 Task: Explore Airbnb accommodation in Delfzijl, Netherlands from 19th December, 2023 to 26th December, 2023 for 2 adults. Place can be entire room with 2 bedrooms having 2 beds and 1 bathroom. Property type can be flat. Amenities needed are: washing machine.
Action: Mouse moved to (469, 128)
Screenshot: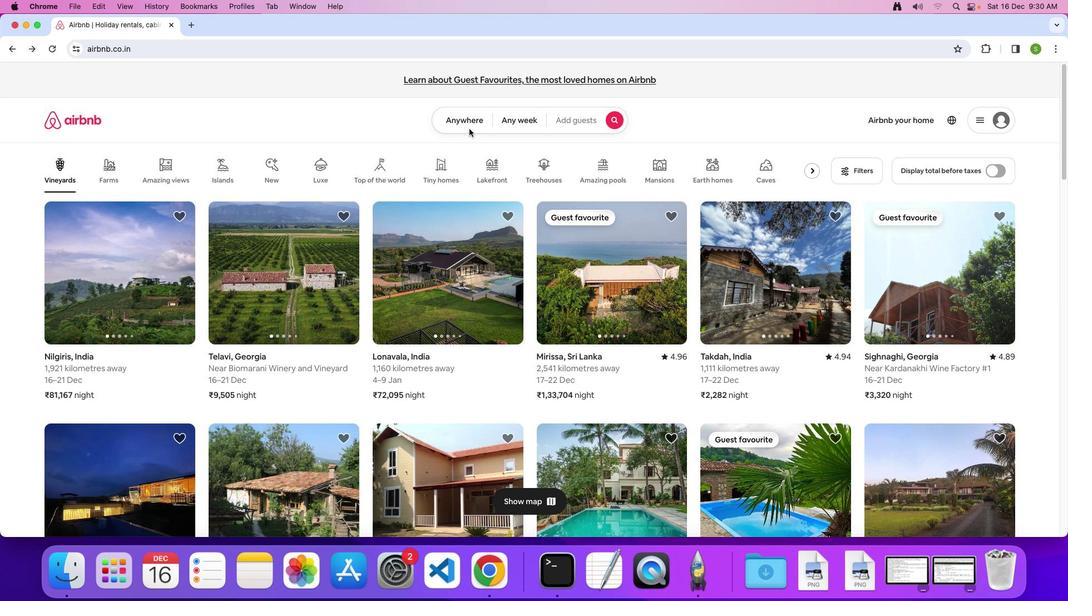 
Action: Mouse pressed left at (469, 128)
Screenshot: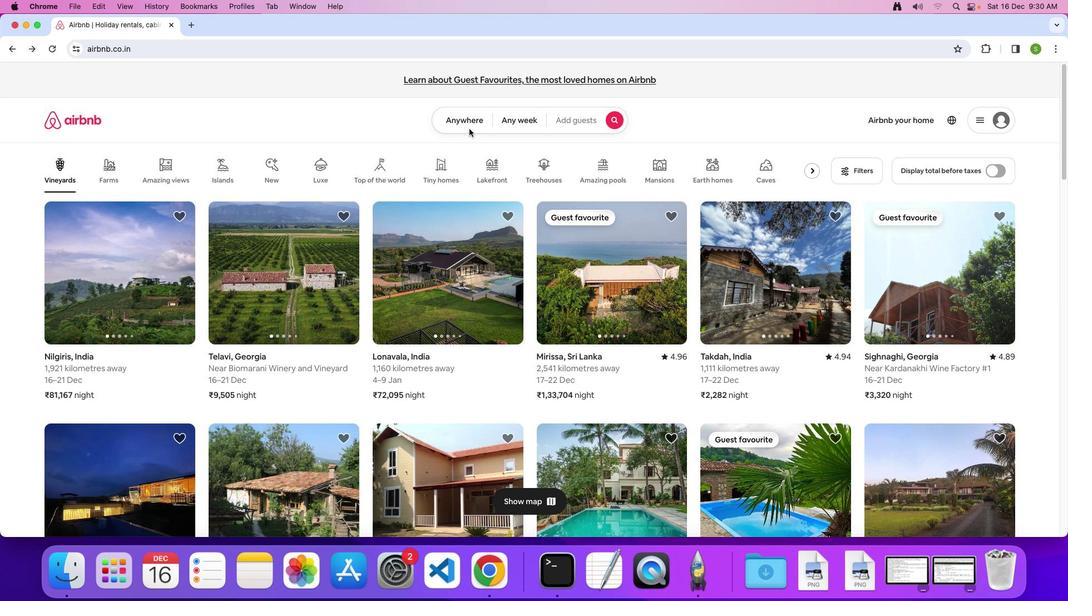 
Action: Mouse moved to (468, 123)
Screenshot: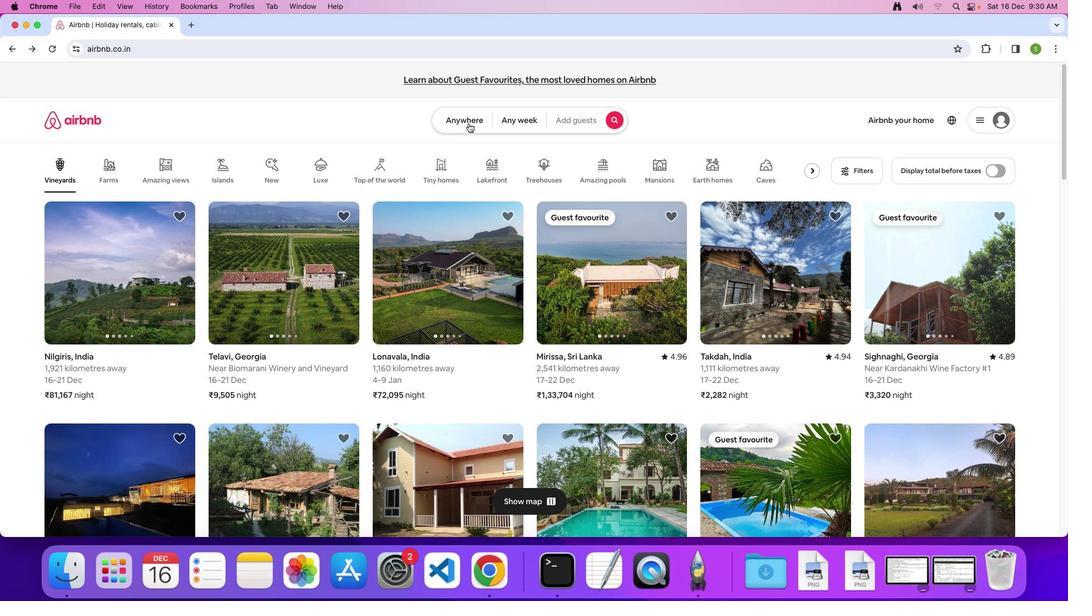 
Action: Mouse pressed left at (468, 123)
Screenshot: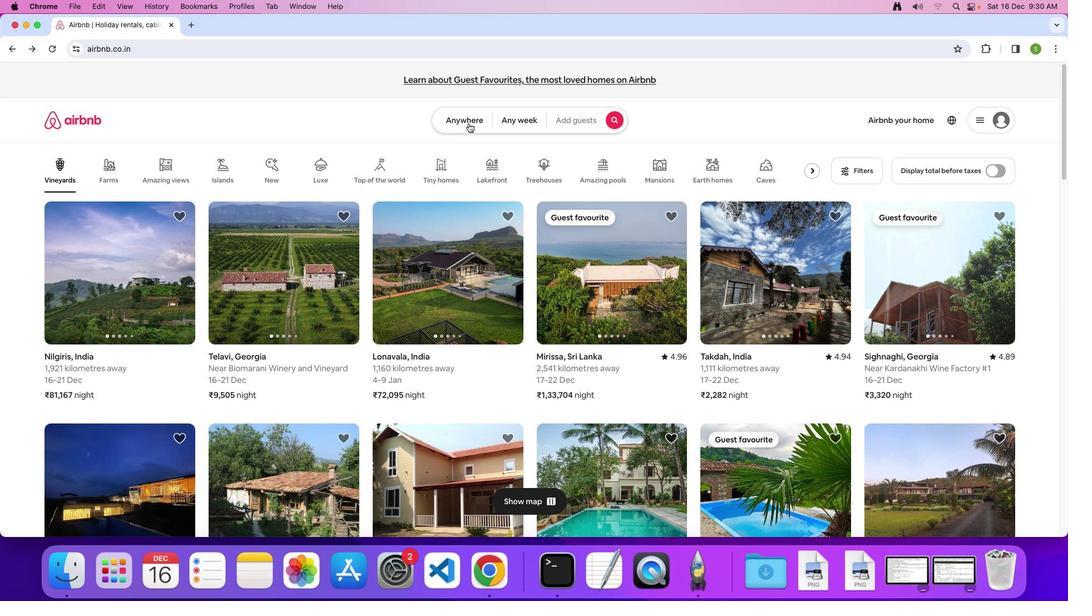 
Action: Mouse moved to (409, 164)
Screenshot: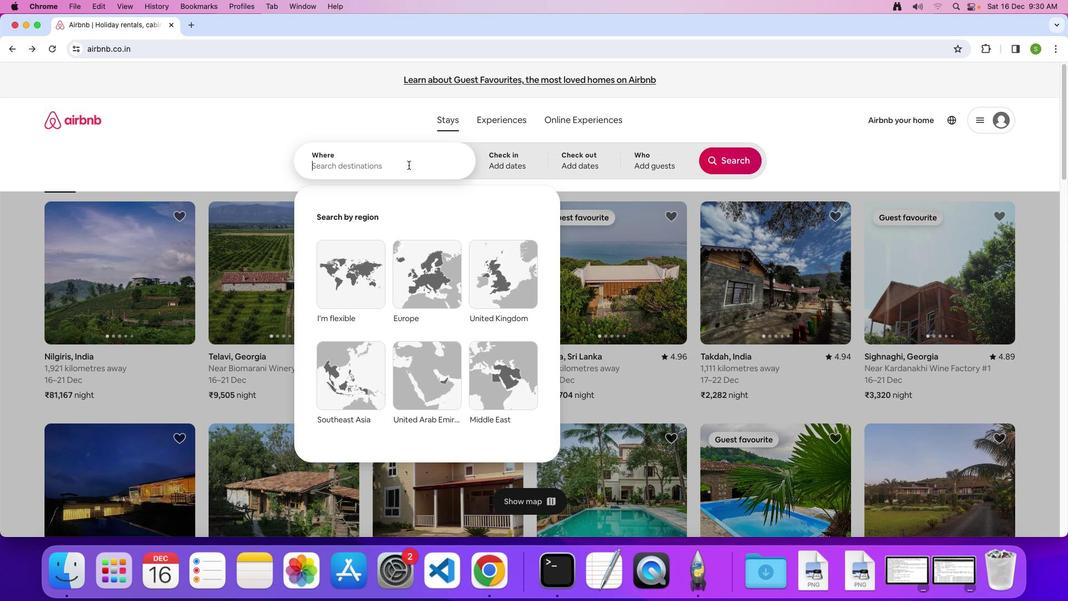 
Action: Mouse pressed left at (409, 164)
Screenshot: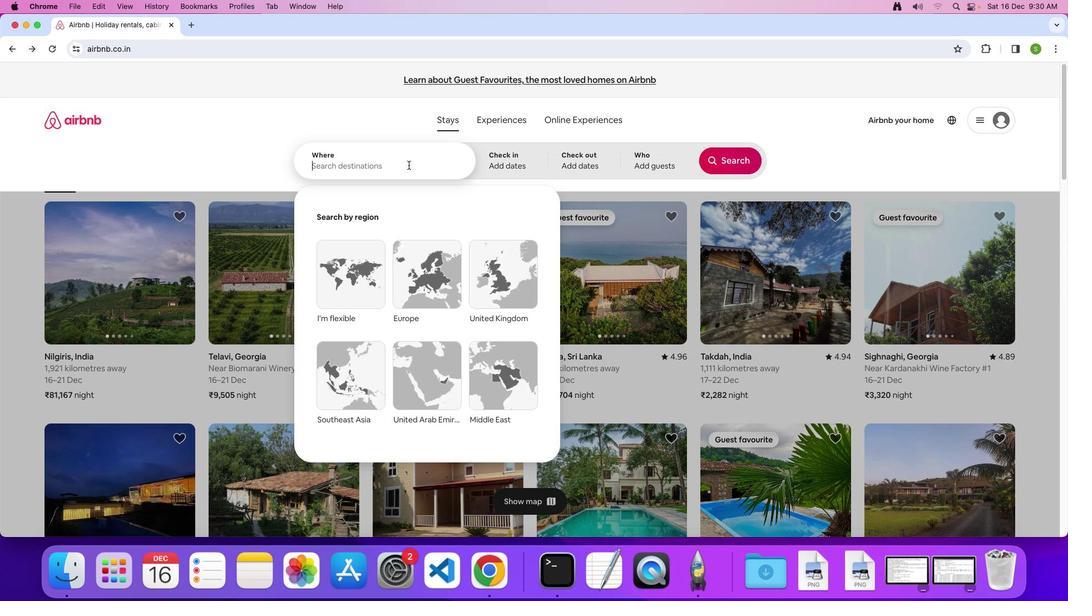 
Action: Key pressed 'D'Key.caps_lock'e''l''f''z''j''i'Key.backspace'l'Key.leftKey.left'i'Key.rightKey.right','Key.spaceKey.shift'N''e''t''y'Key.backspace'h''e''r''l''a''n''d''s'Key.enter
Screenshot: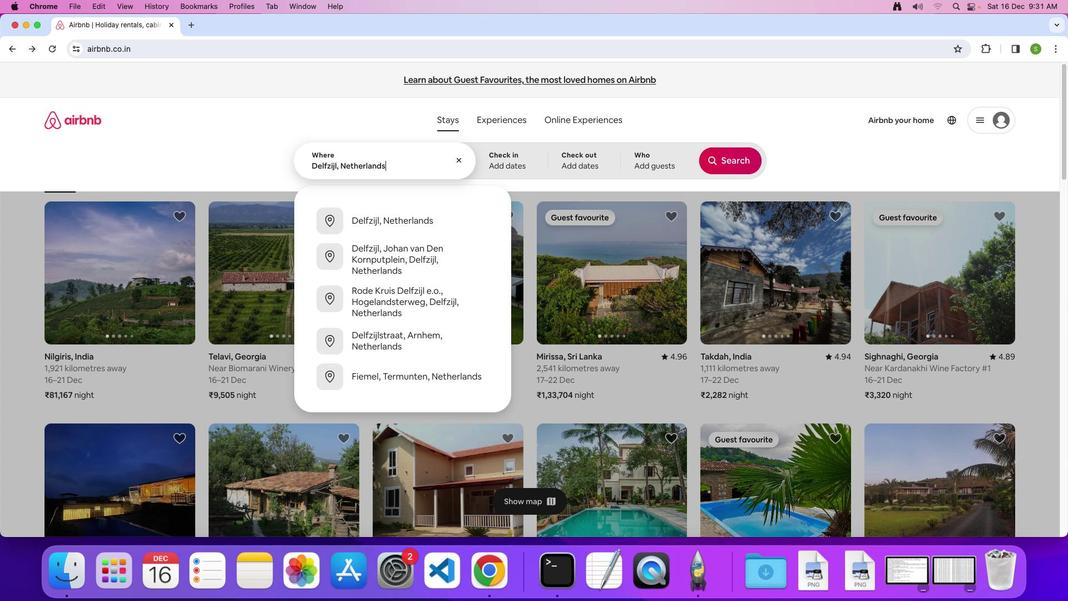 
Action: Mouse moved to (391, 382)
Screenshot: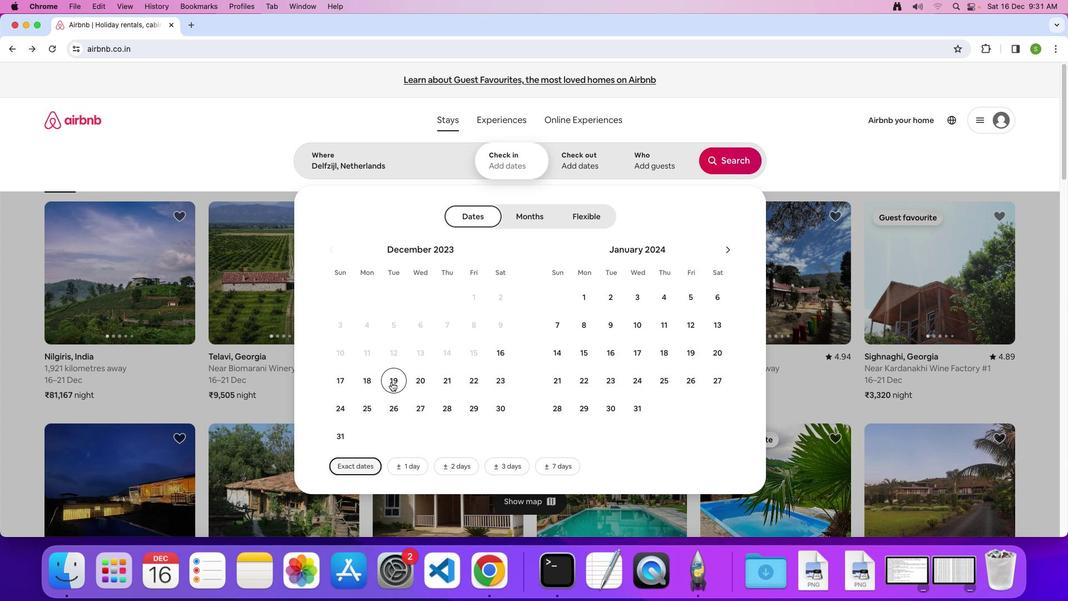 
Action: Mouse pressed left at (391, 382)
Screenshot: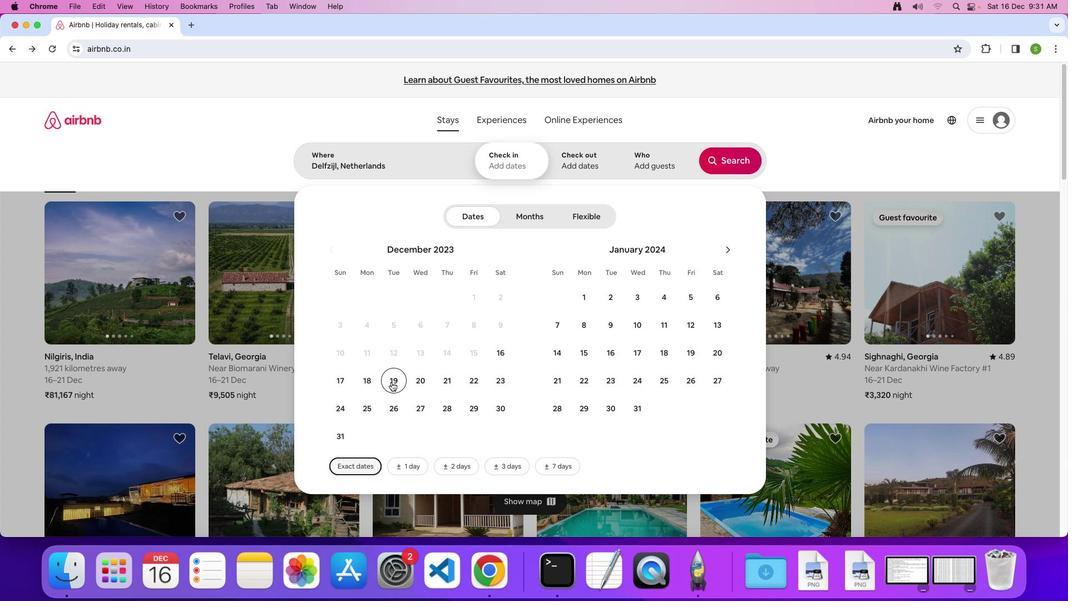 
Action: Mouse moved to (389, 403)
Screenshot: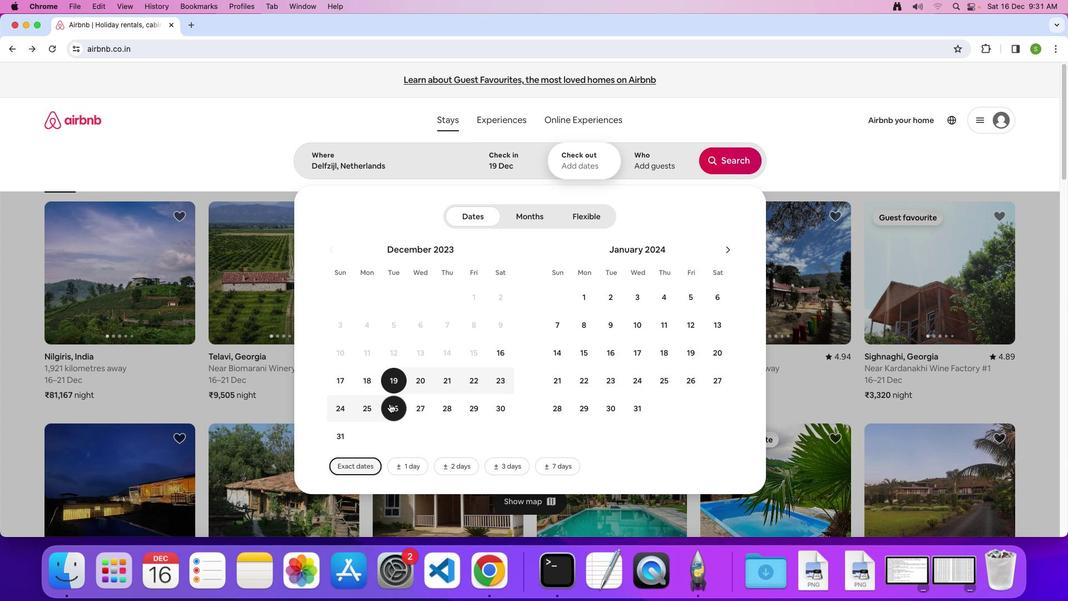 
Action: Mouse pressed left at (389, 403)
Screenshot: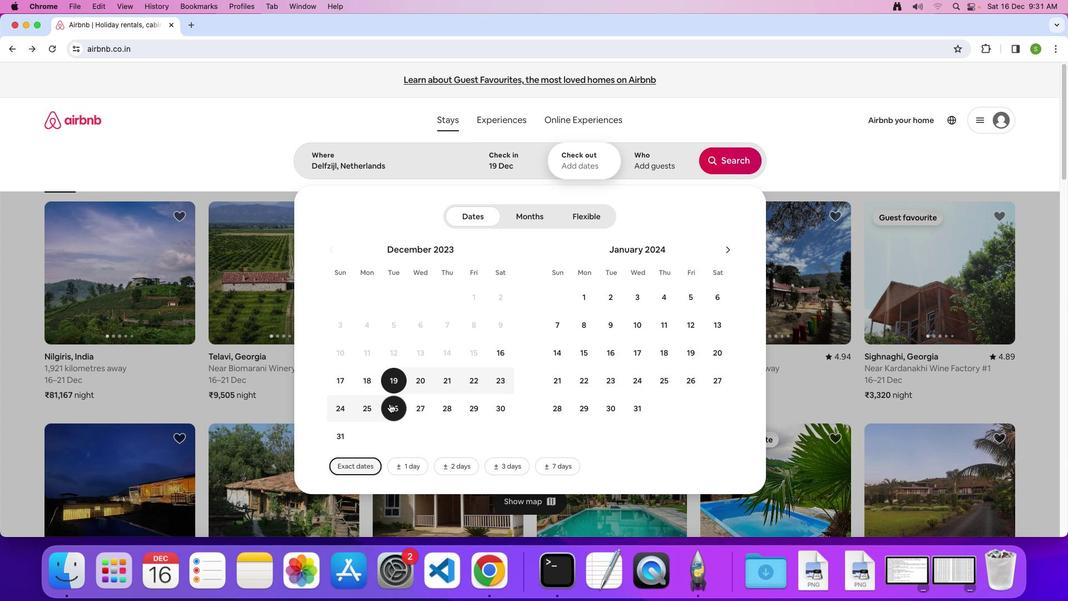 
Action: Mouse moved to (644, 164)
Screenshot: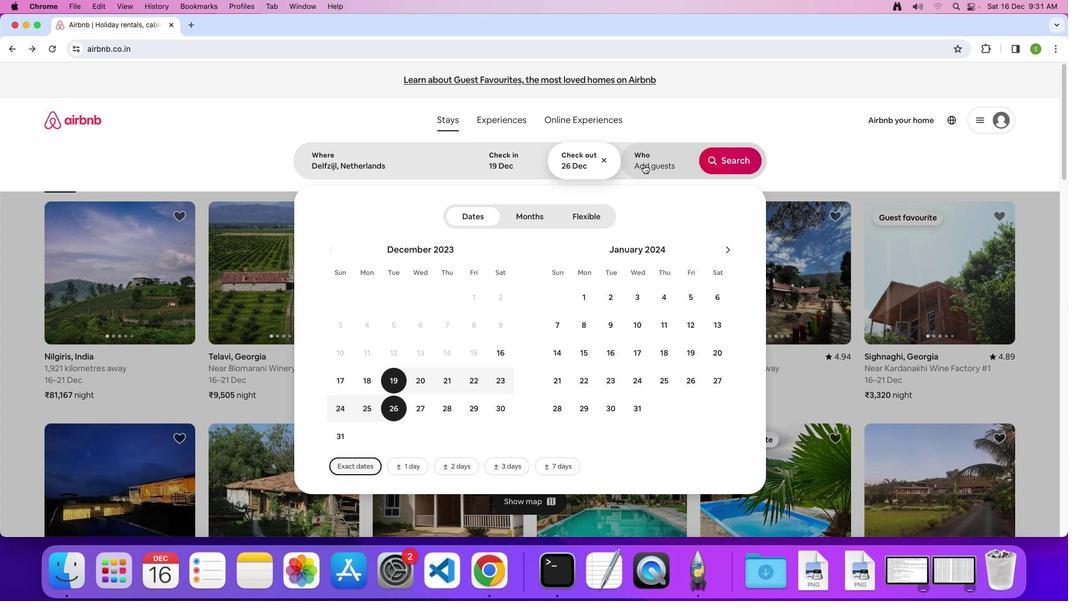
Action: Mouse pressed left at (644, 164)
Screenshot: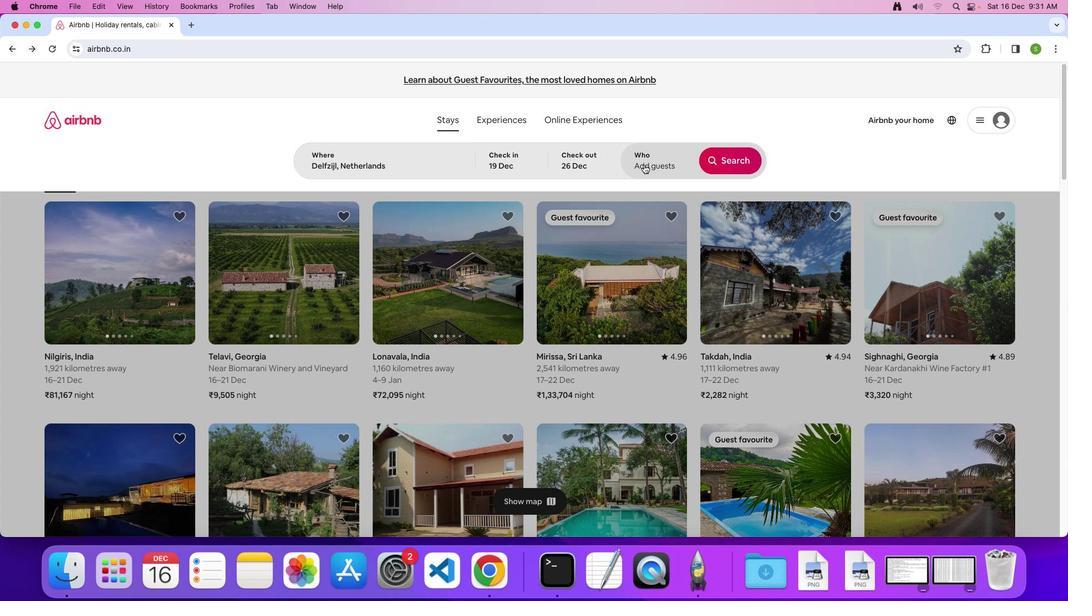 
Action: Mouse moved to (739, 217)
Screenshot: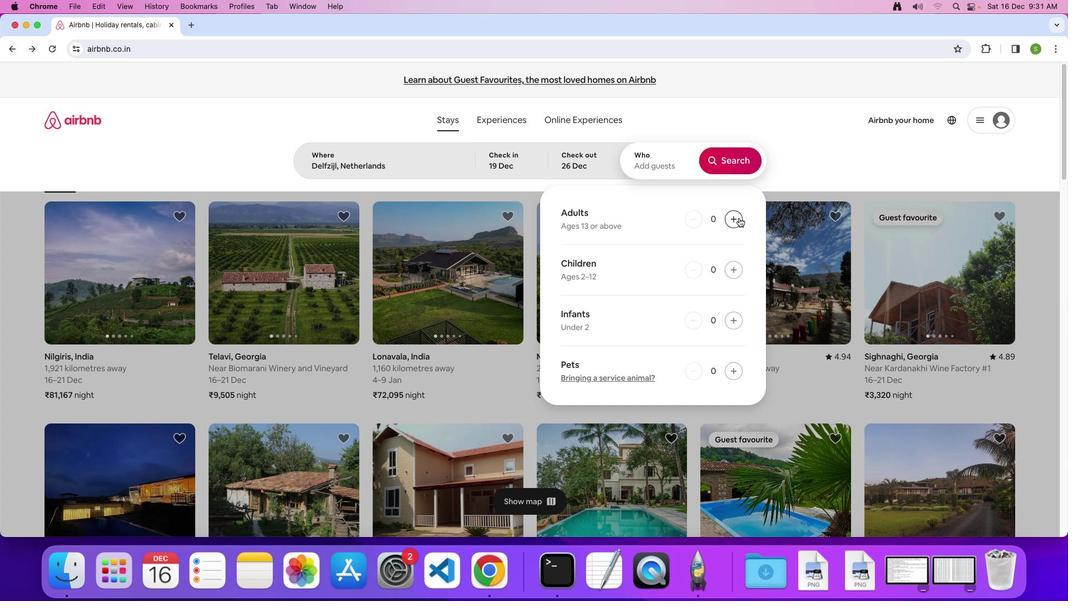 
Action: Mouse pressed left at (739, 217)
Screenshot: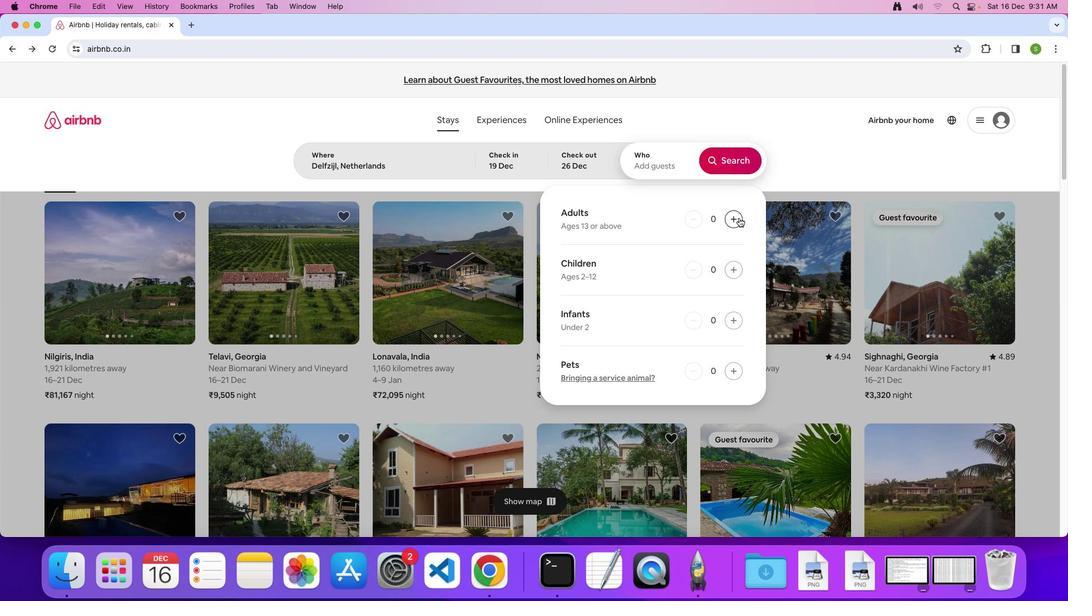 
Action: Mouse pressed left at (739, 217)
Screenshot: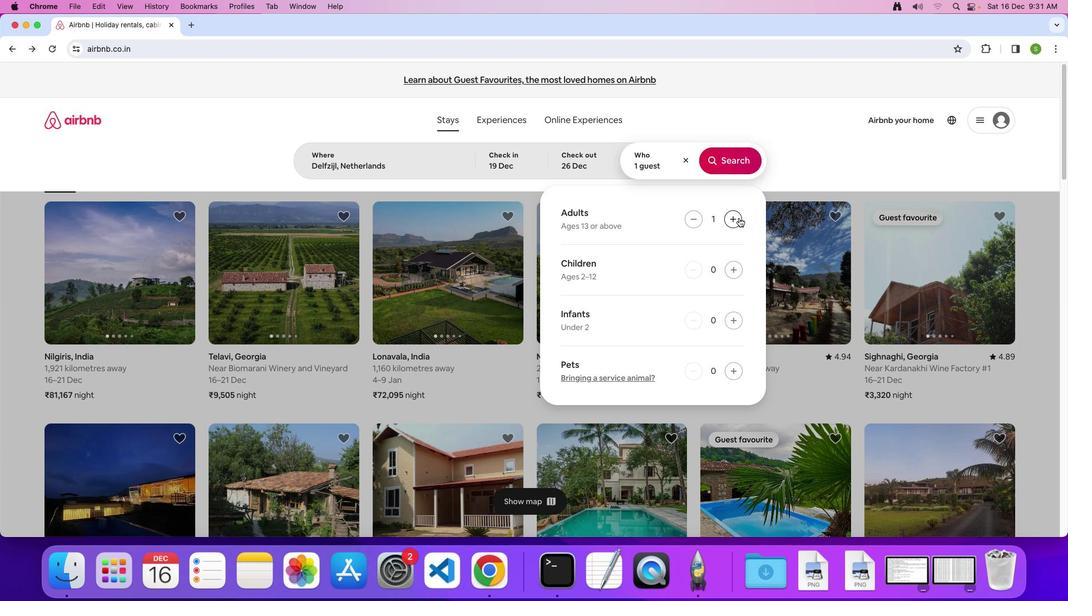 
Action: Mouse moved to (731, 156)
Screenshot: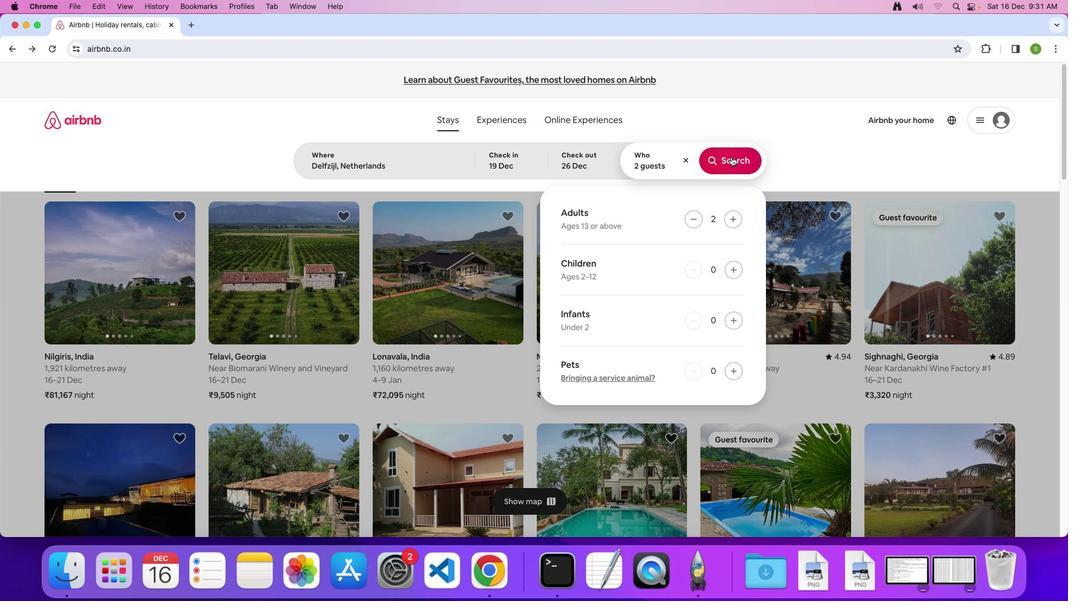 
Action: Mouse pressed left at (731, 156)
Screenshot: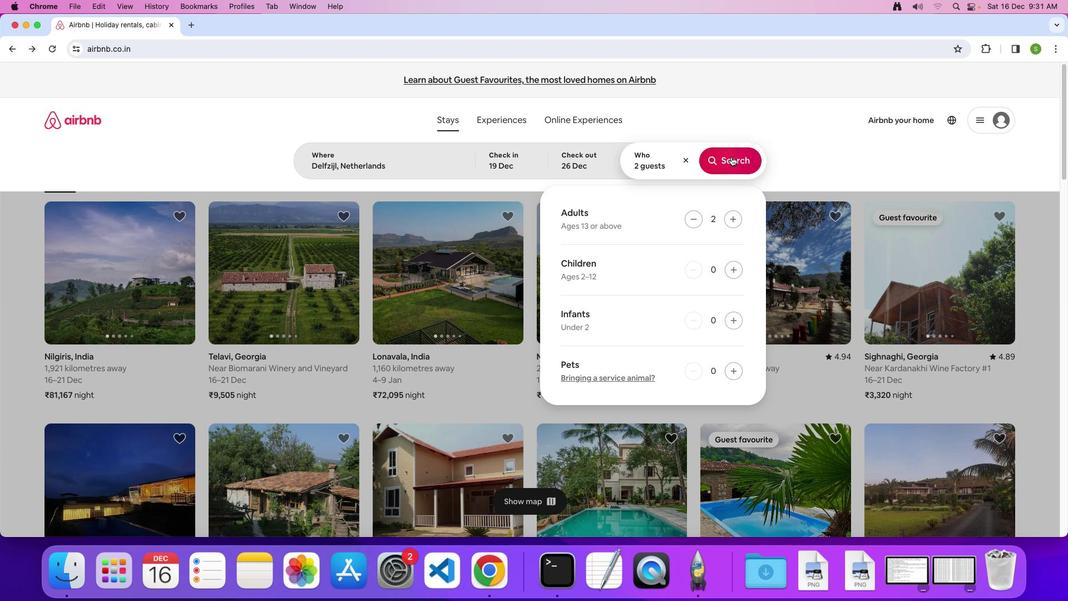 
Action: Mouse moved to (884, 135)
Screenshot: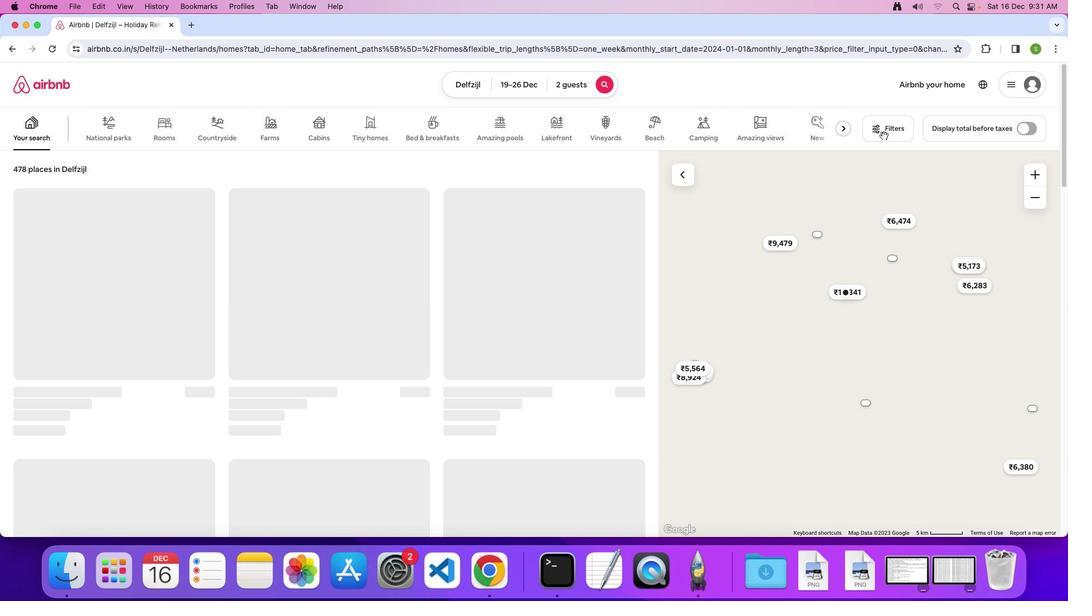 
Action: Mouse pressed left at (884, 135)
Screenshot: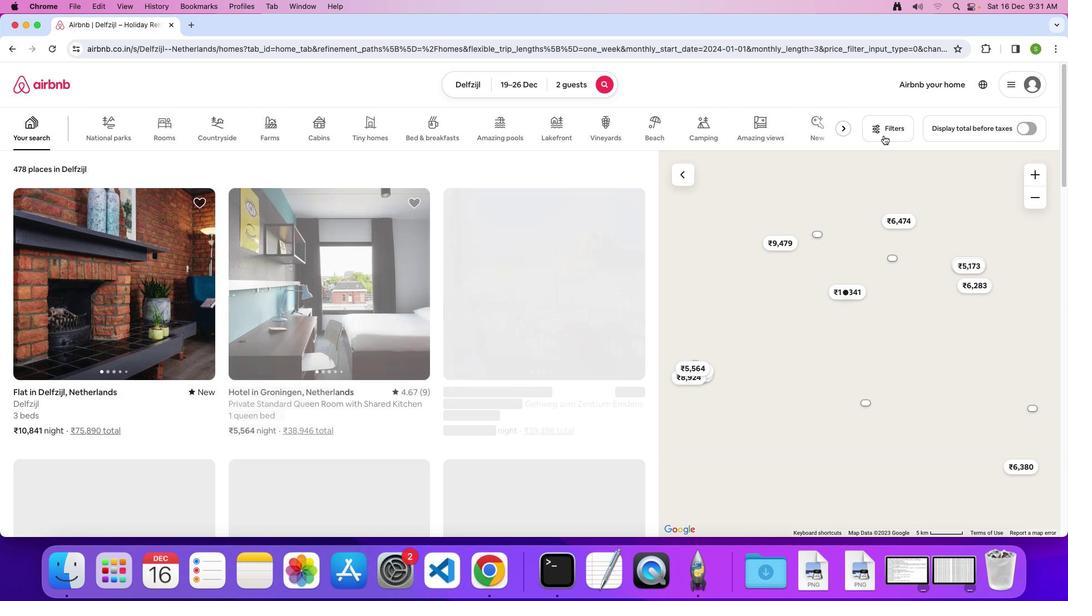 
Action: Mouse moved to (468, 308)
Screenshot: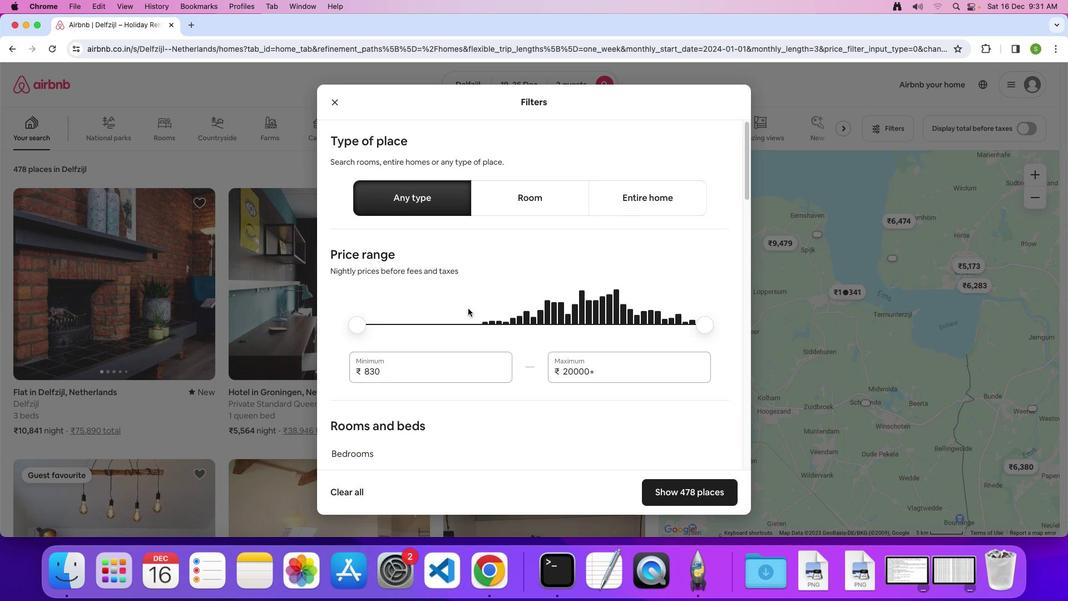 
Action: Mouse scrolled (468, 308) with delta (0, 0)
Screenshot: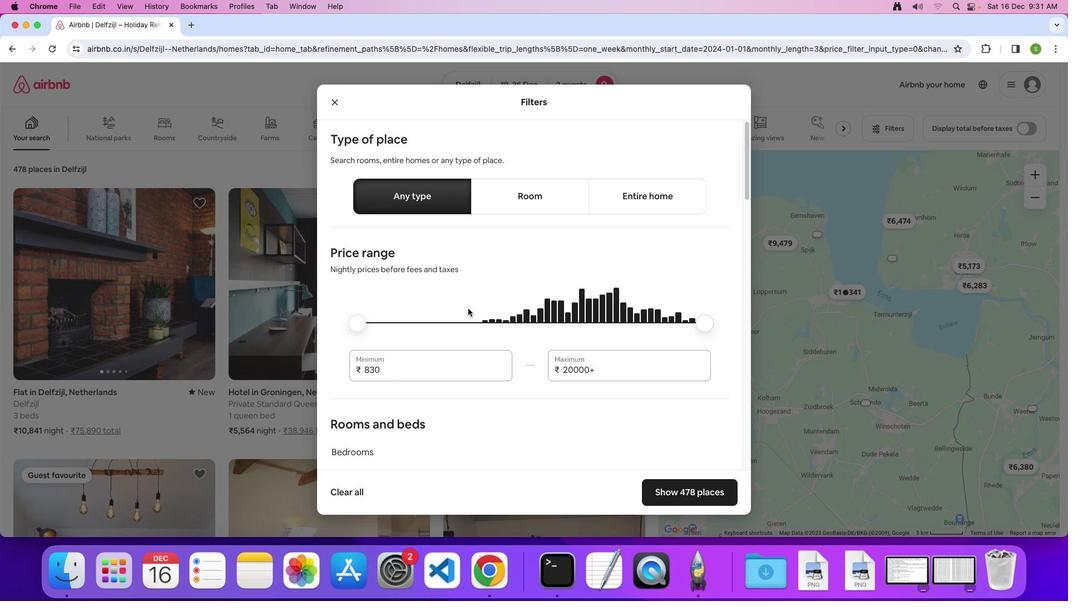 
Action: Mouse scrolled (468, 308) with delta (0, 0)
Screenshot: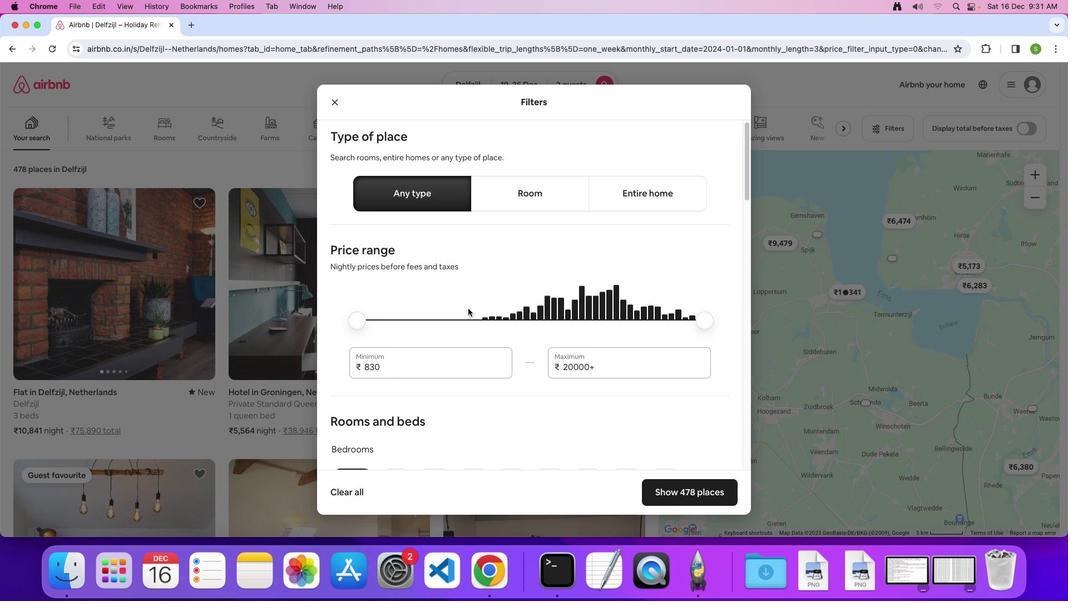 
Action: Mouse scrolled (468, 308) with delta (0, -1)
Screenshot: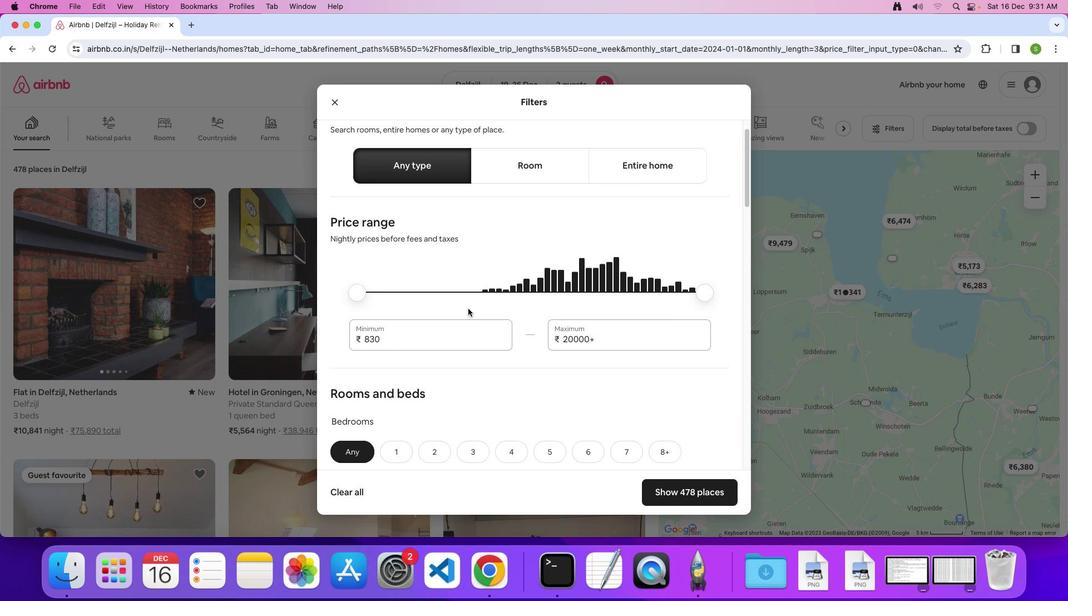 
Action: Mouse scrolled (468, 308) with delta (0, 0)
Screenshot: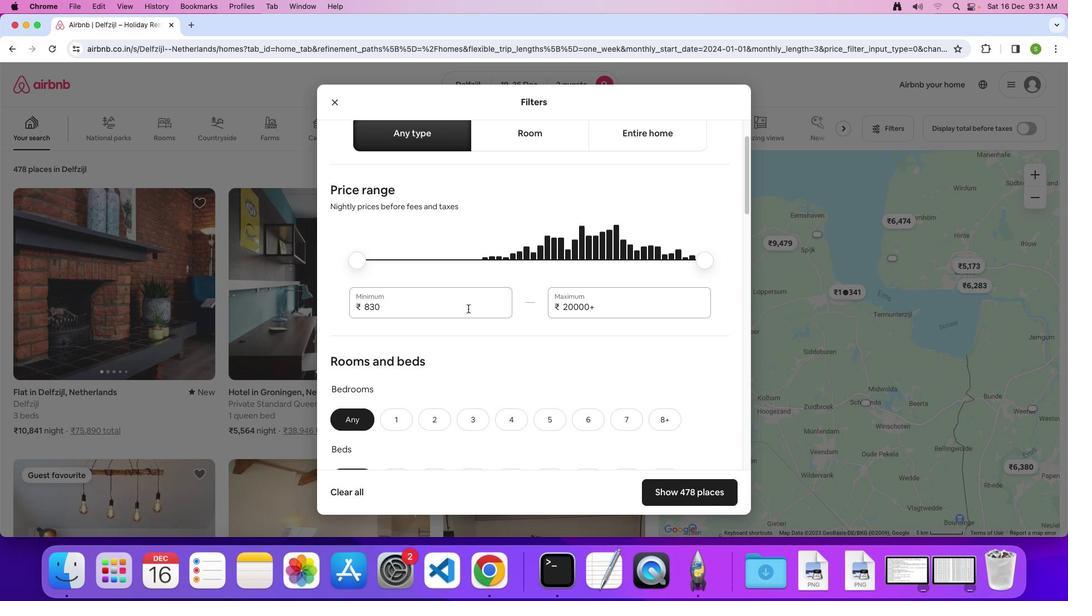 
Action: Mouse scrolled (468, 308) with delta (0, 0)
Screenshot: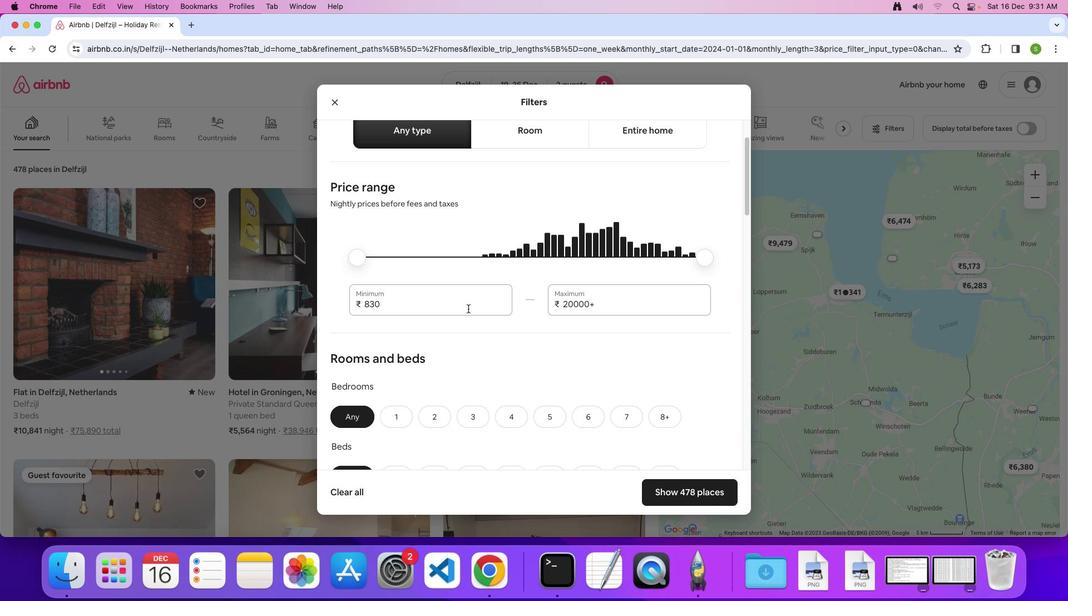 
Action: Mouse scrolled (468, 308) with delta (0, 0)
Screenshot: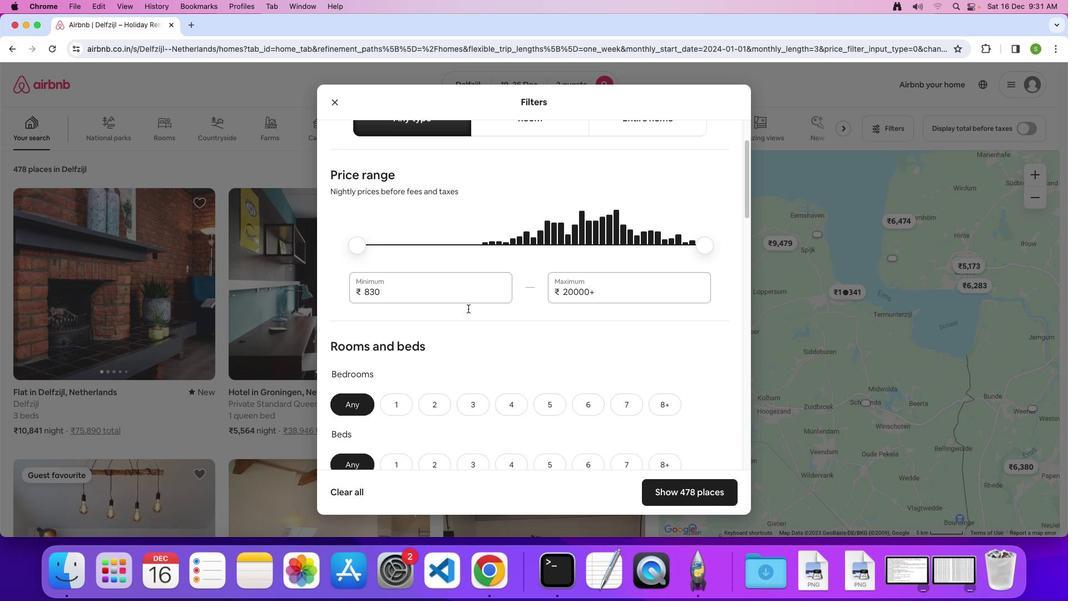 
Action: Mouse scrolled (468, 308) with delta (0, 0)
Screenshot: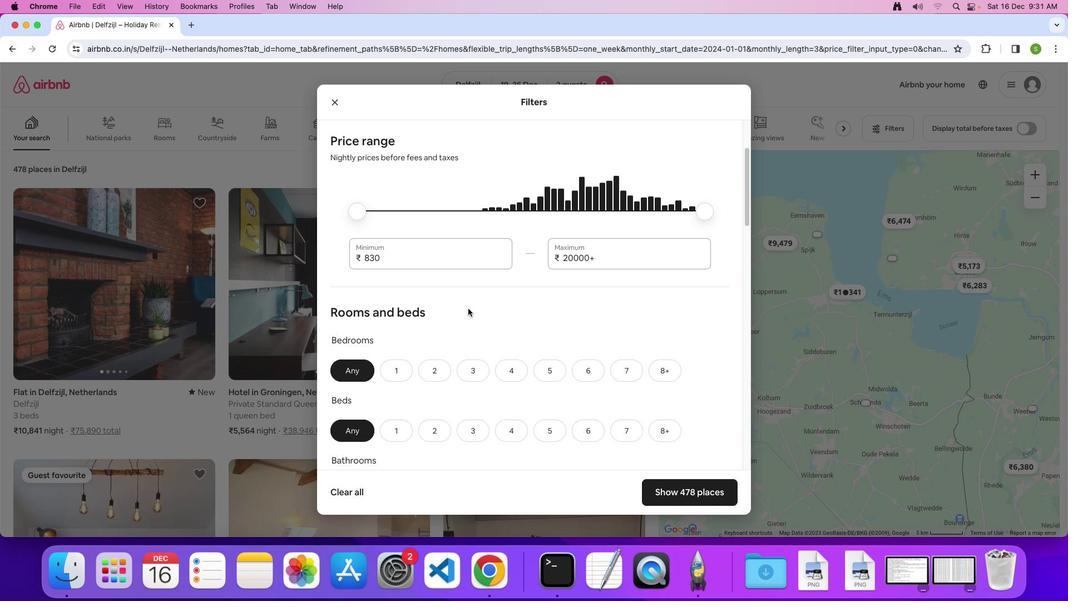
Action: Mouse scrolled (468, 308) with delta (0, 0)
Screenshot: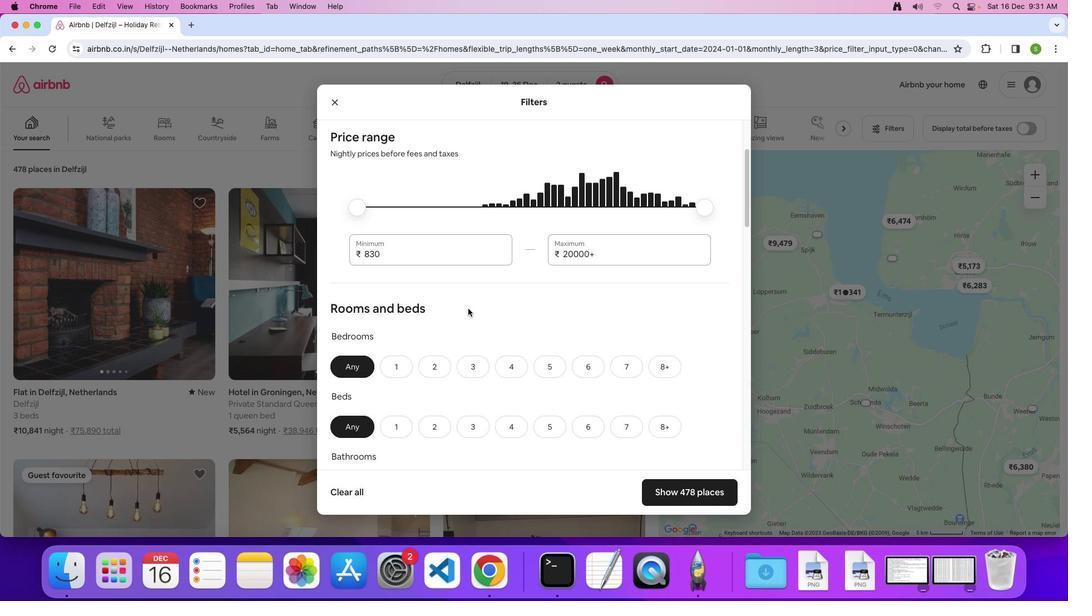 
Action: Mouse scrolled (468, 308) with delta (0, 0)
Screenshot: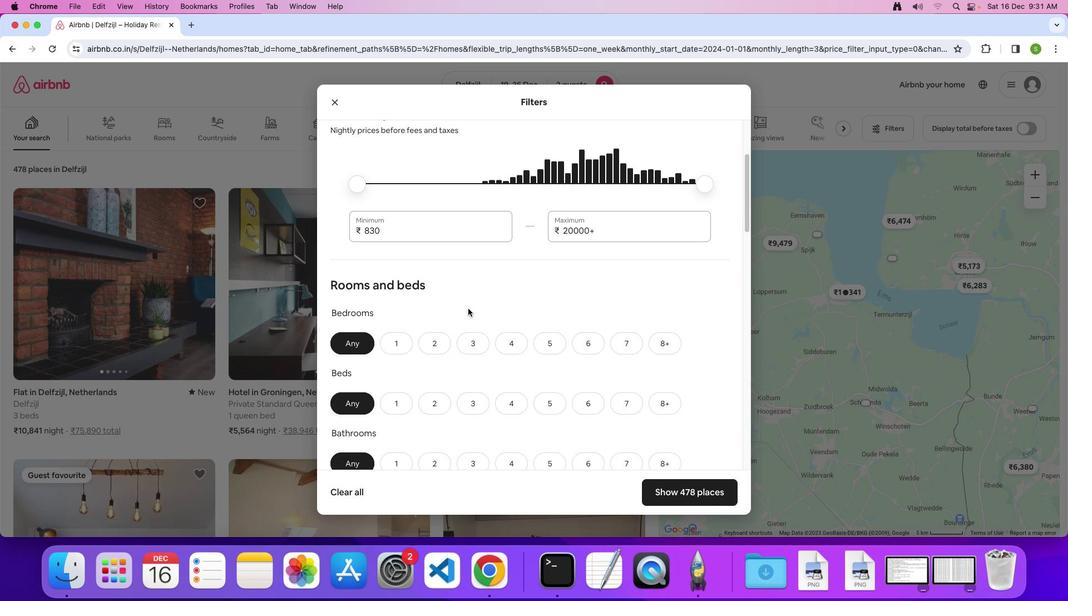 
Action: Mouse scrolled (468, 308) with delta (0, 0)
Screenshot: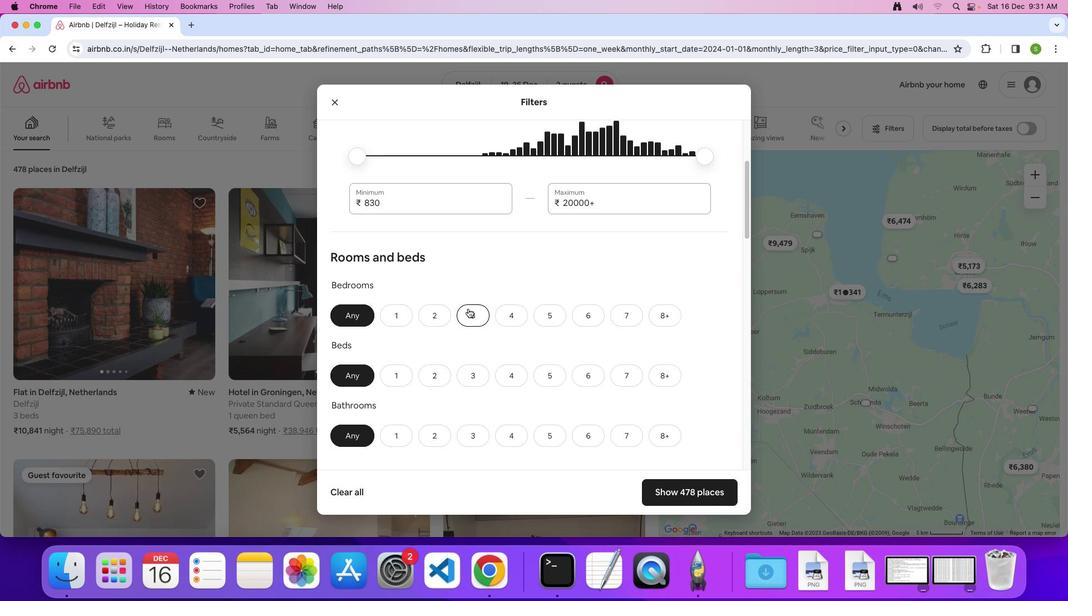 
Action: Mouse scrolled (468, 308) with delta (0, 0)
Screenshot: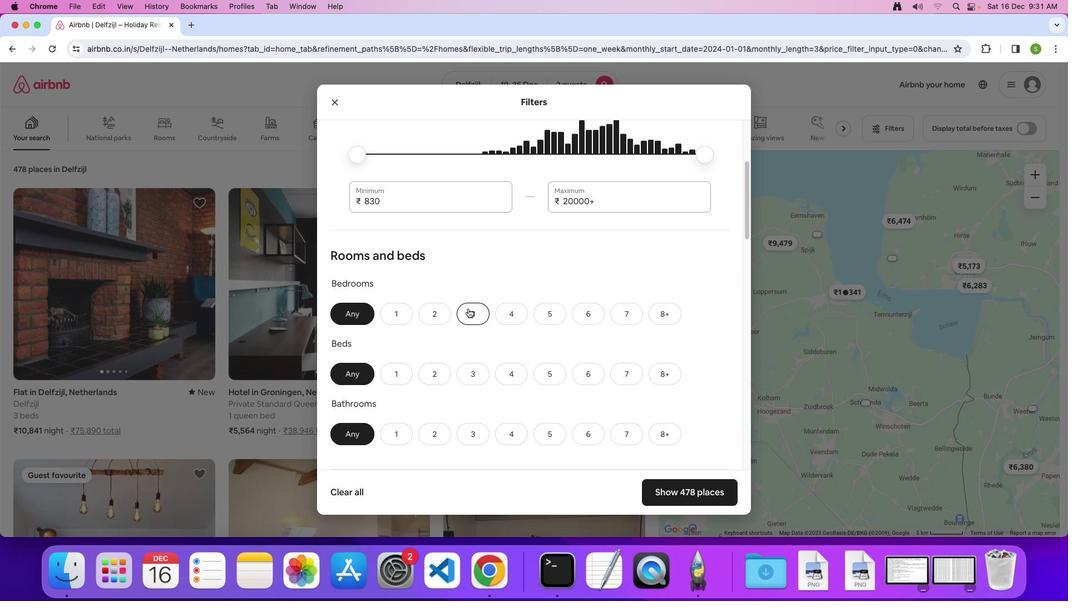 
Action: Mouse scrolled (468, 308) with delta (0, 0)
Screenshot: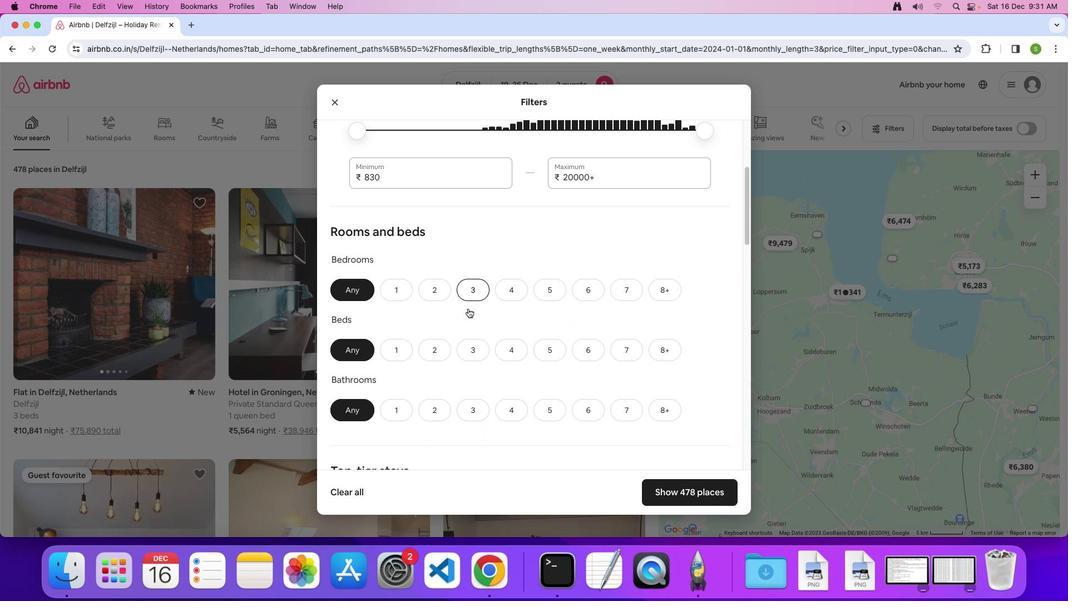 
Action: Mouse scrolled (468, 308) with delta (0, 0)
Screenshot: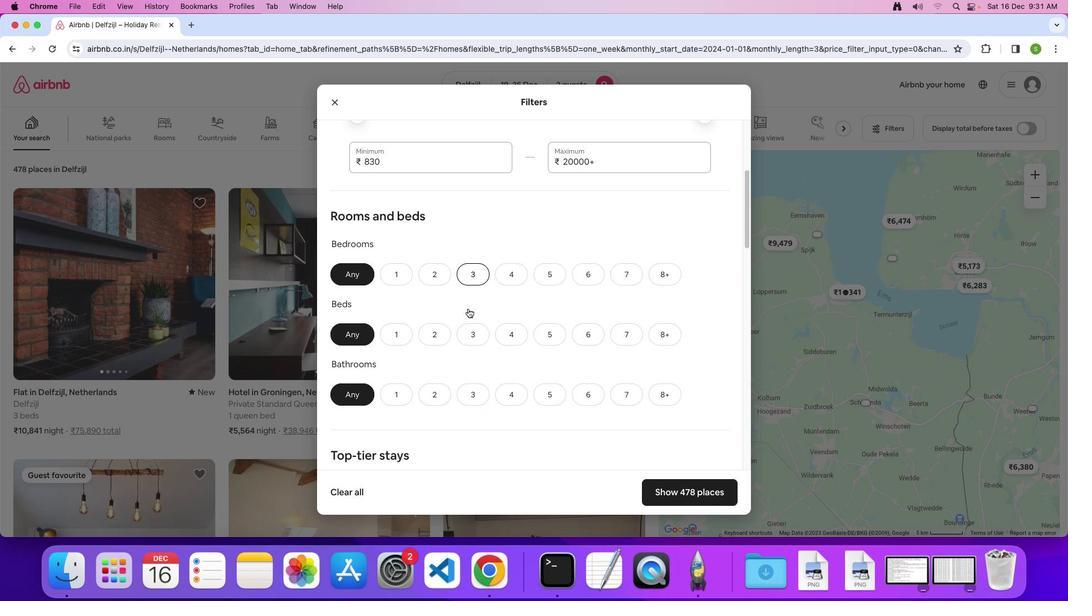 
Action: Mouse scrolled (468, 308) with delta (0, 0)
Screenshot: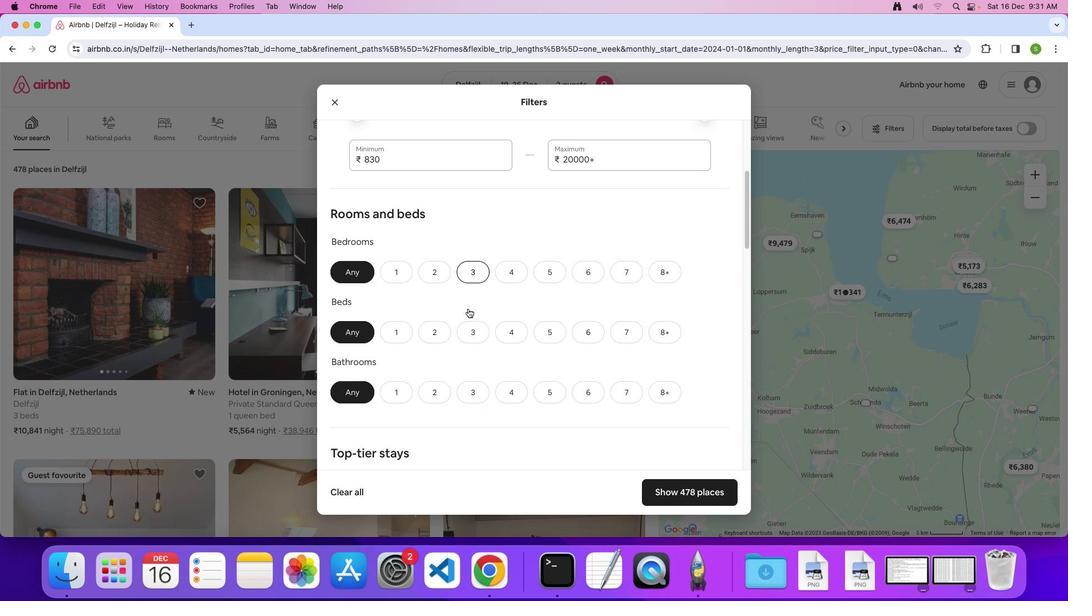
Action: Mouse scrolled (468, 308) with delta (0, -1)
Screenshot: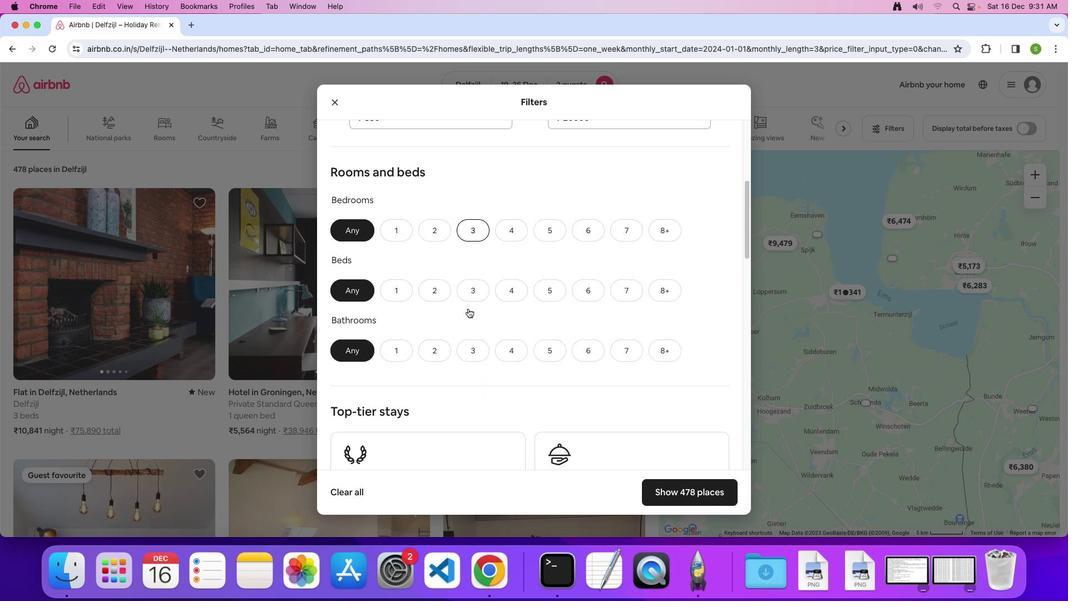 
Action: Mouse moved to (435, 197)
Screenshot: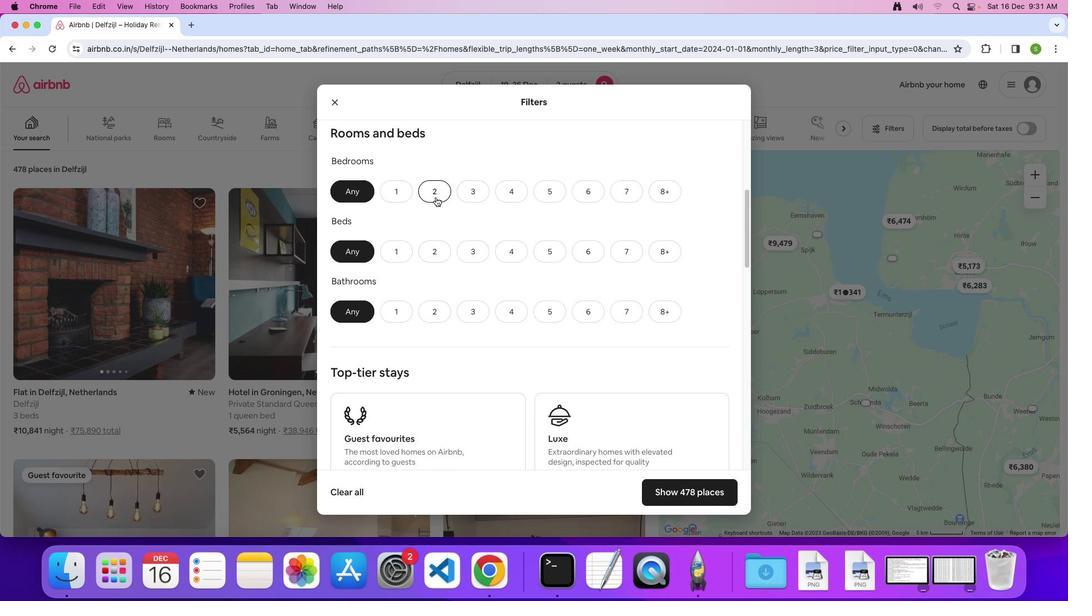 
Action: Mouse pressed left at (435, 197)
Screenshot: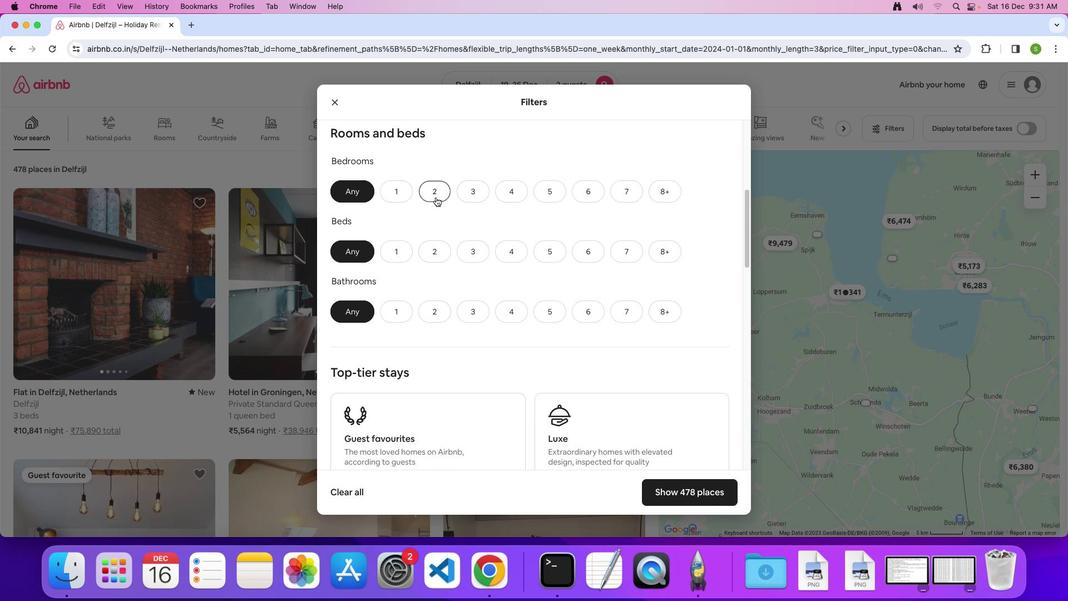 
Action: Mouse moved to (433, 250)
Screenshot: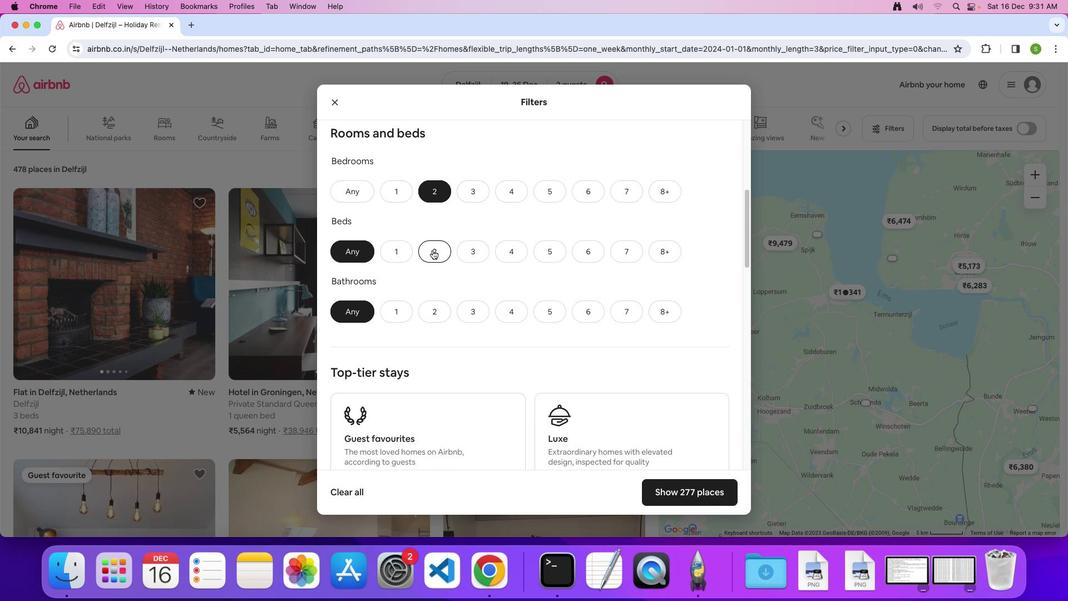 
Action: Mouse pressed left at (433, 250)
Screenshot: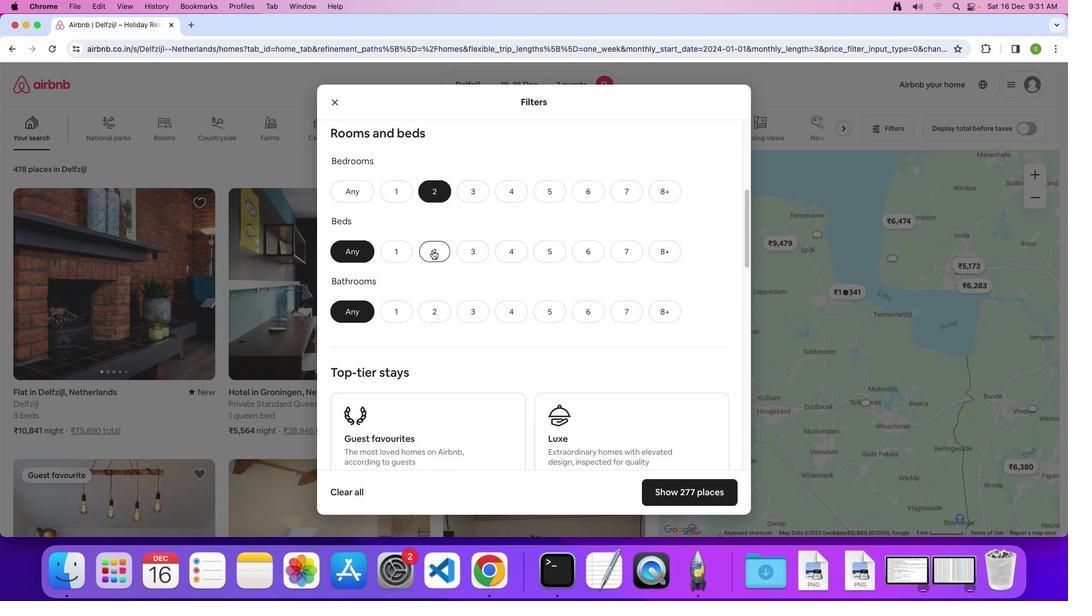 
Action: Mouse moved to (398, 308)
Screenshot: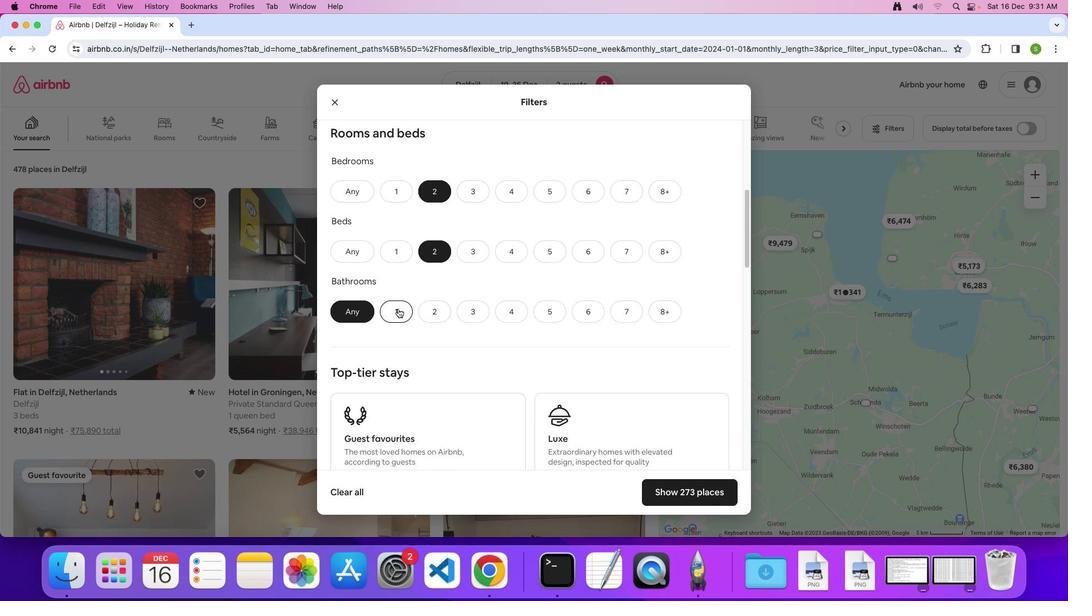 
Action: Mouse pressed left at (398, 308)
Screenshot: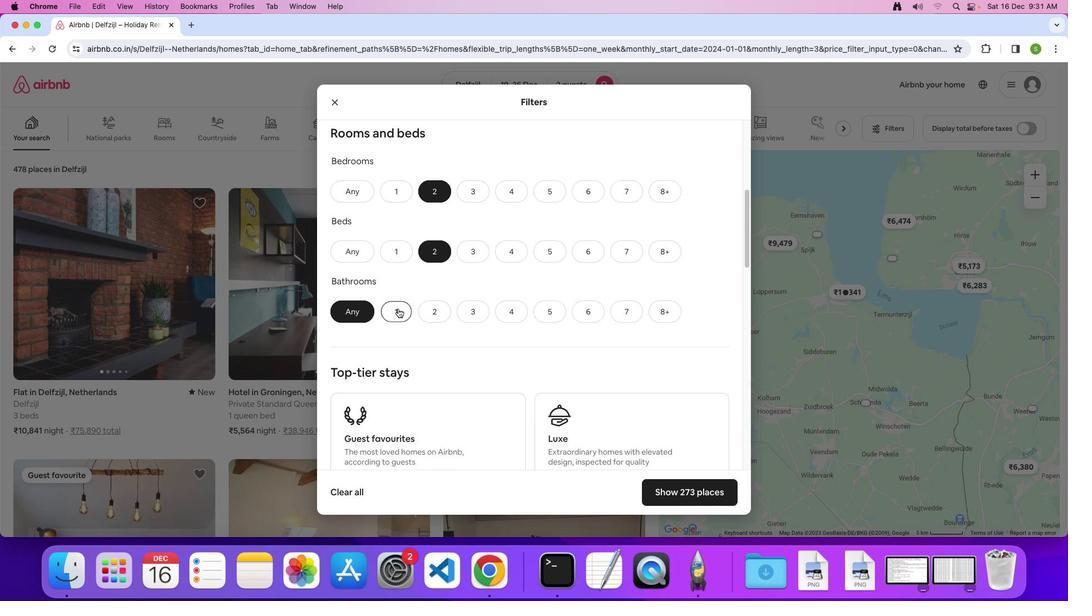 
Action: Mouse moved to (478, 284)
Screenshot: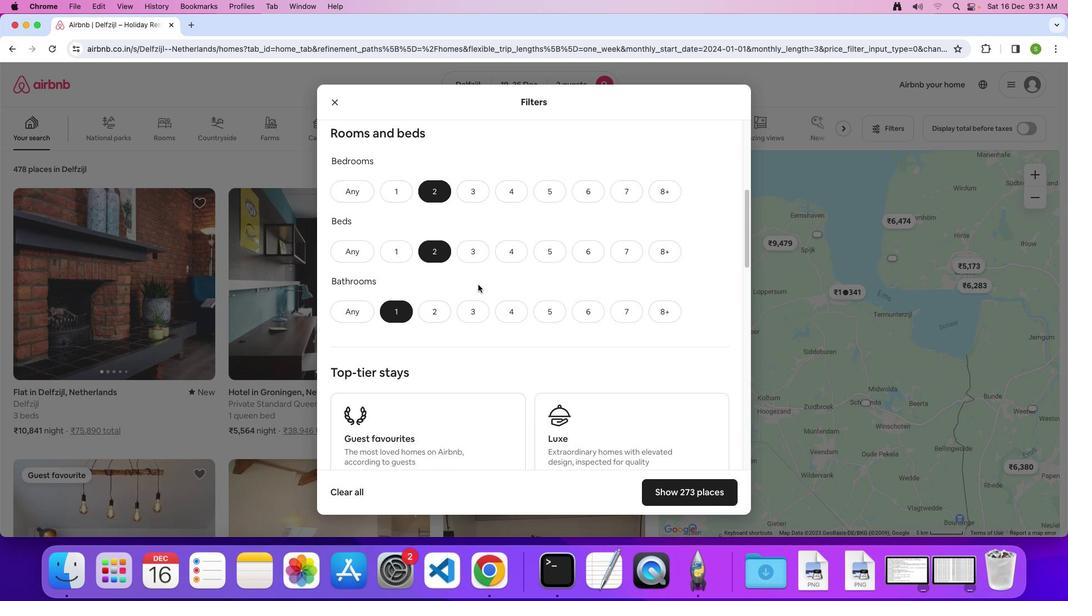 
Action: Mouse scrolled (478, 284) with delta (0, 0)
Screenshot: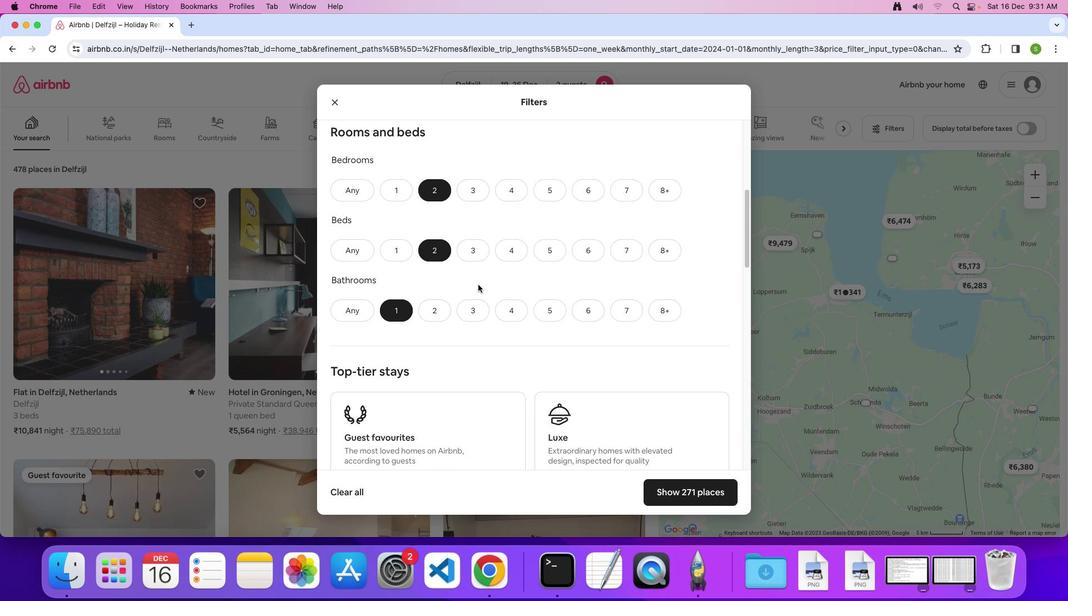 
Action: Mouse scrolled (478, 284) with delta (0, 0)
Screenshot: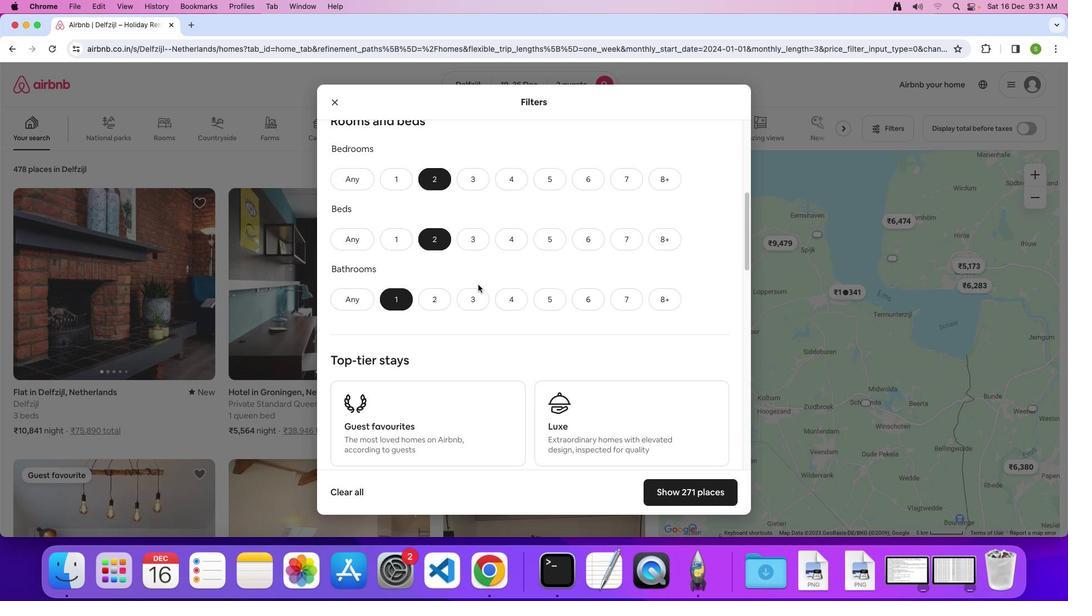 
Action: Mouse scrolled (478, 284) with delta (0, 0)
Screenshot: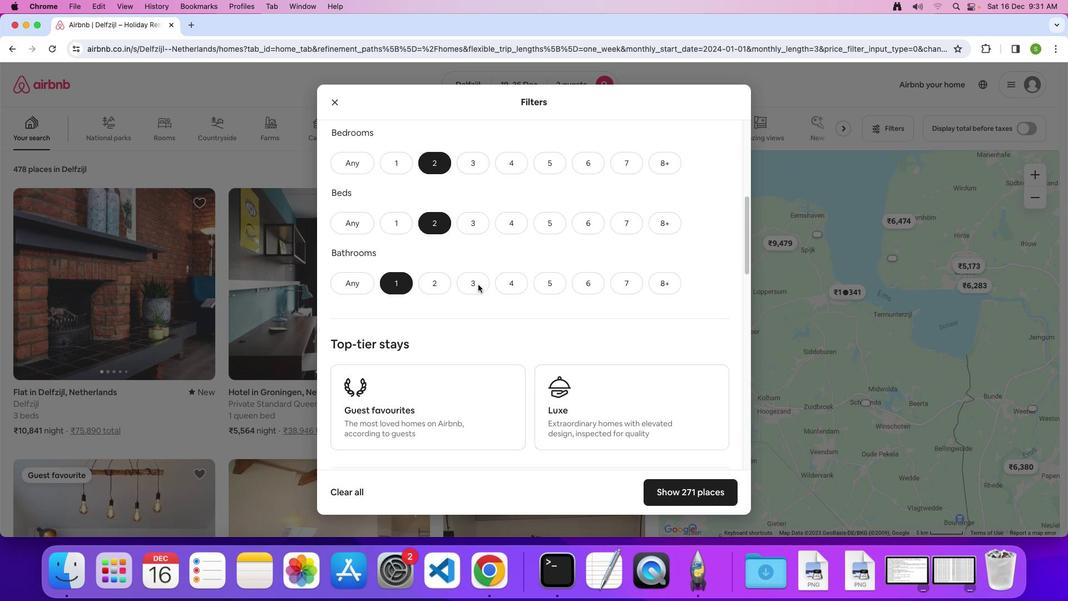 
Action: Mouse scrolled (478, 284) with delta (0, 0)
Screenshot: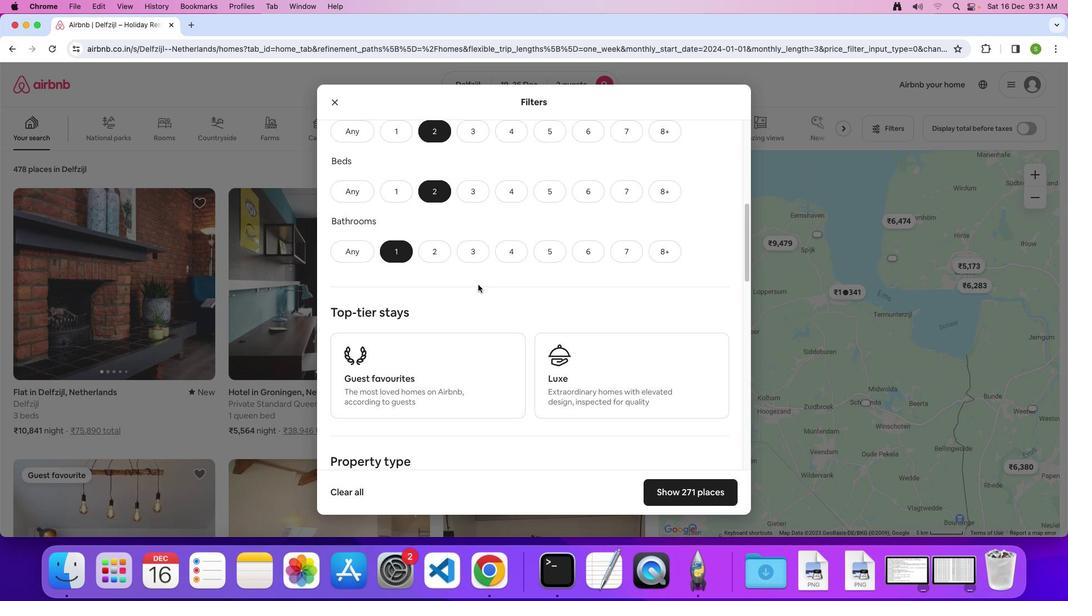 
Action: Mouse scrolled (478, 284) with delta (0, 0)
Screenshot: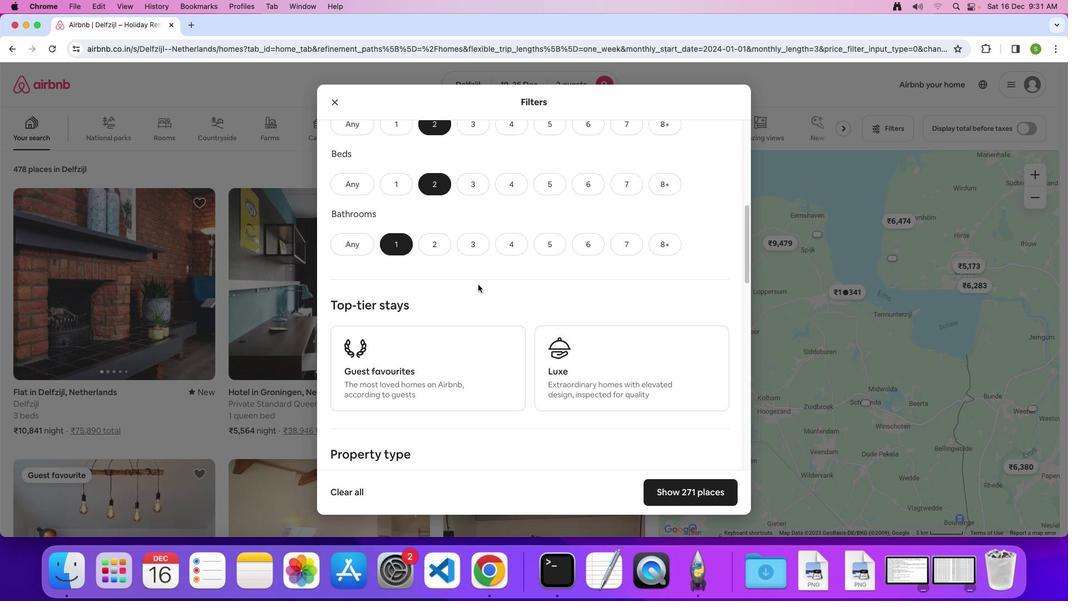 
Action: Mouse scrolled (478, 284) with delta (0, 0)
Screenshot: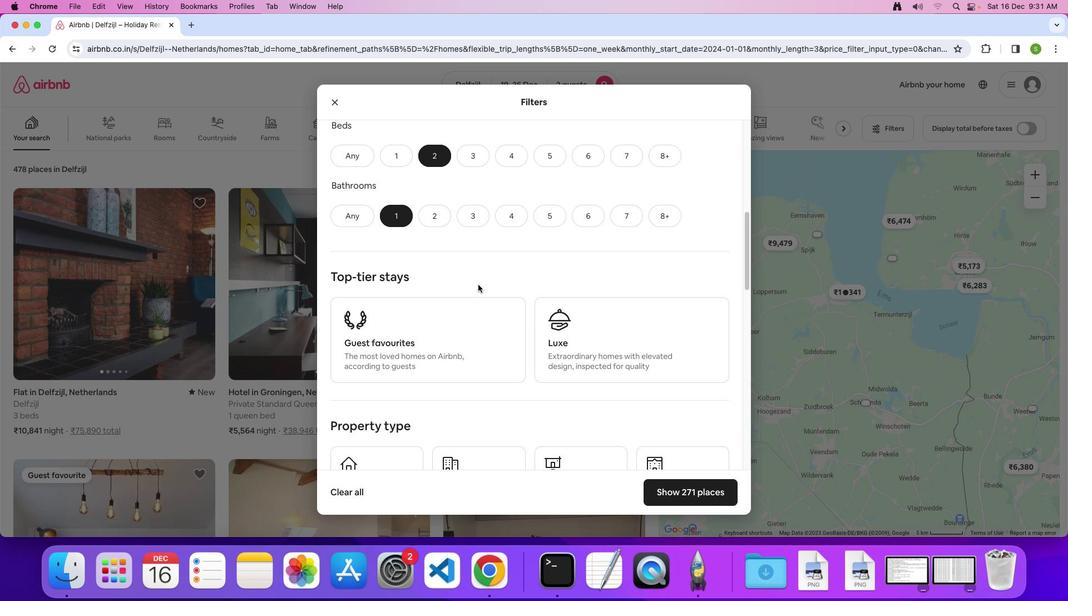 
Action: Mouse scrolled (478, 284) with delta (0, 0)
Screenshot: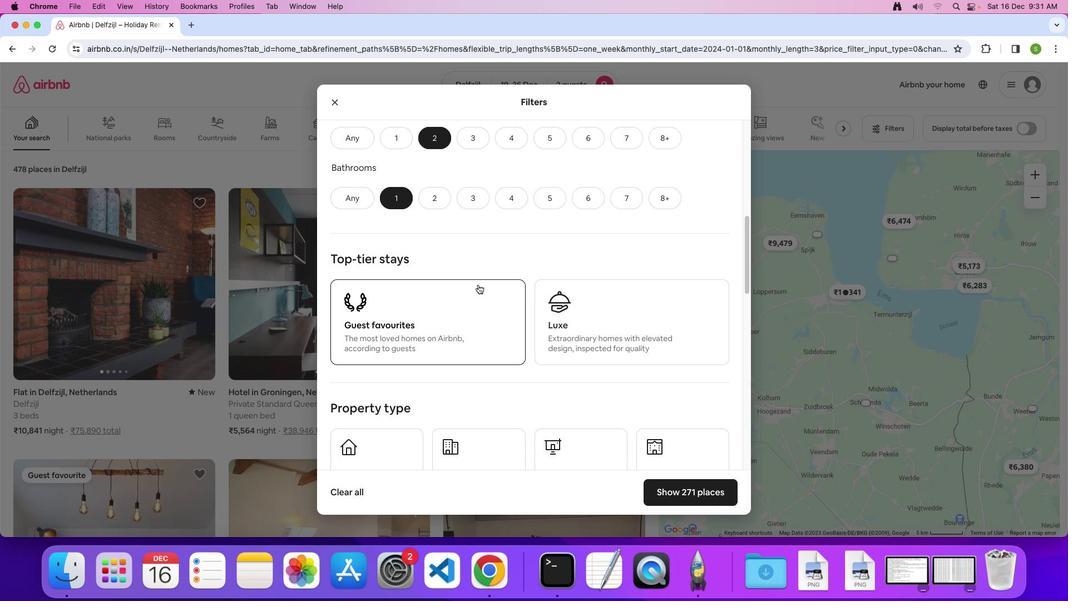 
Action: Mouse scrolled (478, 284) with delta (0, 0)
Screenshot: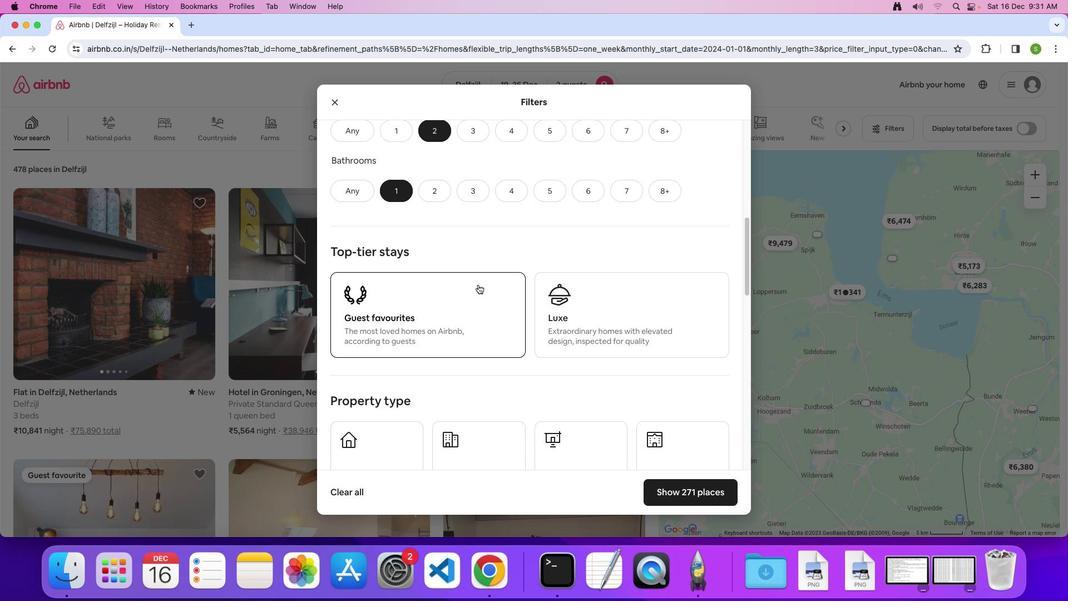 
Action: Mouse scrolled (478, 284) with delta (0, 0)
Screenshot: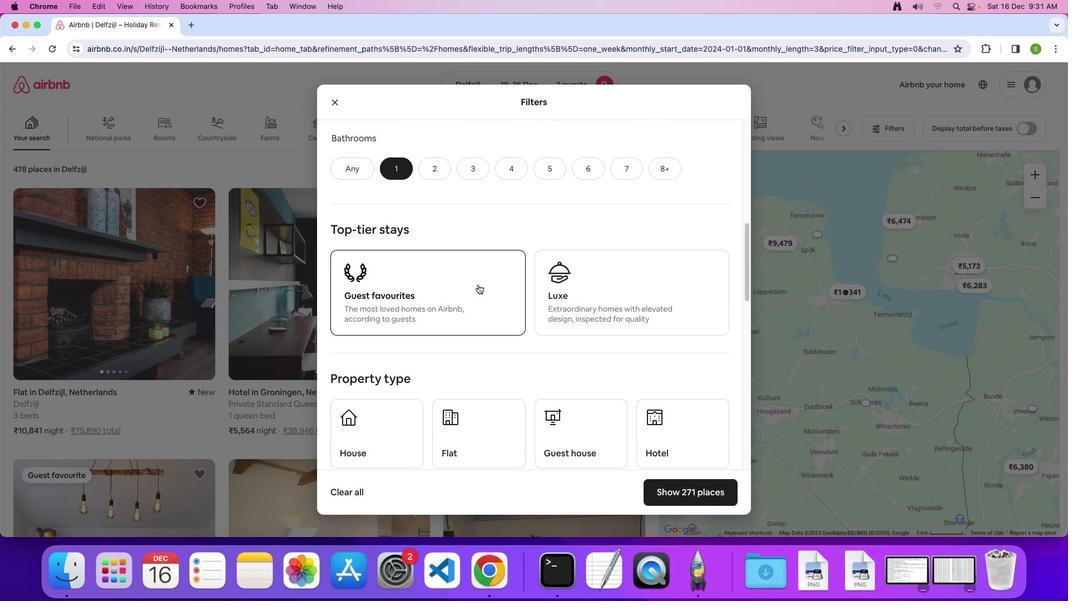 
Action: Mouse moved to (478, 284)
Screenshot: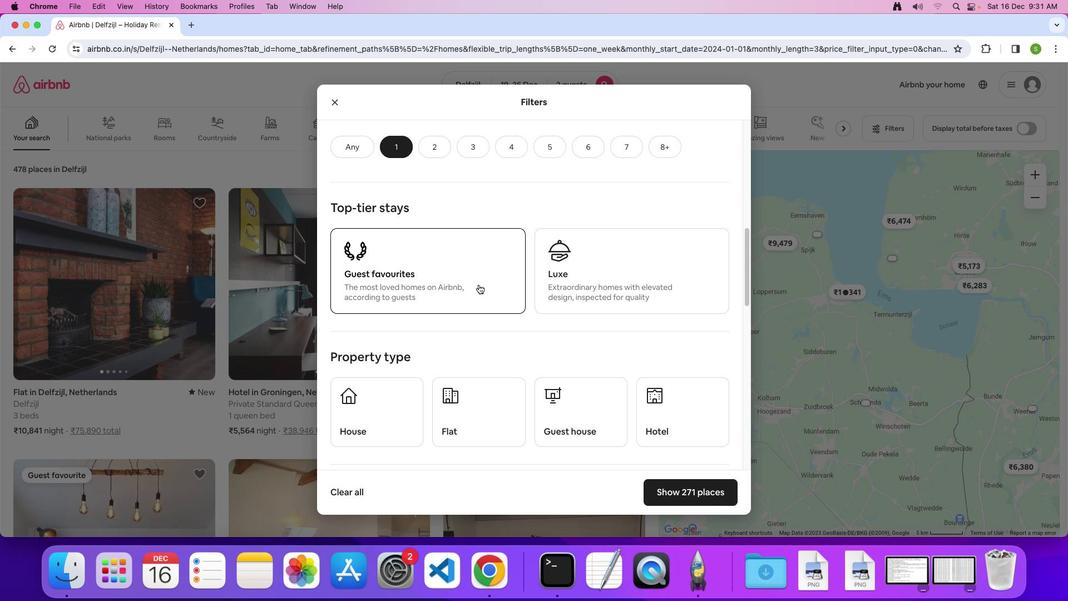 
Action: Mouse scrolled (478, 284) with delta (0, 0)
Screenshot: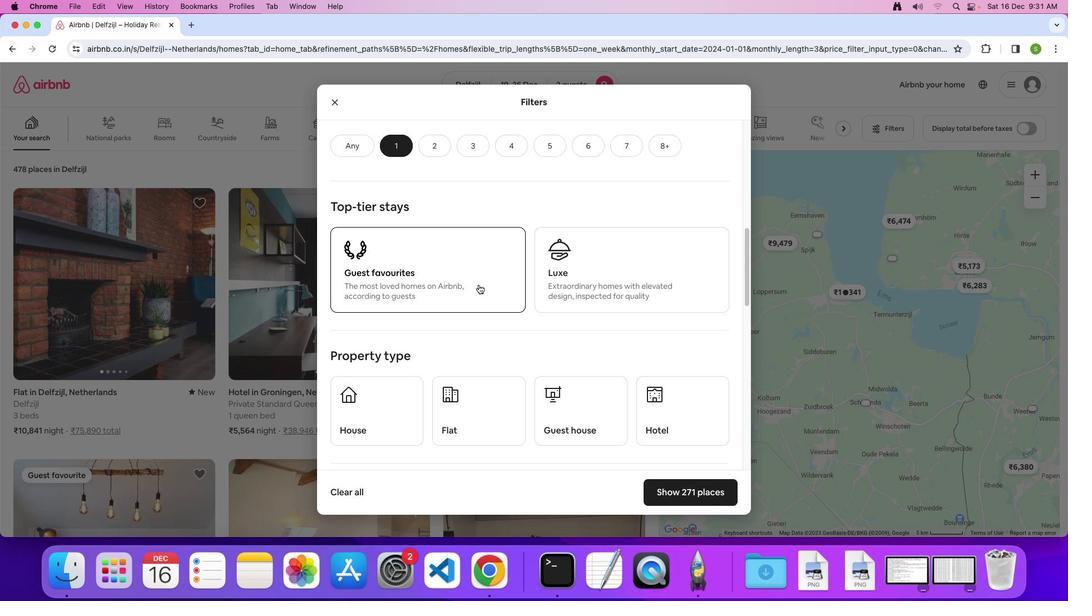 
Action: Mouse scrolled (478, 284) with delta (0, 0)
Screenshot: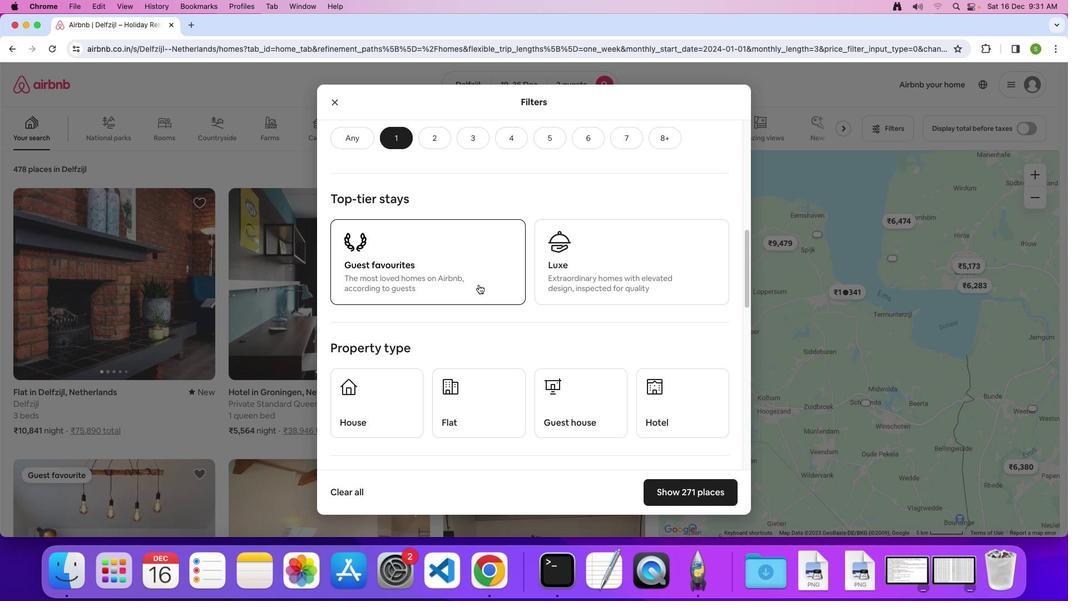 
Action: Mouse scrolled (478, 284) with delta (0, -1)
Screenshot: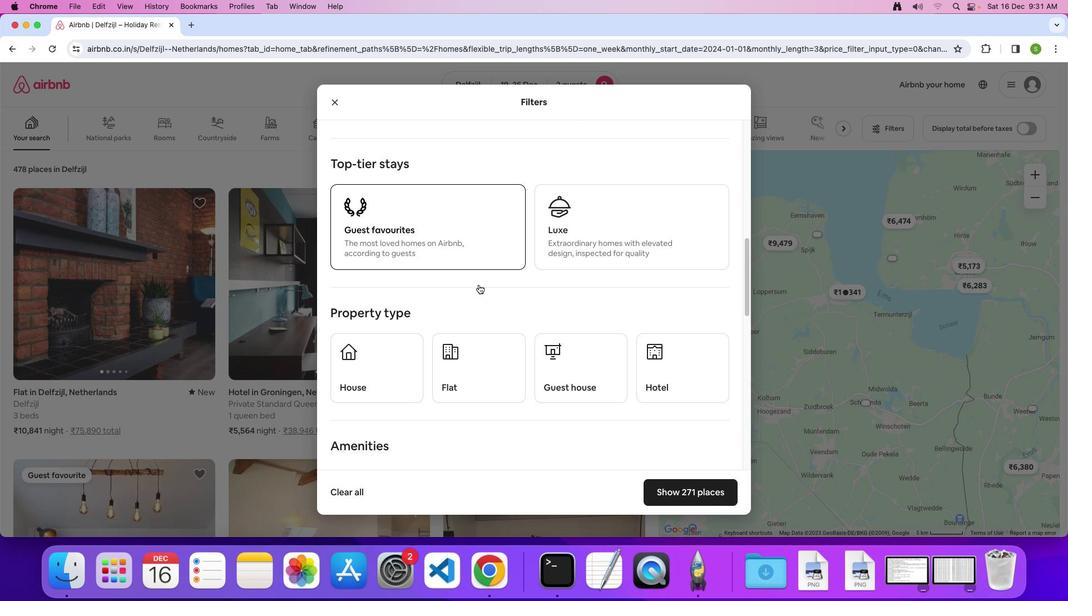 
Action: Mouse scrolled (478, 284) with delta (0, 0)
Screenshot: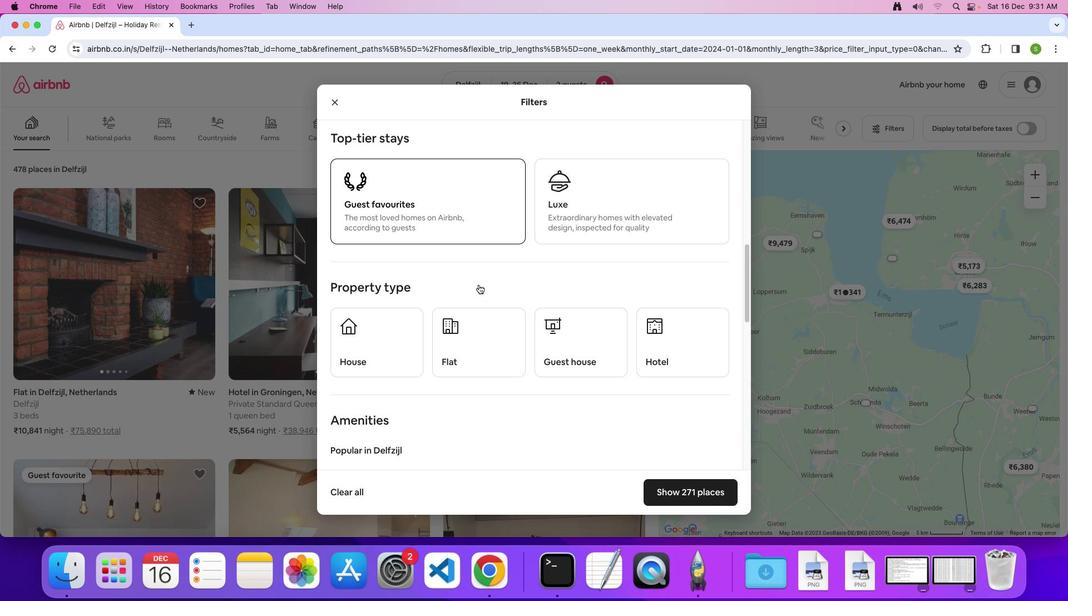 
Action: Mouse scrolled (478, 284) with delta (0, 0)
Screenshot: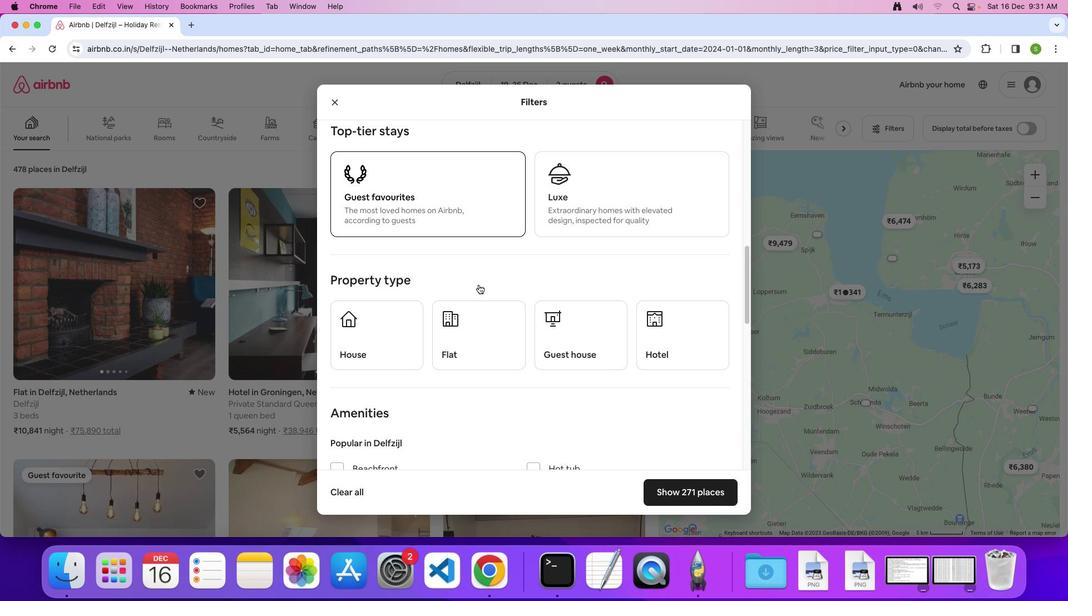 
Action: Mouse scrolled (478, 284) with delta (0, -1)
Screenshot: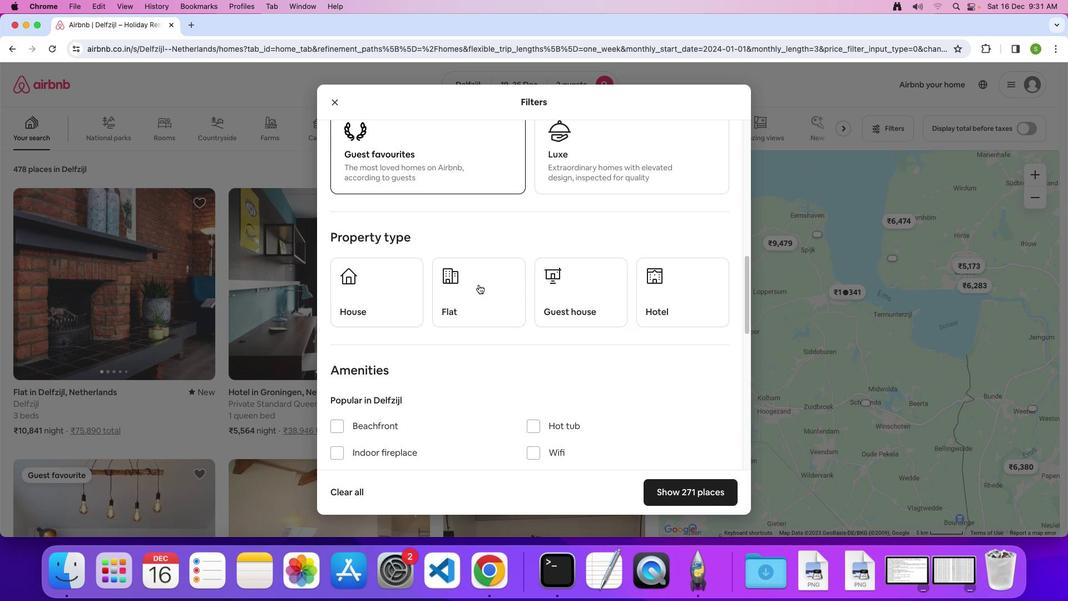 
Action: Mouse moved to (474, 270)
Screenshot: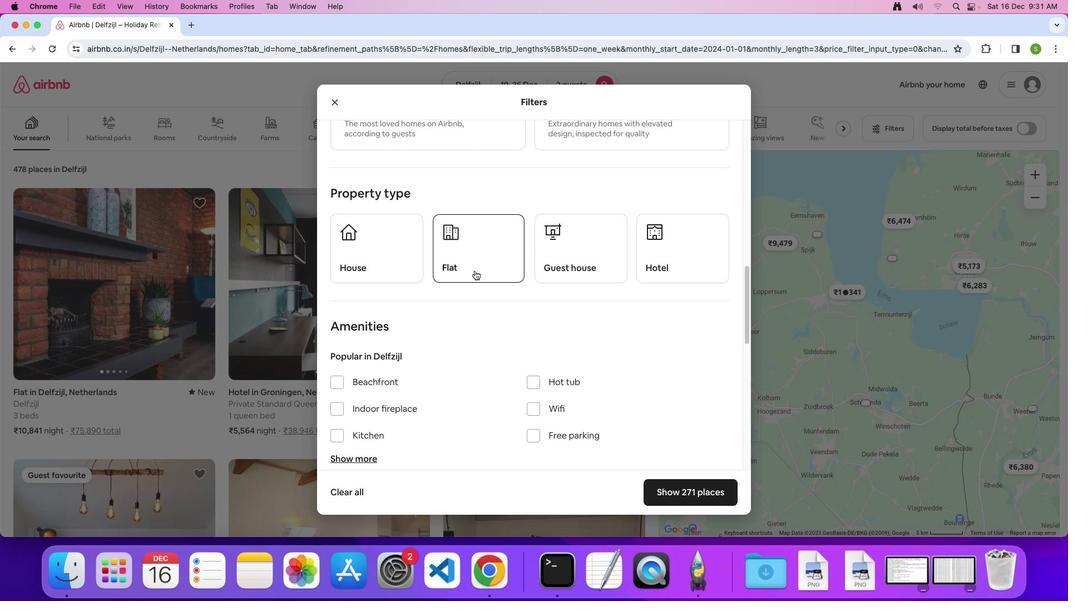 
Action: Mouse pressed left at (474, 270)
Screenshot: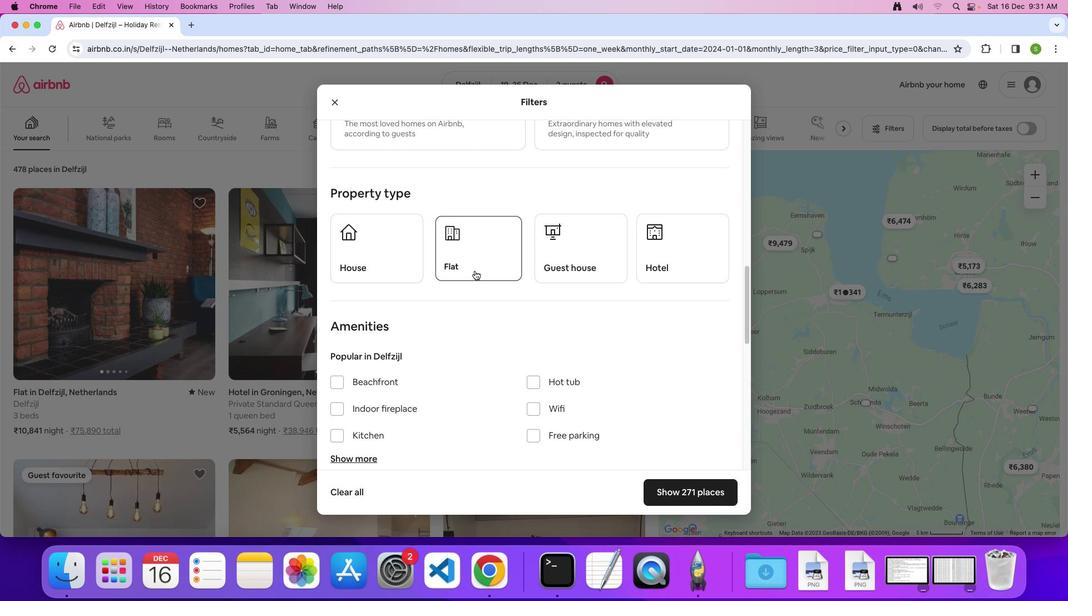 
Action: Mouse moved to (474, 312)
Screenshot: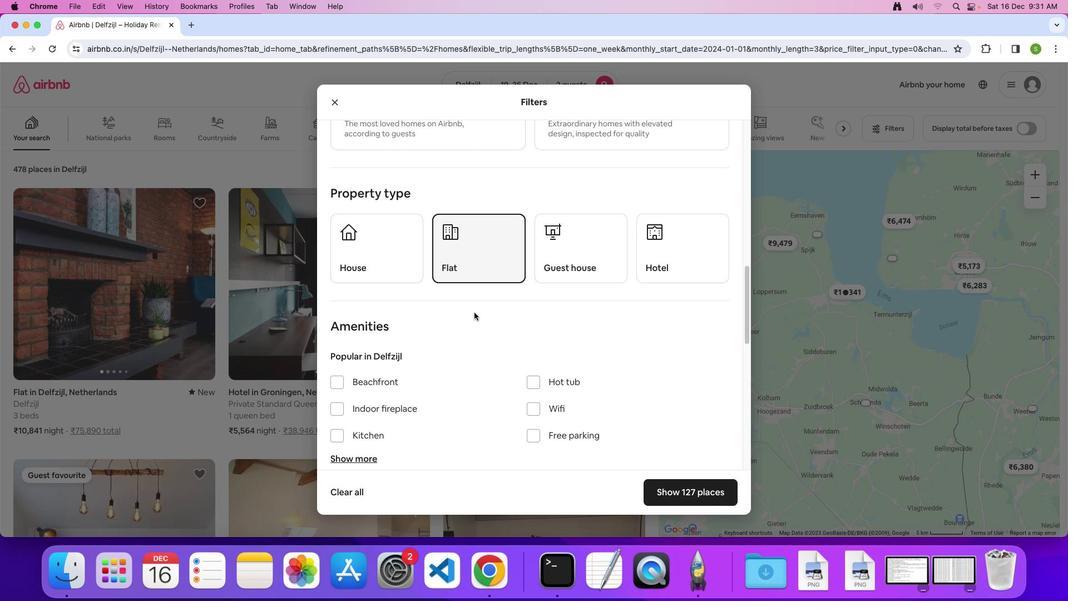 
Action: Mouse scrolled (474, 312) with delta (0, 0)
Screenshot: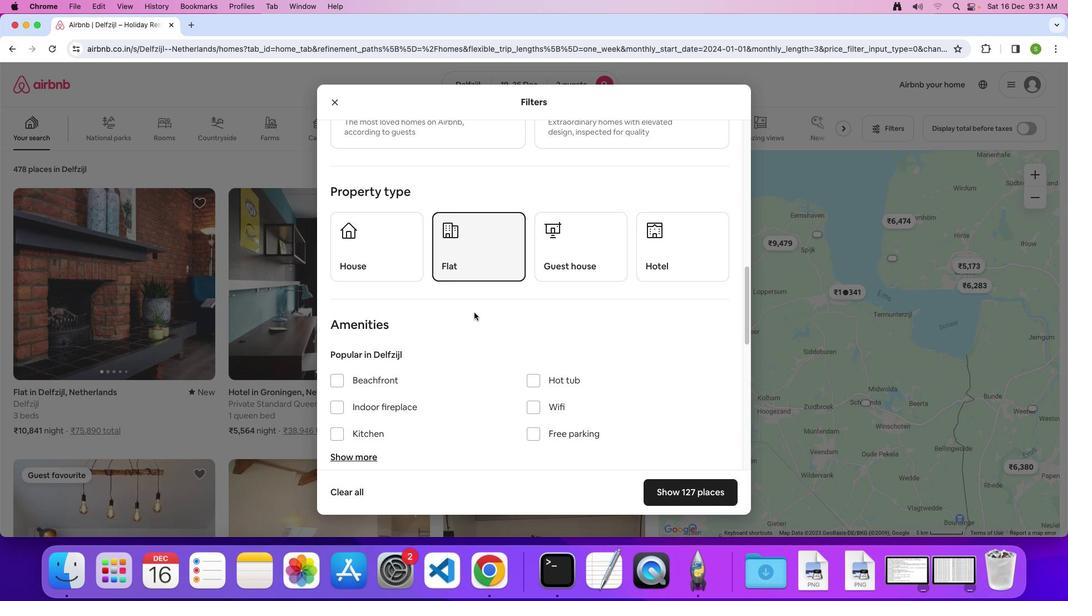 
Action: Mouse scrolled (474, 312) with delta (0, 0)
Screenshot: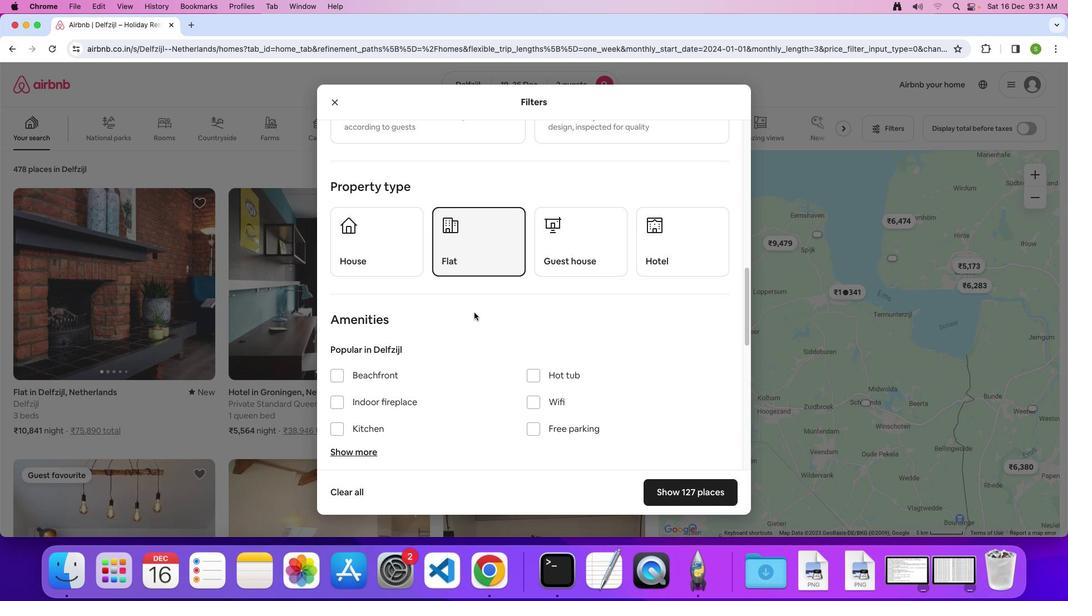 
Action: Mouse scrolled (474, 312) with delta (0, 0)
Screenshot: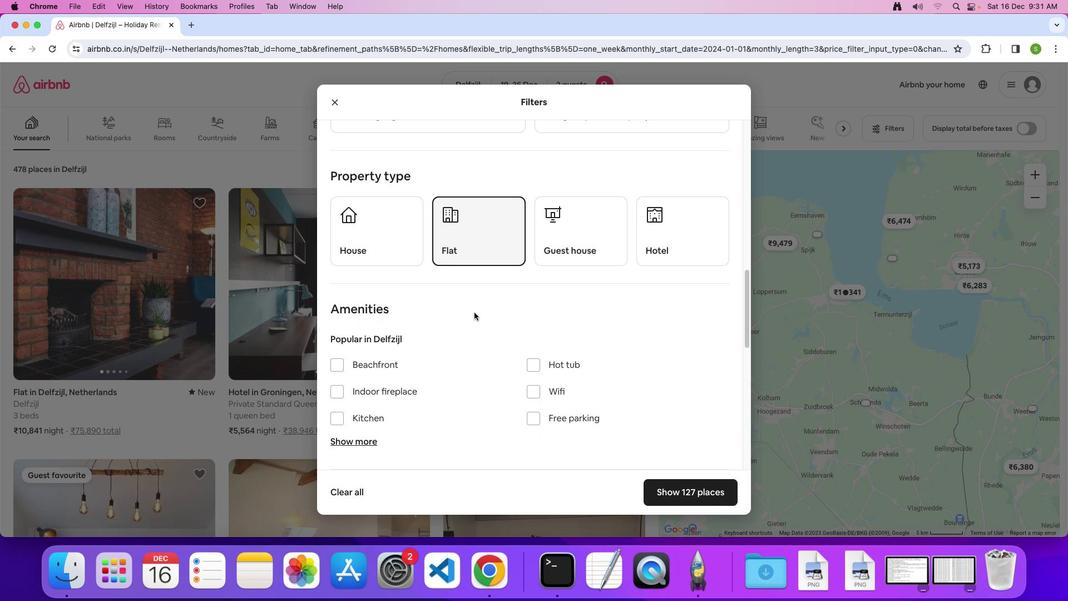 
Action: Mouse scrolled (474, 312) with delta (0, 0)
Screenshot: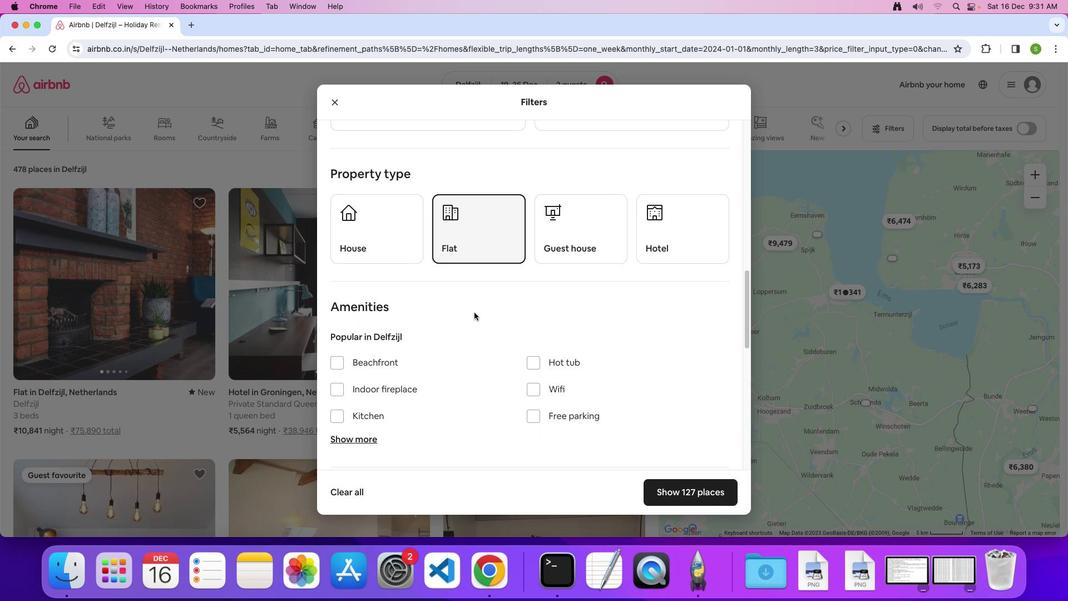 
Action: Mouse scrolled (474, 312) with delta (0, 0)
Screenshot: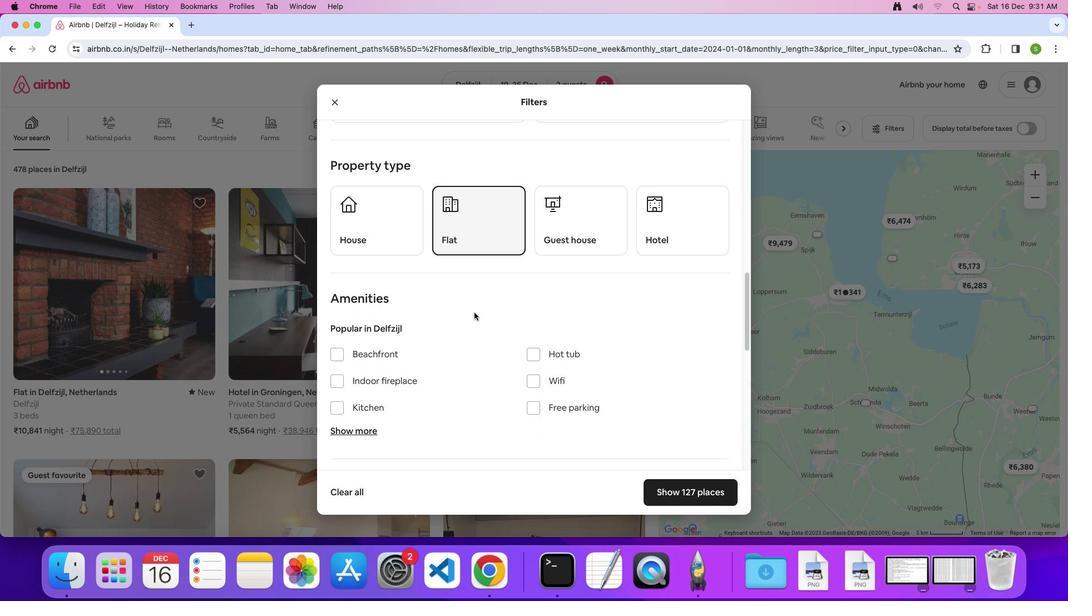 
Action: Mouse scrolled (474, 312) with delta (0, 0)
Screenshot: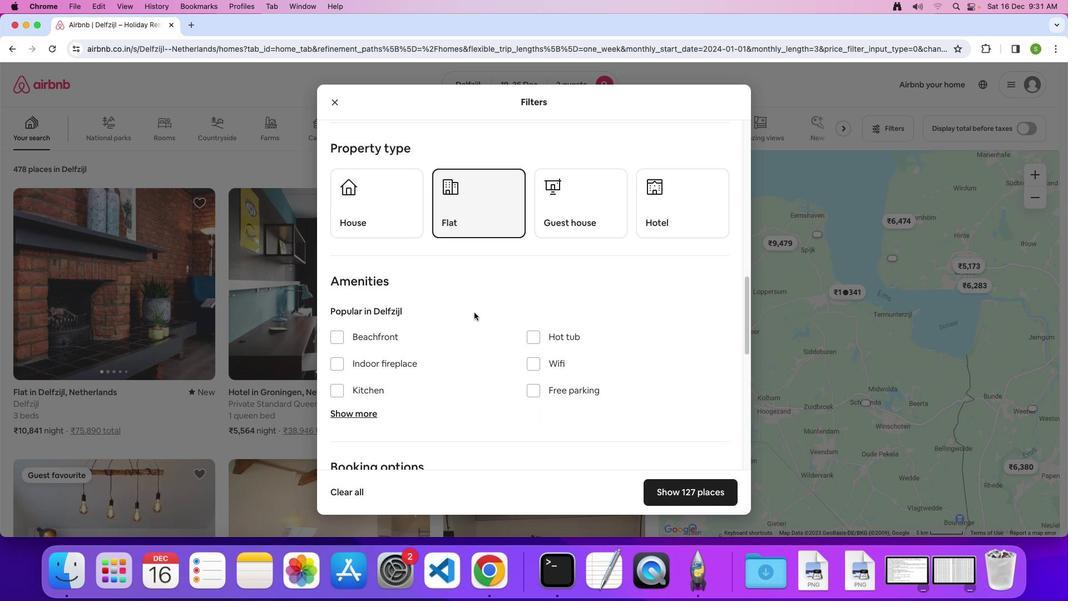 
Action: Mouse scrolled (474, 312) with delta (0, 0)
Screenshot: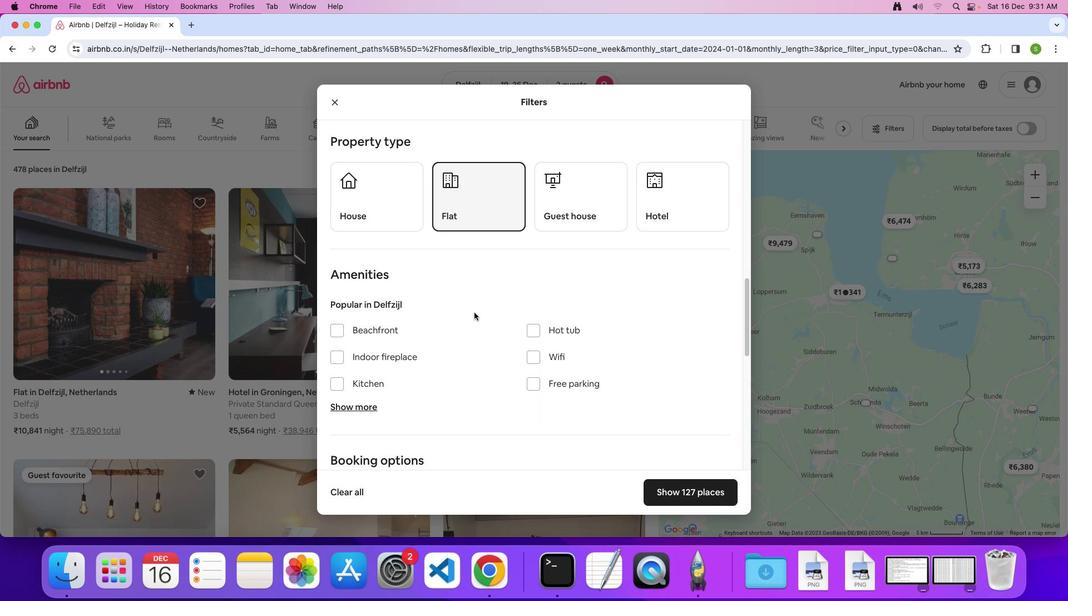 
Action: Mouse scrolled (474, 312) with delta (0, 0)
Screenshot: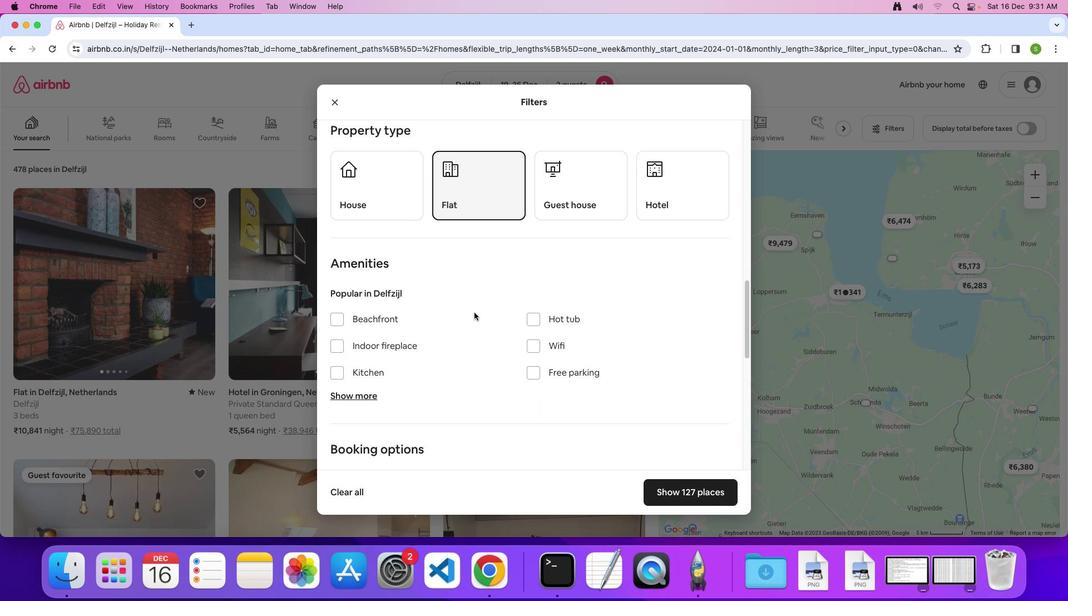 
Action: Mouse scrolled (474, 312) with delta (0, 0)
Screenshot: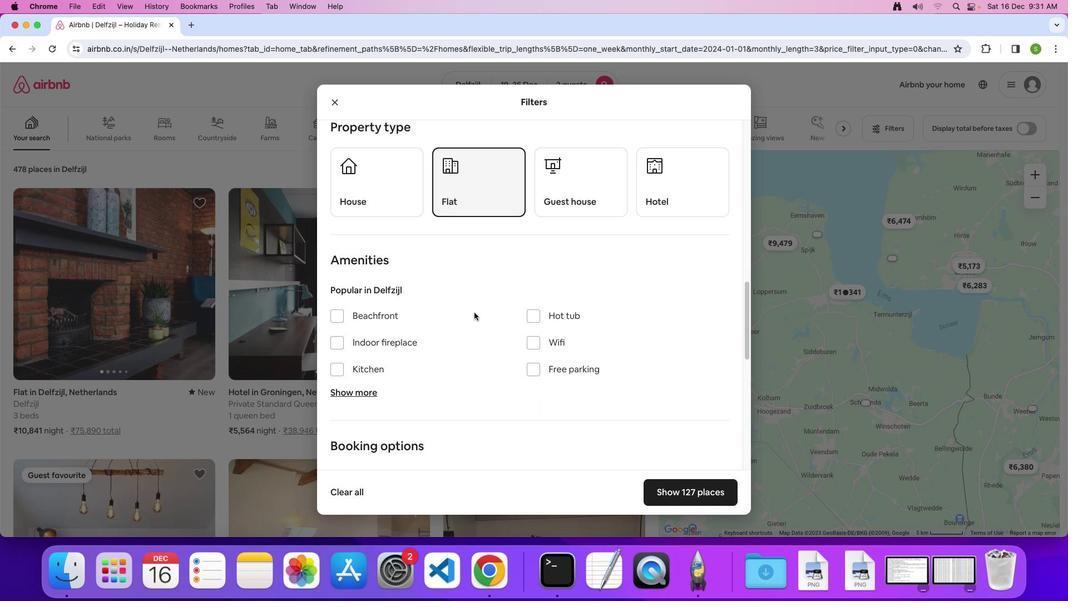 
Action: Mouse scrolled (474, 312) with delta (0, 0)
Screenshot: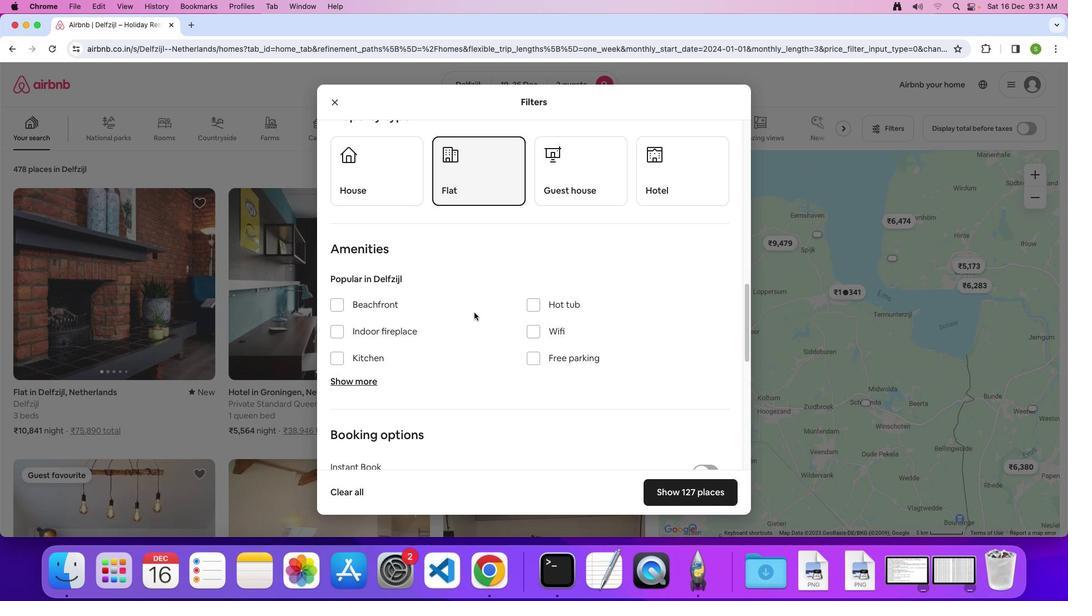 
Action: Mouse scrolled (474, 312) with delta (0, 0)
Screenshot: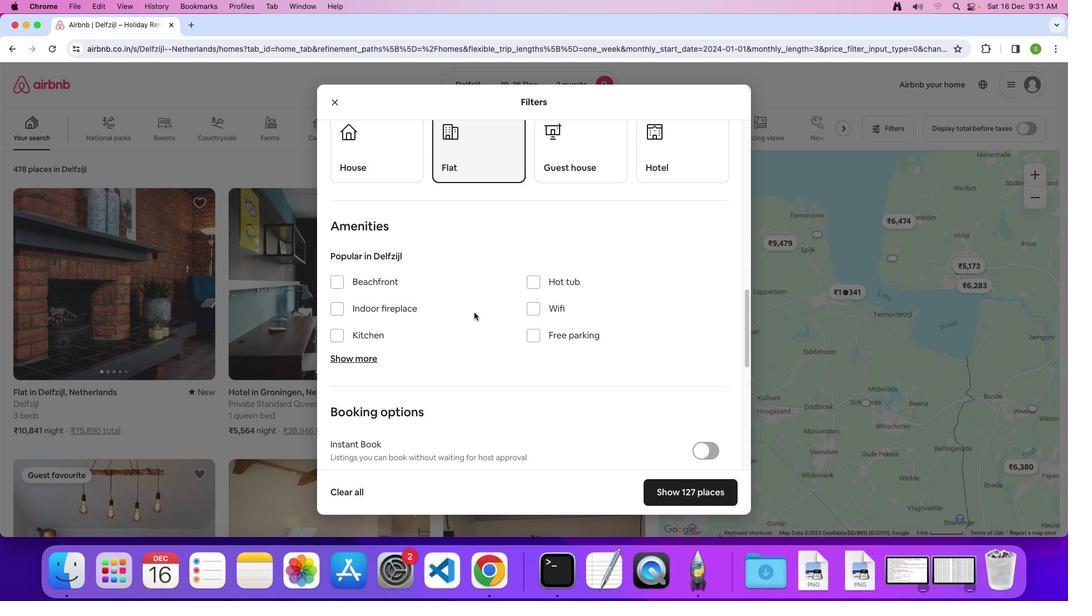 
Action: Mouse scrolled (474, 312) with delta (0, 0)
Screenshot: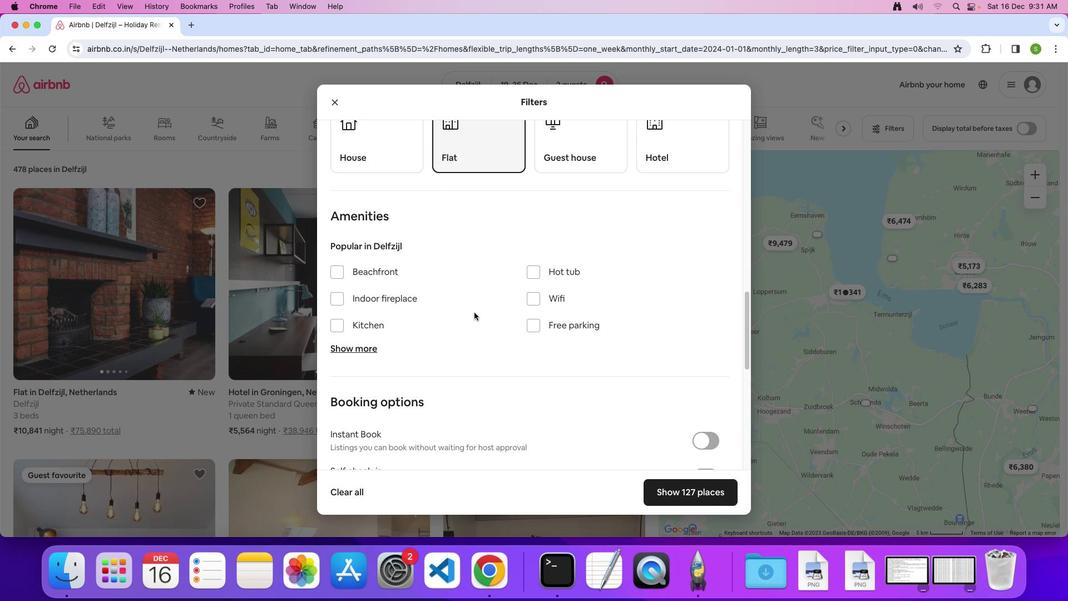 
Action: Mouse scrolled (474, 312) with delta (0, 0)
Screenshot: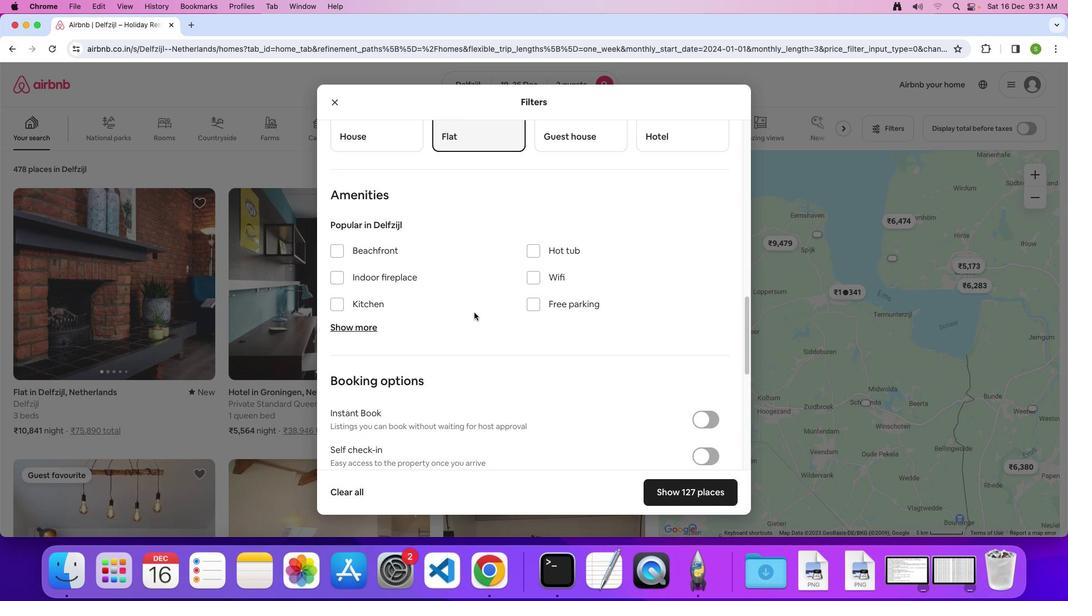 
Action: Mouse moved to (341, 302)
Screenshot: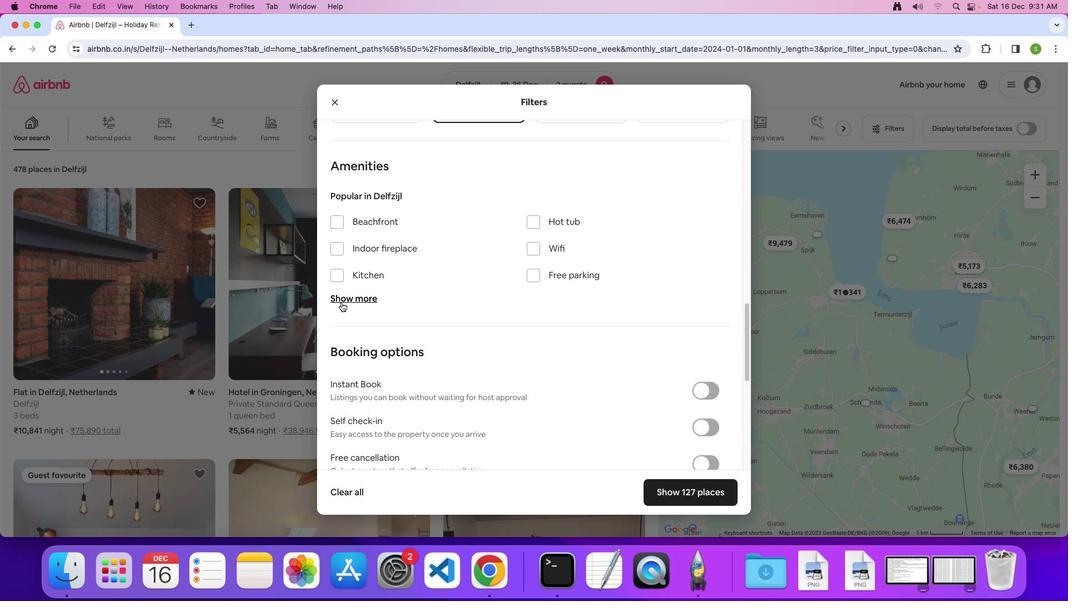 
Action: Mouse pressed left at (341, 302)
Screenshot: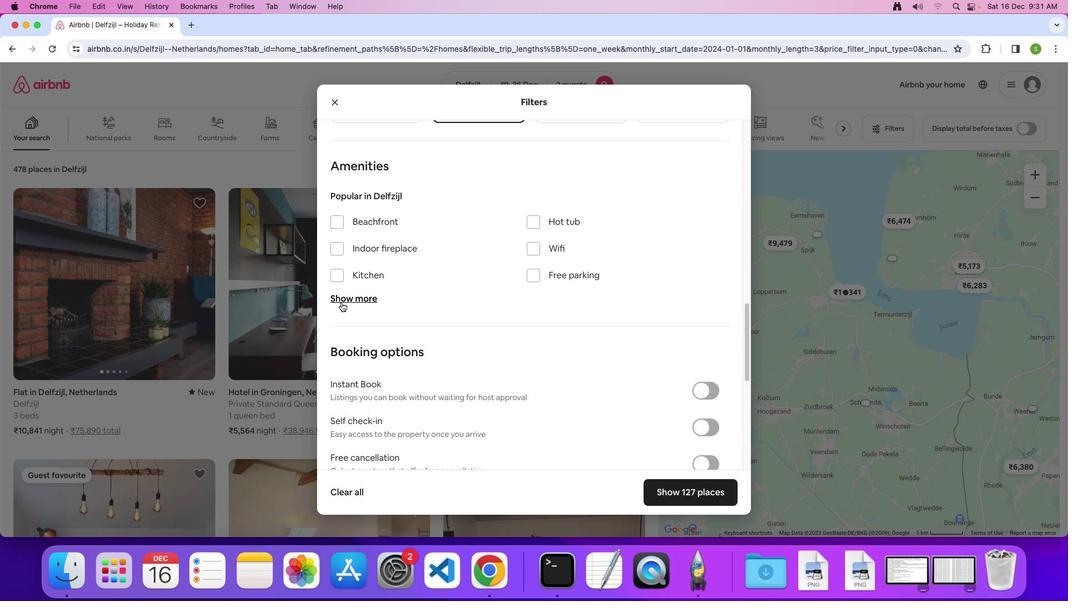 
Action: Mouse moved to (484, 295)
Screenshot: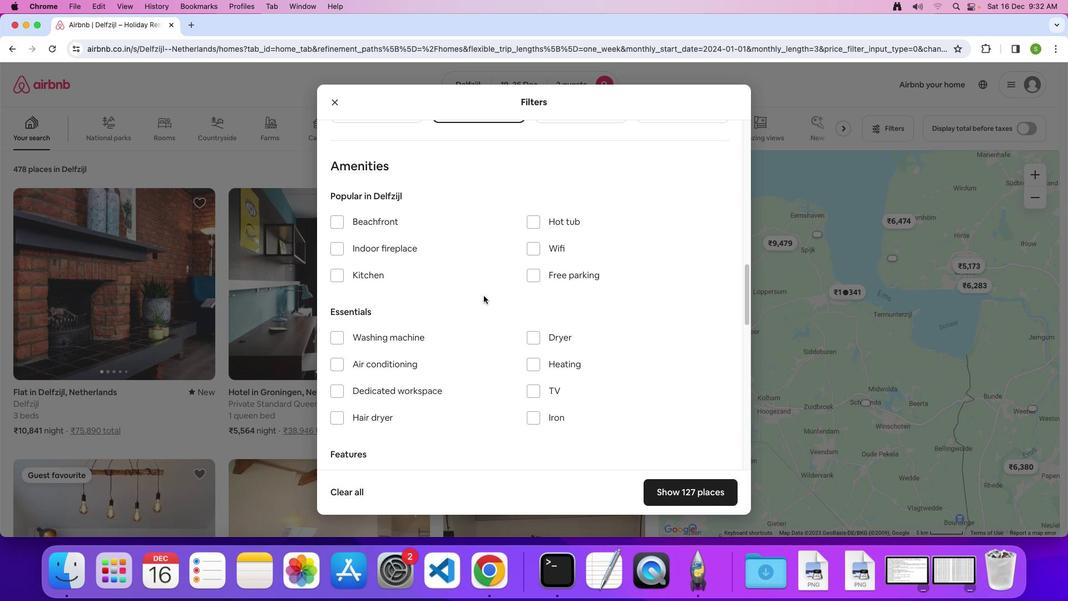 
Action: Mouse scrolled (484, 295) with delta (0, 0)
Screenshot: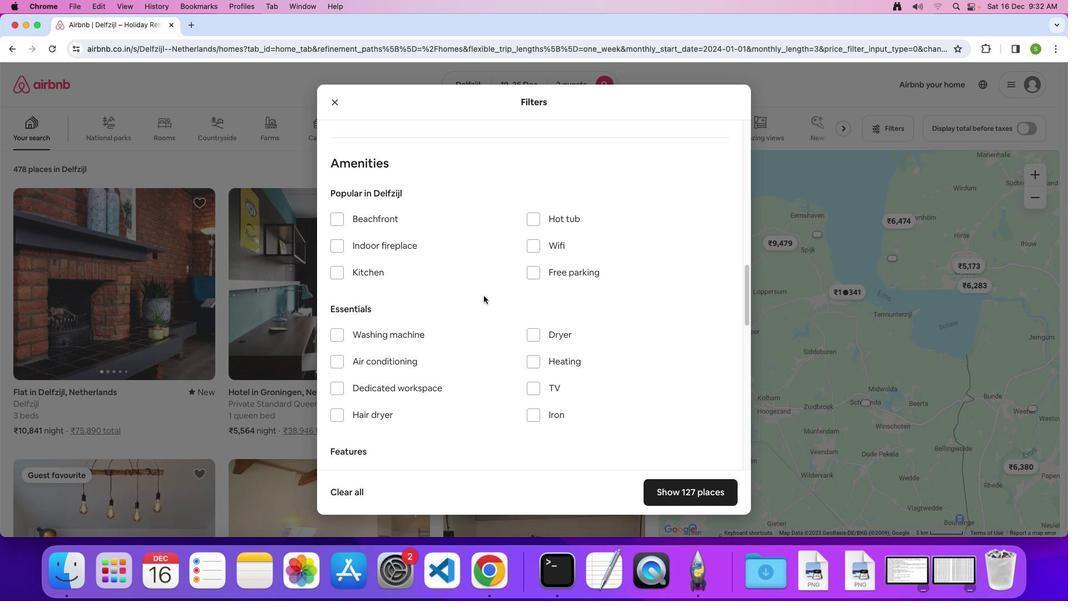 
Action: Mouse scrolled (484, 295) with delta (0, 0)
Screenshot: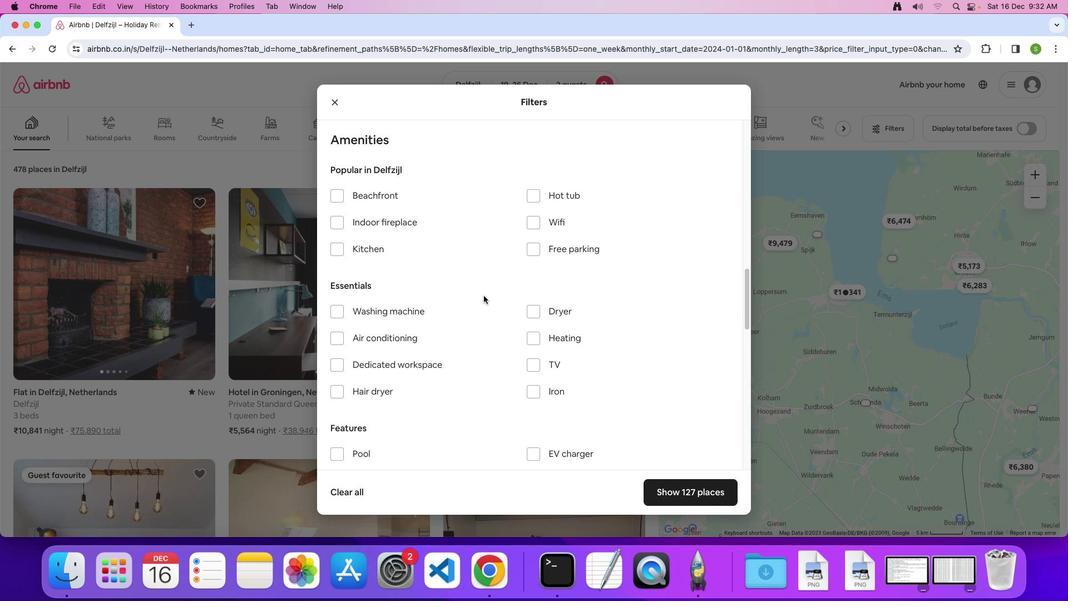 
Action: Mouse scrolled (484, 295) with delta (0, -1)
Screenshot: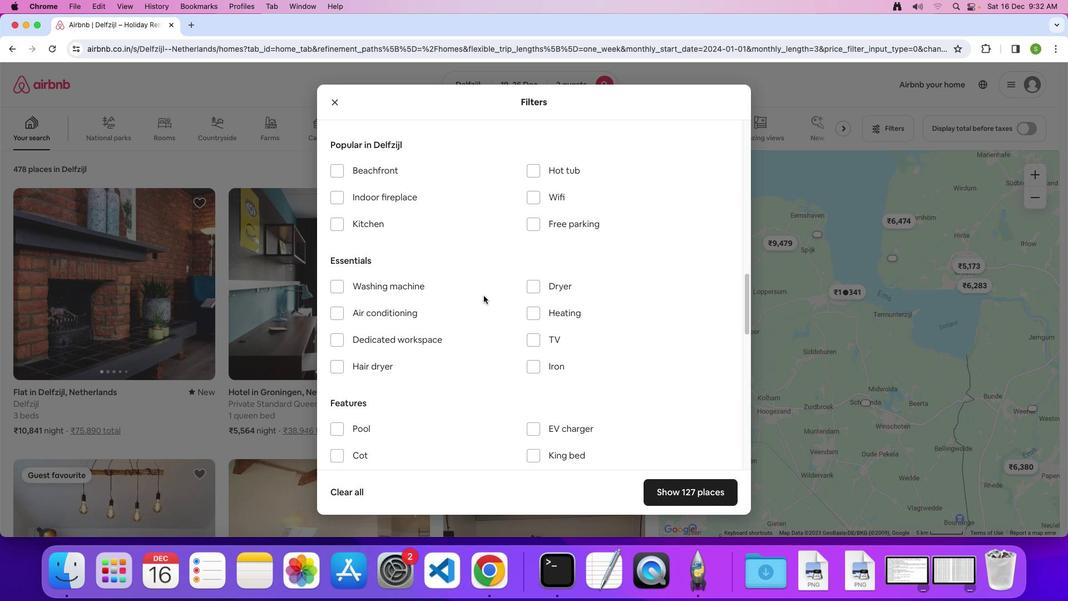 
Action: Mouse scrolled (484, 295) with delta (0, 0)
Screenshot: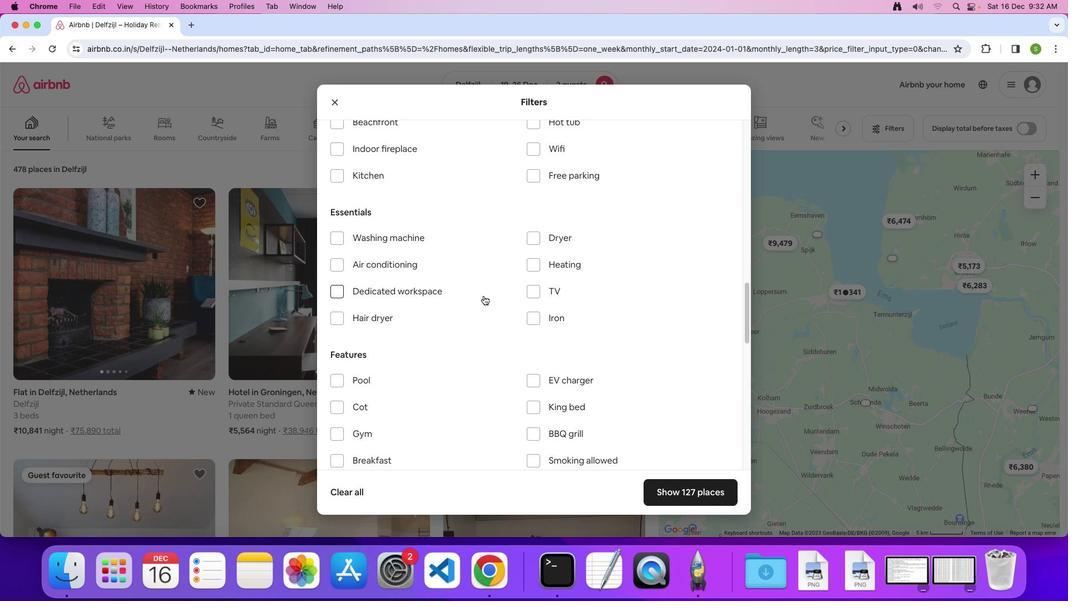 
Action: Mouse scrolled (484, 295) with delta (0, 0)
Screenshot: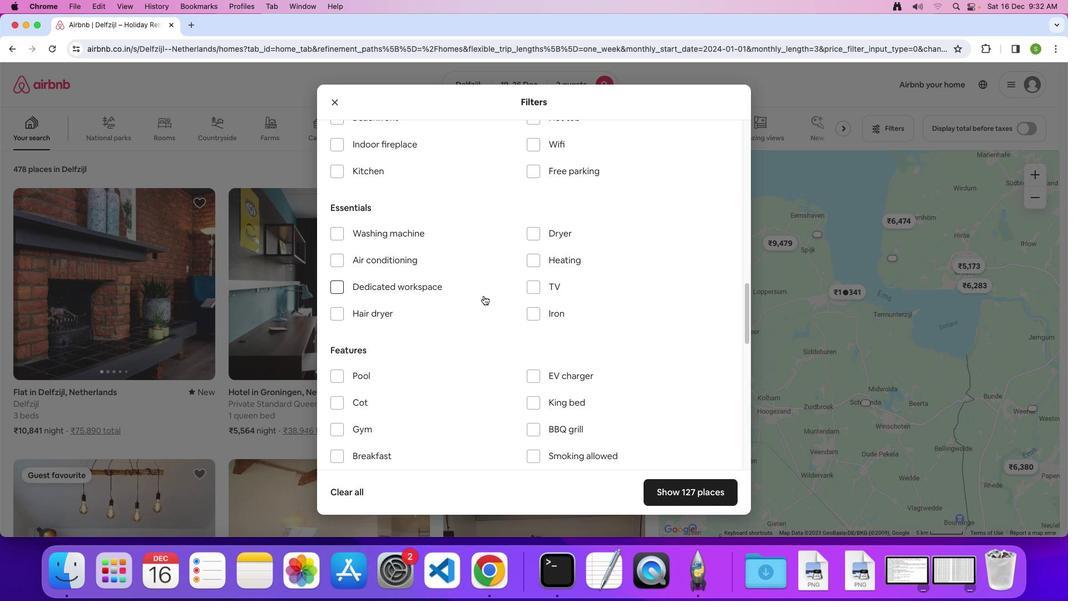 
Action: Mouse scrolled (484, 295) with delta (0, 0)
Screenshot: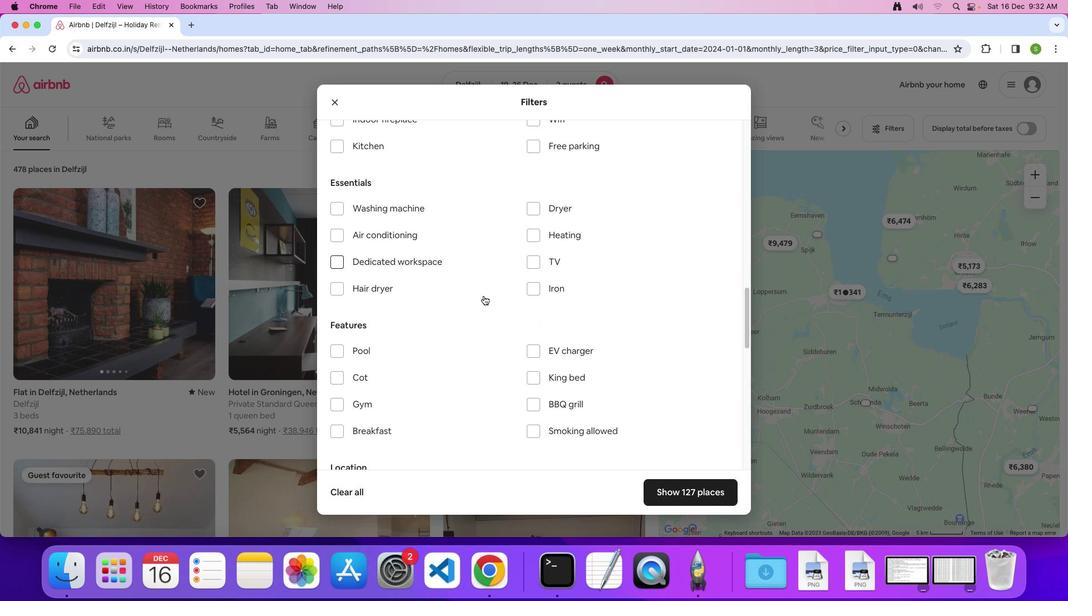 
Action: Mouse scrolled (484, 295) with delta (0, 0)
Screenshot: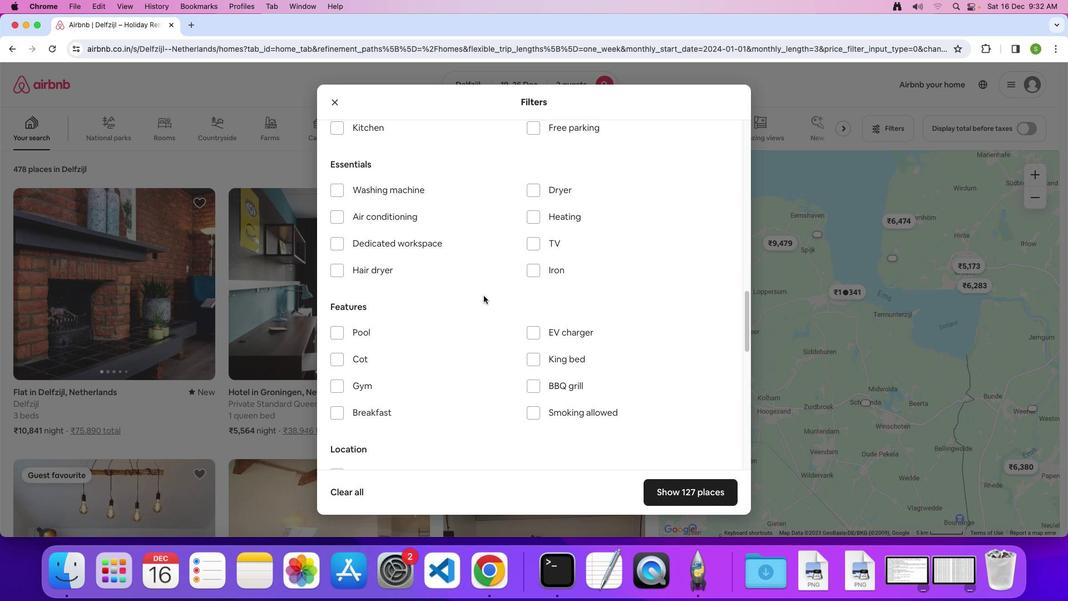 
Action: Mouse scrolled (484, 295) with delta (0, 0)
Screenshot: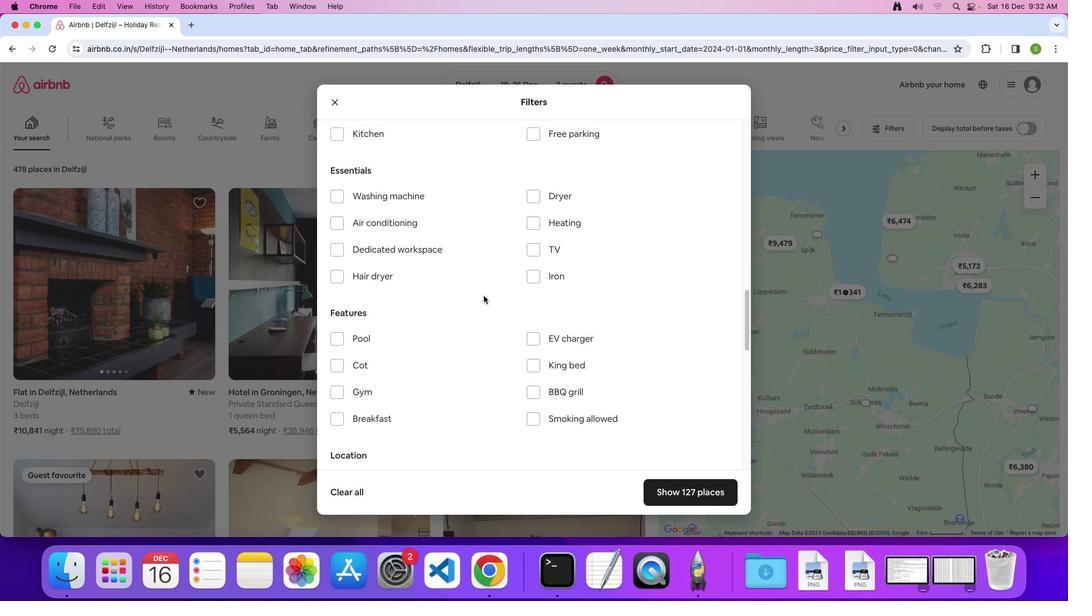 
Action: Mouse moved to (337, 213)
Screenshot: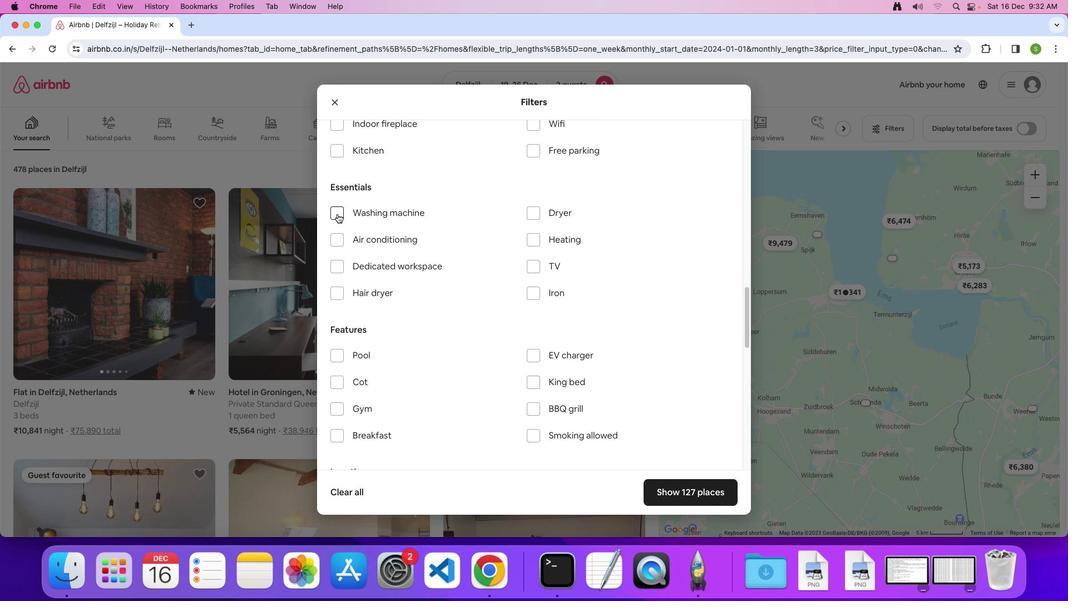 
Action: Mouse pressed left at (337, 213)
Screenshot: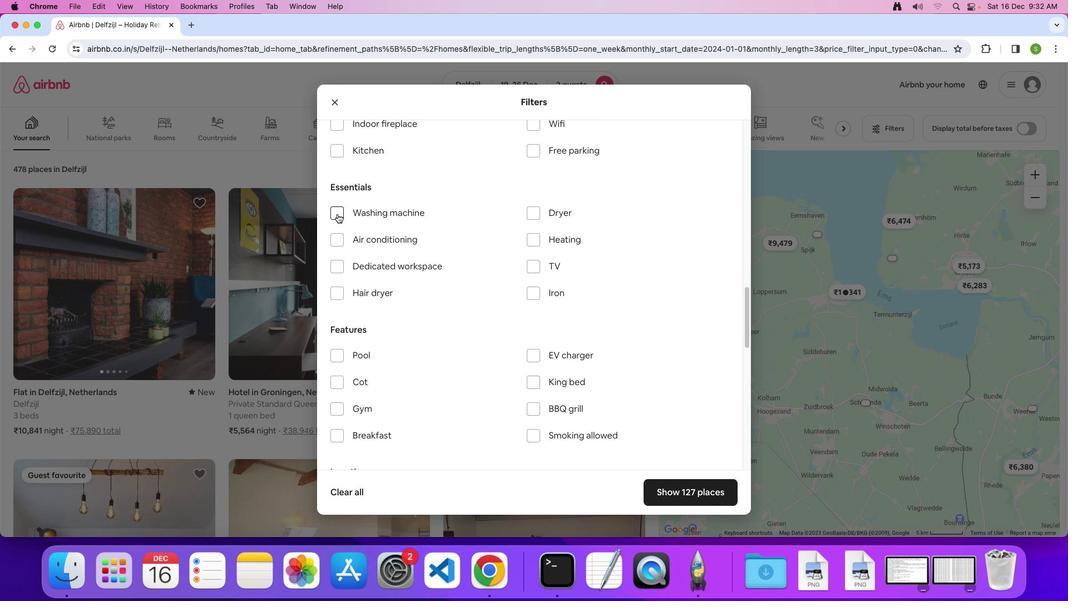 
Action: Mouse moved to (445, 241)
Screenshot: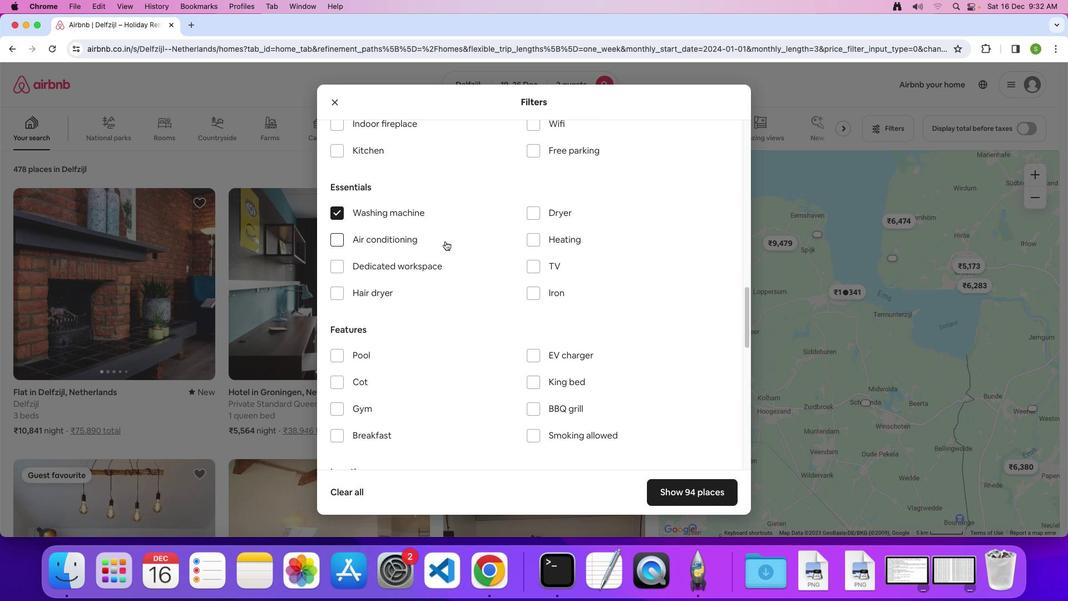 
Action: Mouse scrolled (445, 241) with delta (0, 0)
Screenshot: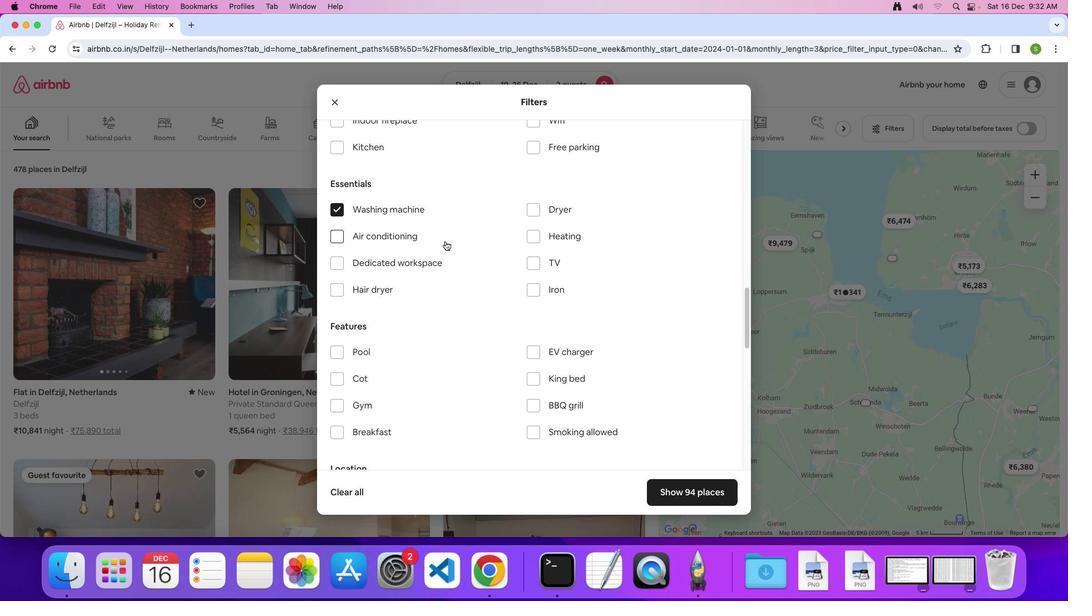 
Action: Mouse scrolled (445, 241) with delta (0, 0)
Screenshot: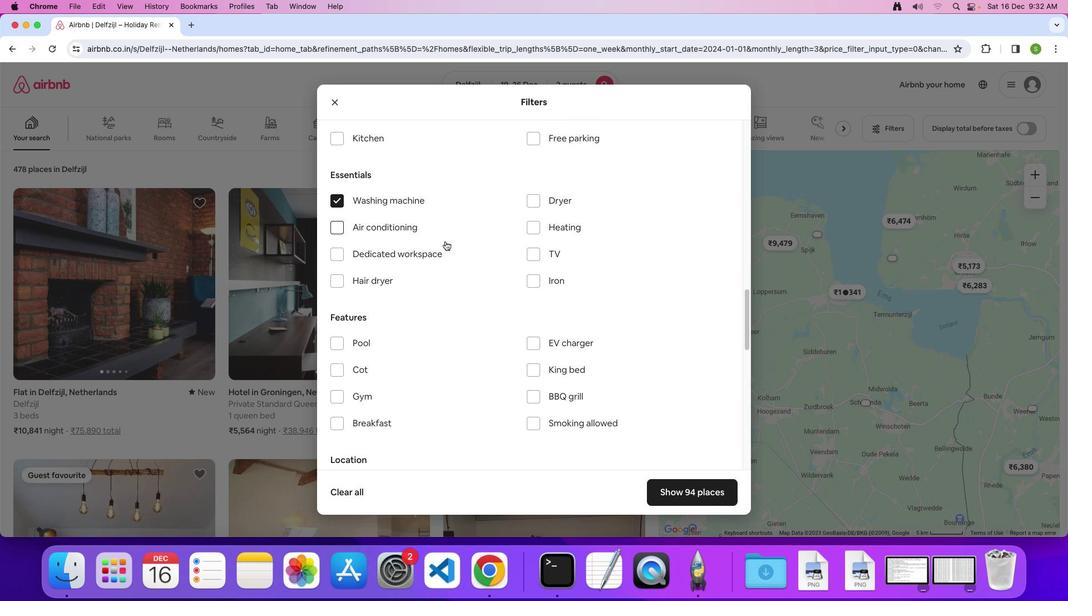 
Action: Mouse scrolled (445, 241) with delta (0, 0)
Screenshot: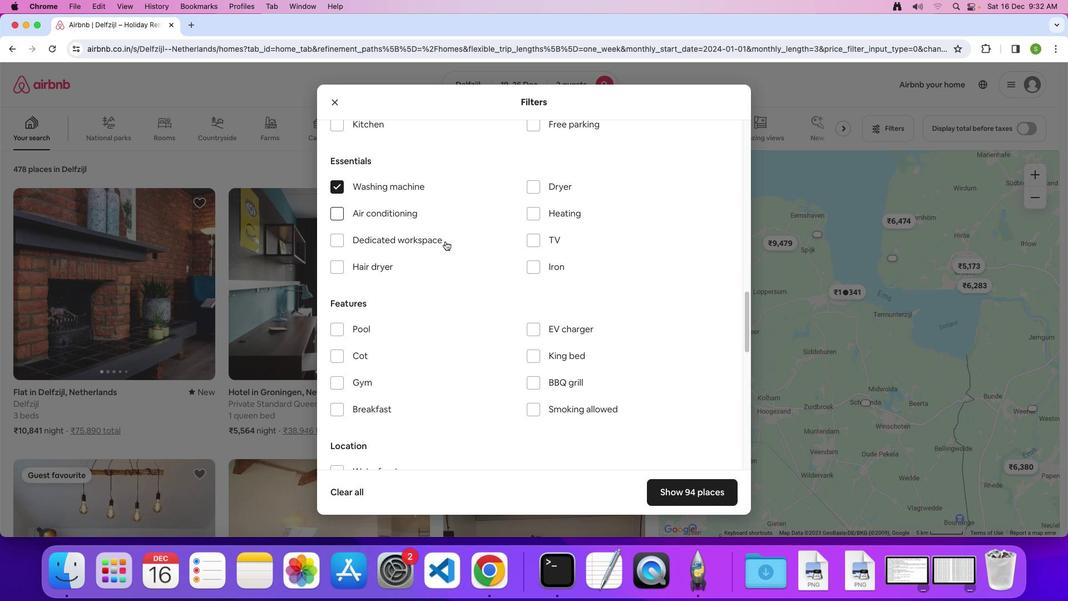 
Action: Mouse scrolled (445, 241) with delta (0, 0)
Screenshot: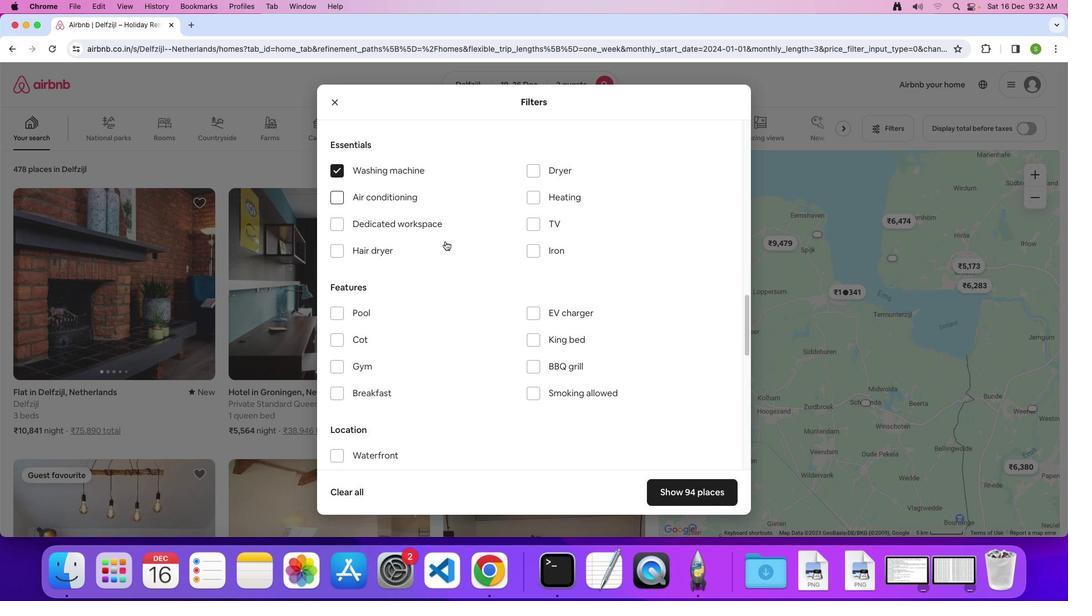 
Action: Mouse scrolled (445, 241) with delta (0, -1)
Screenshot: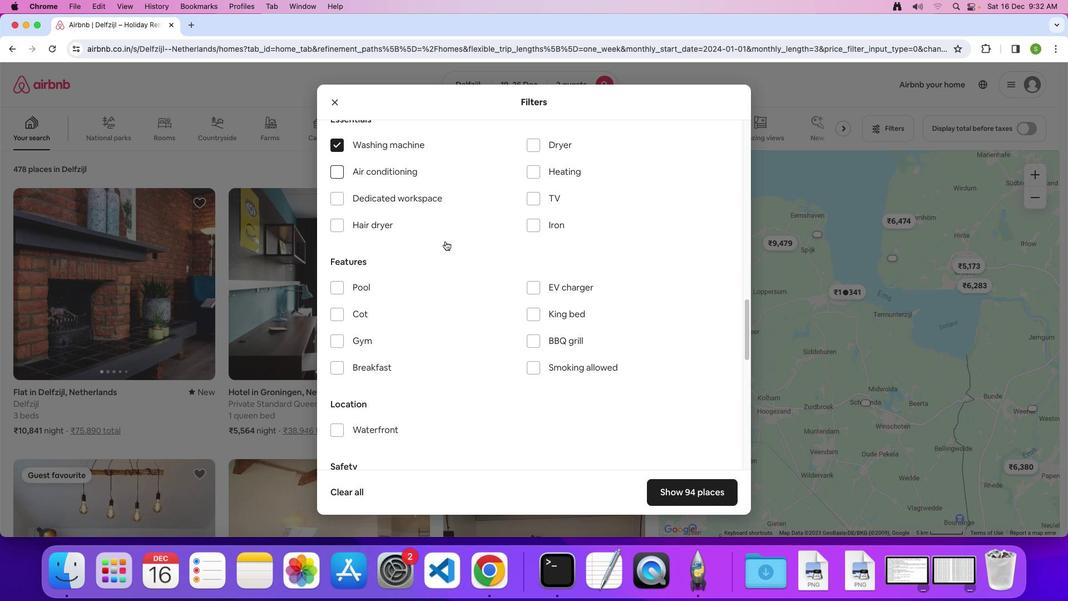 
Action: Mouse scrolled (445, 241) with delta (0, 0)
Screenshot: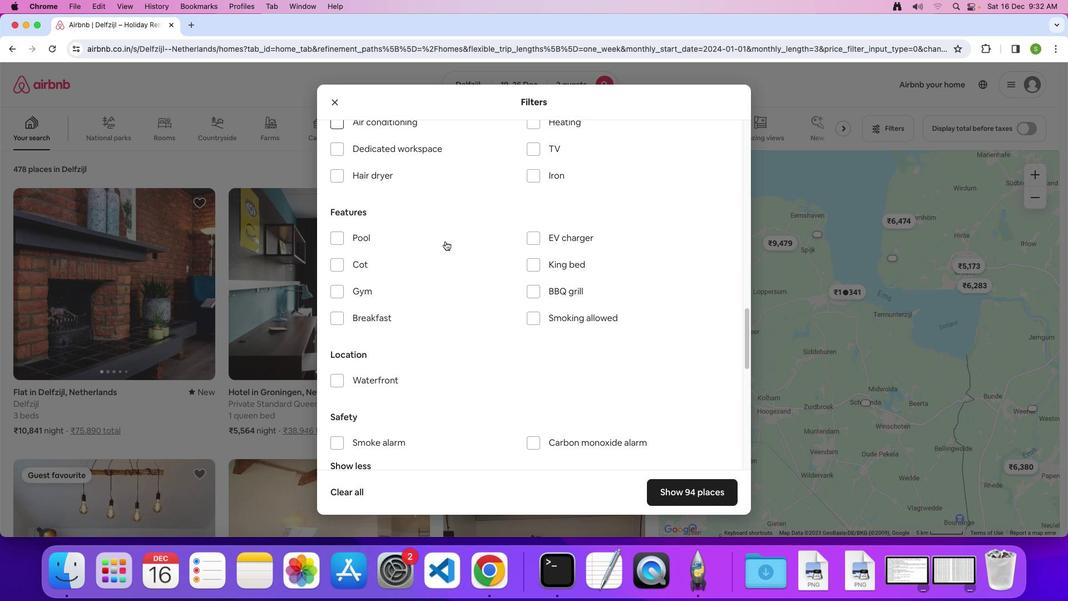 
Action: Mouse scrolled (445, 241) with delta (0, 0)
Screenshot: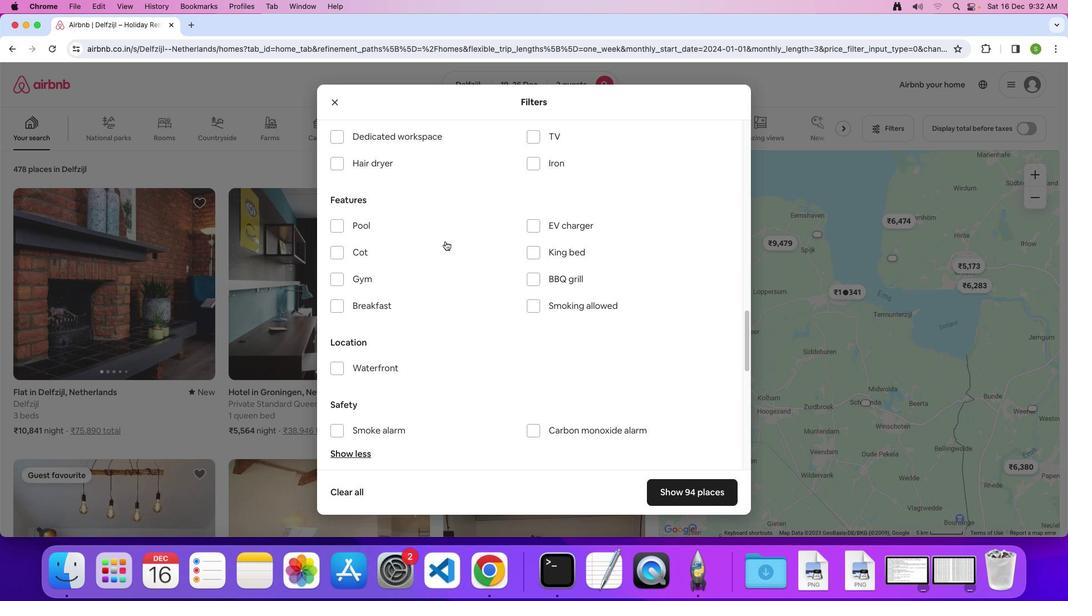 
Action: Mouse scrolled (445, 241) with delta (0, -1)
Screenshot: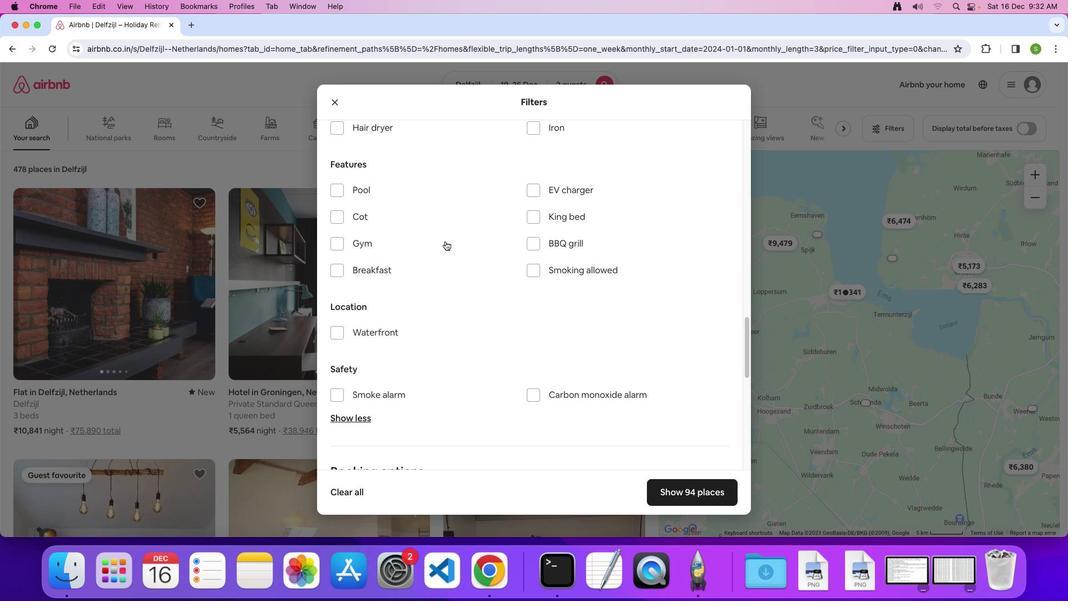 
Action: Mouse scrolled (445, 241) with delta (0, 0)
Screenshot: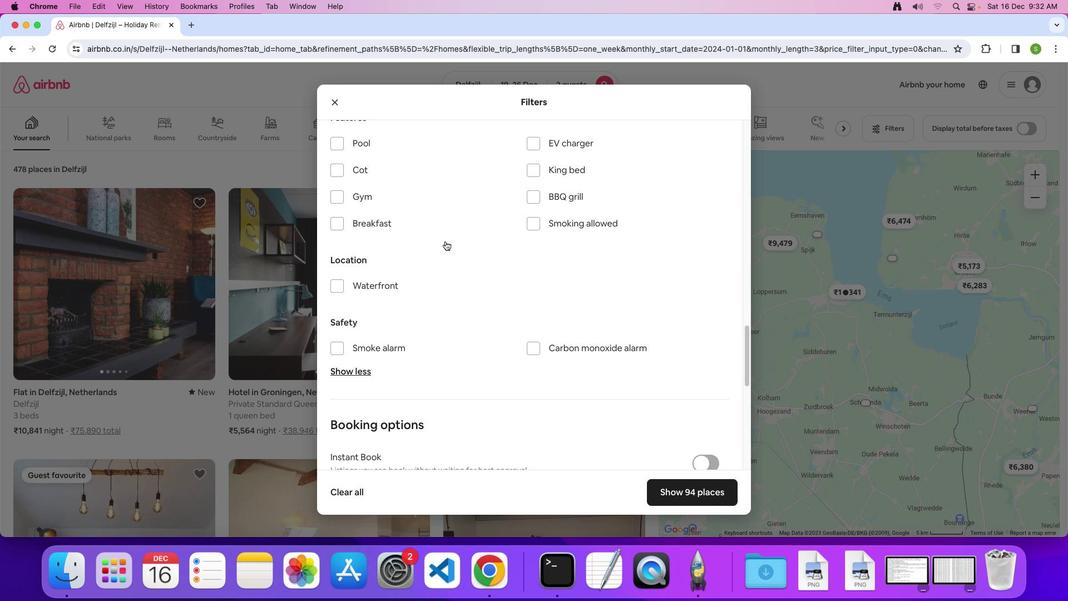 
Action: Mouse scrolled (445, 241) with delta (0, 0)
Screenshot: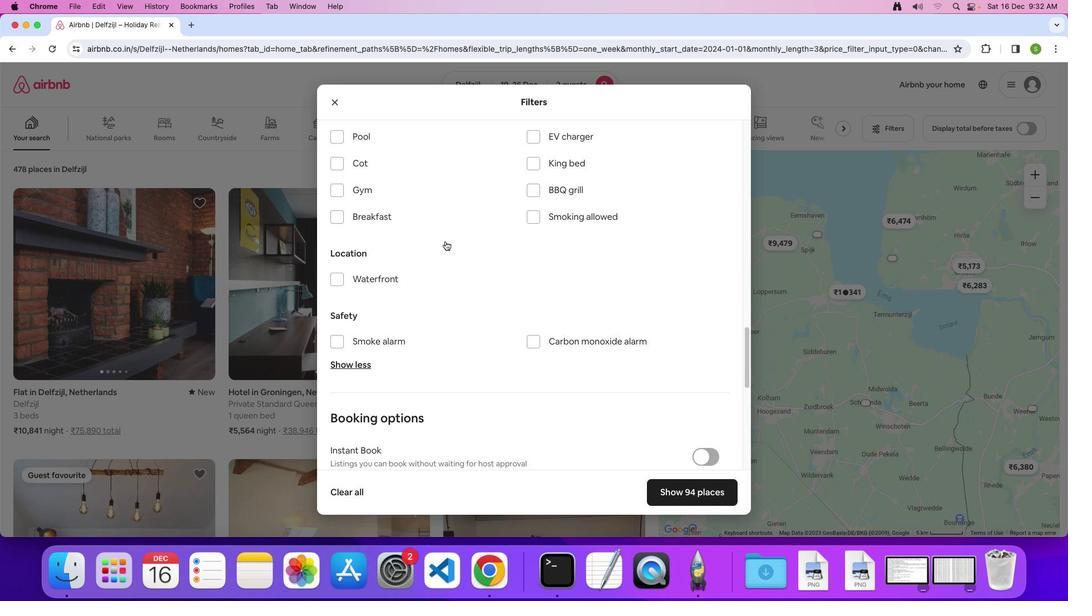 
Action: Mouse scrolled (445, 241) with delta (0, 0)
Screenshot: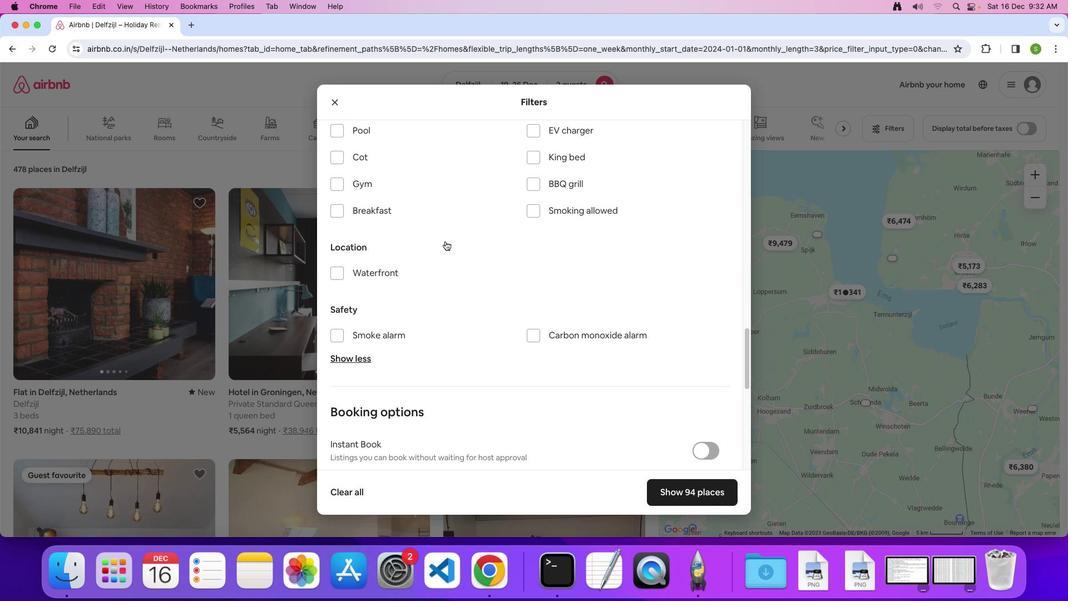 
Action: Mouse scrolled (445, 241) with delta (0, 0)
Screenshot: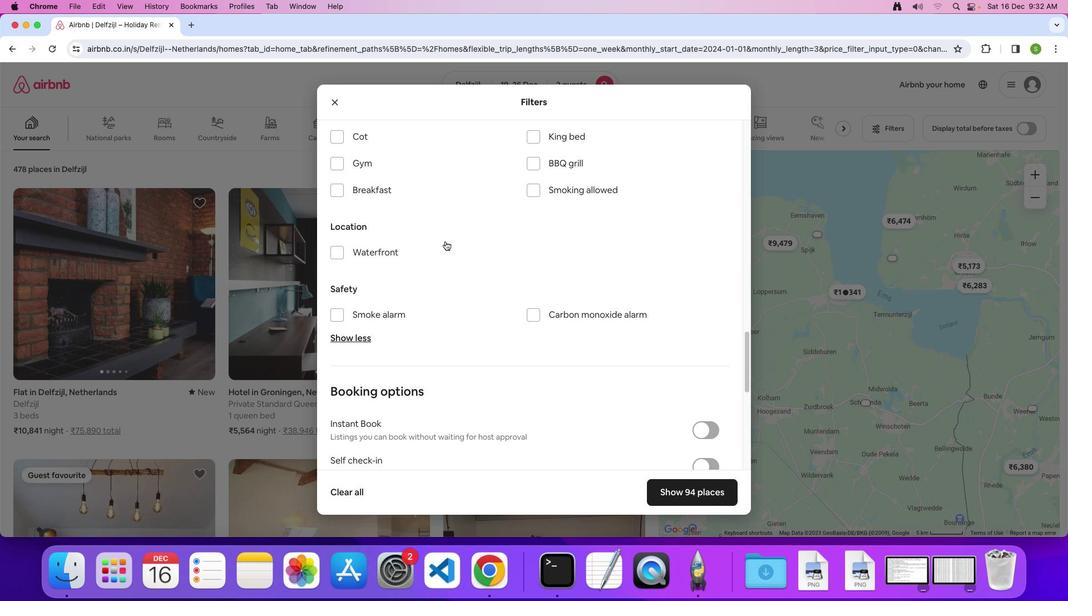 
Action: Mouse scrolled (445, 241) with delta (0, 0)
Screenshot: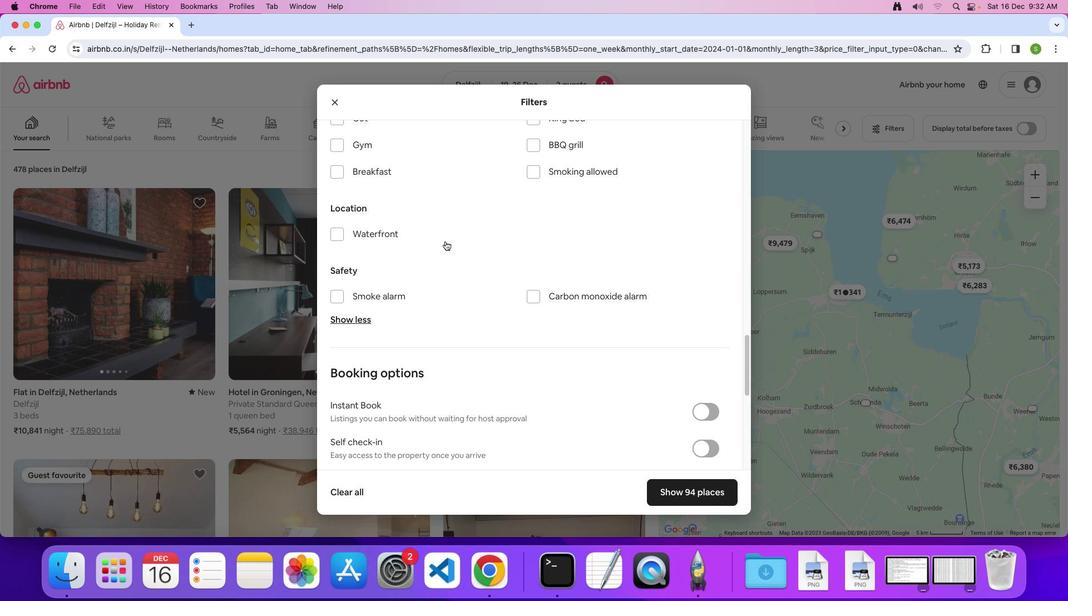 
Action: Mouse scrolled (445, 241) with delta (0, -1)
Screenshot: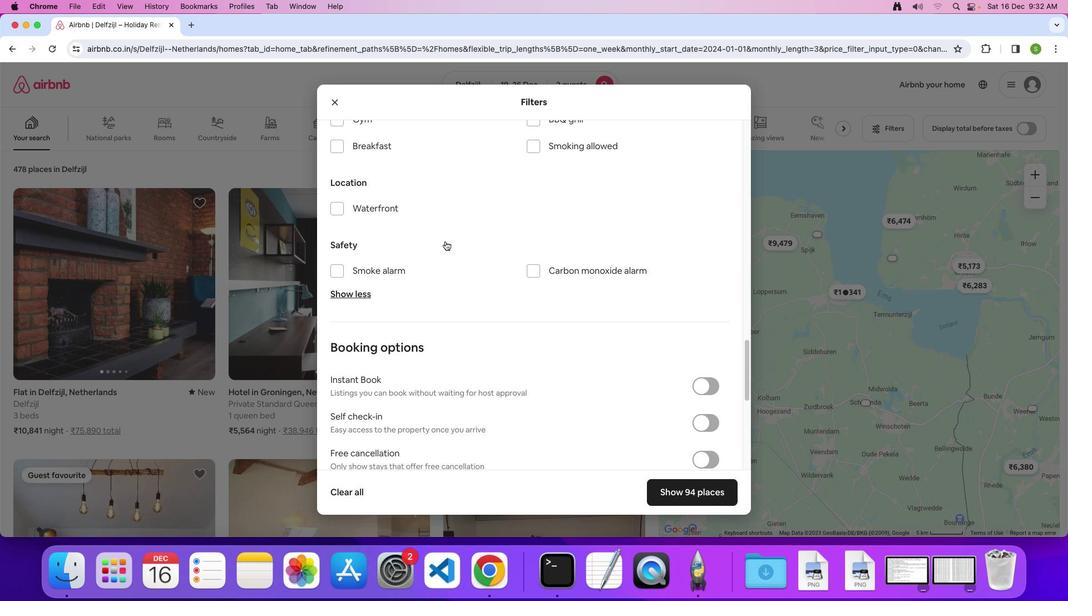 
Action: Mouse scrolled (445, 241) with delta (0, 0)
Screenshot: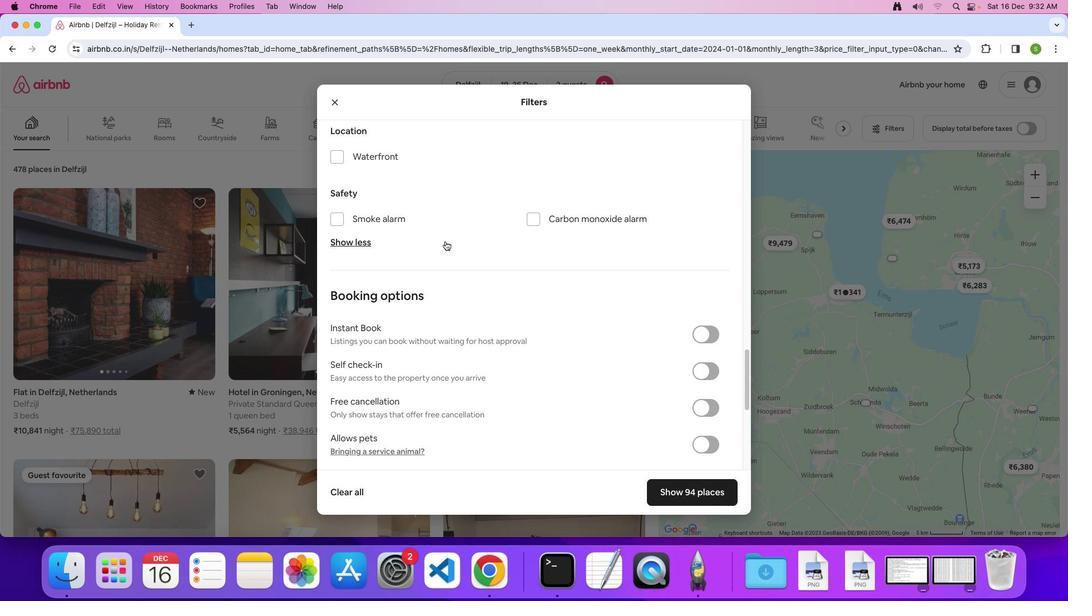 
Action: Mouse scrolled (445, 241) with delta (0, 0)
Screenshot: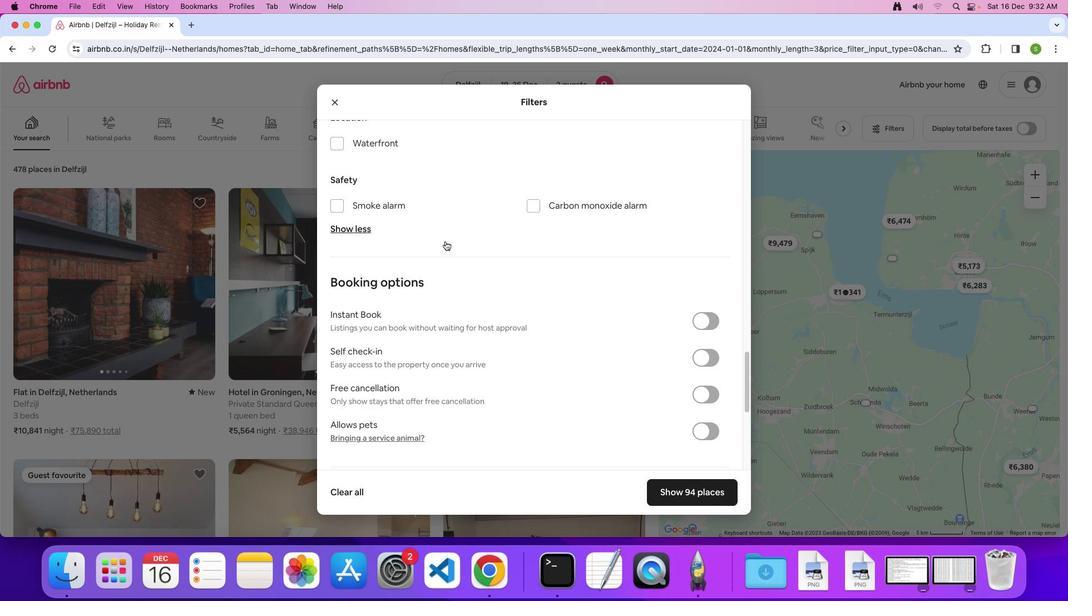 
Action: Mouse scrolled (445, 241) with delta (0, -1)
Screenshot: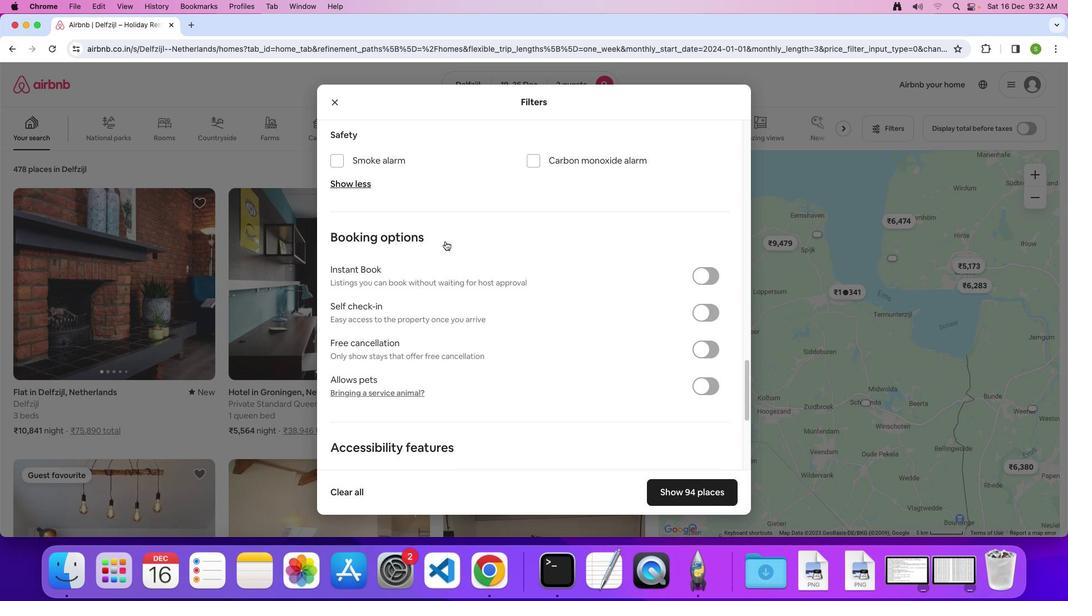 
Action: Mouse scrolled (445, 241) with delta (0, 0)
Screenshot: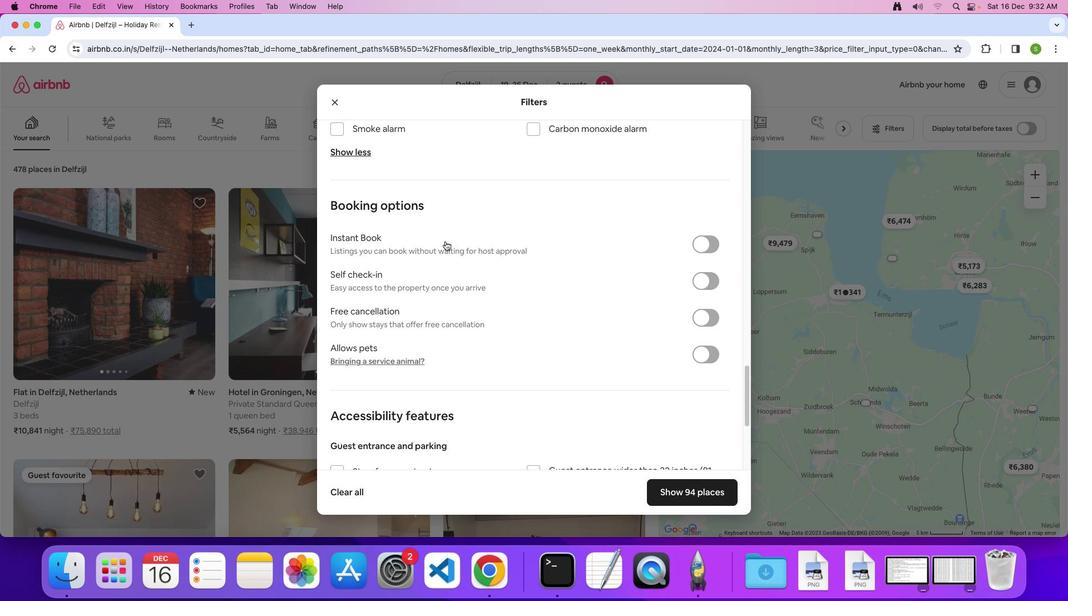 
Action: Mouse scrolled (445, 241) with delta (0, 0)
Screenshot: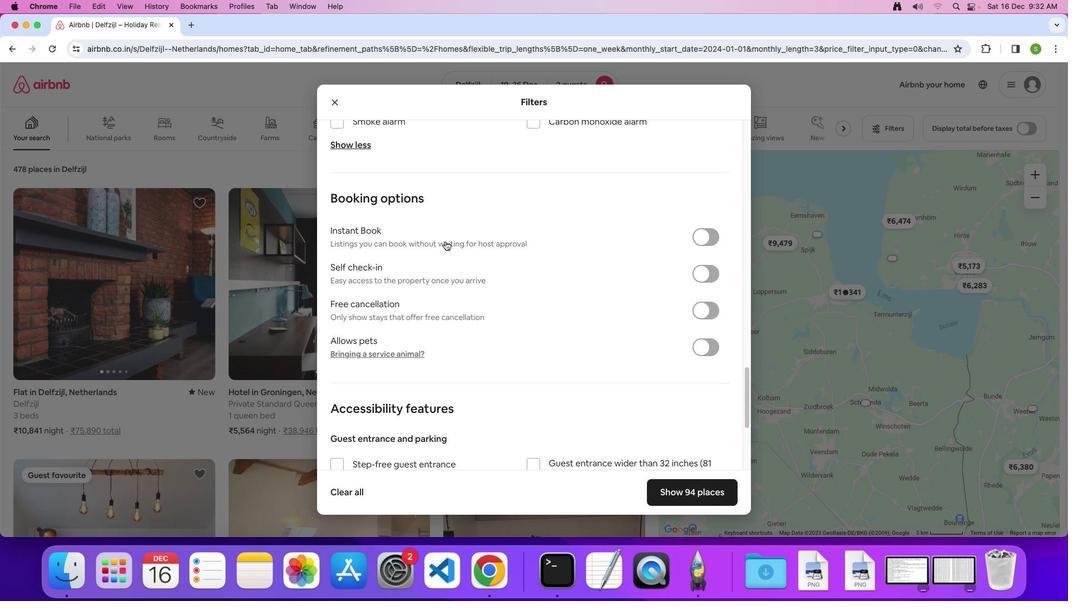 
Action: Mouse scrolled (445, 241) with delta (0, -1)
Screenshot: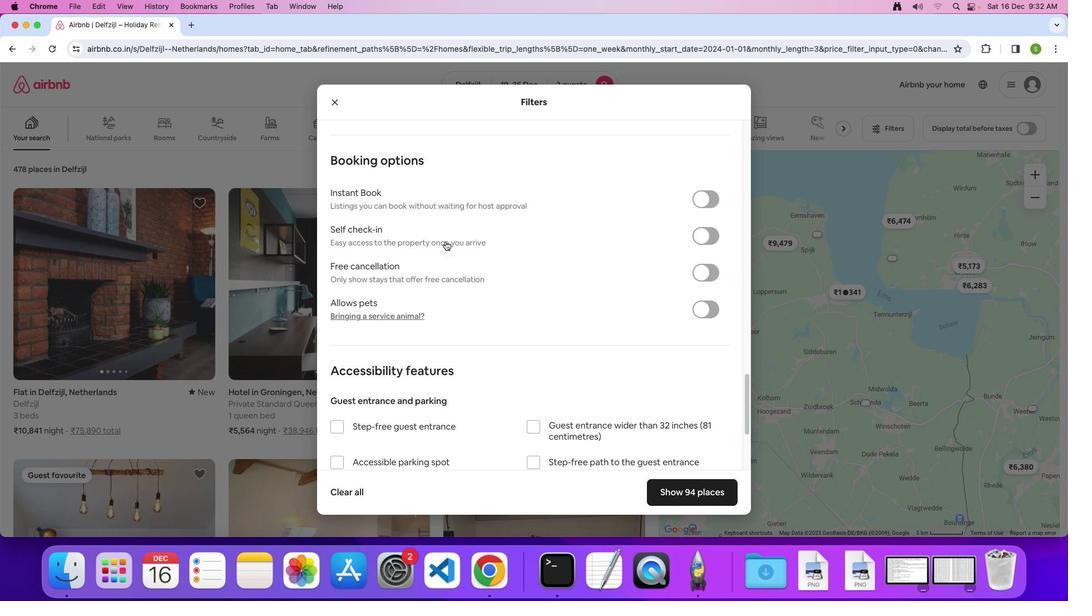 
Action: Mouse scrolled (445, 241) with delta (0, 0)
Screenshot: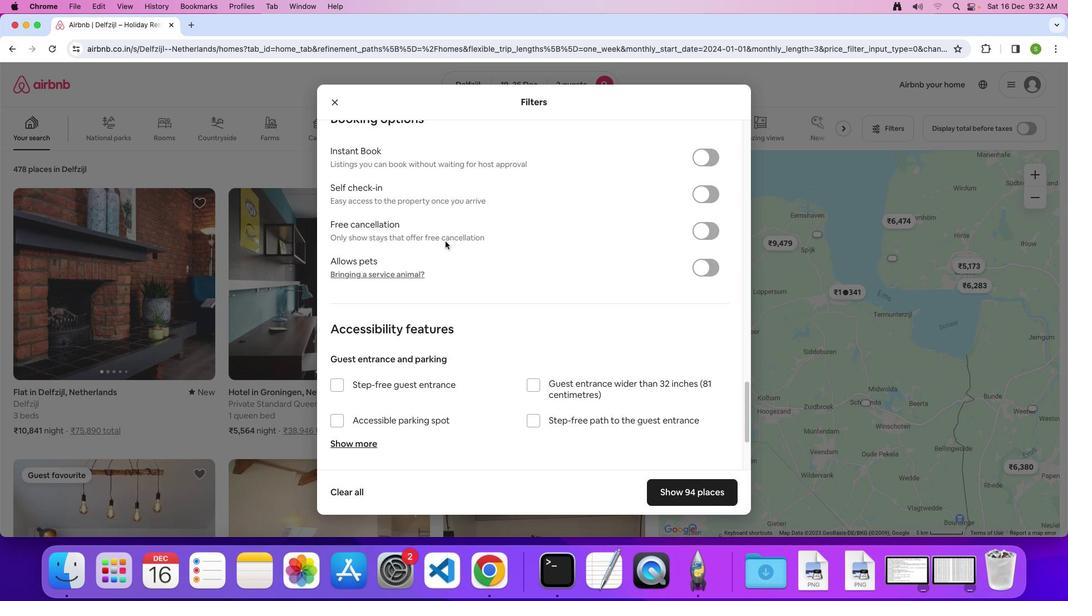 
Action: Mouse scrolled (445, 241) with delta (0, 0)
Screenshot: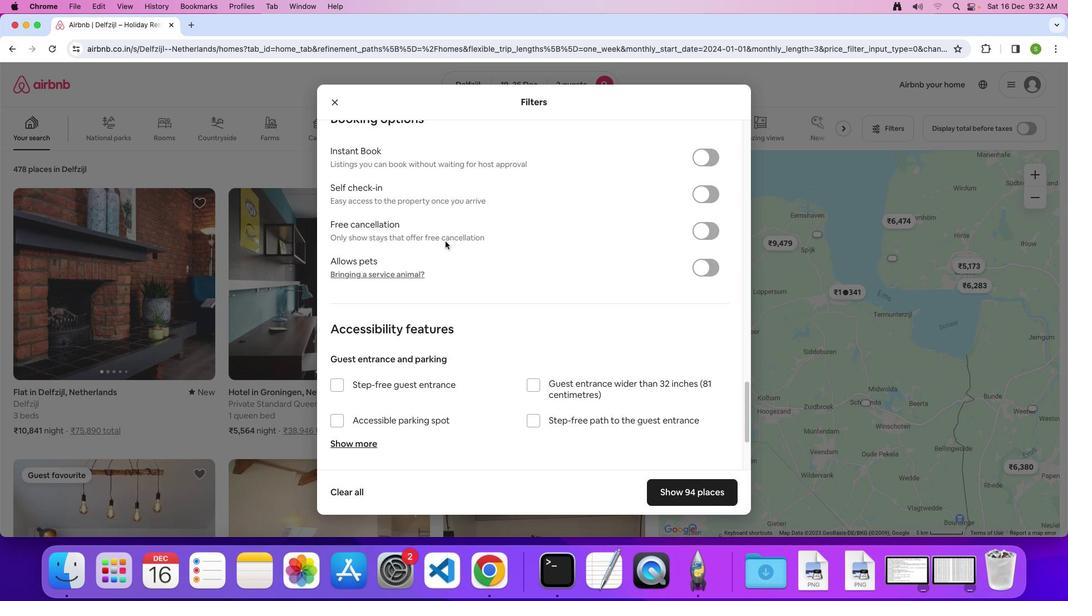 
Action: Mouse scrolled (445, 241) with delta (0, -1)
Screenshot: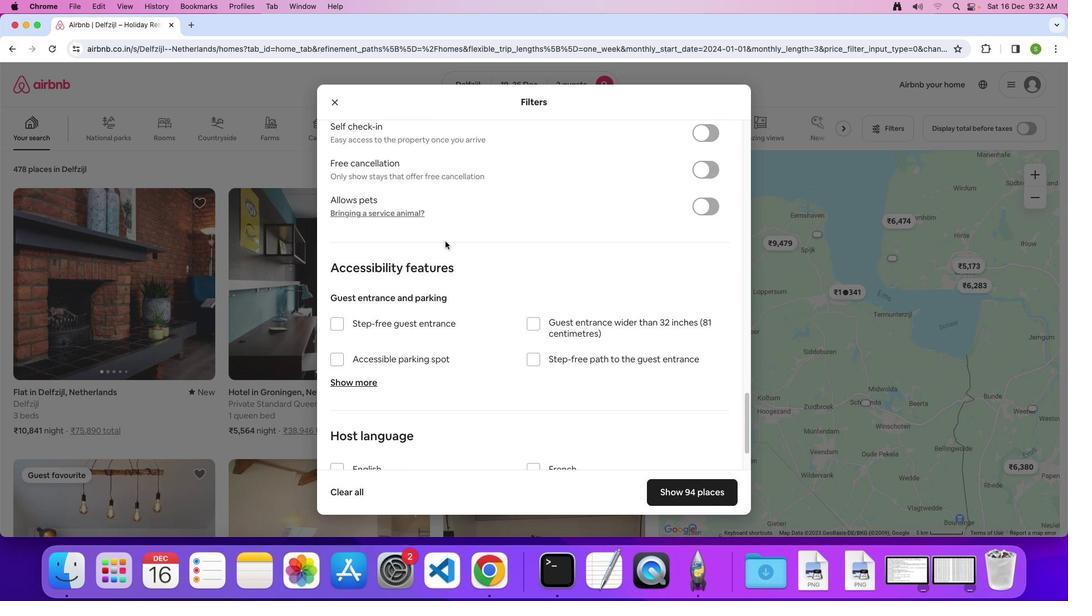 
Action: Mouse scrolled (445, 241) with delta (0, 0)
Screenshot: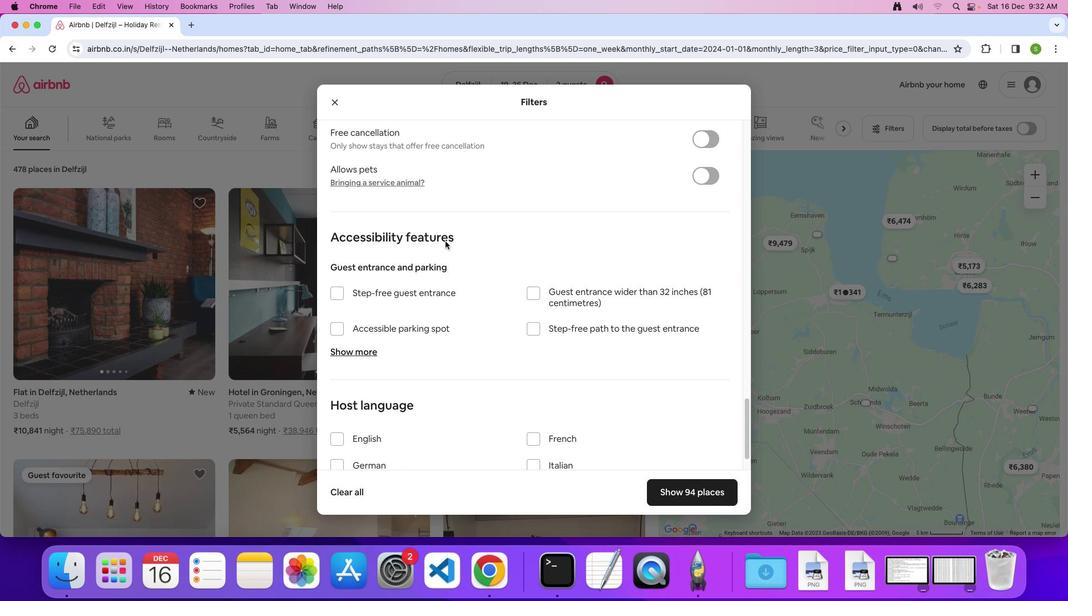 
Action: Mouse scrolled (445, 241) with delta (0, 0)
Screenshot: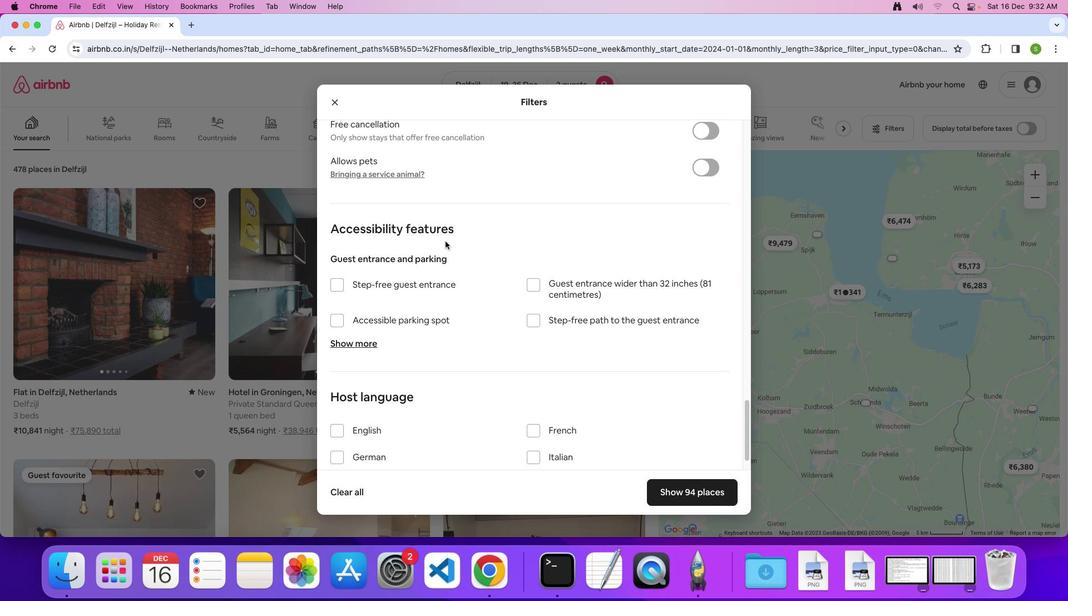 
Action: Mouse scrolled (445, 241) with delta (0, 0)
Screenshot: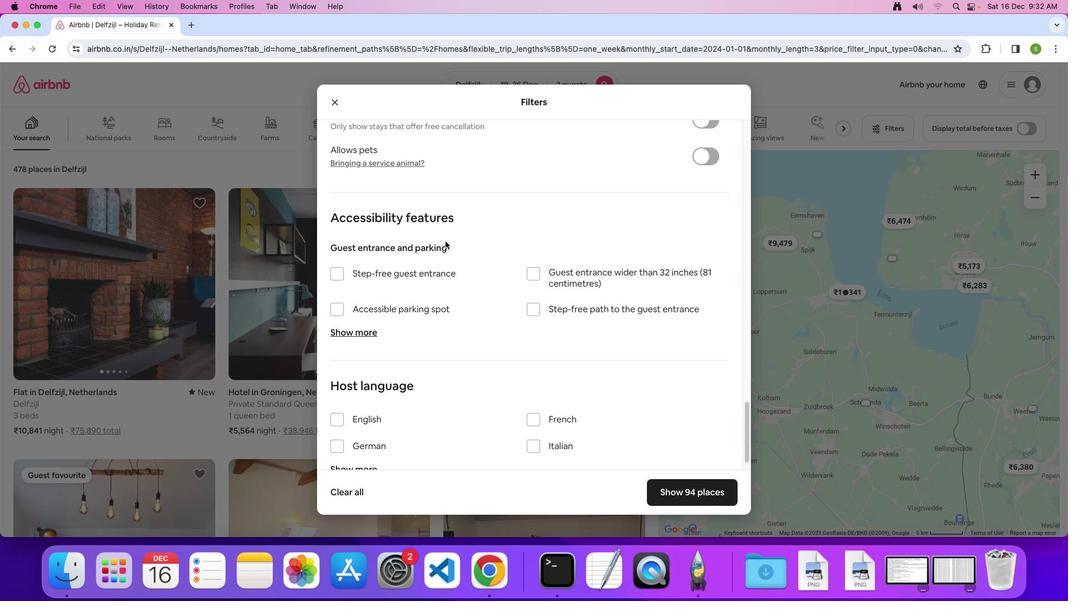 
Action: Mouse scrolled (445, 241) with delta (0, 0)
Screenshot: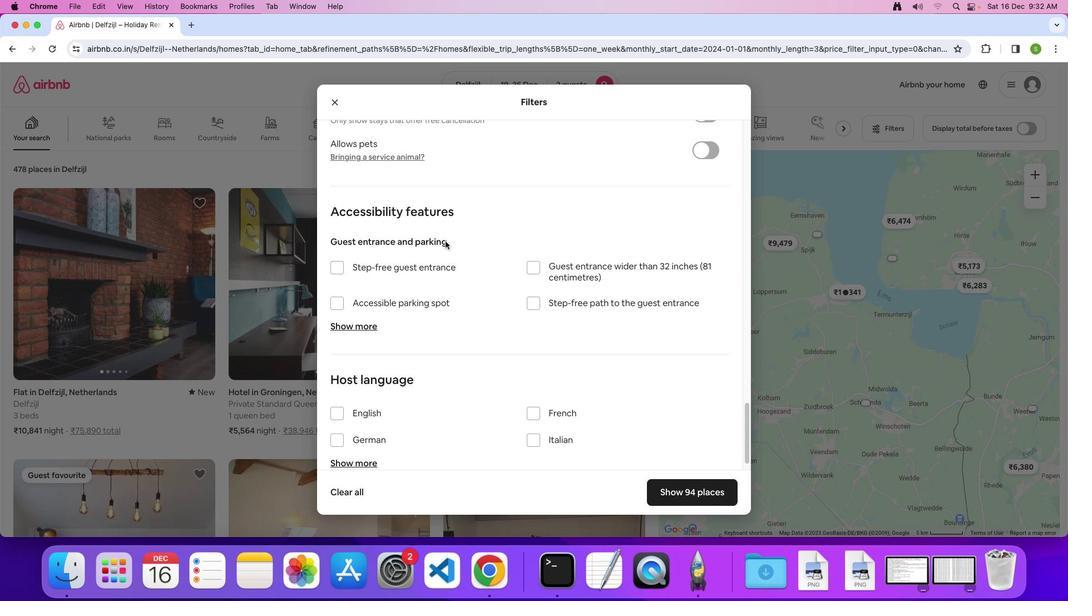 
Action: Mouse scrolled (445, 241) with delta (0, -1)
Screenshot: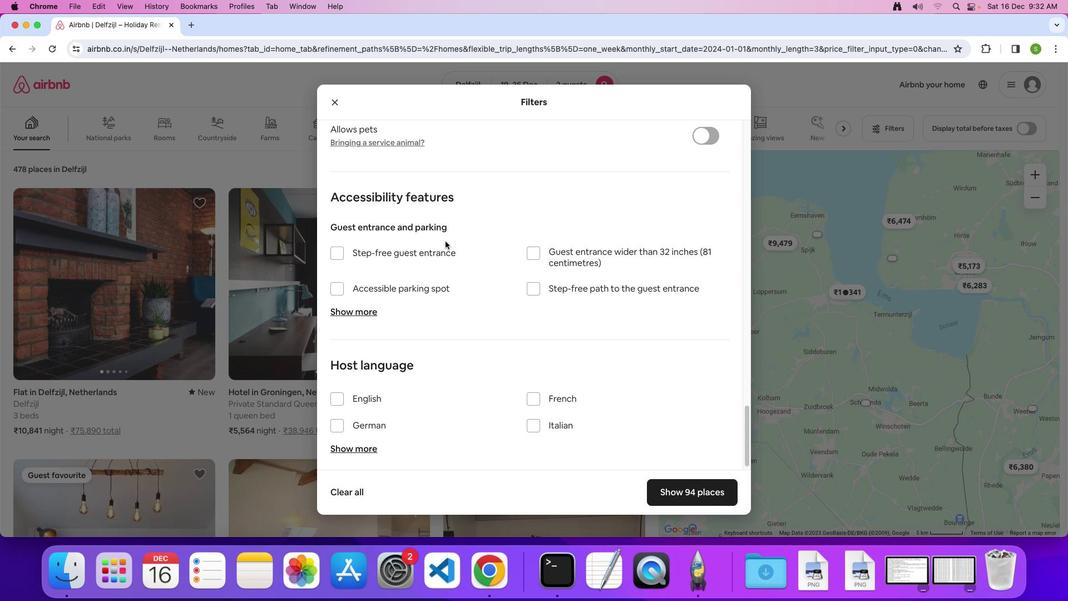 
Action: Mouse scrolled (445, 241) with delta (0, 0)
Screenshot: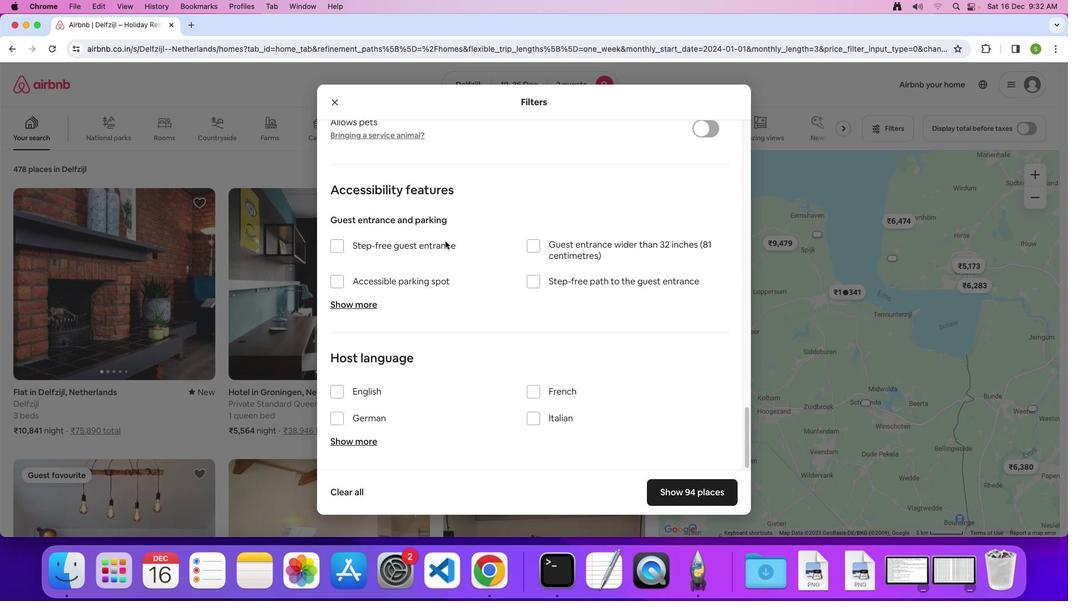 
Action: Mouse scrolled (445, 241) with delta (0, 0)
Screenshot: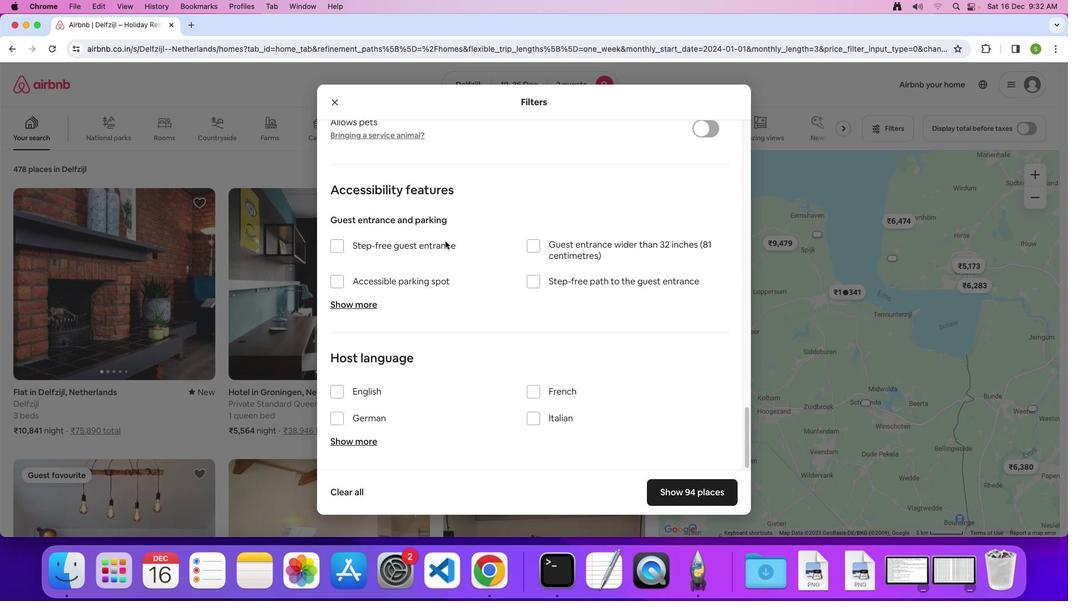 
Action: Mouse scrolled (445, 241) with delta (0, -1)
Screenshot: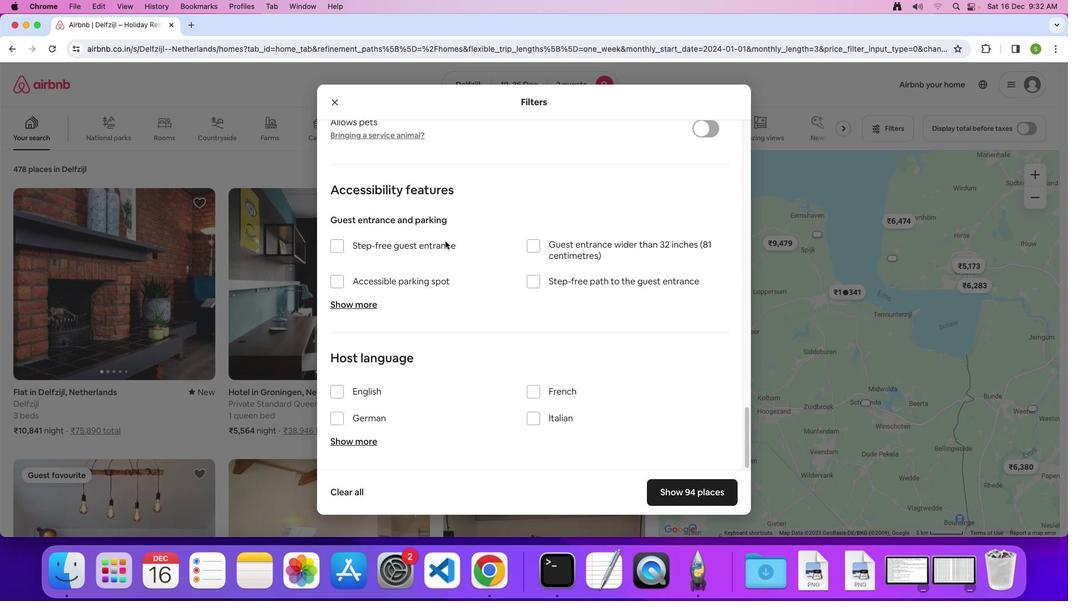 
Action: Mouse moved to (686, 492)
Screenshot: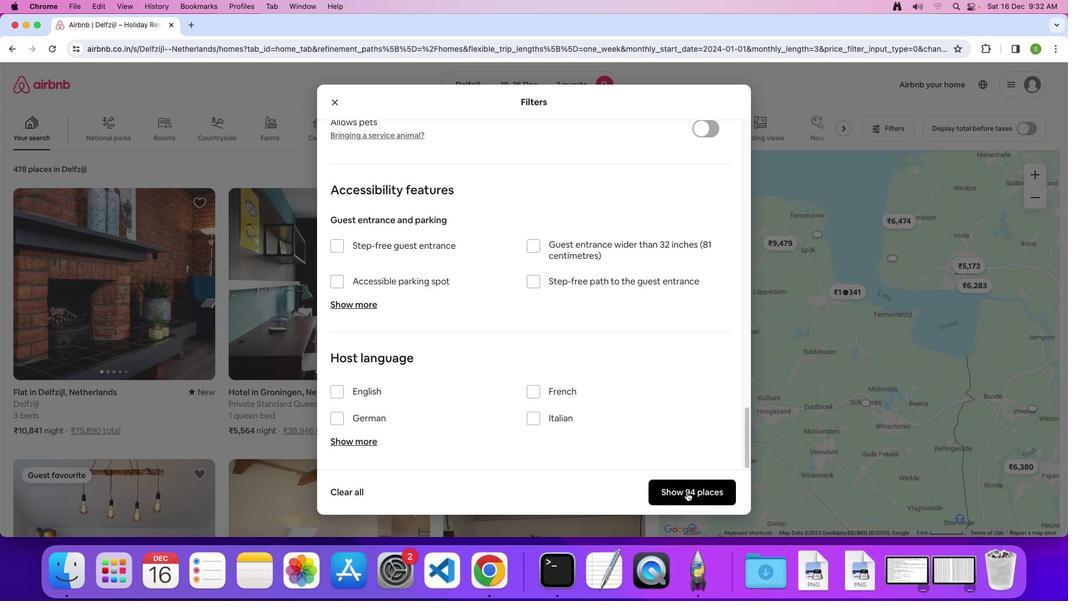 
Action: Mouse pressed left at (686, 492)
Screenshot: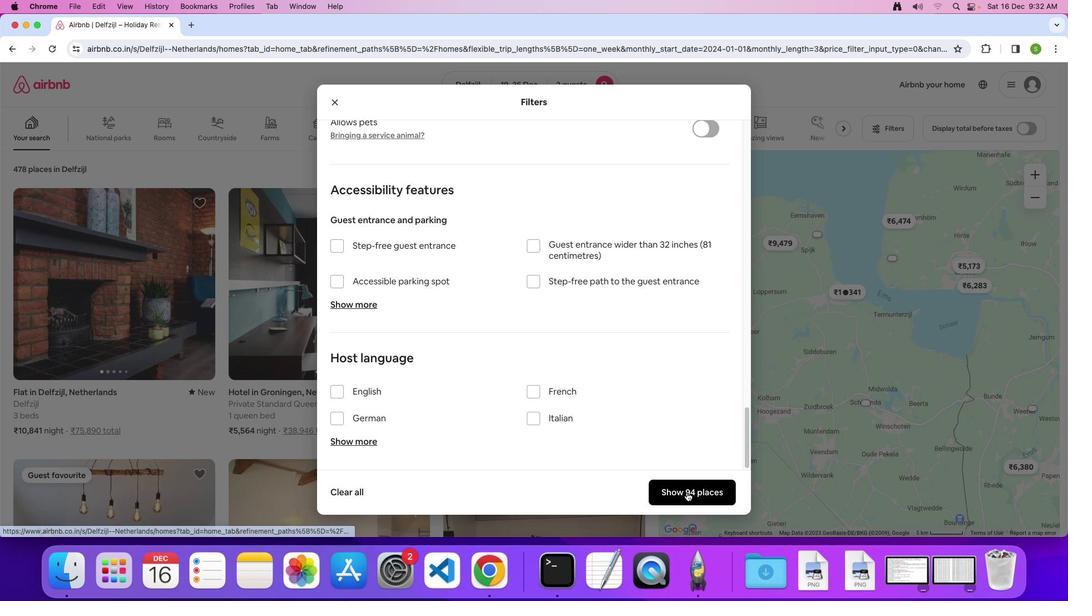 
Action: Mouse moved to (135, 307)
Screenshot: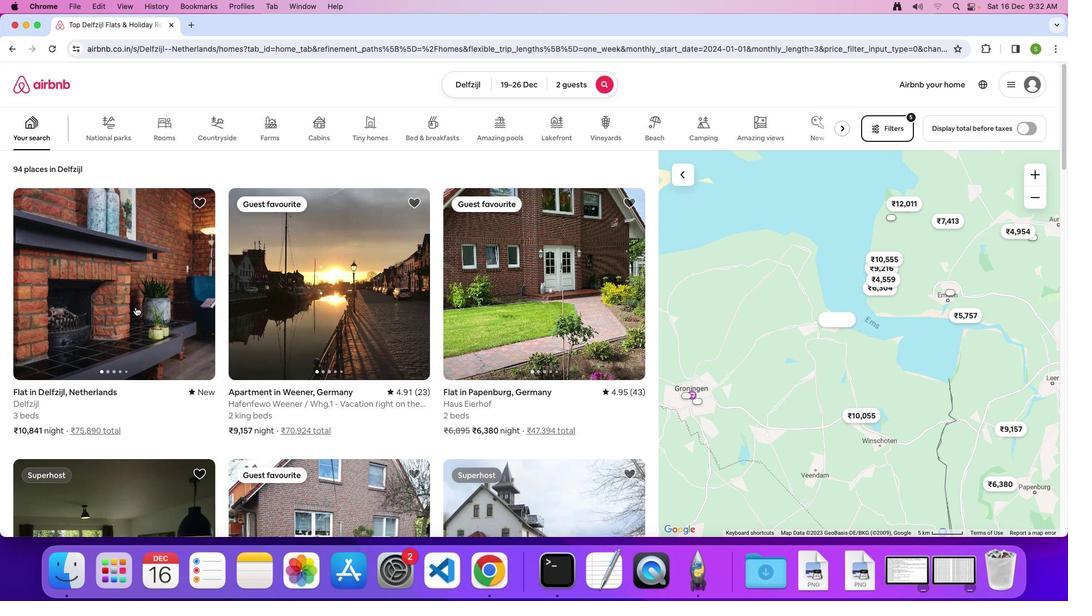 
Action: Mouse pressed left at (135, 307)
Screenshot: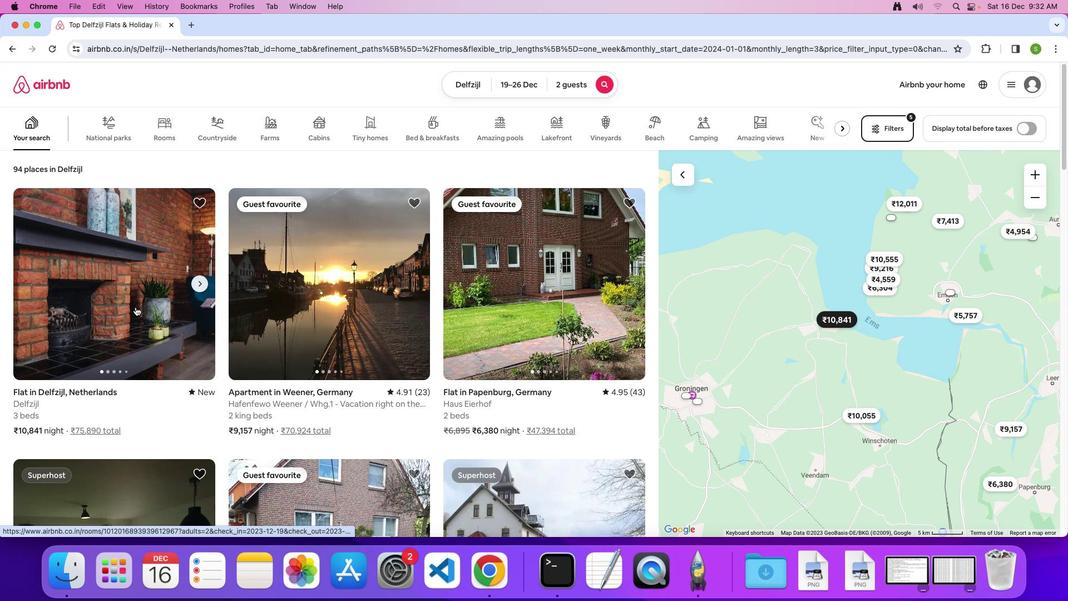 
Action: Mouse moved to (391, 327)
Screenshot: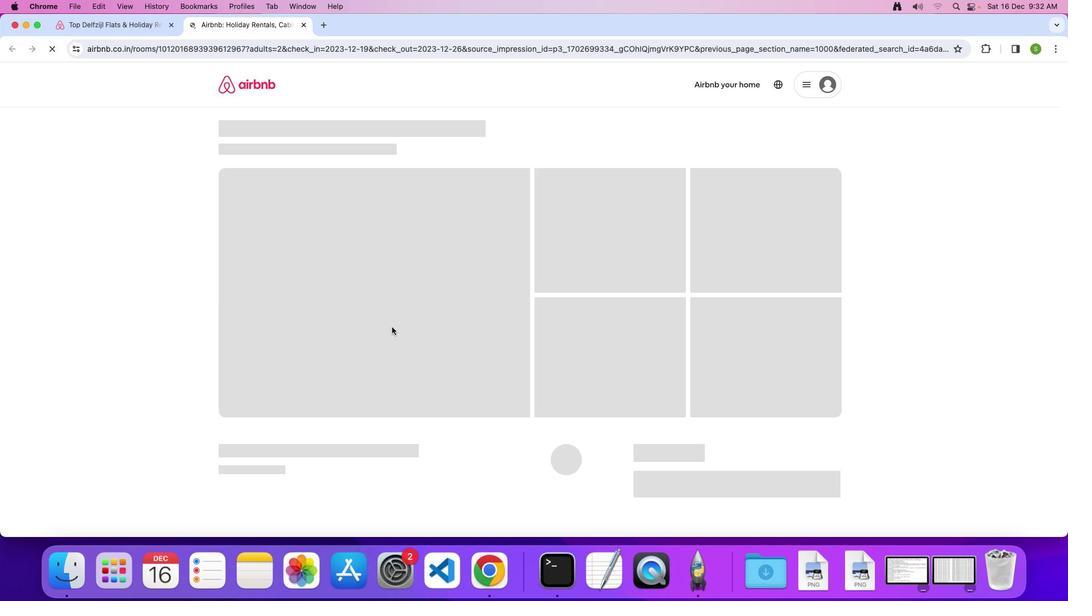 
Action: Mouse pressed left at (391, 327)
Screenshot: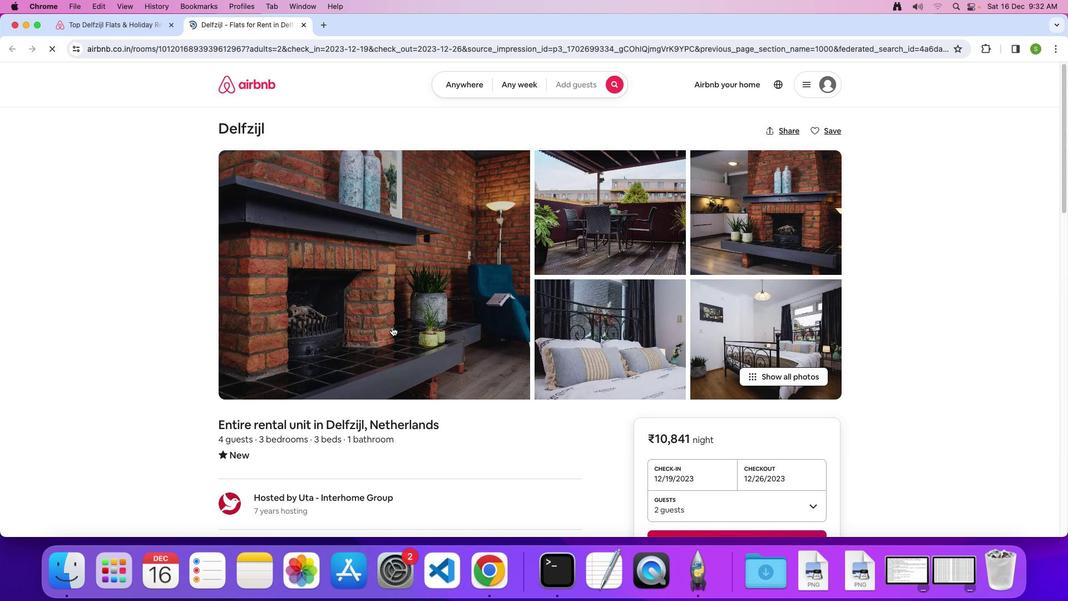 
Action: Mouse moved to (552, 404)
Screenshot: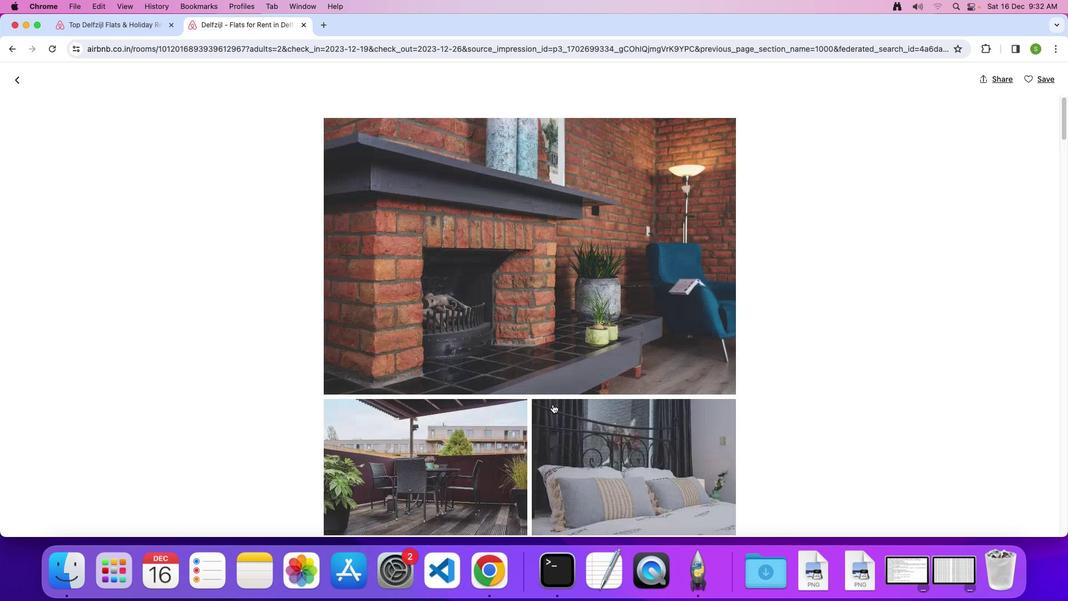 
Action: Mouse scrolled (552, 404) with delta (0, 0)
Screenshot: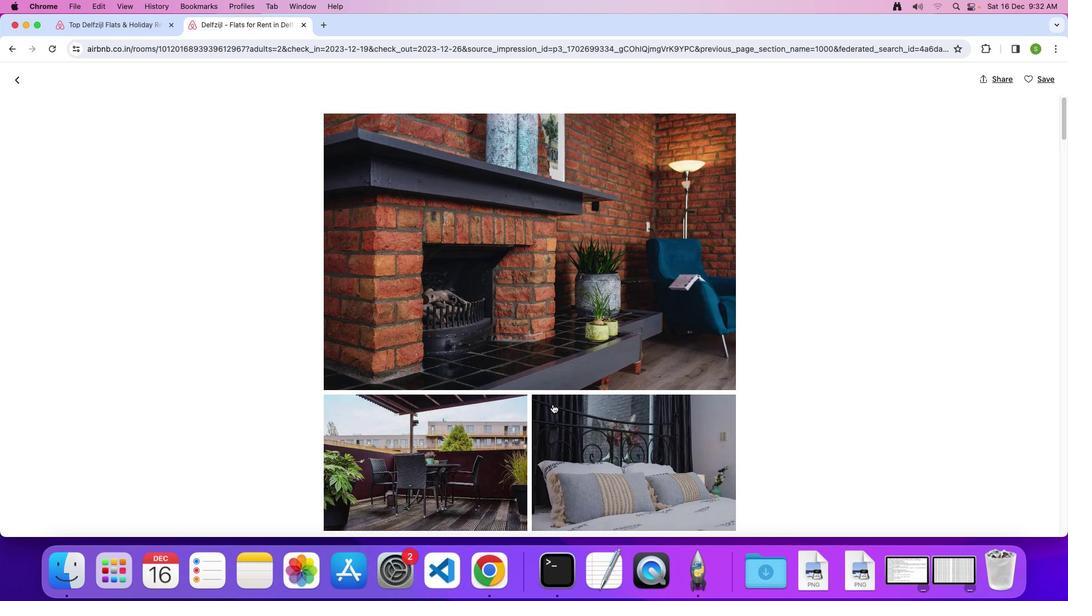 
Action: Mouse scrolled (552, 404) with delta (0, 0)
Screenshot: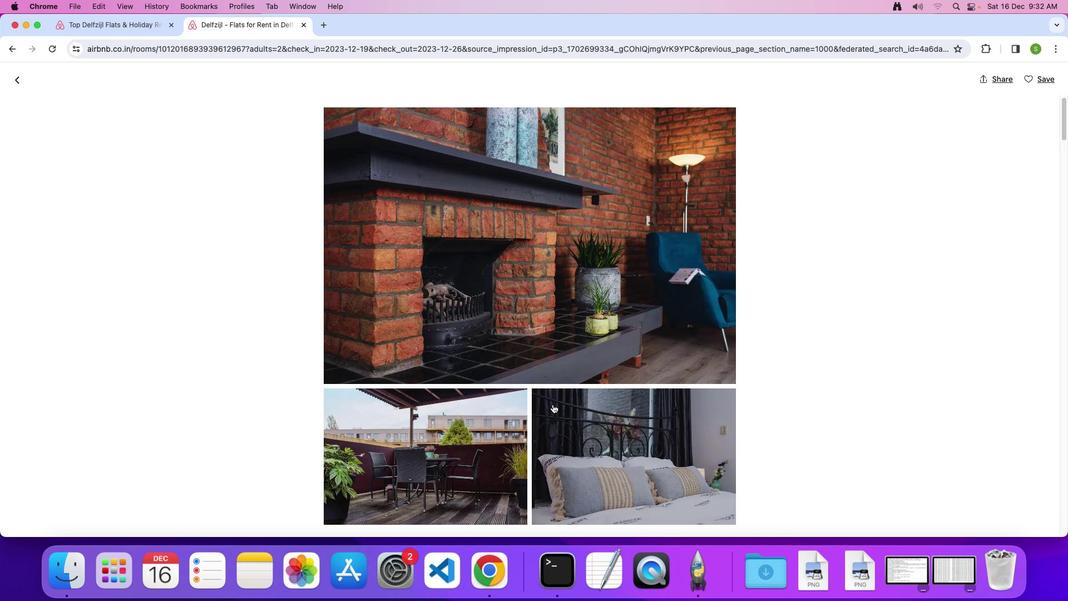 
Action: Mouse scrolled (552, 404) with delta (0, -1)
Screenshot: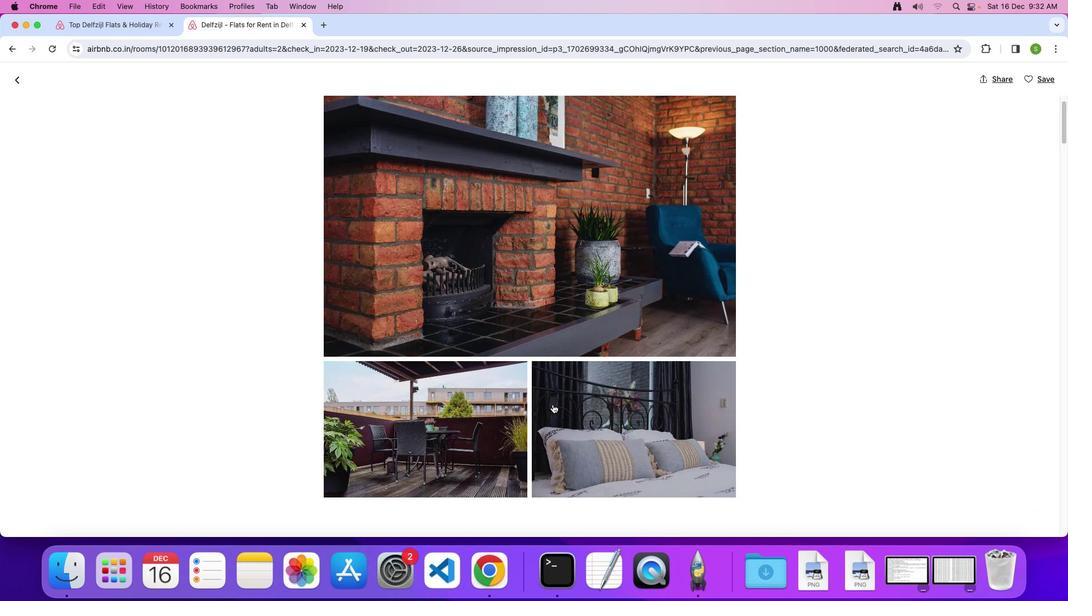 
Action: Mouse scrolled (552, 404) with delta (0, 0)
Screenshot: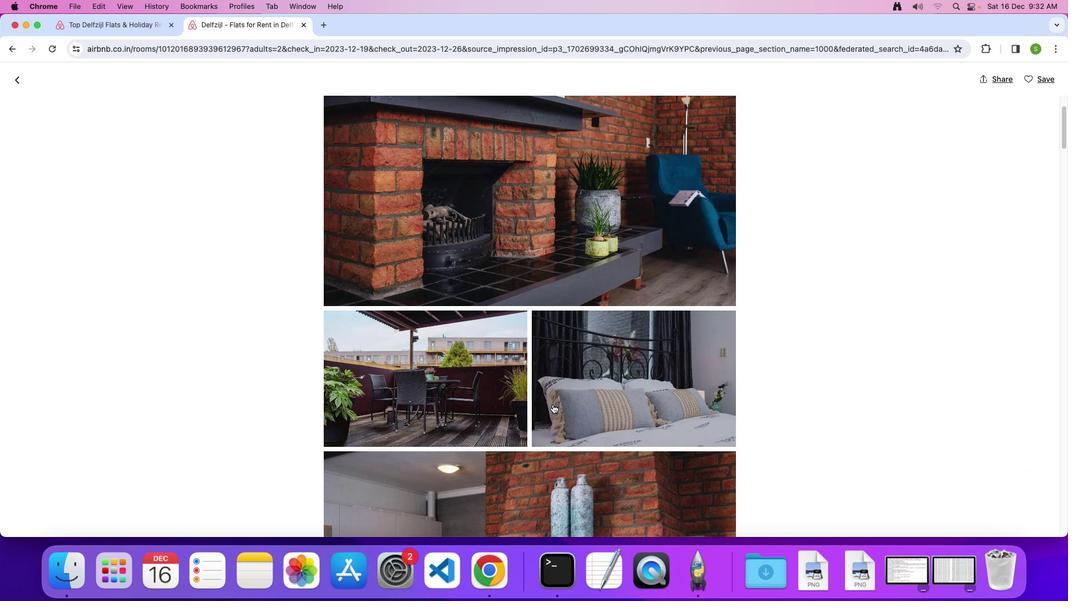 
Action: Mouse scrolled (552, 404) with delta (0, 0)
Screenshot: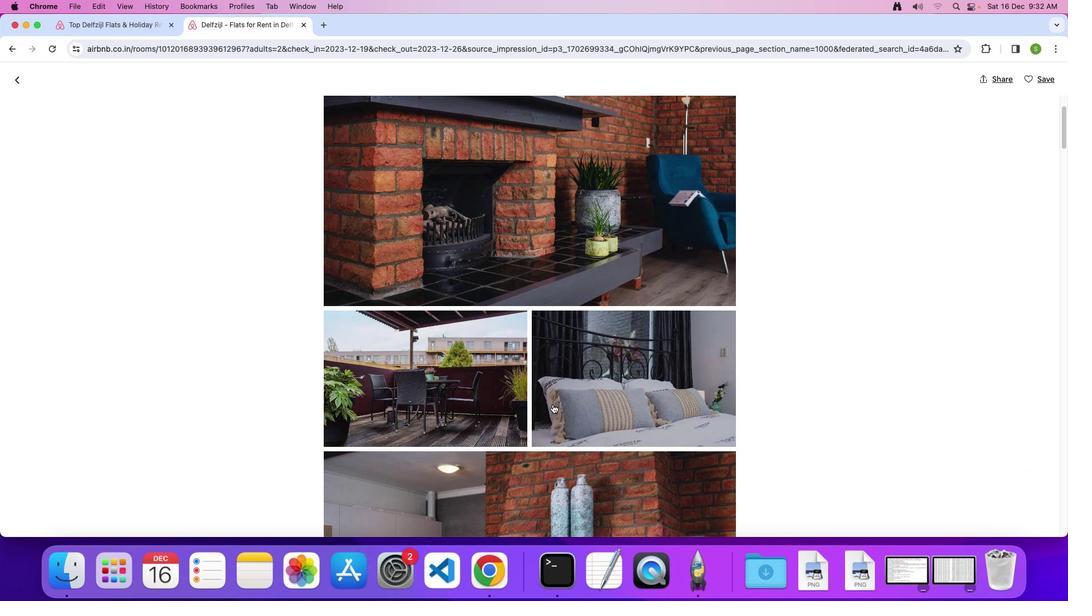 
Action: Mouse scrolled (552, 404) with delta (0, 0)
Screenshot: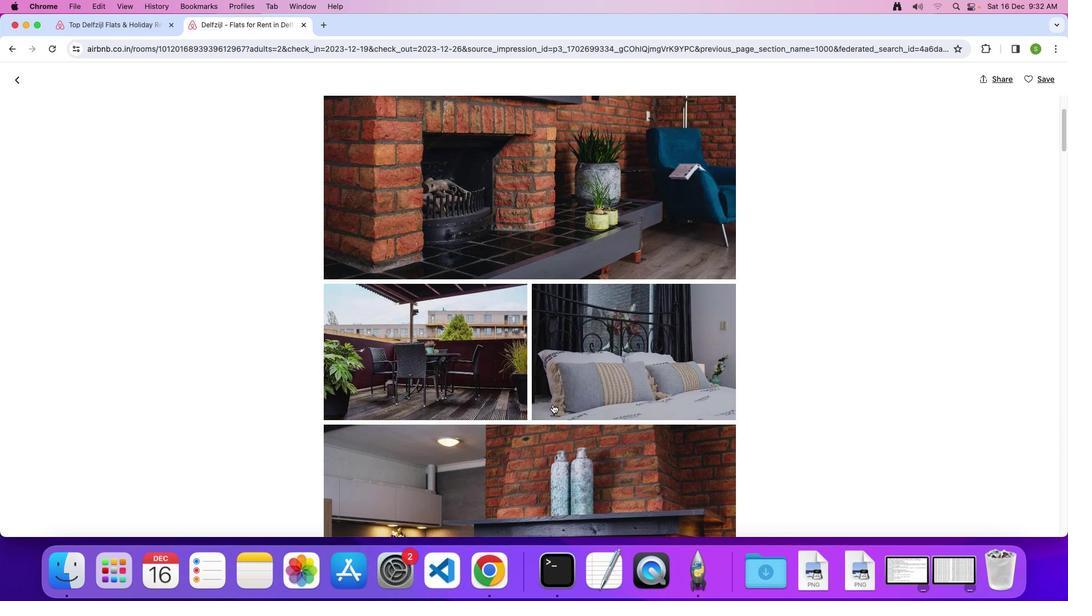
Action: Mouse scrolled (552, 404) with delta (0, 0)
Screenshot: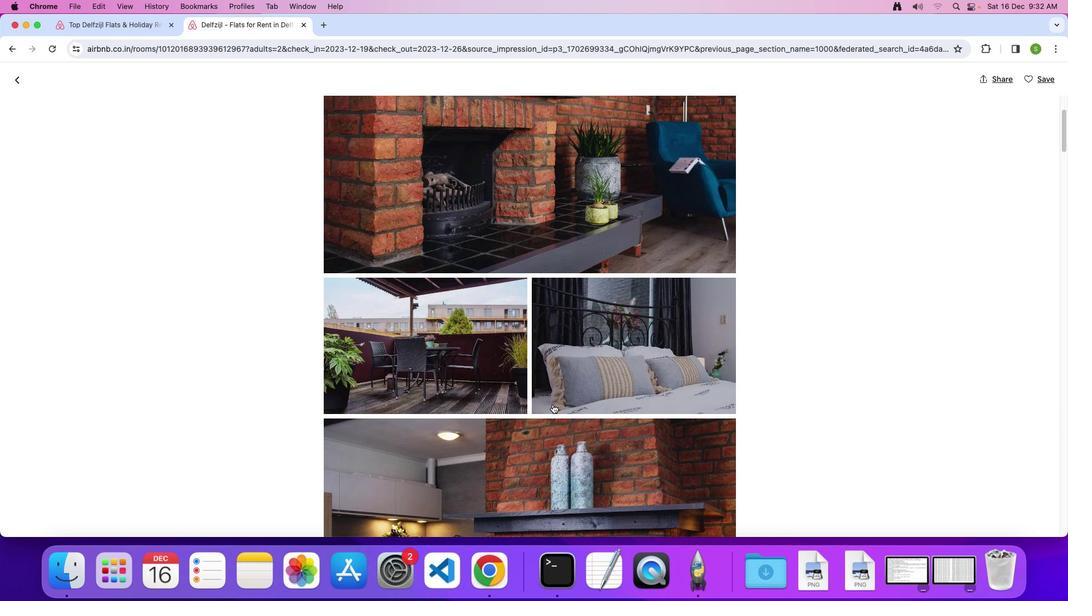 
Action: Mouse scrolled (552, 404) with delta (0, 0)
Screenshot: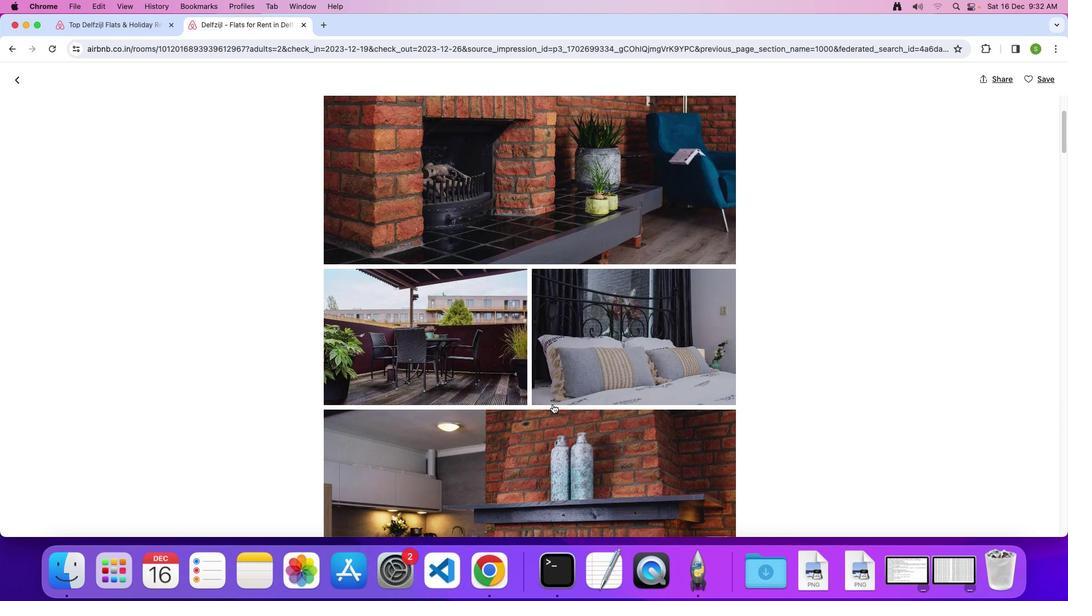 
Action: Mouse scrolled (552, 404) with delta (0, 0)
Screenshot: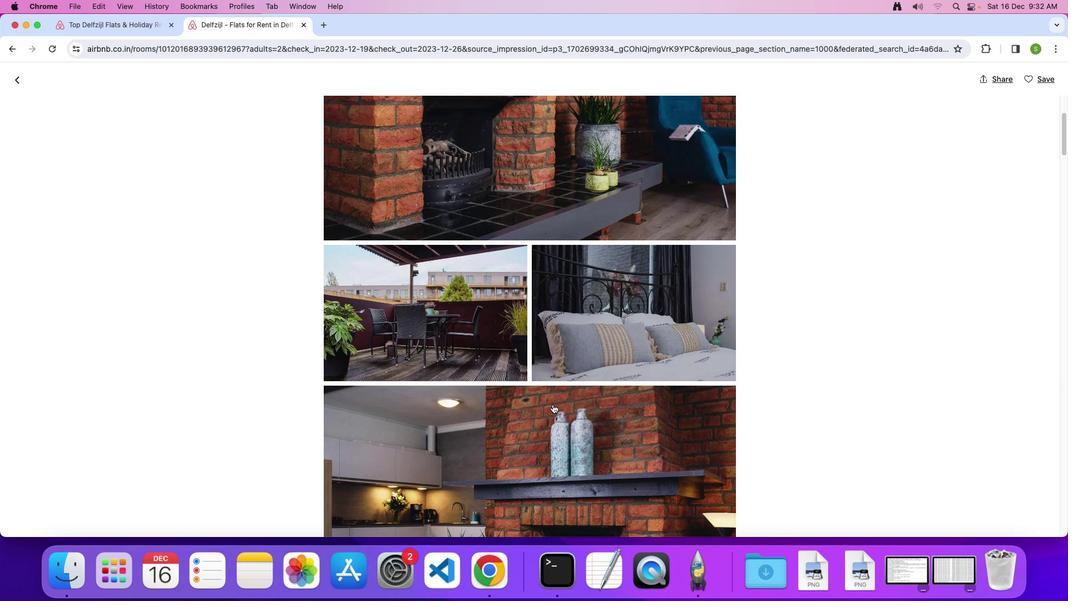 
Action: Mouse scrolled (552, 404) with delta (0, 0)
Screenshot: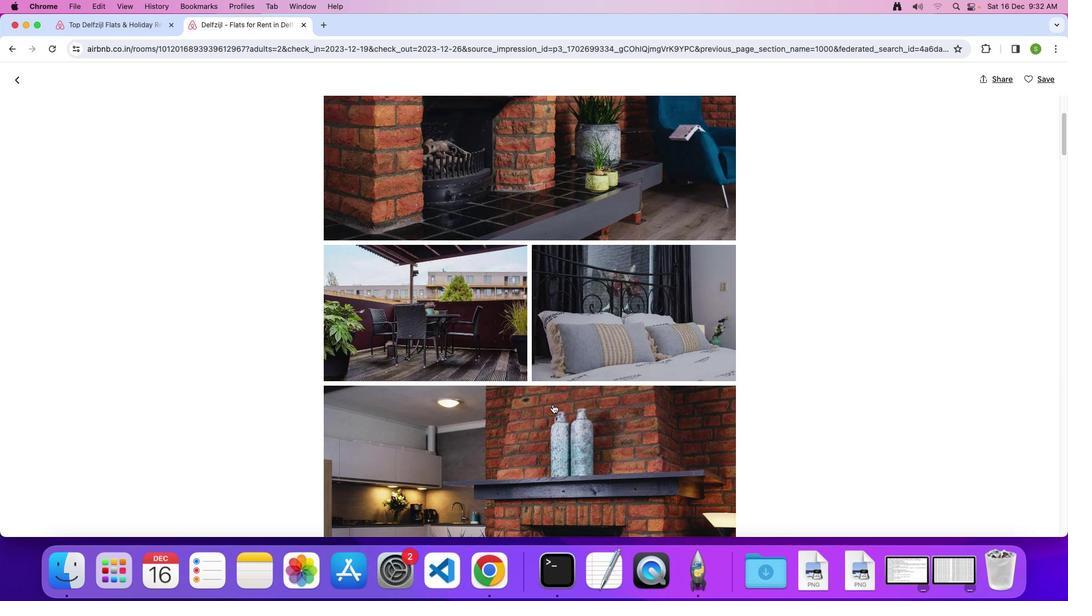
Action: Mouse scrolled (552, 404) with delta (0, 0)
Screenshot: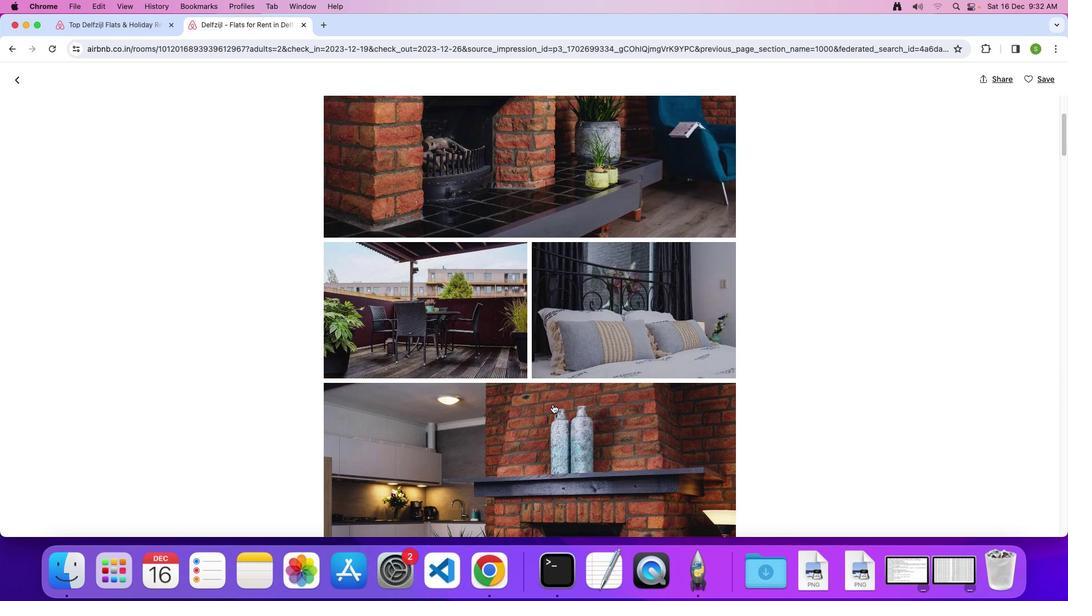 
Action: Mouse scrolled (552, 404) with delta (0, 0)
Screenshot: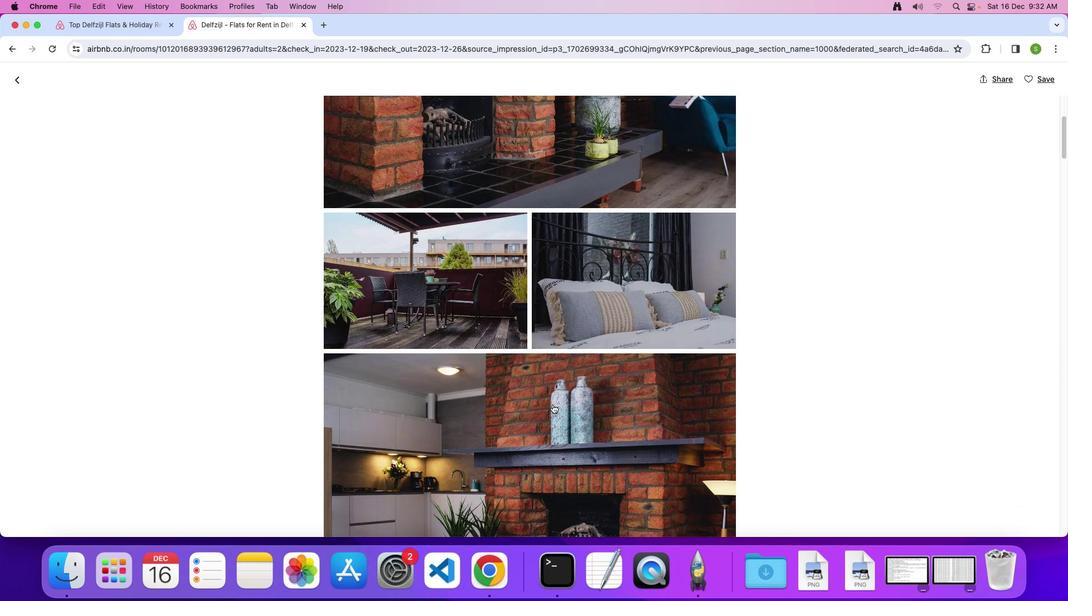 
Action: Mouse scrolled (552, 404) with delta (0, -1)
Screenshot: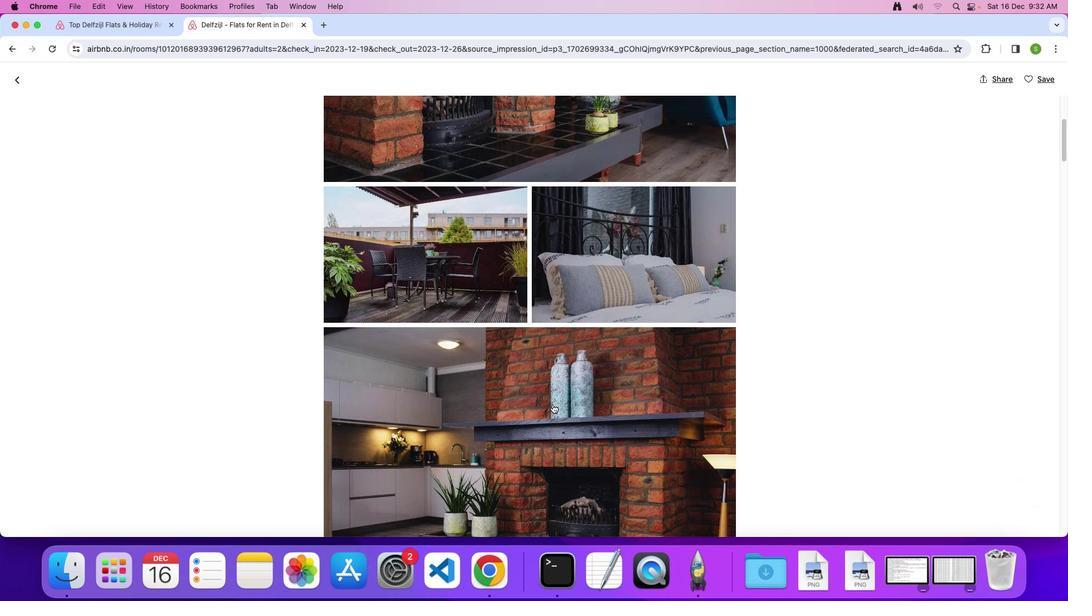 
Action: Mouse scrolled (552, 404) with delta (0, 0)
Screenshot: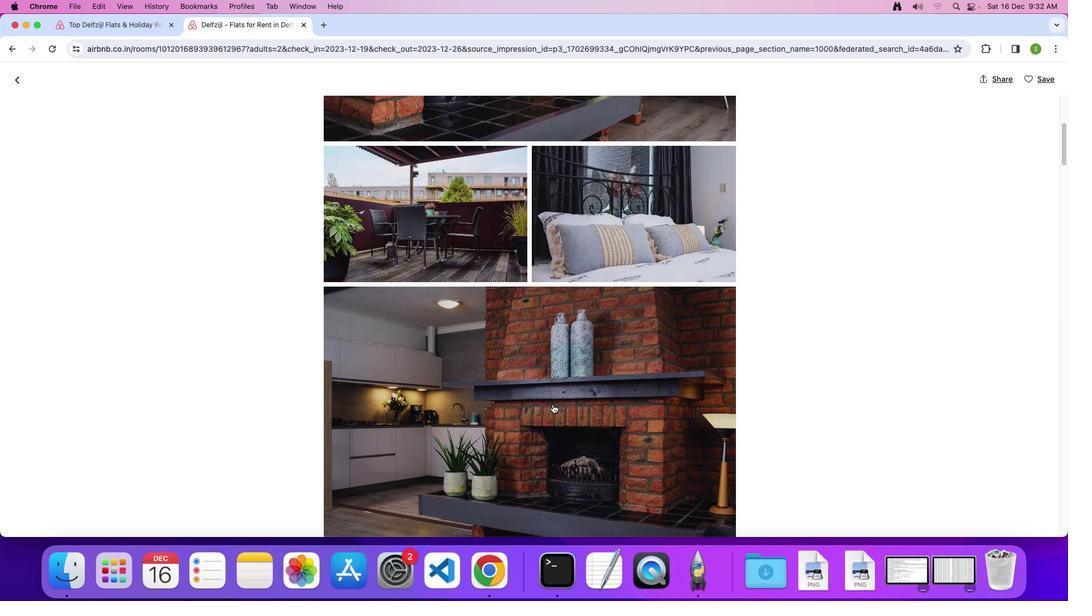 
Action: Mouse scrolled (552, 404) with delta (0, 0)
Screenshot: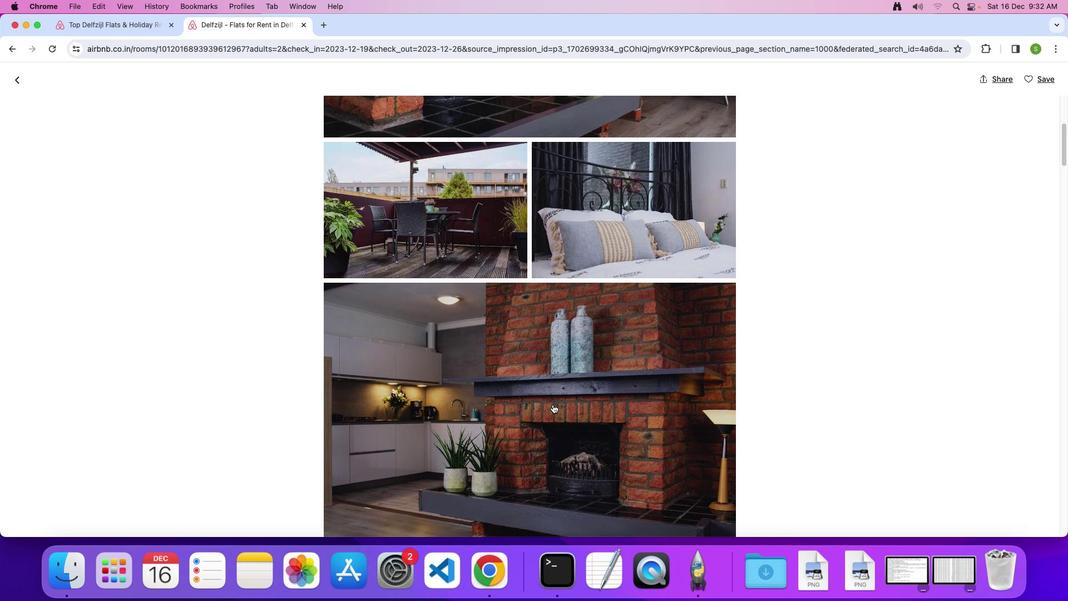
Action: Mouse scrolled (552, 404) with delta (0, -1)
Screenshot: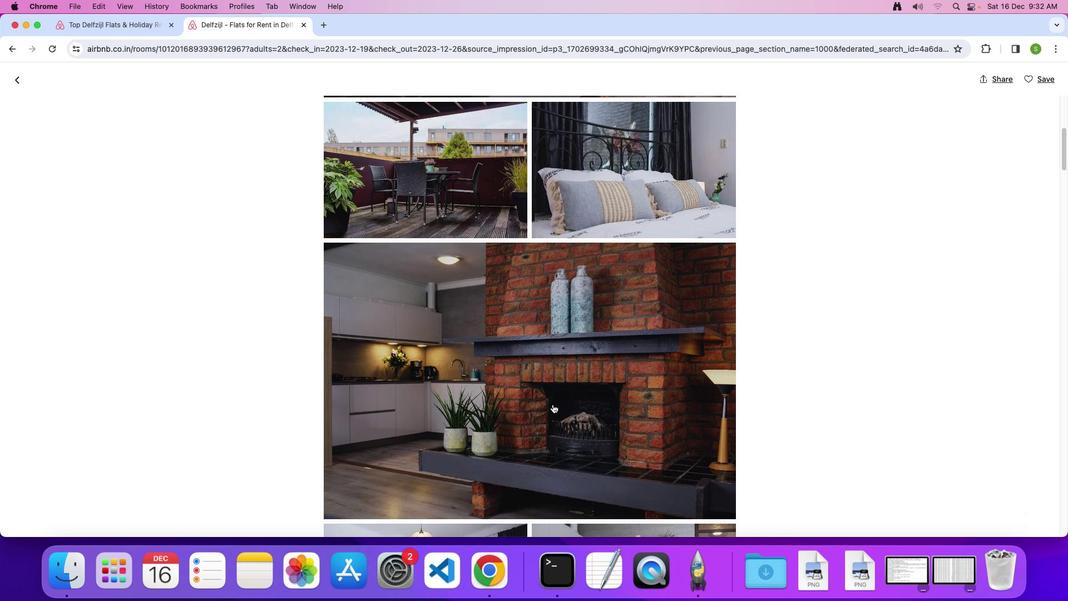 
Action: Mouse scrolled (552, 404) with delta (0, 0)
Screenshot: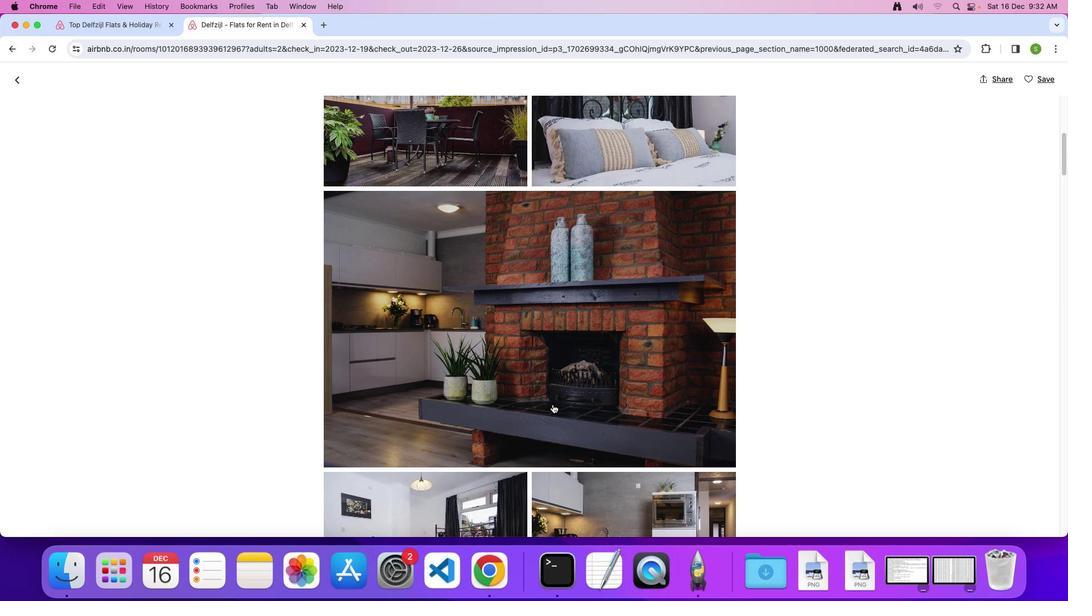
Action: Mouse scrolled (552, 404) with delta (0, 0)
Screenshot: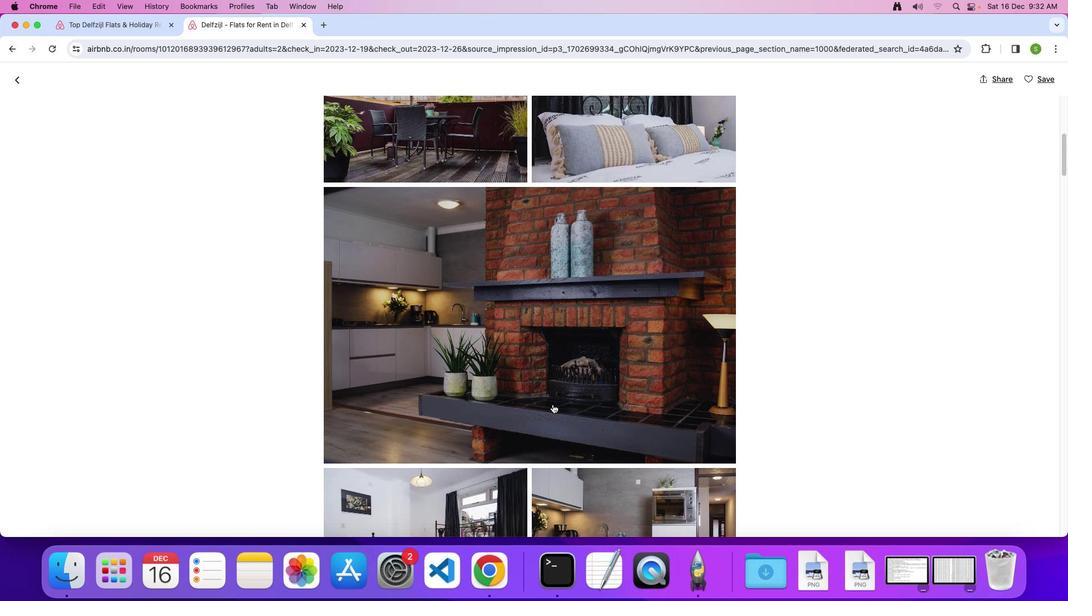 
Action: Mouse scrolled (552, 404) with delta (0, 0)
Screenshot: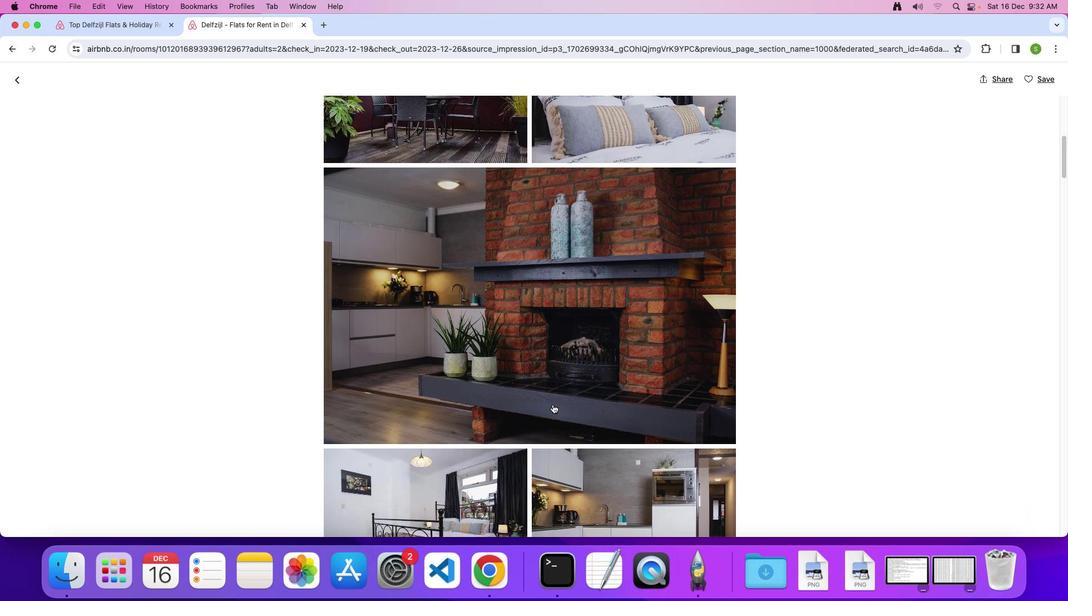 
Action: Mouse scrolled (552, 404) with delta (0, 0)
Screenshot: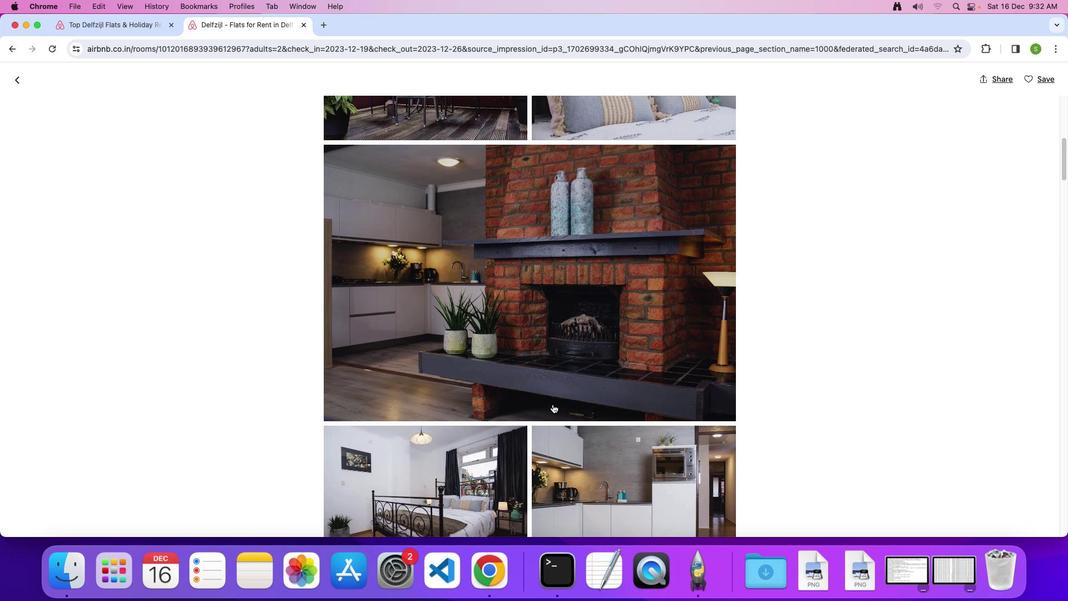 
Action: Mouse scrolled (552, 404) with delta (0, 0)
Screenshot: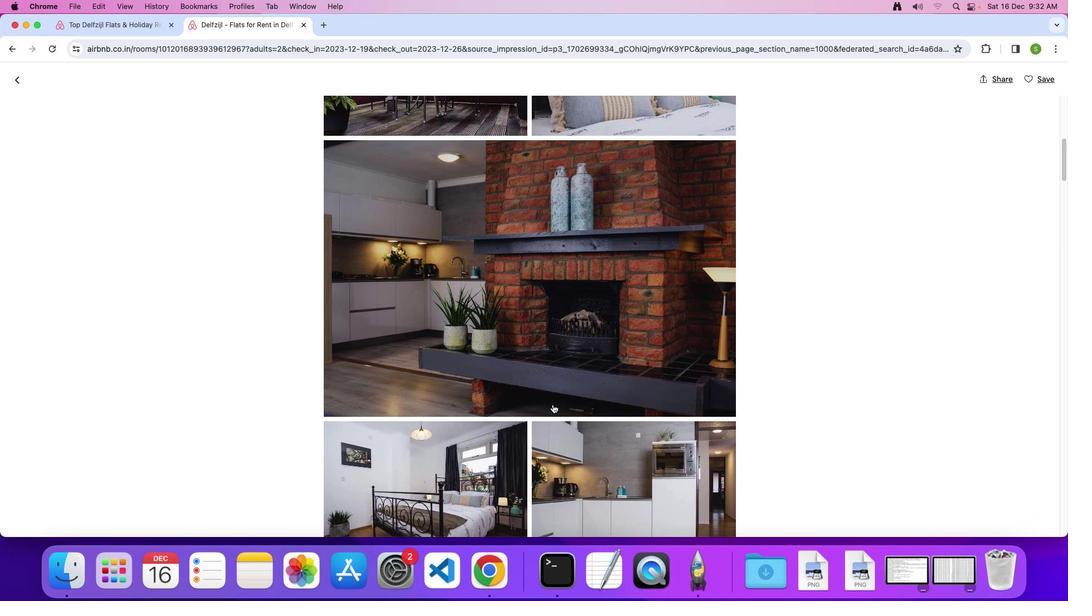 
Action: Mouse scrolled (552, 404) with delta (0, 0)
Screenshot: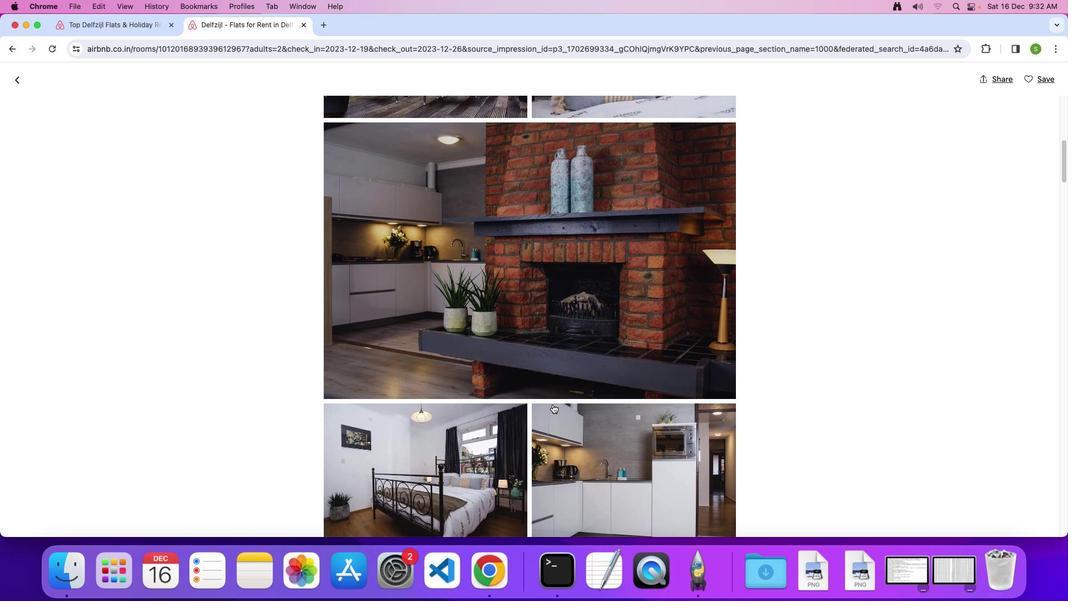 
Action: Mouse scrolled (552, 404) with delta (0, 0)
Screenshot: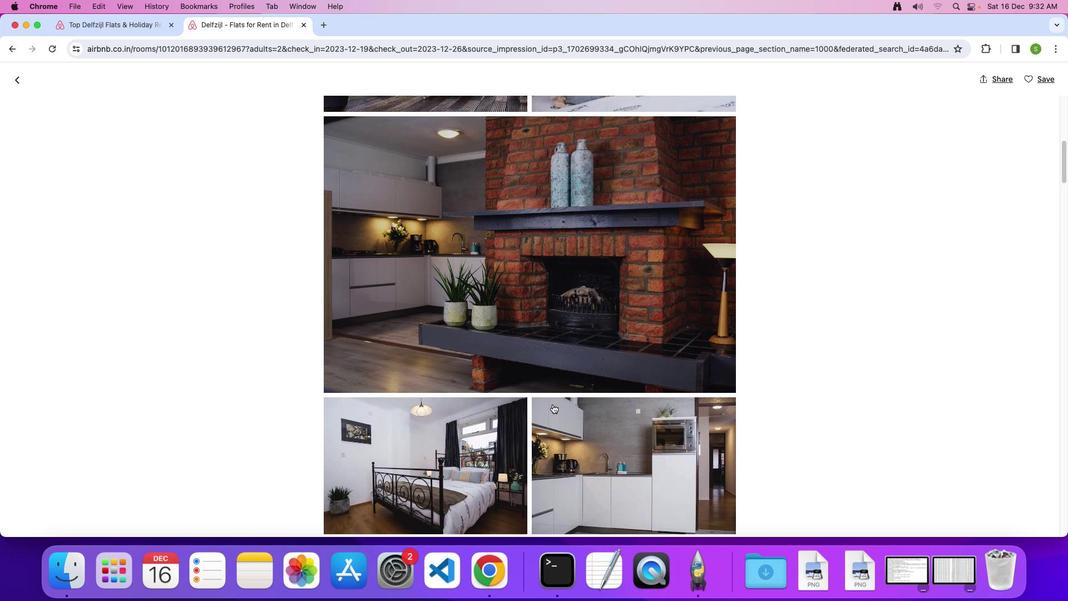 
Action: Mouse scrolled (552, 404) with delta (0, 0)
Screenshot: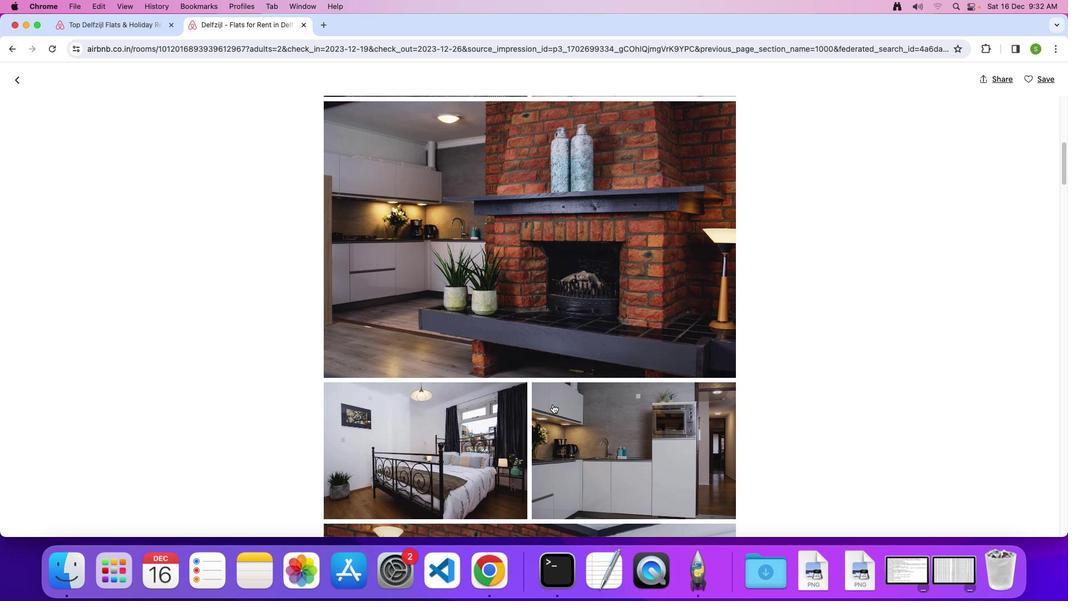 
Action: Mouse scrolled (552, 404) with delta (0, 0)
Screenshot: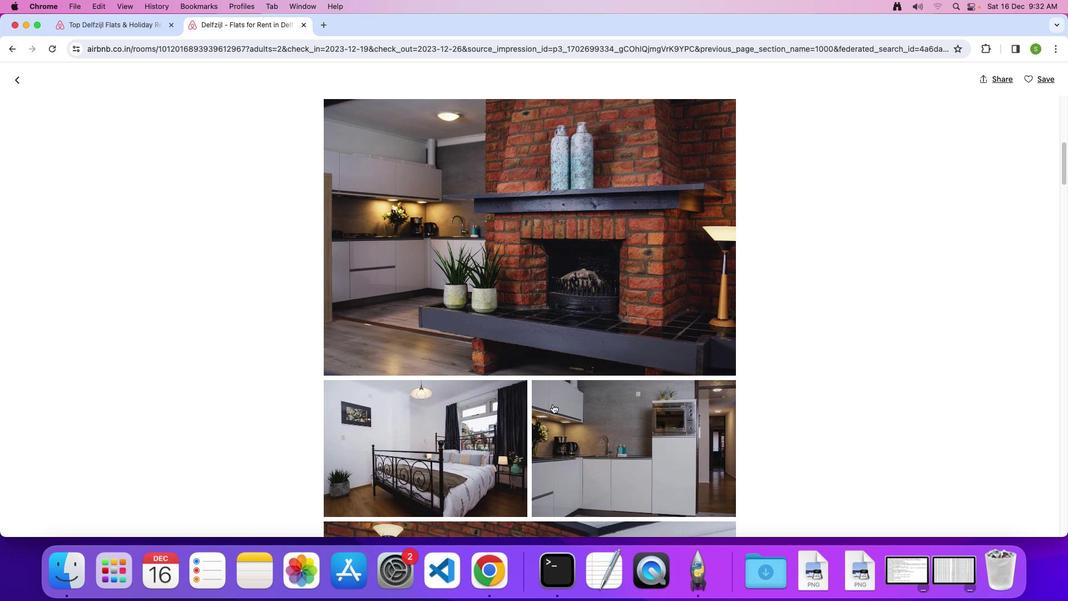 
Action: Mouse scrolled (552, 404) with delta (0, 0)
Screenshot: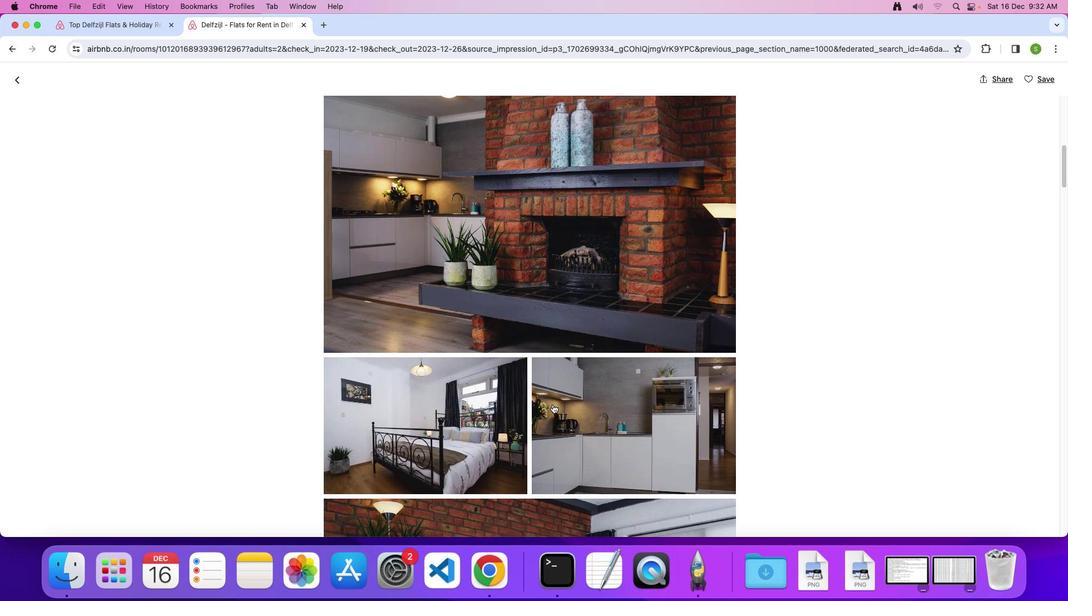 
Action: Mouse scrolled (552, 404) with delta (0, 0)
Screenshot: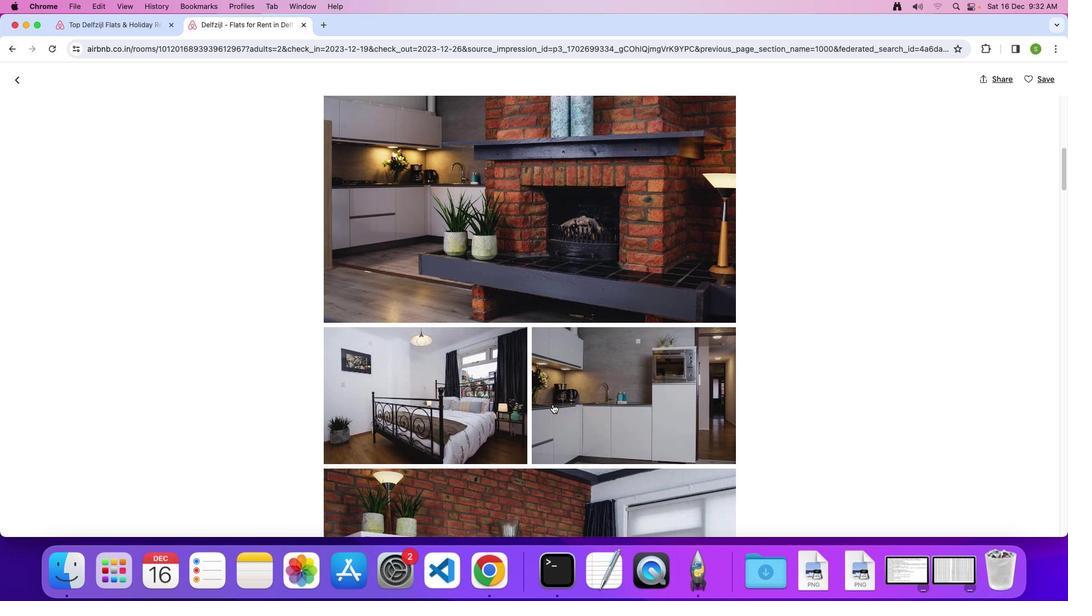 
Action: Mouse scrolled (552, 404) with delta (0, 0)
Screenshot: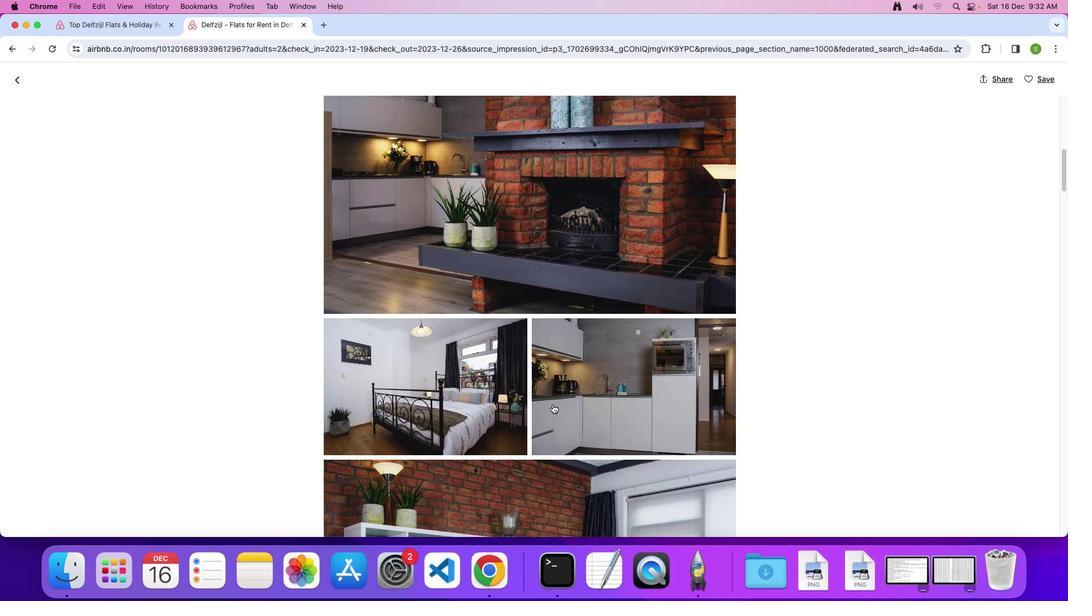 
Action: Mouse scrolled (552, 404) with delta (0, 0)
Screenshot: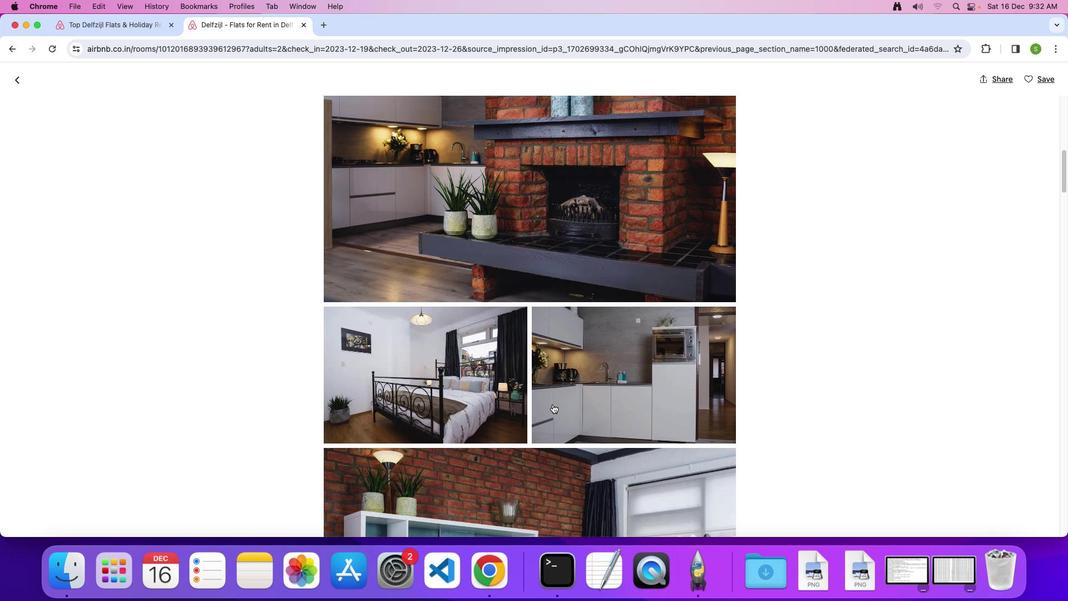 
Action: Mouse scrolled (552, 404) with delta (0, 0)
Screenshot: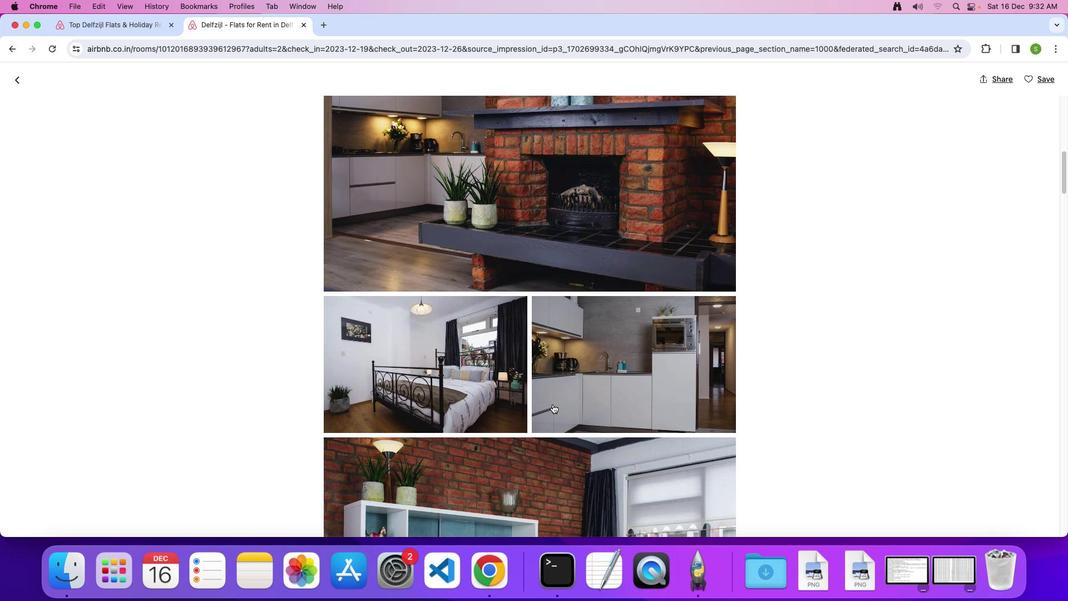 
Action: Mouse scrolled (552, 404) with delta (0, 0)
Screenshot: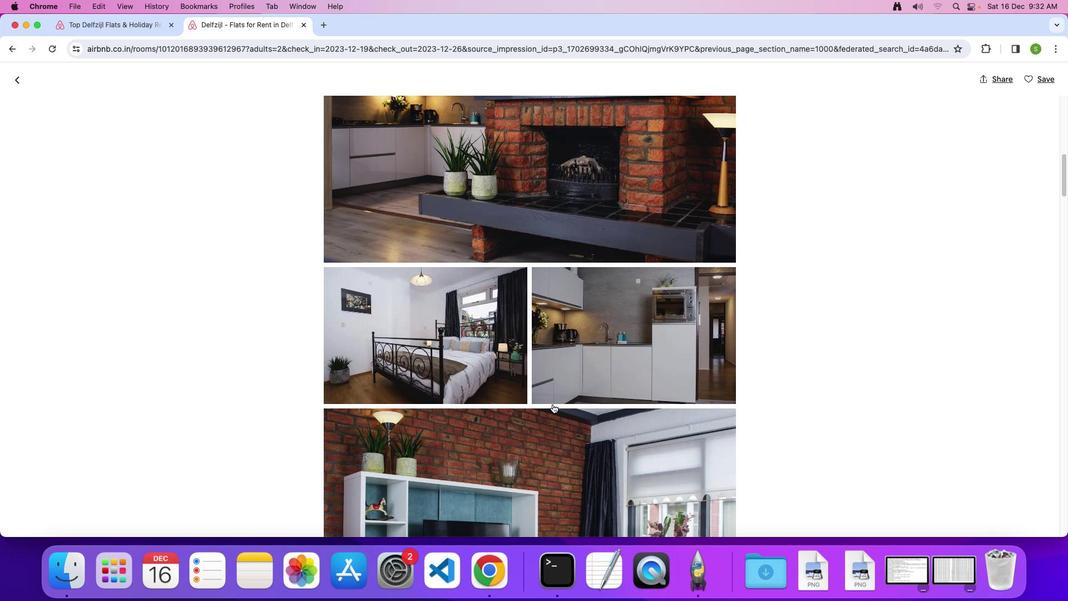
Action: Mouse scrolled (552, 404) with delta (0, 0)
Screenshot: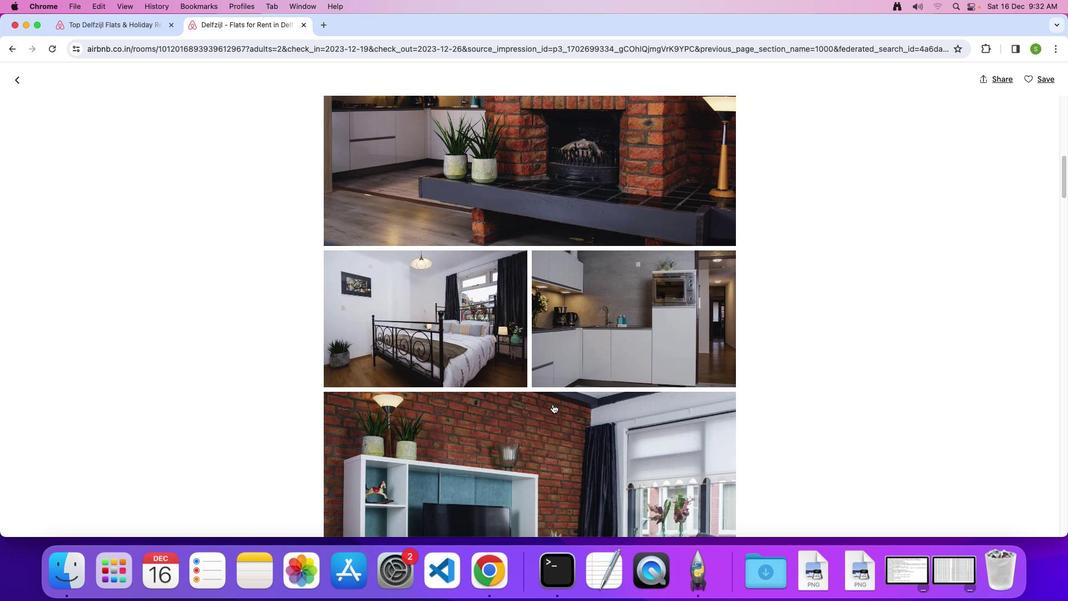 
Action: Mouse scrolled (552, 404) with delta (0, 0)
Screenshot: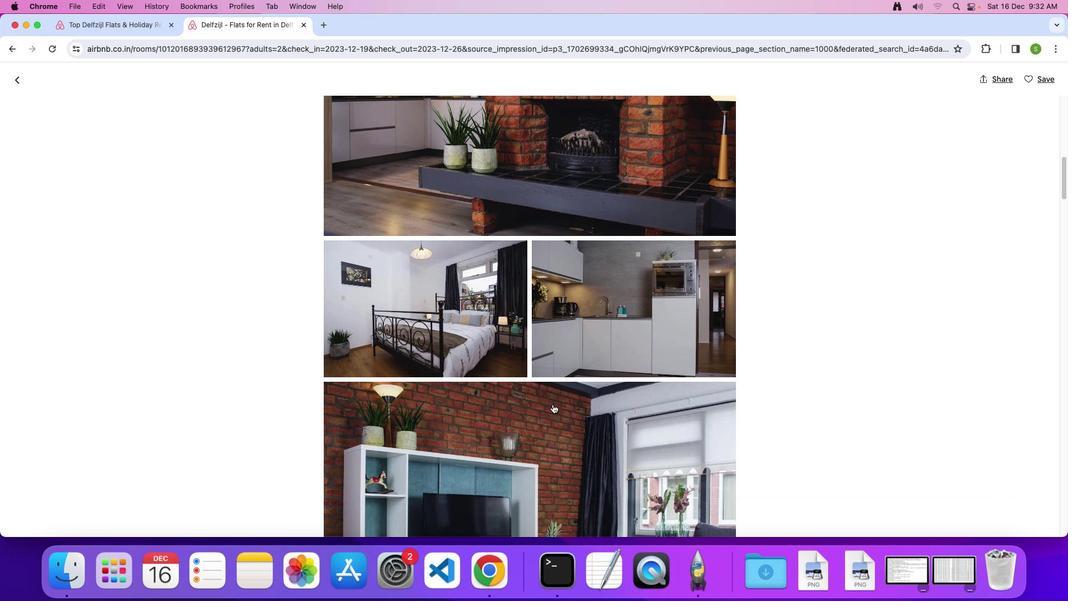 
Action: Mouse scrolled (552, 404) with delta (0, 0)
Screenshot: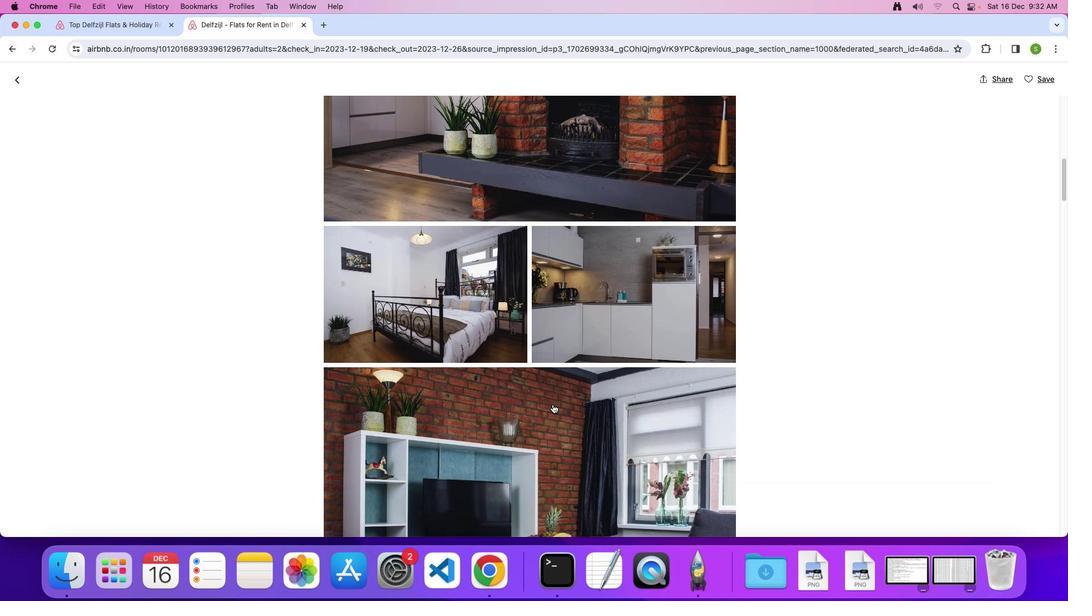 
Action: Mouse scrolled (552, 404) with delta (0, 0)
Screenshot: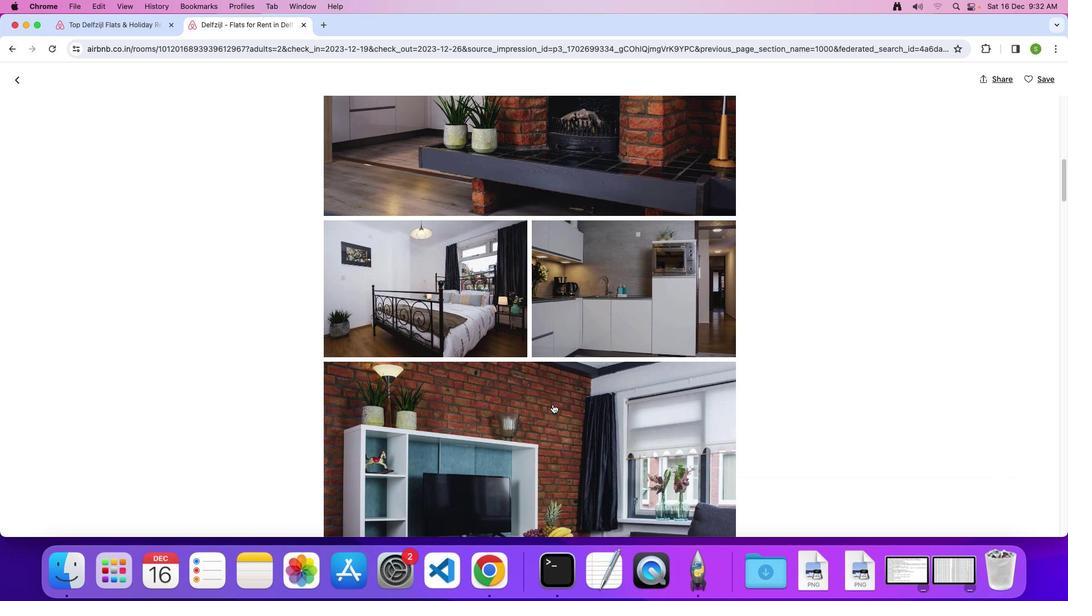 
Action: Mouse scrolled (552, 404) with delta (0, 0)
Screenshot: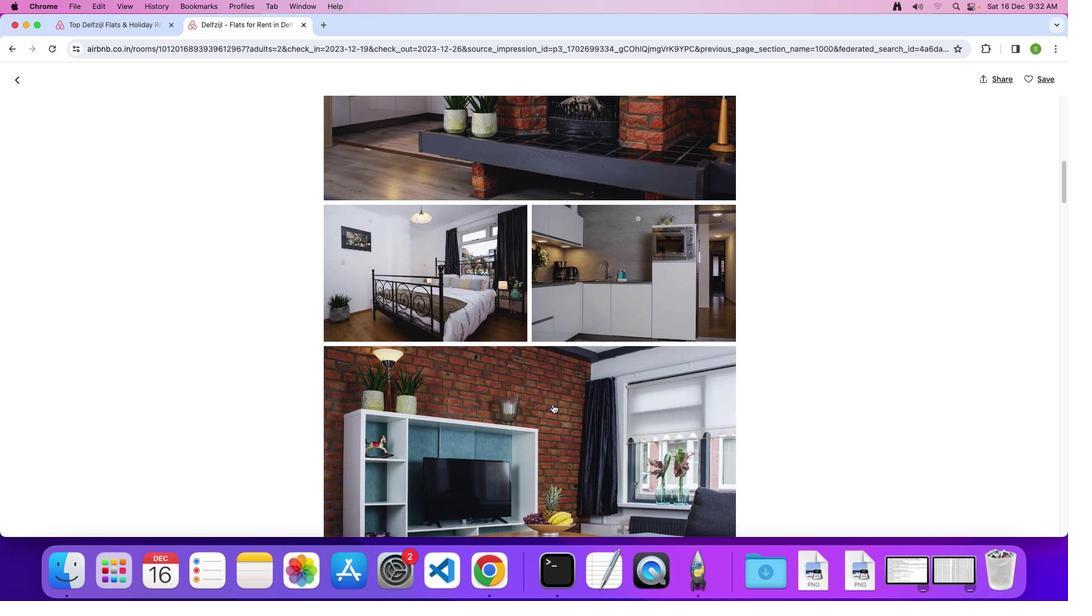 
Action: Mouse scrolled (552, 404) with delta (0, 0)
Screenshot: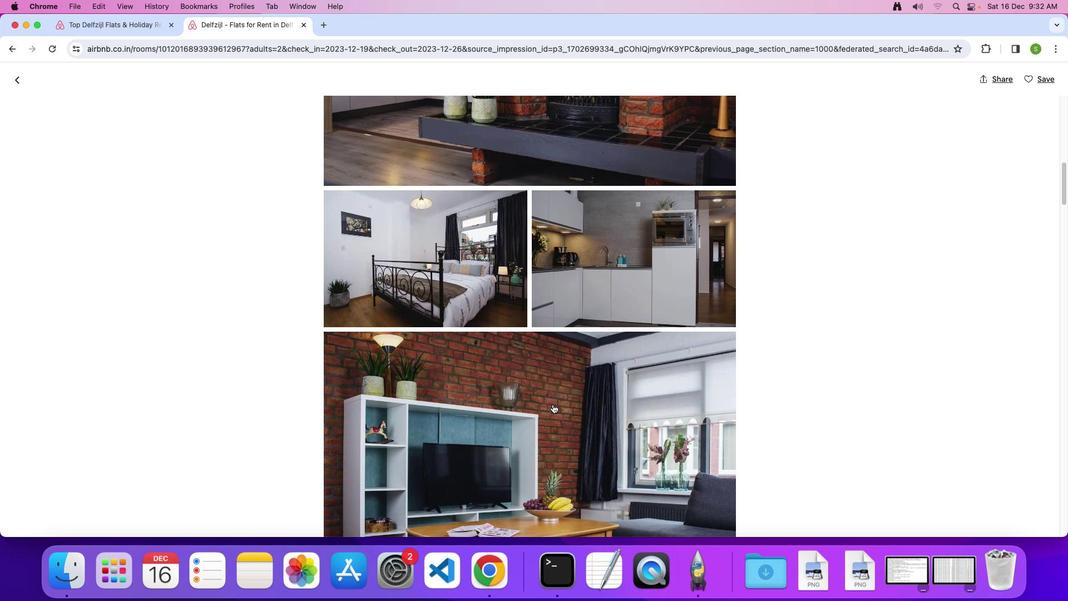 
Action: Mouse scrolled (552, 404) with delta (0, -1)
Screenshot: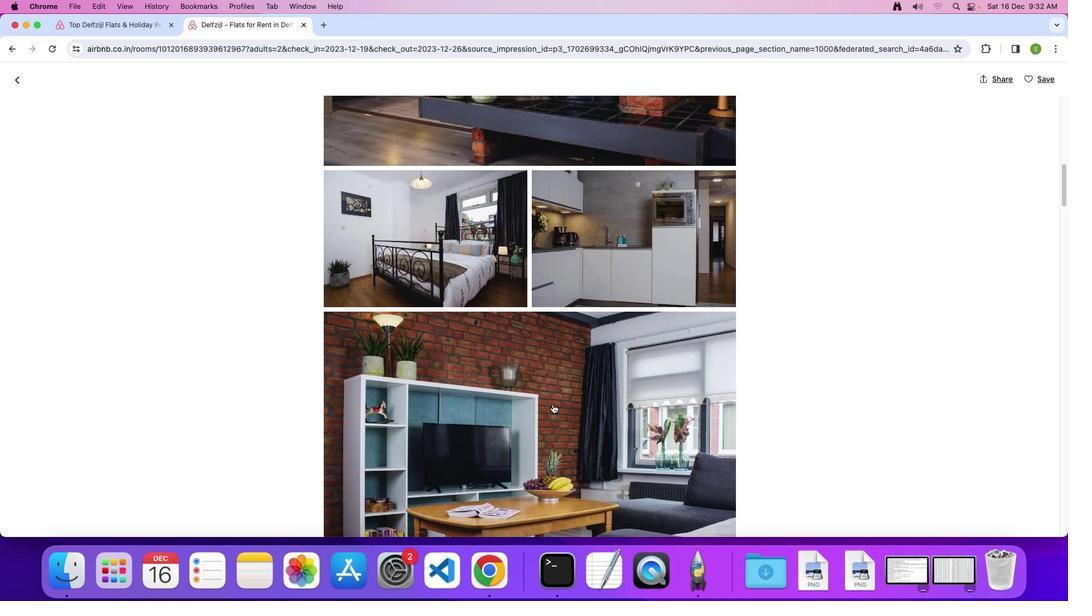 
Action: Mouse scrolled (552, 404) with delta (0, 0)
Screenshot: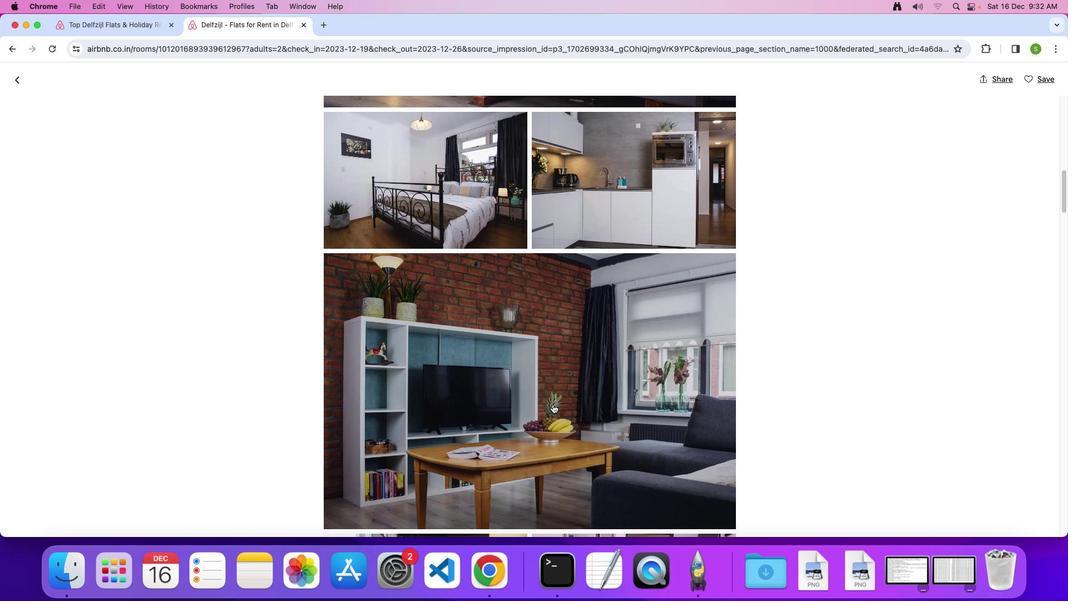 
Action: Mouse scrolled (552, 404) with delta (0, 0)
Screenshot: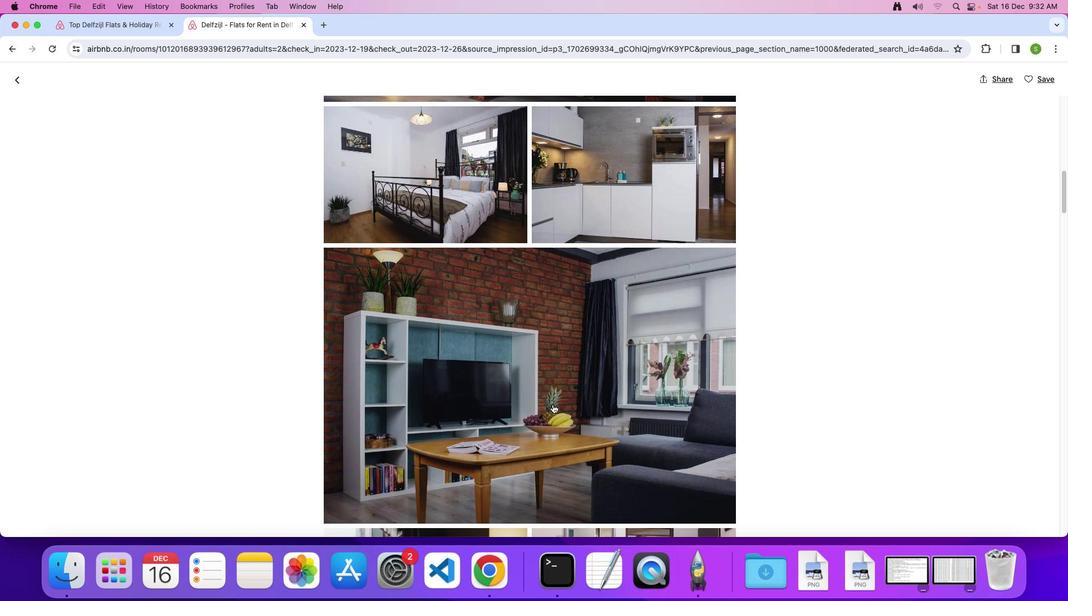 
Action: Mouse scrolled (552, 404) with delta (0, 0)
Screenshot: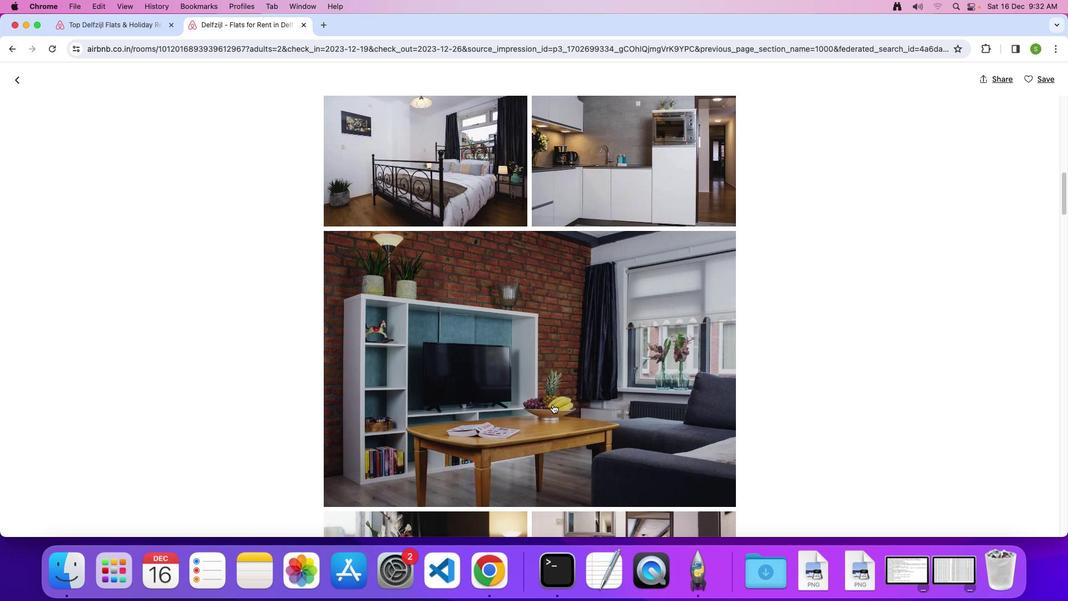 
Action: Mouse scrolled (552, 404) with delta (0, 0)
Screenshot: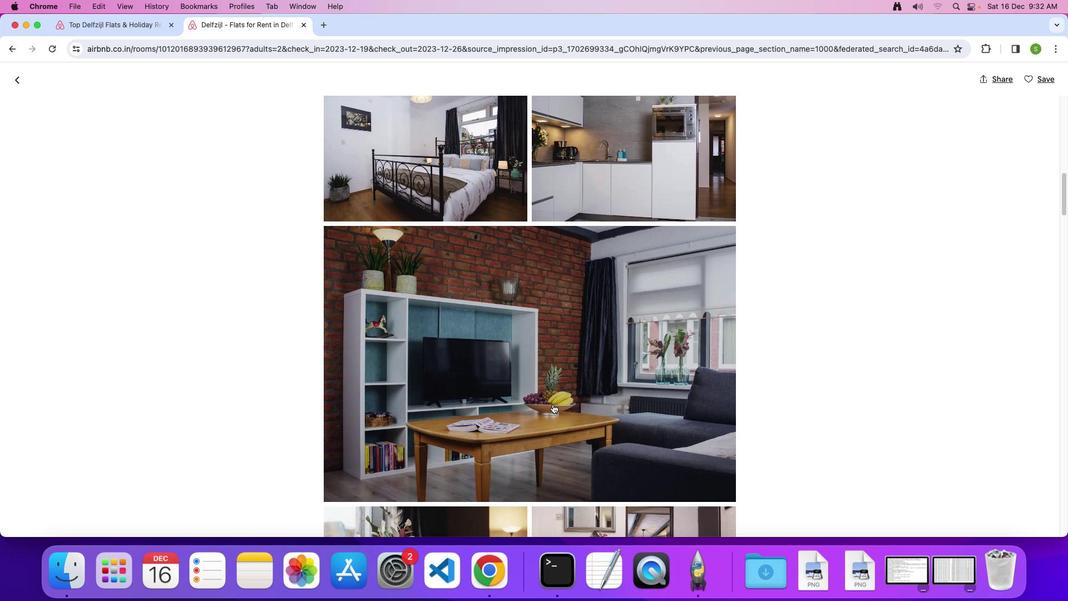 
Action: Mouse scrolled (552, 404) with delta (0, -1)
Screenshot: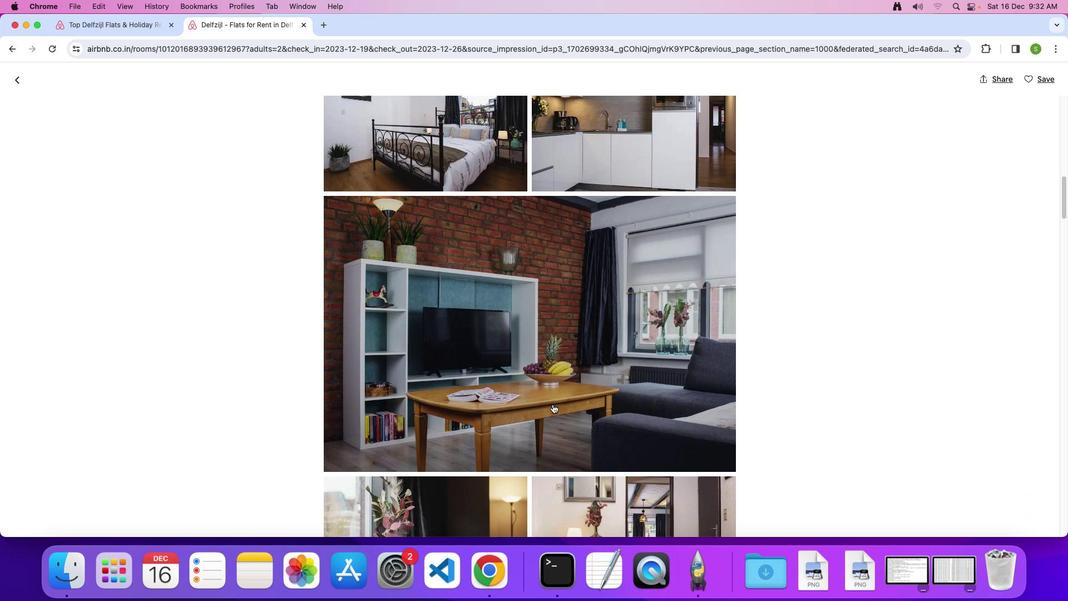 
Action: Mouse scrolled (552, 404) with delta (0, 0)
Screenshot: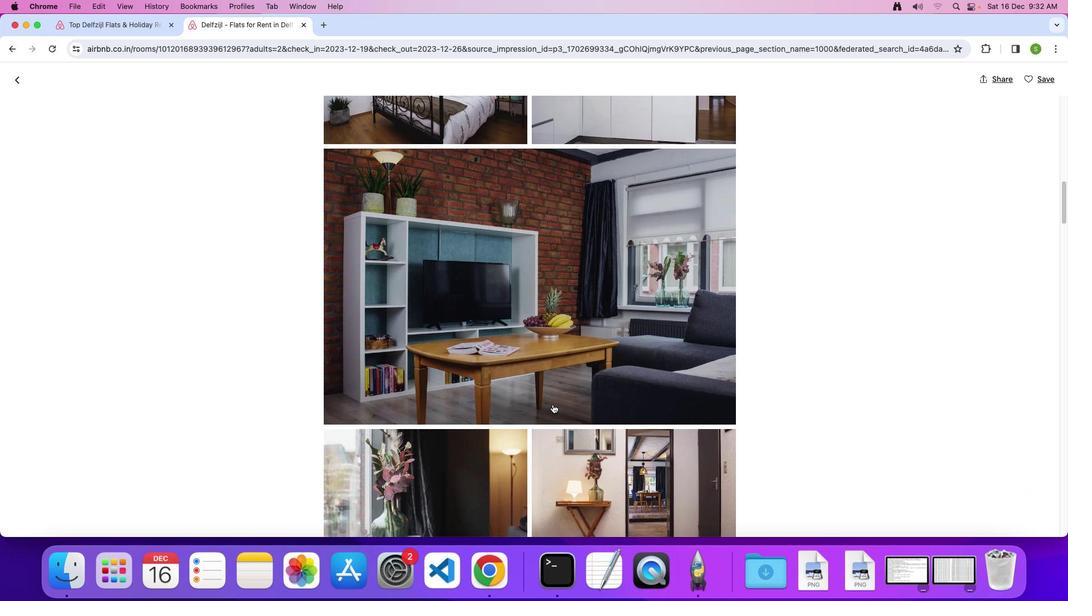 
Action: Mouse scrolled (552, 404) with delta (0, 0)
Screenshot: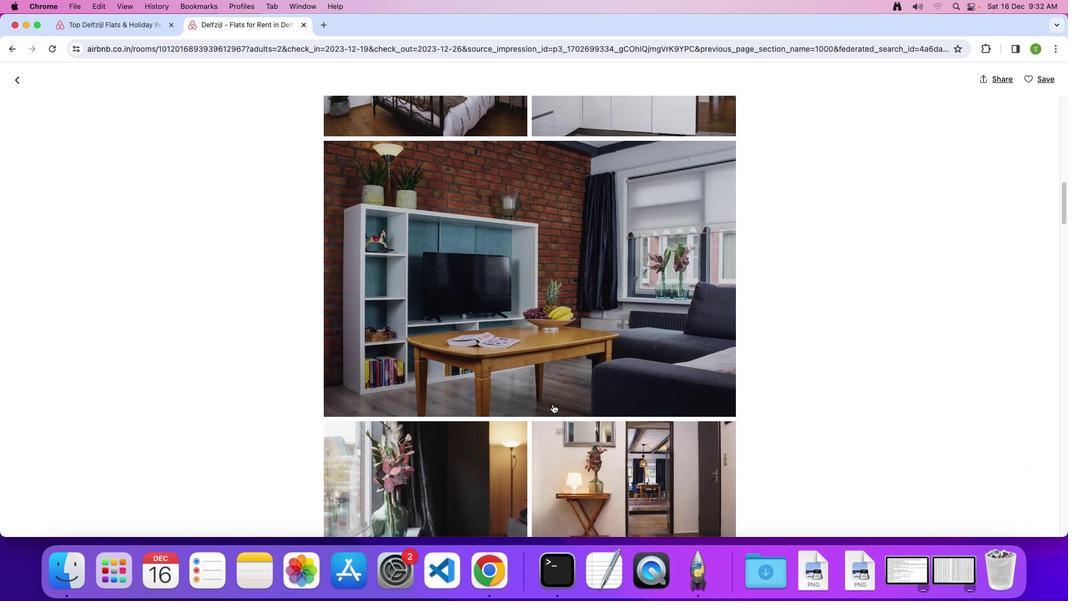 
Action: Mouse scrolled (552, 404) with delta (0, 0)
Screenshot: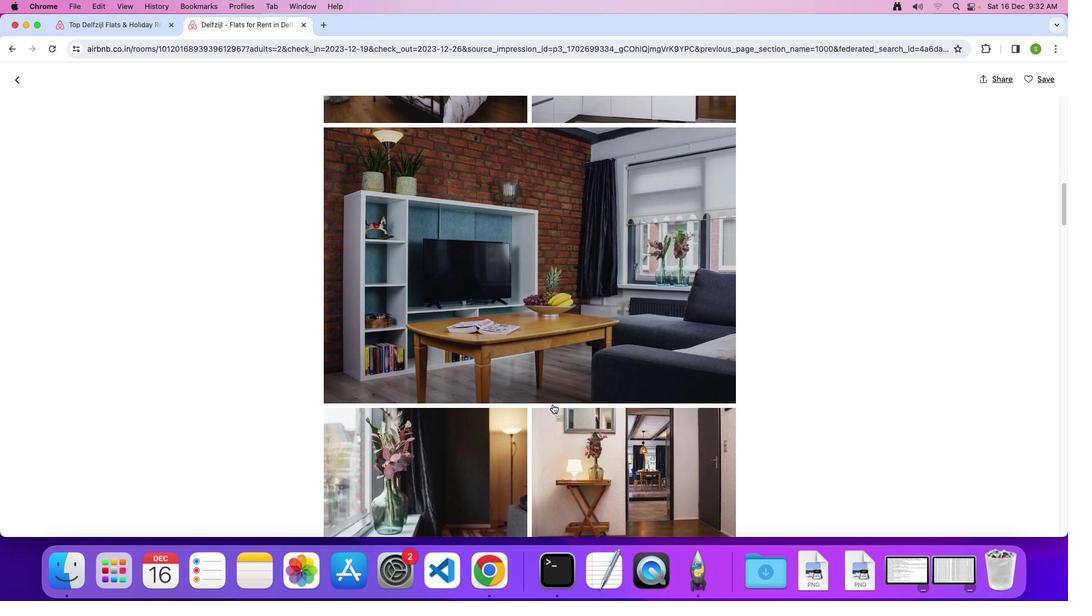 
Action: Mouse scrolled (552, 404) with delta (0, 0)
Screenshot: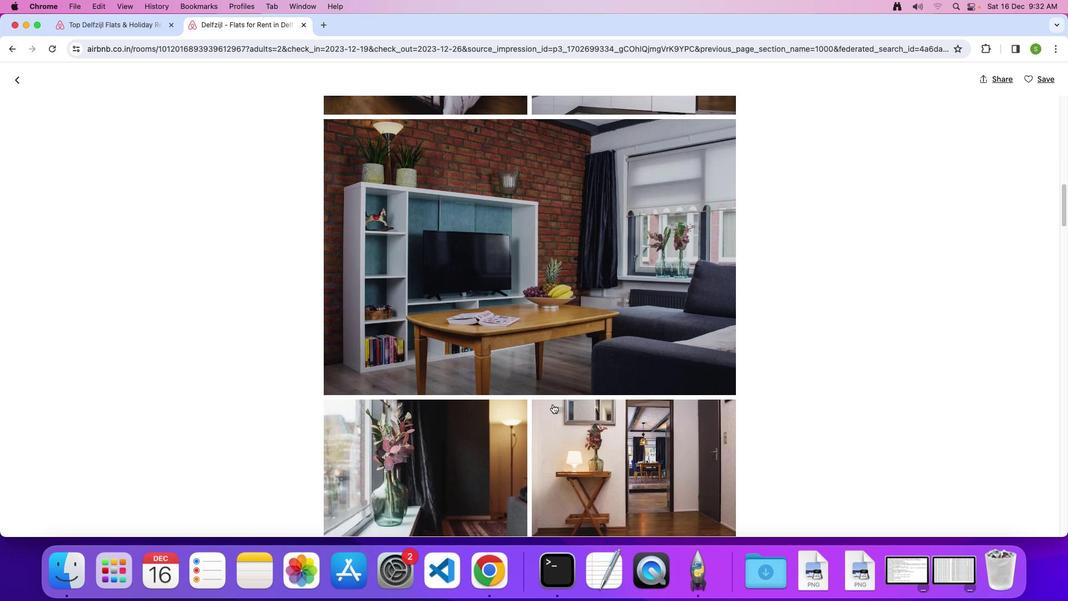 
Action: Mouse scrolled (552, 404) with delta (0, 0)
Screenshot: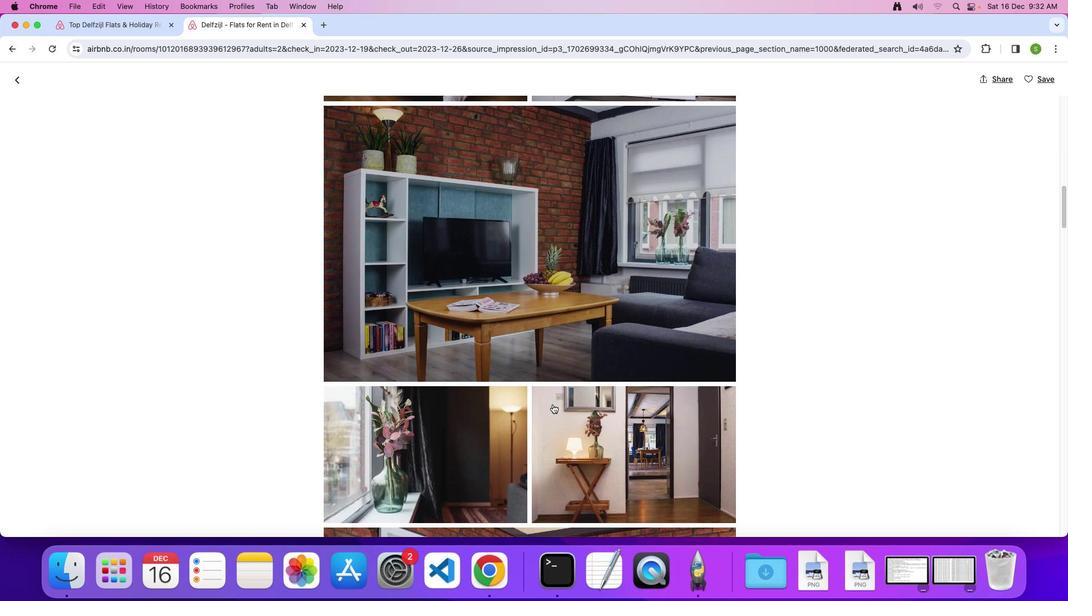 
Action: Mouse scrolled (552, 404) with delta (0, 0)
Screenshot: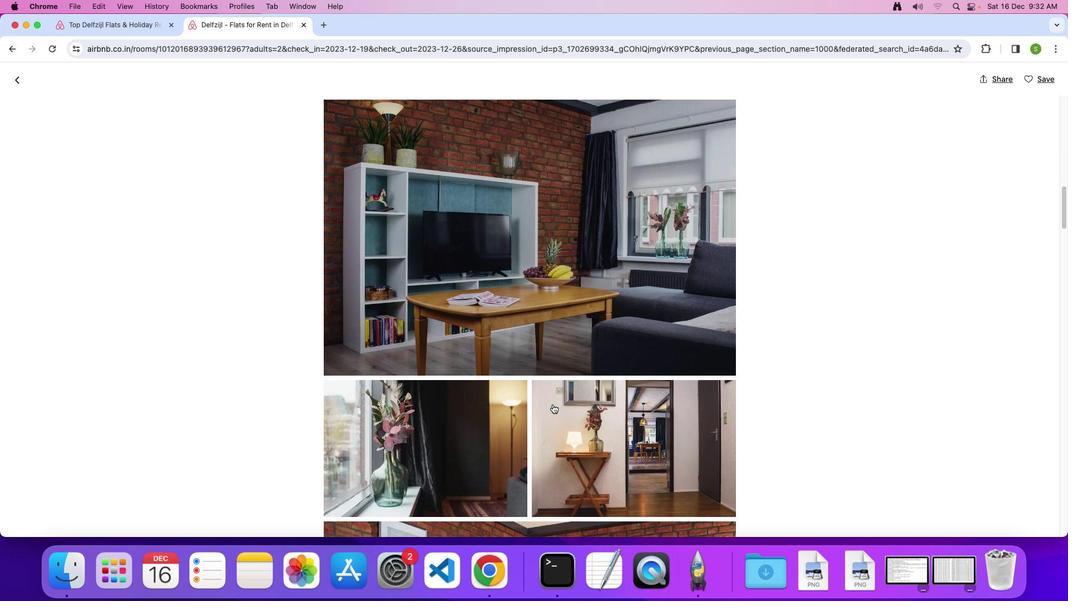 
Action: Mouse scrolled (552, 404) with delta (0, 0)
Screenshot: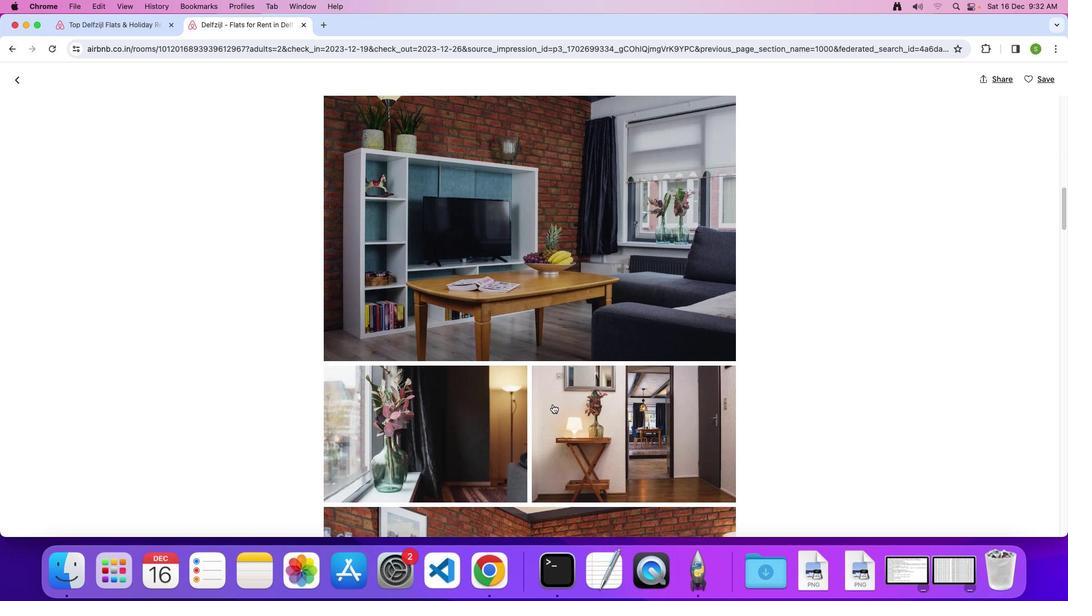 
Action: Mouse scrolled (552, 404) with delta (0, 0)
Screenshot: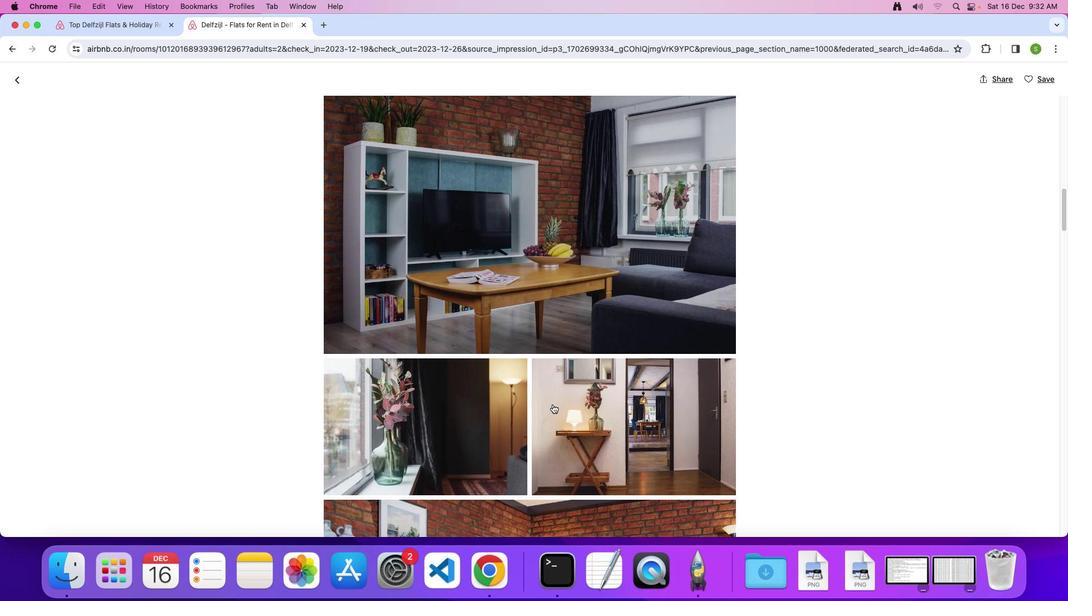 
Action: Mouse scrolled (552, 404) with delta (0, 0)
Screenshot: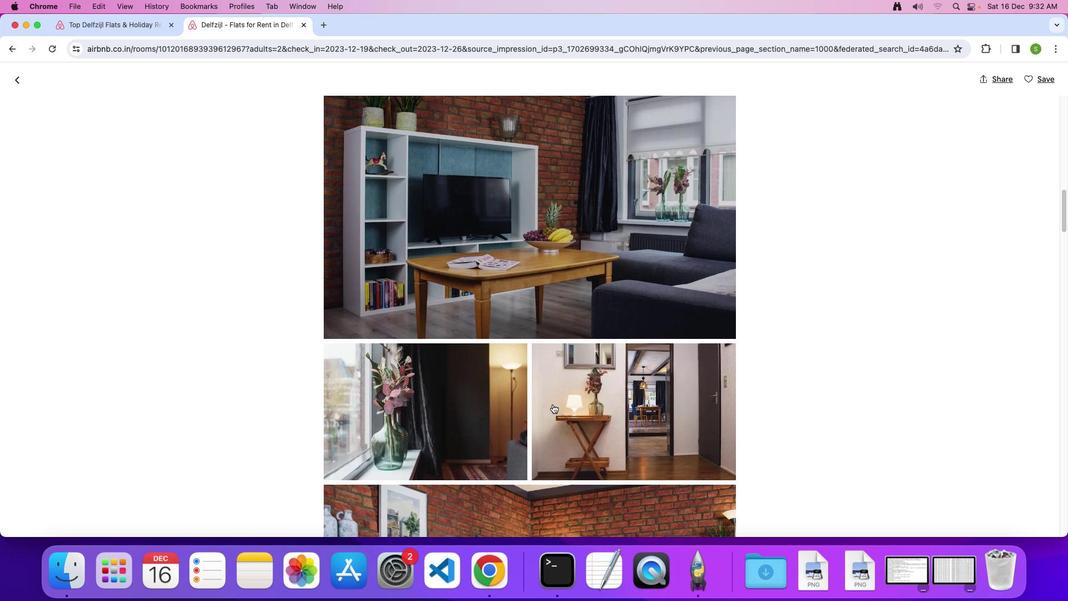 
Action: Mouse scrolled (552, 404) with delta (0, 0)
Screenshot: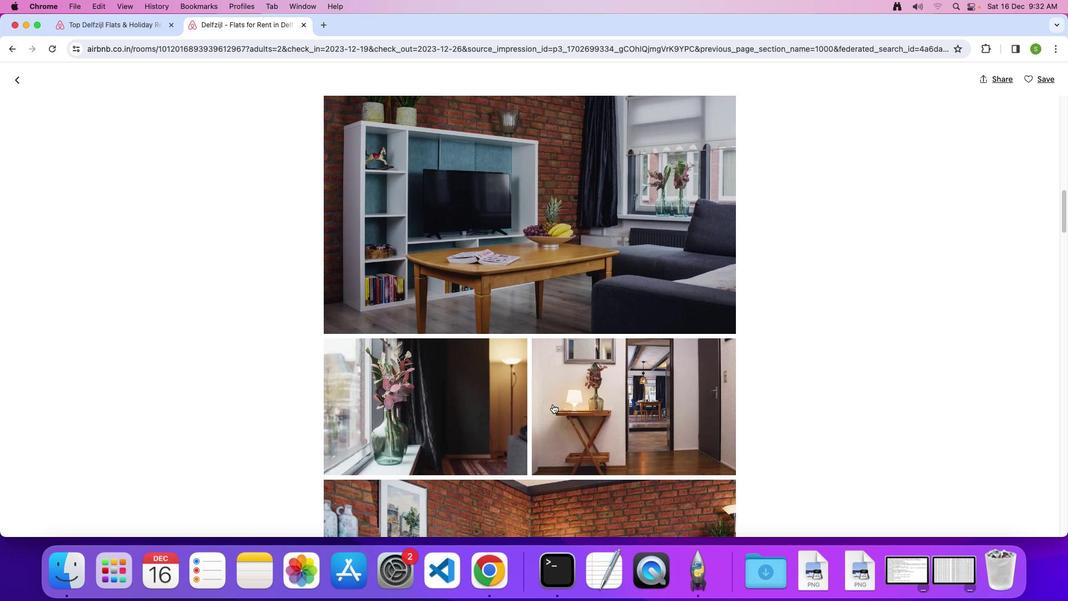 
Action: Mouse scrolled (552, 404) with delta (0, 0)
Screenshot: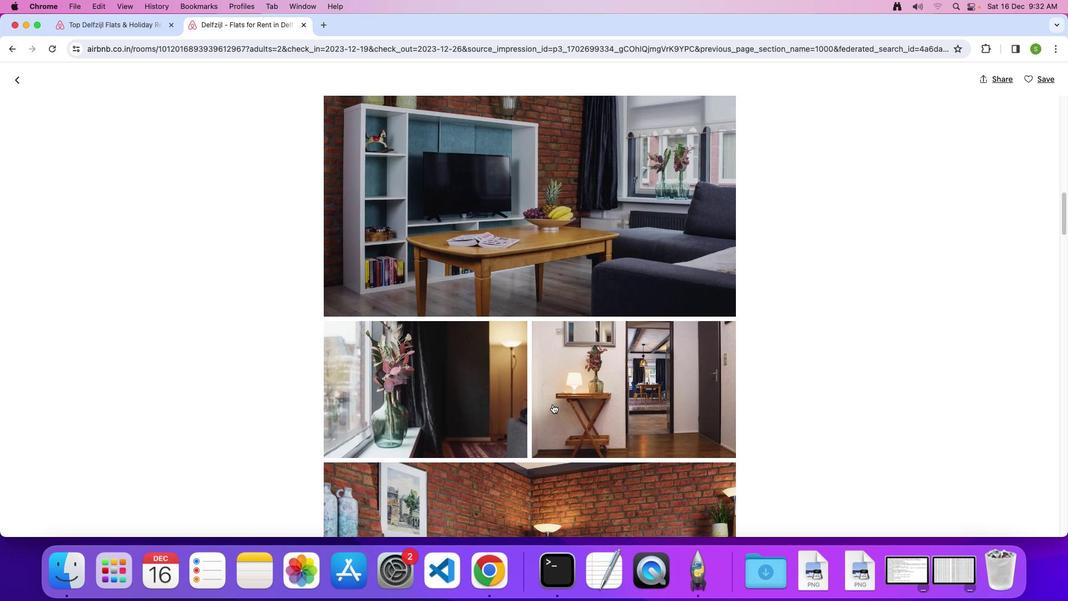 
Action: Mouse scrolled (552, 404) with delta (0, 0)
Screenshot: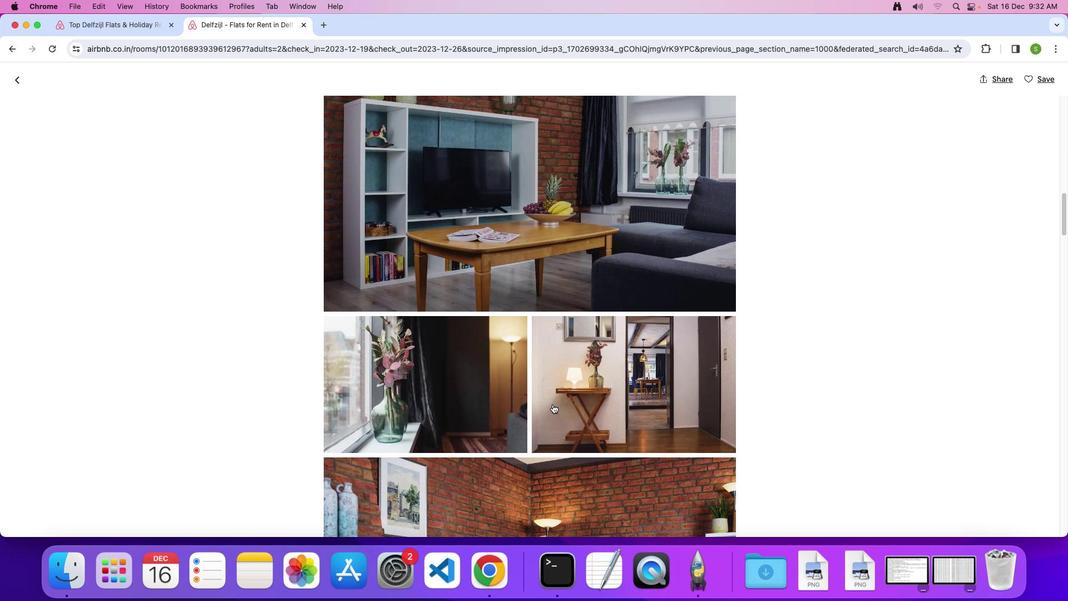 
Action: Mouse scrolled (552, 404) with delta (0, 0)
Screenshot: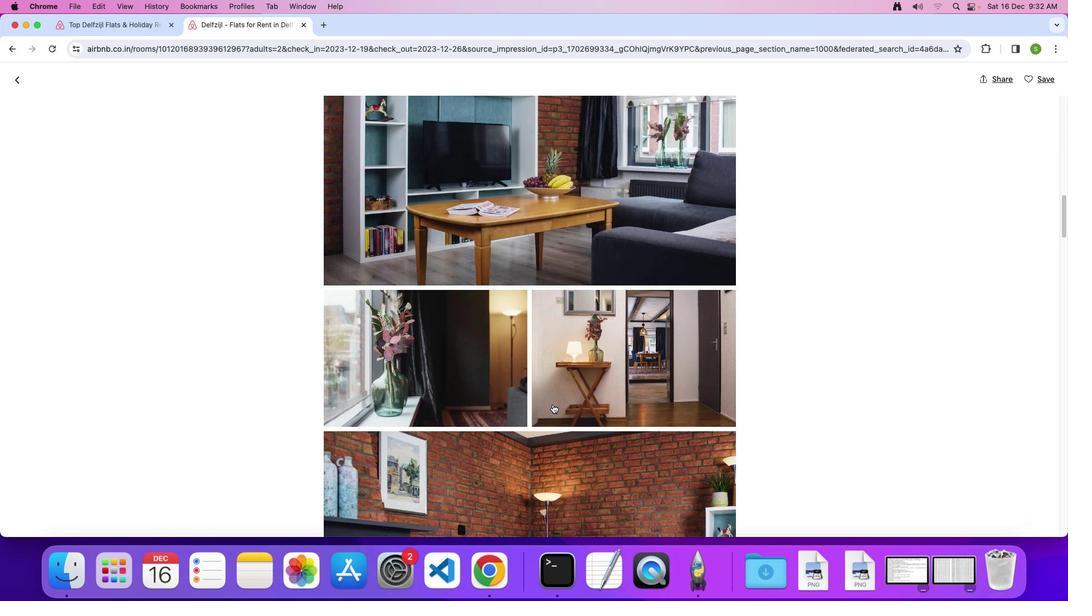 
Action: Mouse scrolled (552, 404) with delta (0, 0)
Screenshot: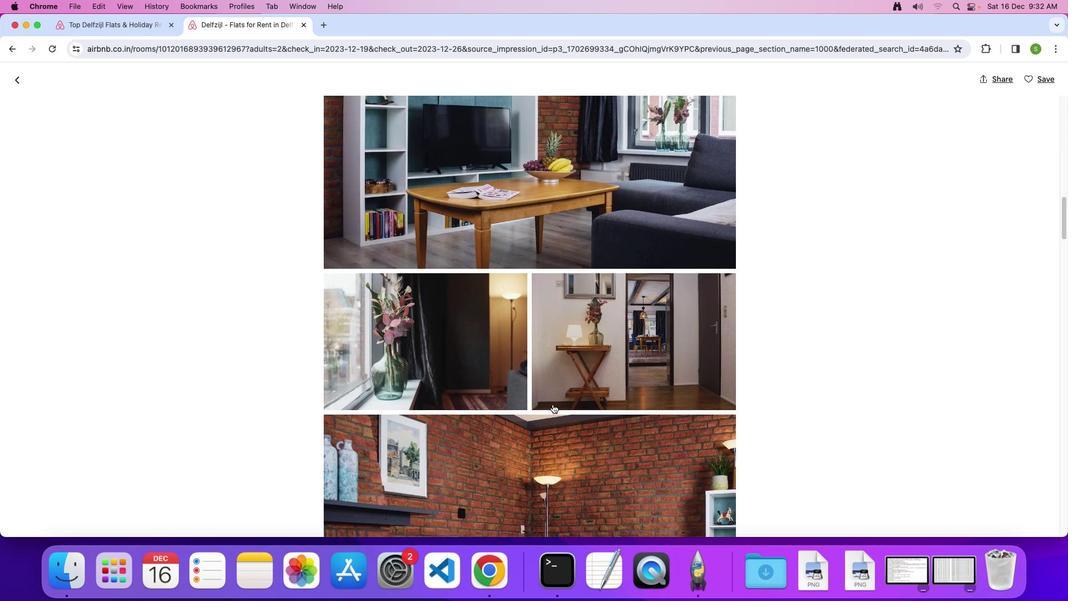 
Action: Mouse scrolled (552, 404) with delta (0, 0)
Screenshot: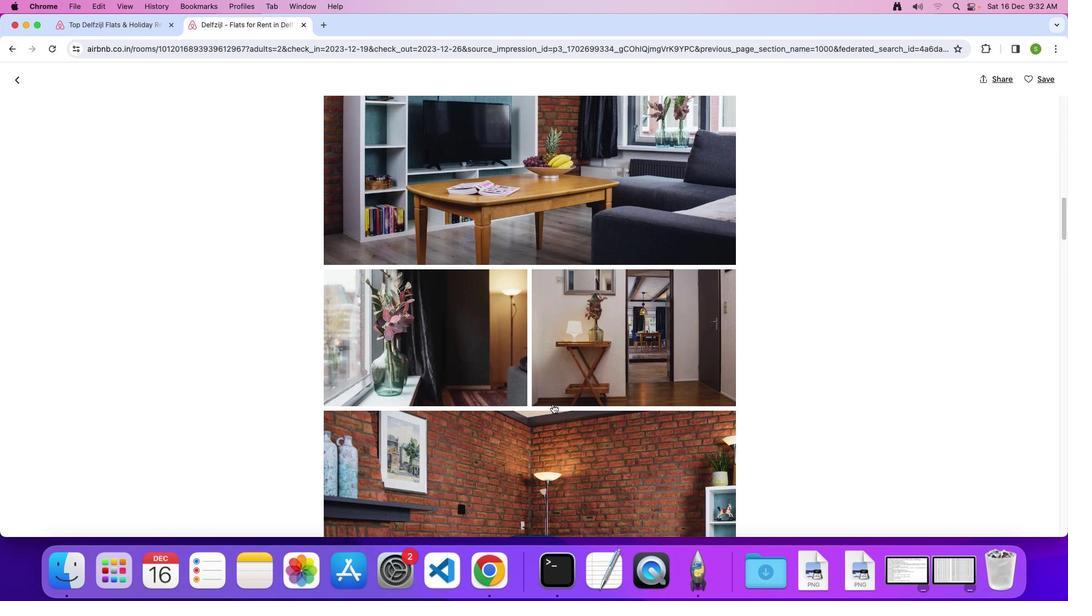 
Action: Mouse scrolled (552, 404) with delta (0, 0)
Screenshot: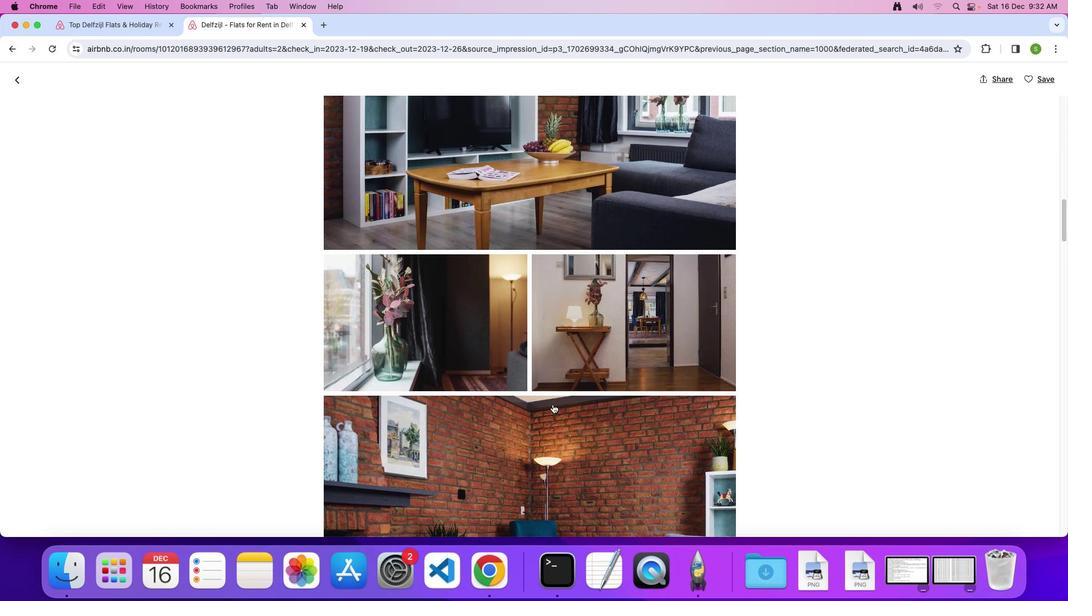 
Action: Mouse scrolled (552, 404) with delta (0, 0)
Screenshot: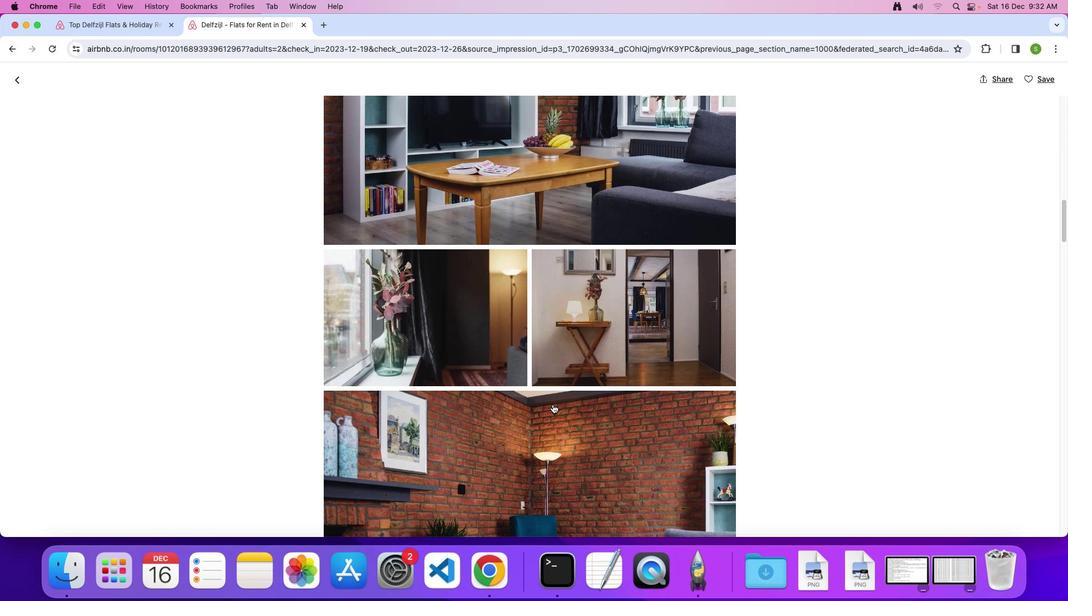 
Action: Mouse scrolled (552, 404) with delta (0, 0)
Screenshot: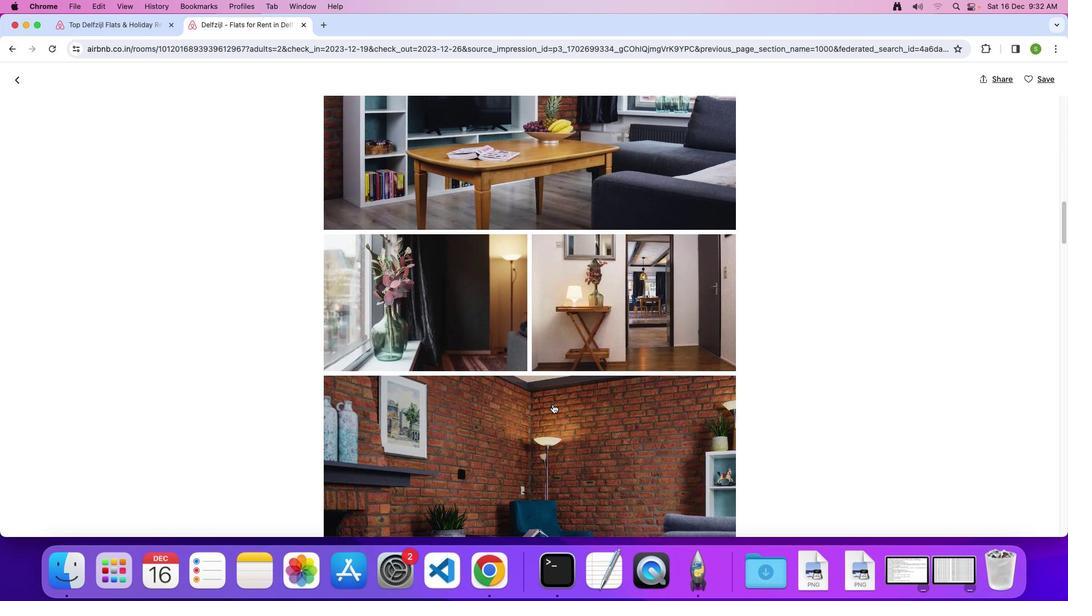 
Action: Mouse scrolled (552, 404) with delta (0, 0)
Screenshot: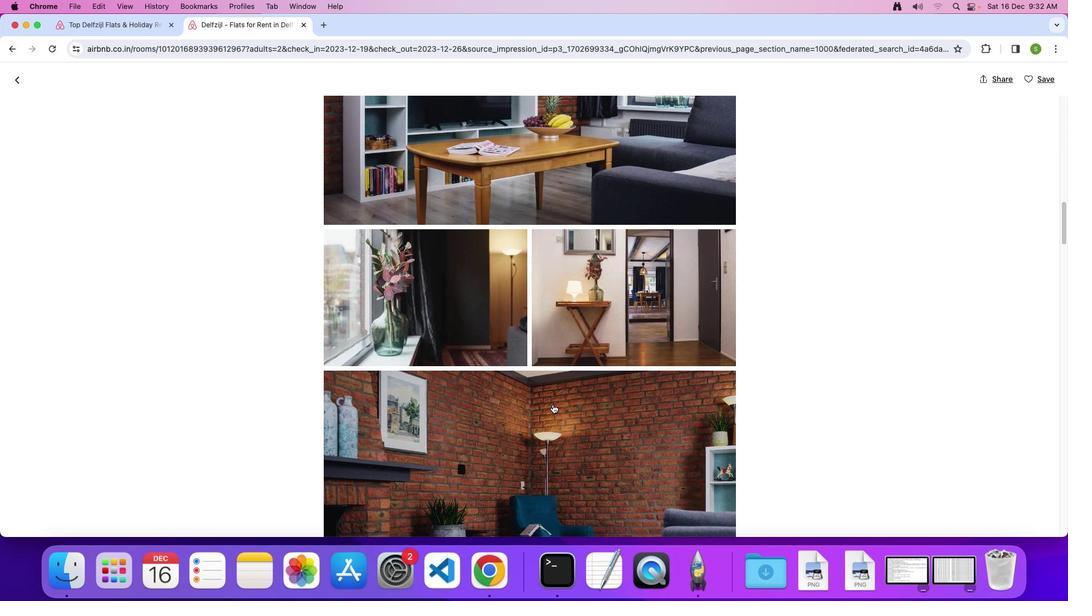 
Action: Mouse scrolled (552, 404) with delta (0, 0)
Screenshot: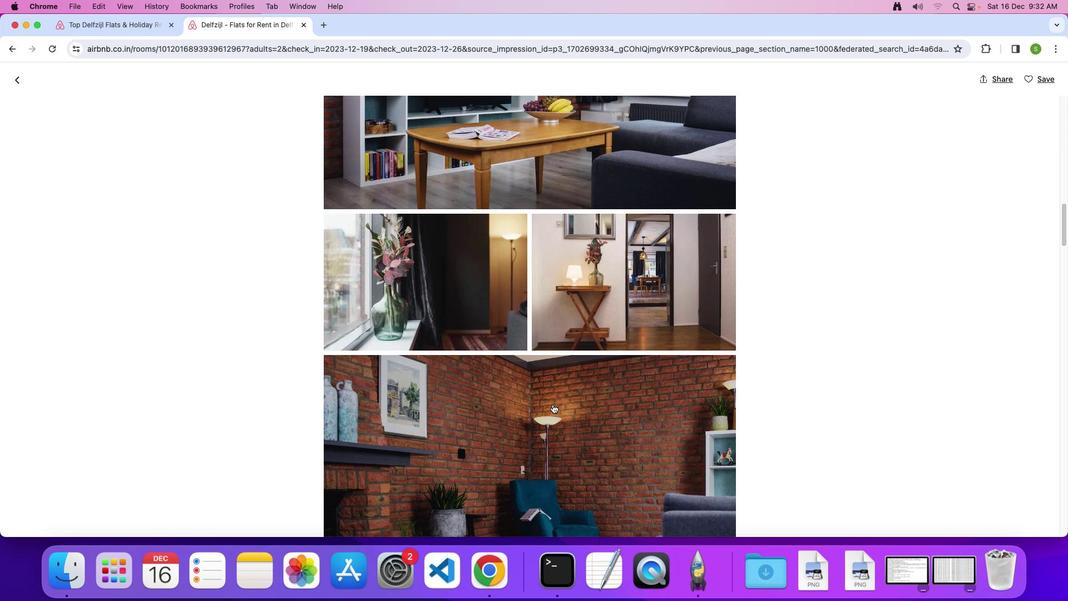 
Action: Mouse scrolled (552, 404) with delta (0, 0)
Screenshot: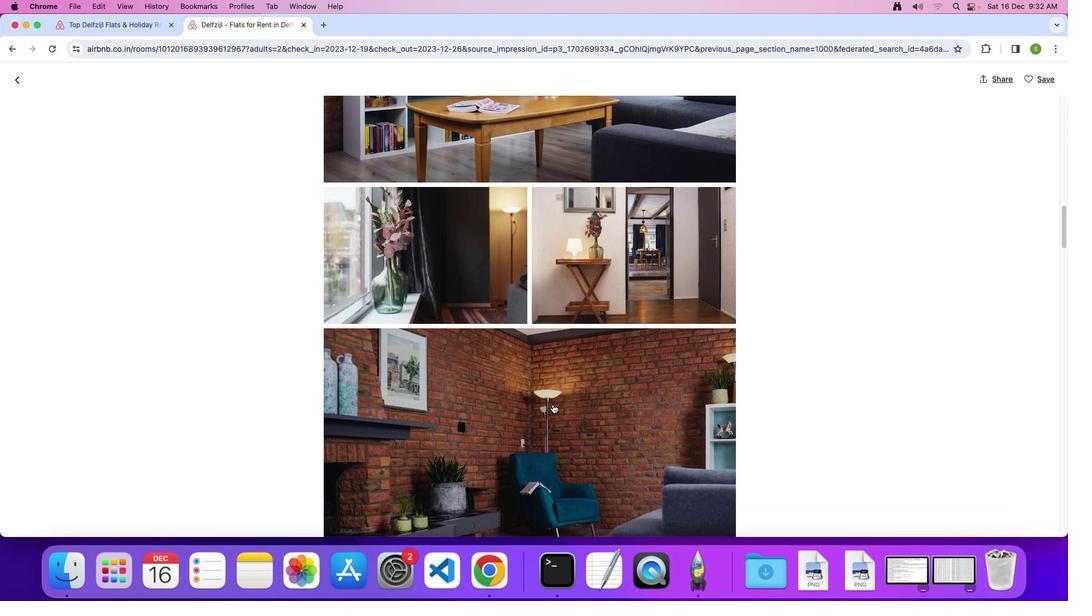 
Action: Mouse scrolled (552, 404) with delta (0, -1)
Screenshot: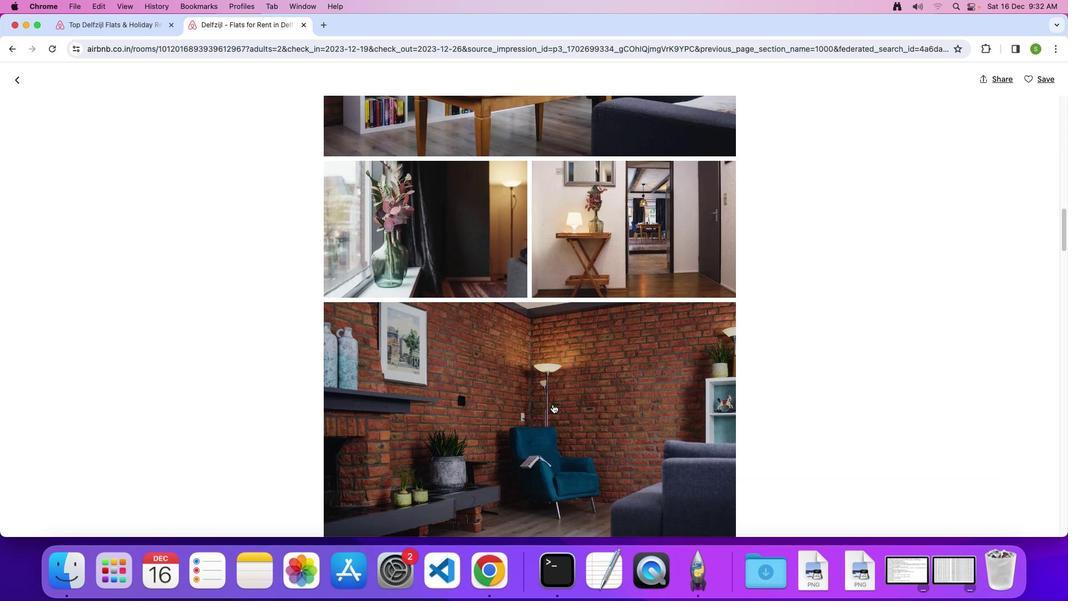 
Action: Mouse scrolled (552, 404) with delta (0, 0)
Screenshot: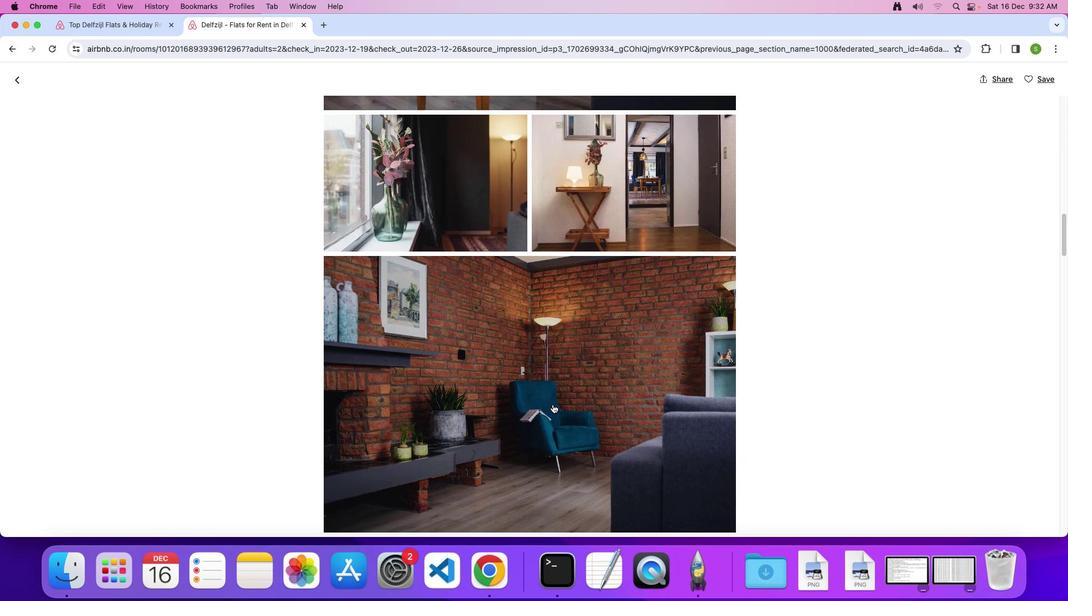 
Action: Mouse scrolled (552, 404) with delta (0, 0)
Screenshot: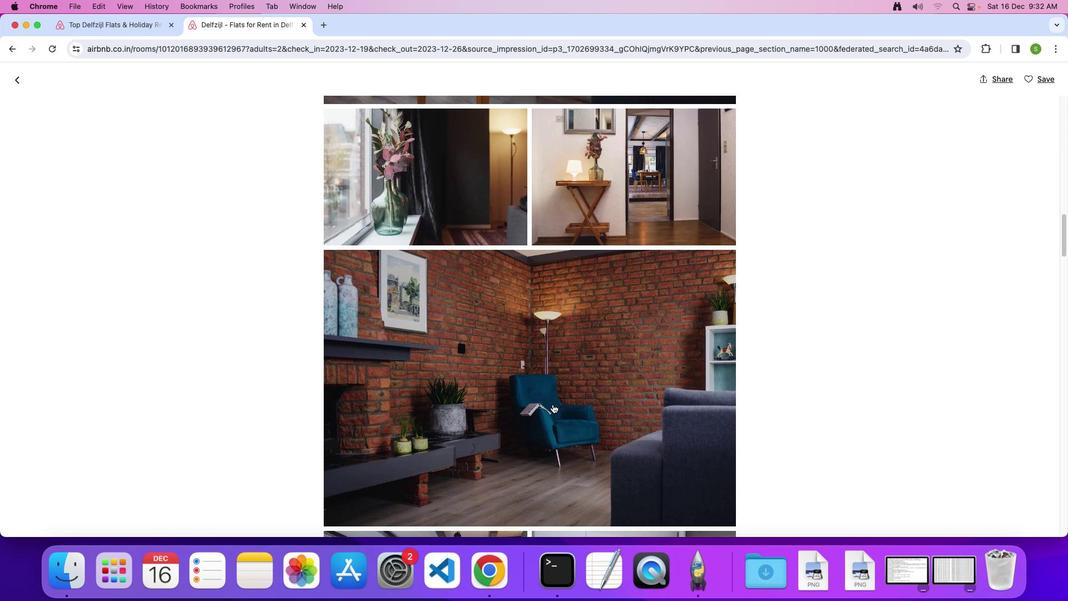 
Action: Mouse scrolled (552, 404) with delta (0, 0)
Screenshot: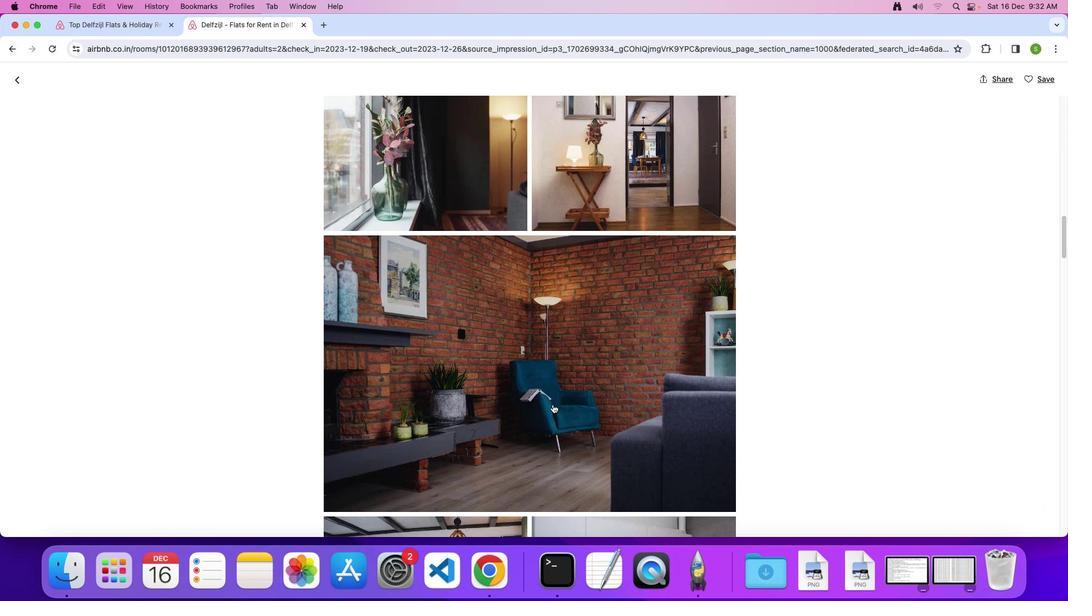 
Action: Mouse scrolled (552, 404) with delta (0, 0)
Screenshot: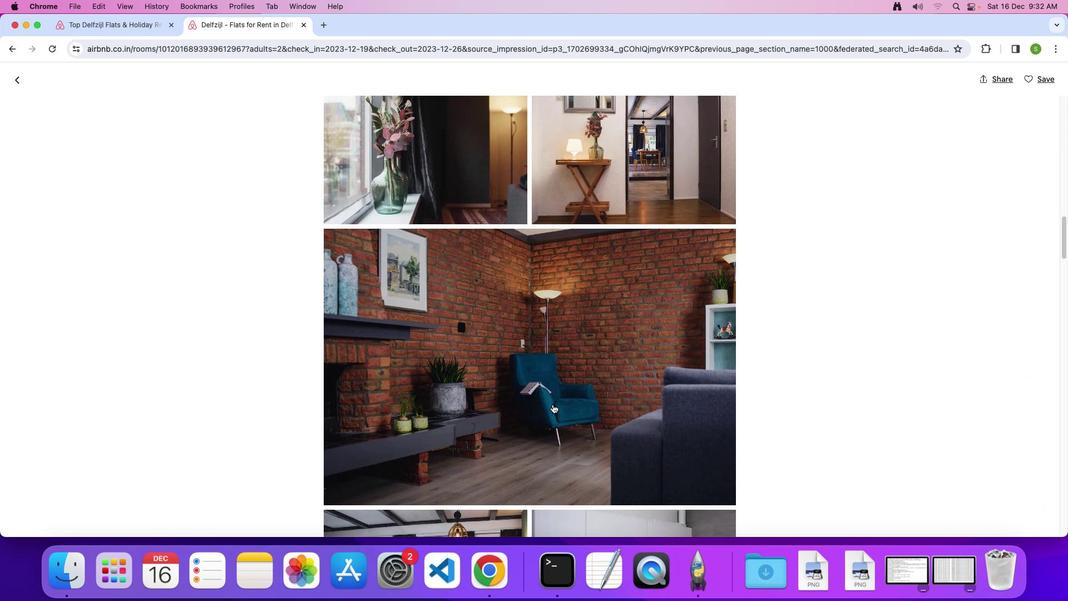 
Action: Mouse scrolled (552, 404) with delta (0, -1)
Screenshot: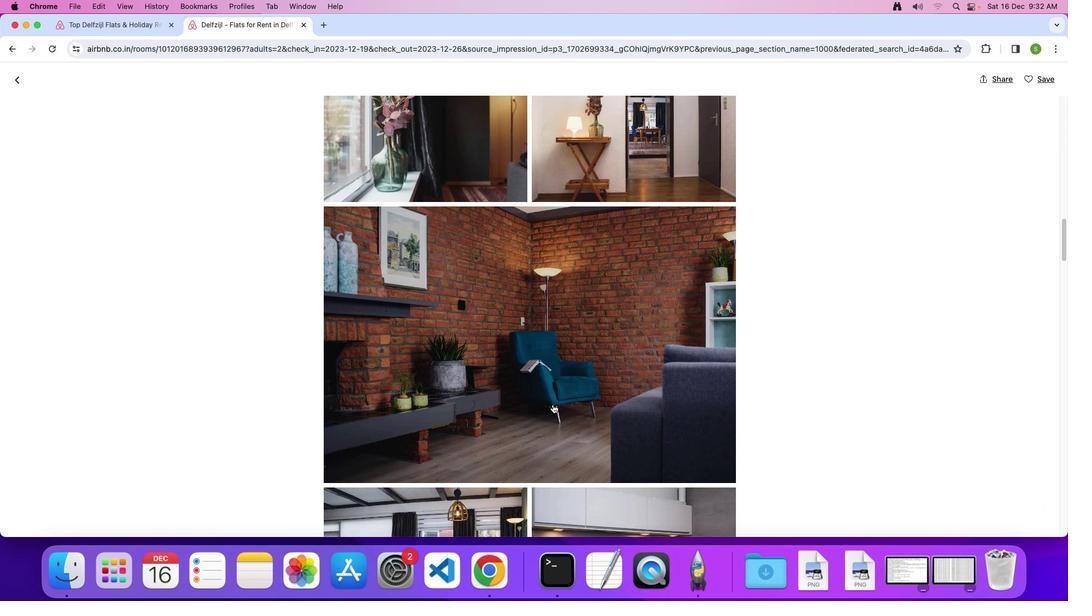 
Action: Mouse scrolled (552, 404) with delta (0, 0)
Screenshot: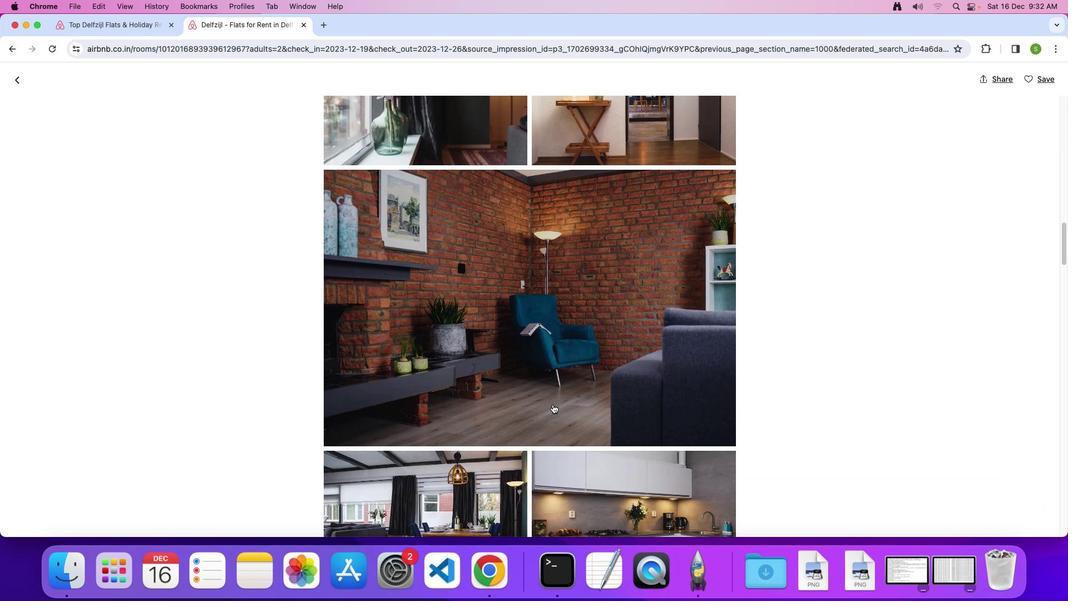 
Action: Mouse scrolled (552, 404) with delta (0, 0)
Screenshot: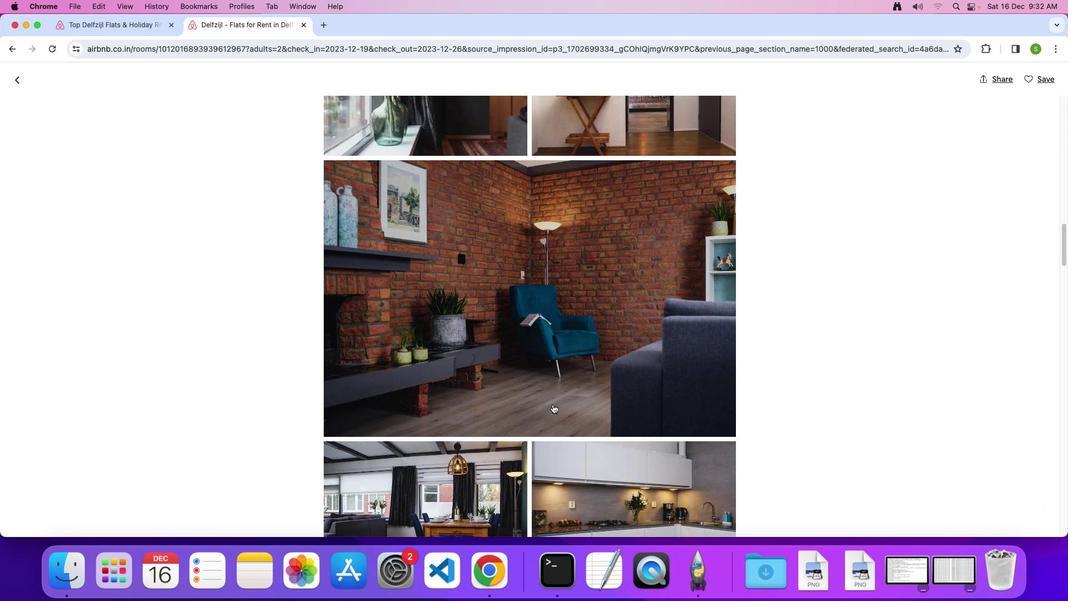 
Action: Mouse scrolled (552, 404) with delta (0, 0)
Screenshot: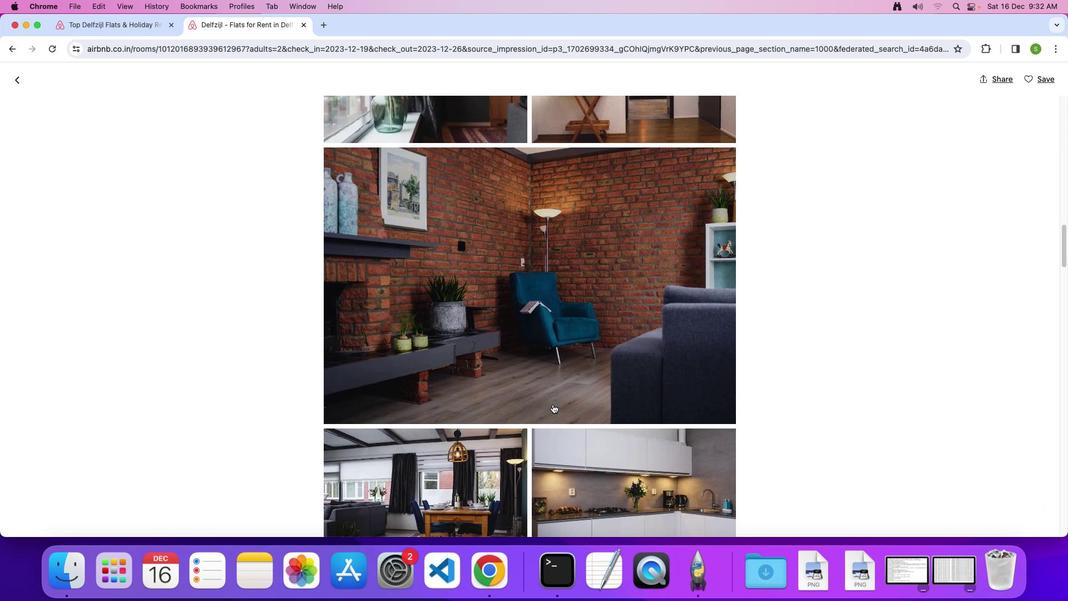 
Action: Mouse scrolled (552, 404) with delta (0, 0)
Screenshot: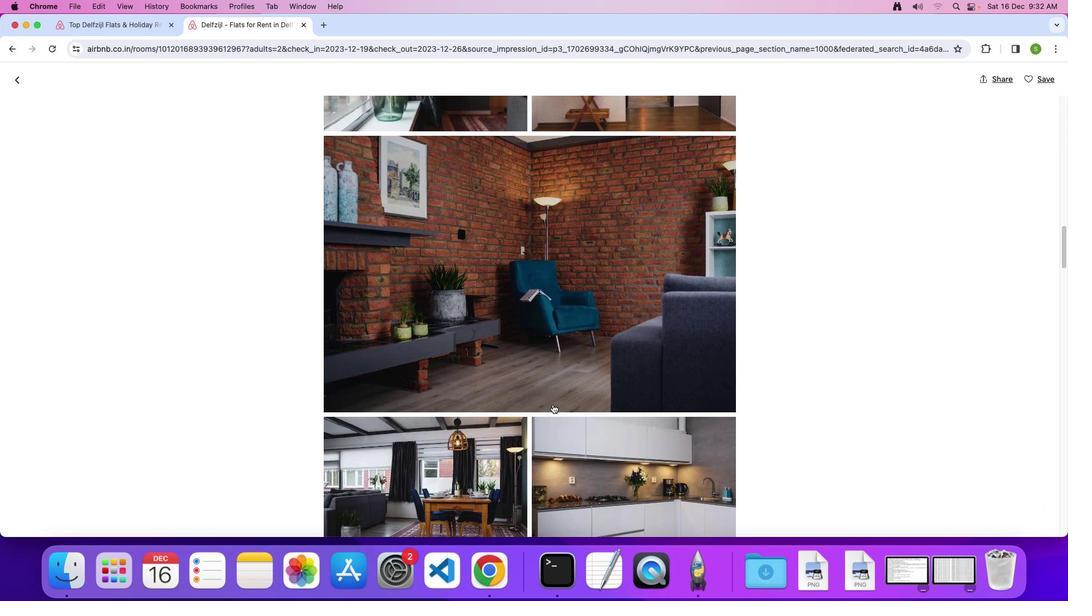
Action: Mouse scrolled (552, 404) with delta (0, -1)
Screenshot: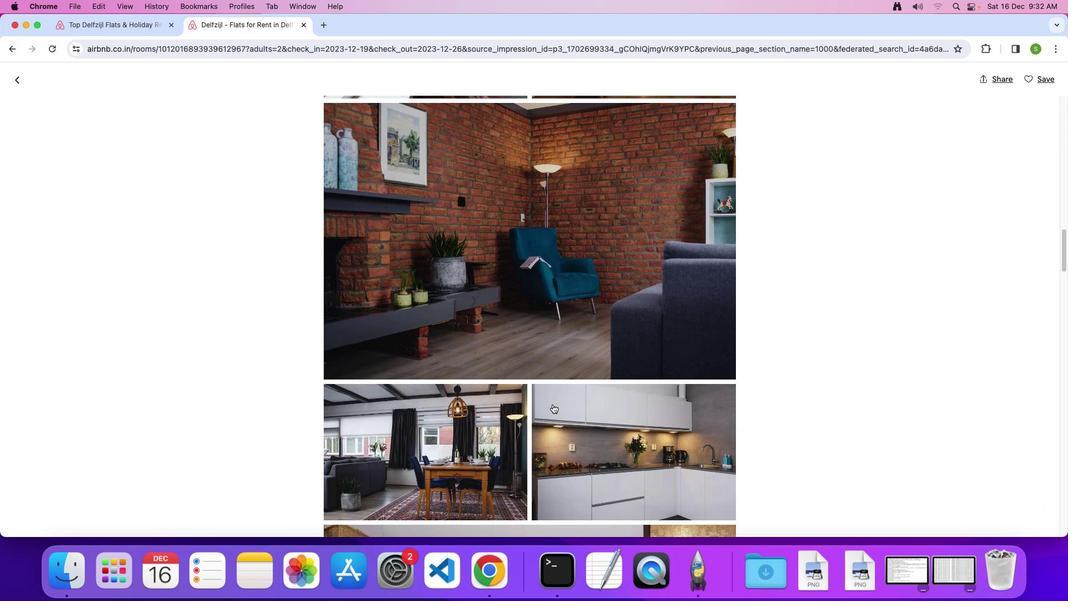 
Action: Mouse scrolled (552, 404) with delta (0, 0)
Screenshot: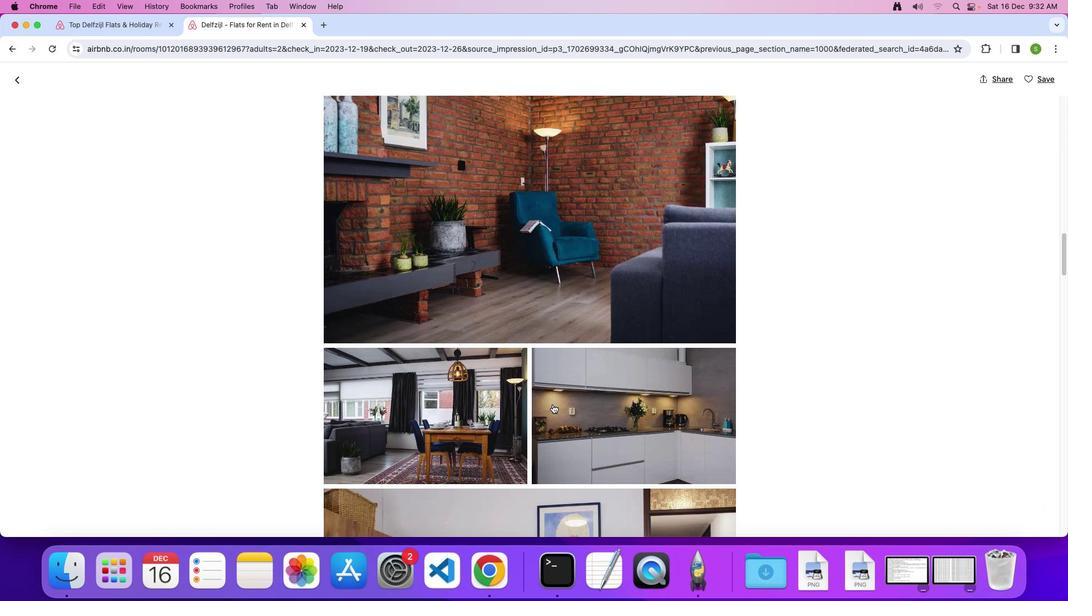 
Action: Mouse scrolled (552, 404) with delta (0, 0)
Screenshot: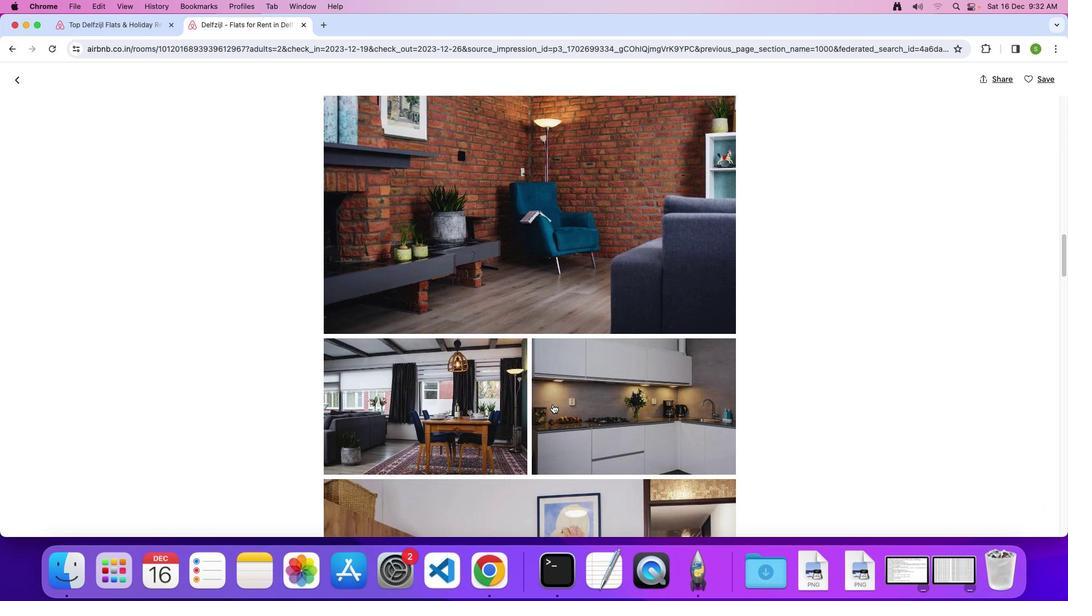 
Action: Mouse scrolled (552, 404) with delta (0, 0)
Screenshot: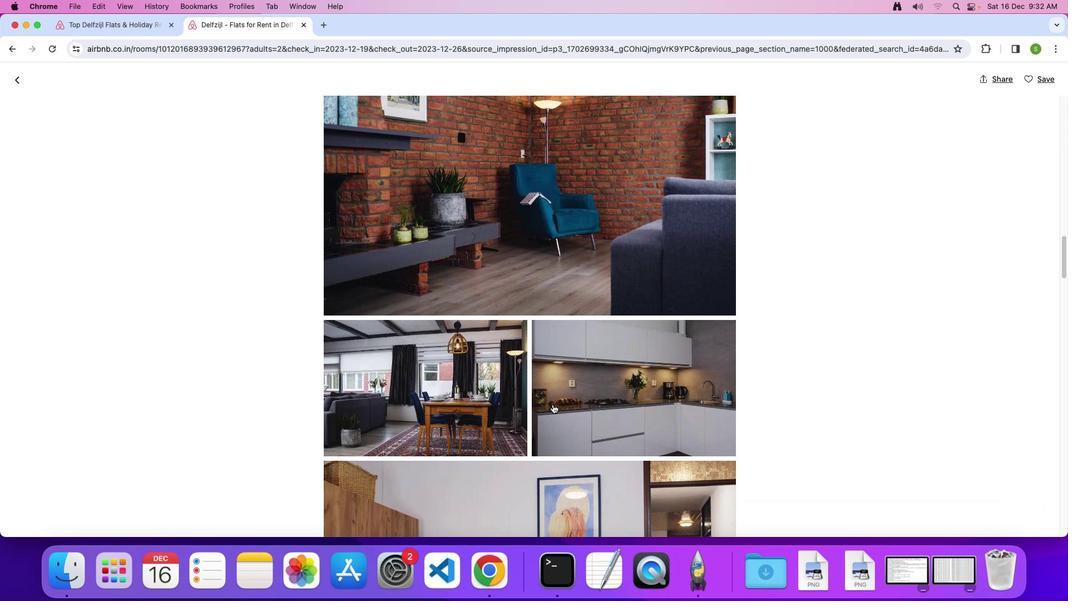 
Action: Mouse scrolled (552, 404) with delta (0, 0)
Screenshot: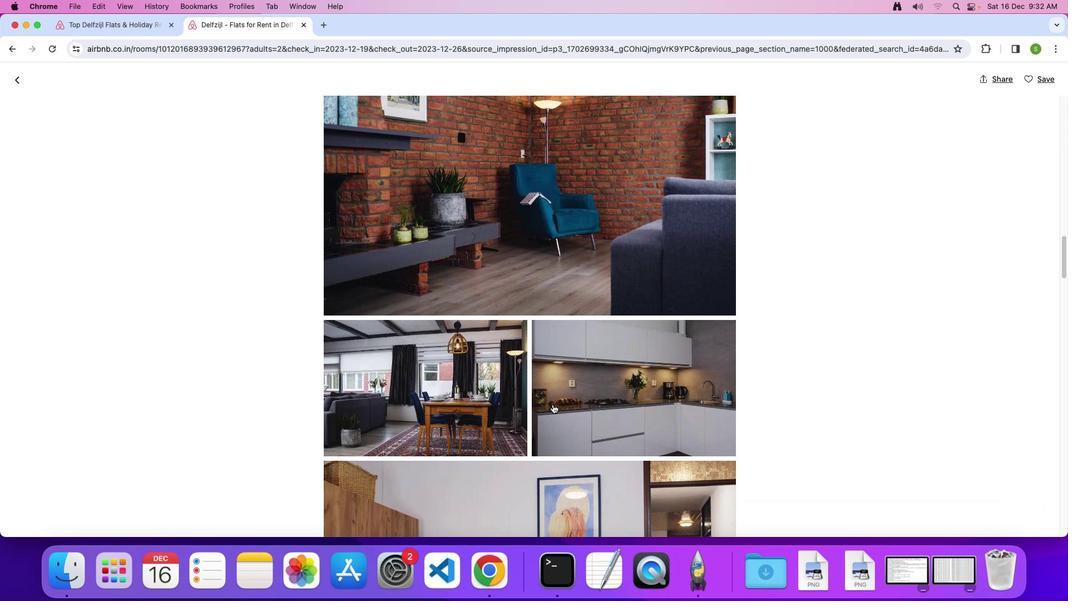 
Action: Mouse scrolled (552, 404) with delta (0, -1)
Screenshot: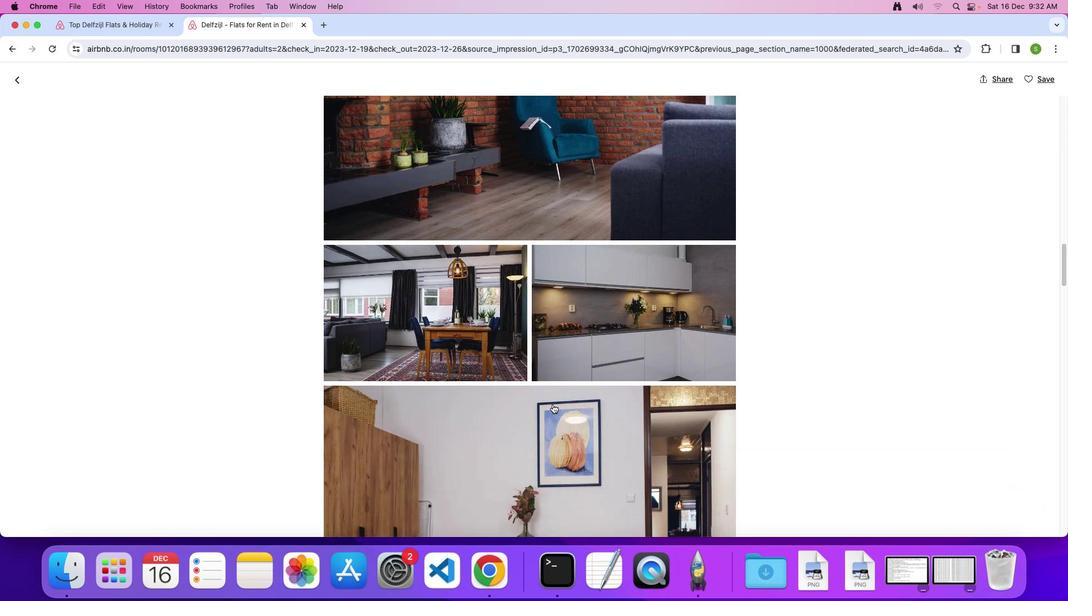 
Action: Mouse scrolled (552, 404) with delta (0, 0)
Screenshot: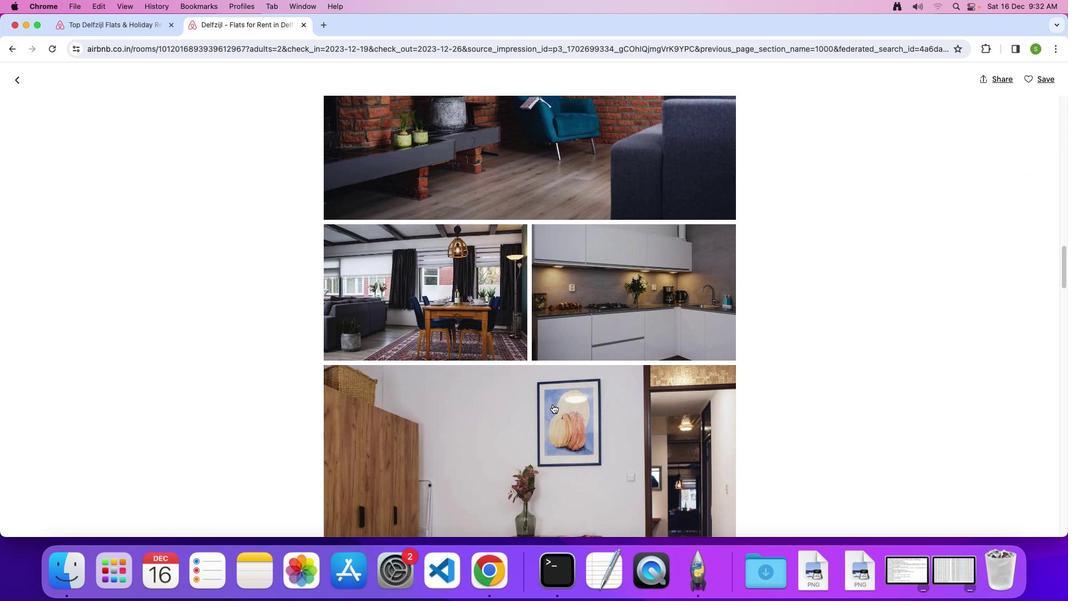 
Action: Mouse scrolled (552, 404) with delta (0, 0)
Screenshot: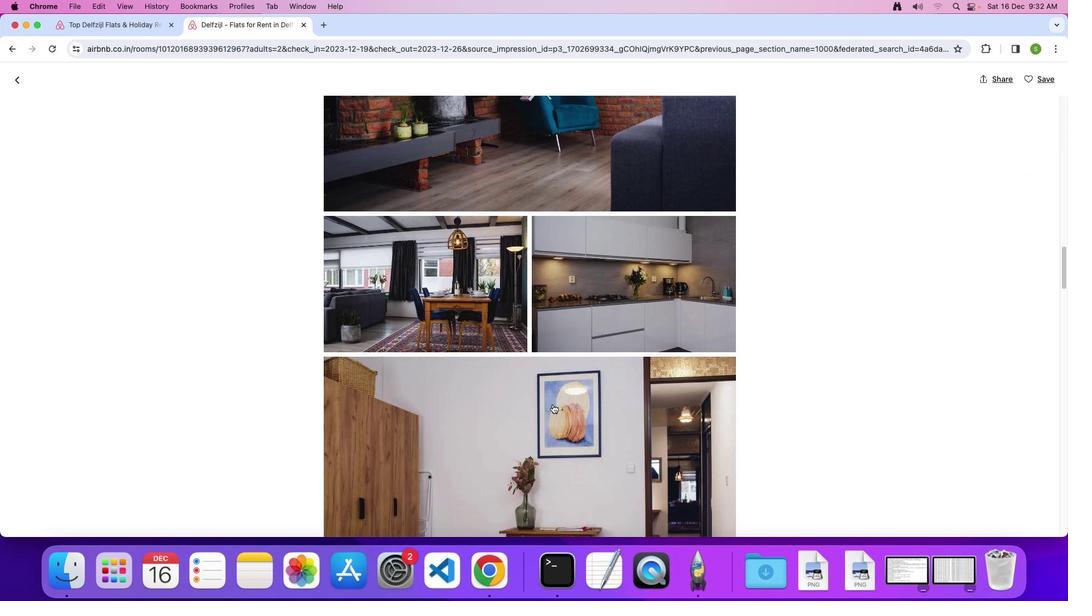 
Action: Mouse scrolled (552, 404) with delta (0, 0)
Screenshot: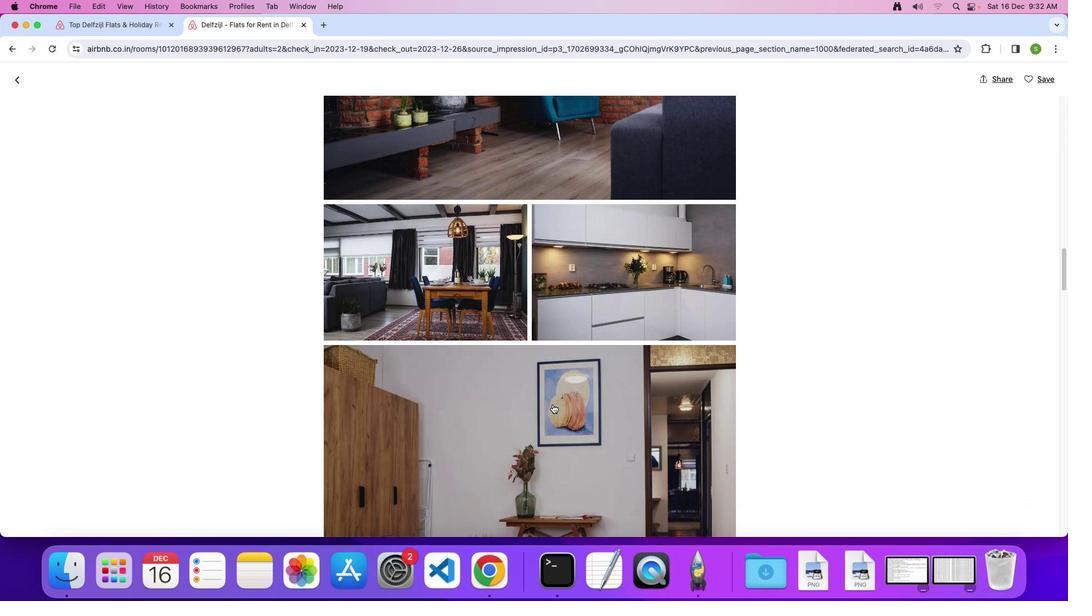 
Action: Mouse scrolled (552, 404) with delta (0, 0)
Screenshot: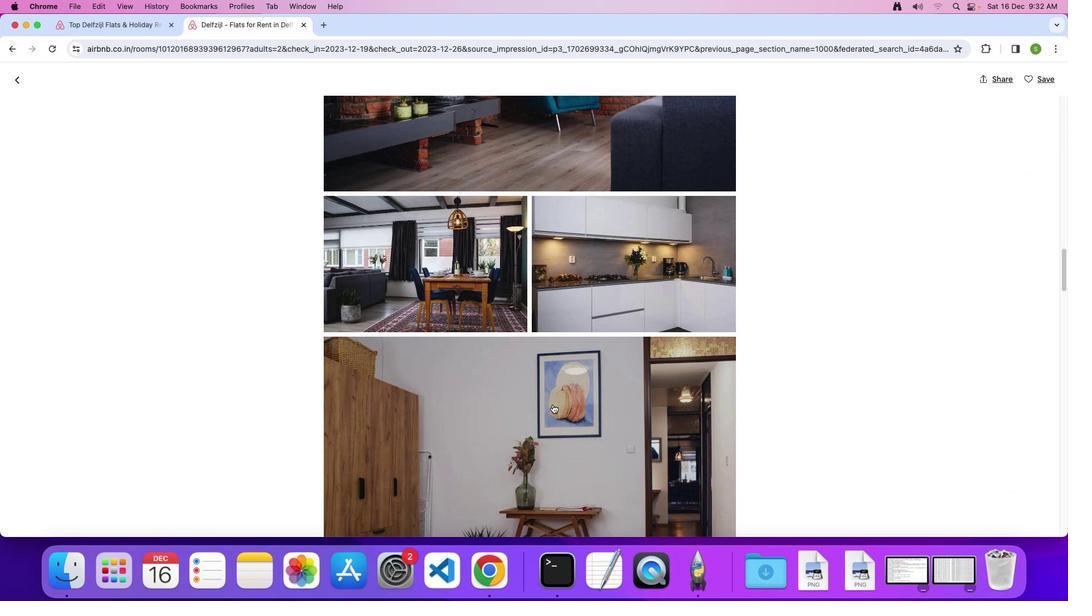 
Action: Mouse scrolled (552, 404) with delta (0, -1)
Screenshot: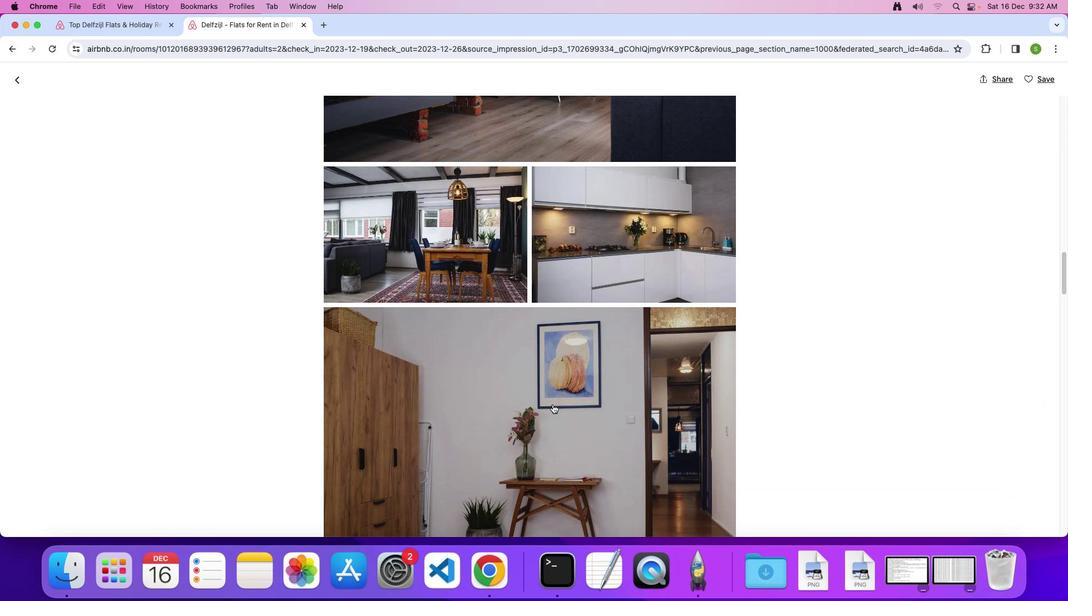 
Action: Mouse scrolled (552, 404) with delta (0, 0)
Screenshot: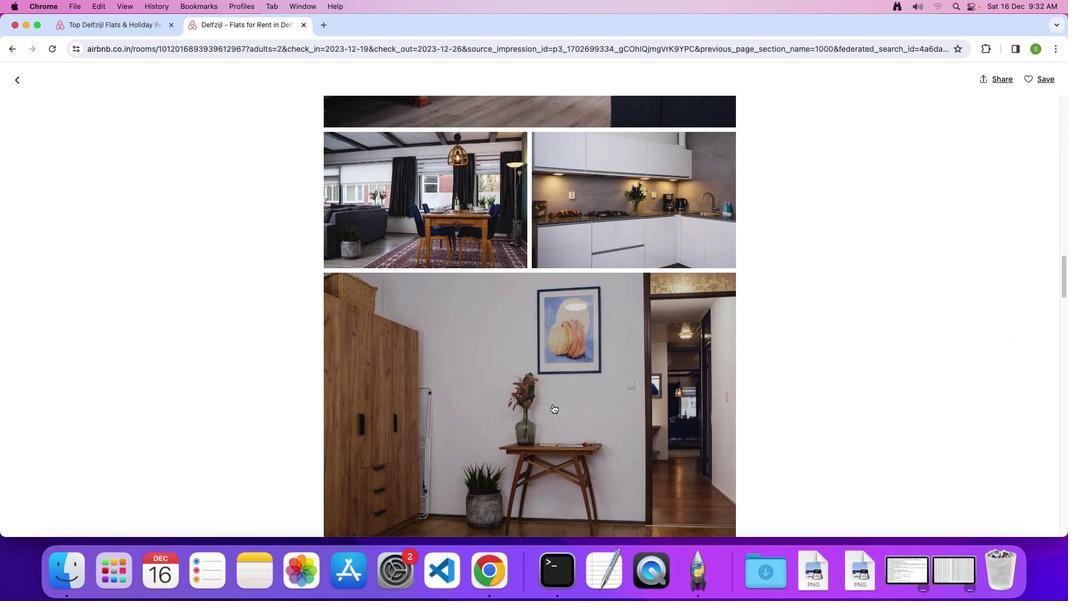 
Action: Mouse scrolled (552, 404) with delta (0, 0)
Screenshot: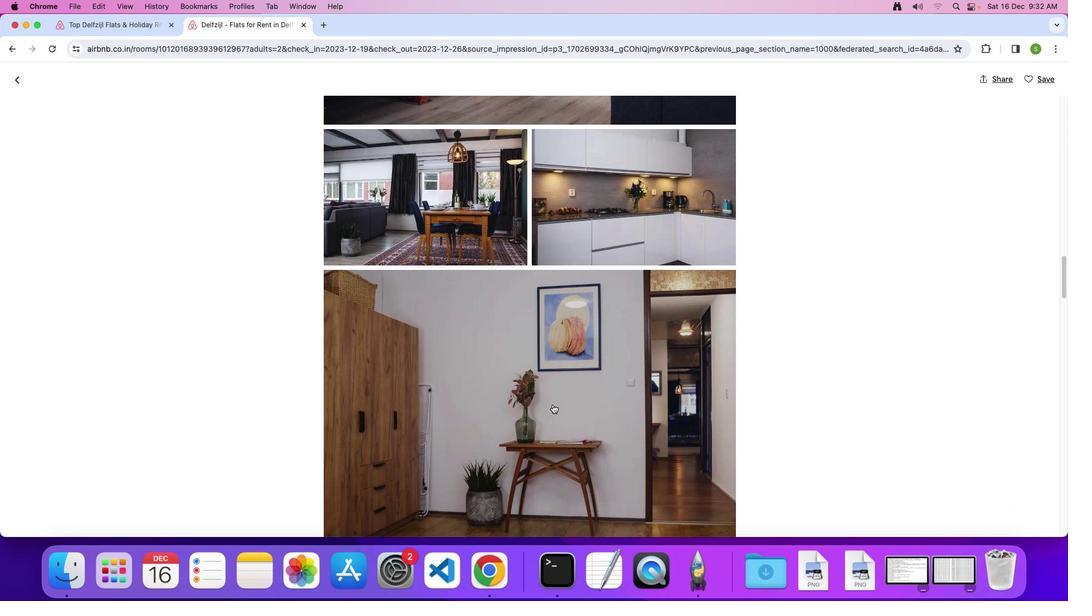 
Action: Mouse scrolled (552, 404) with delta (0, 0)
Screenshot: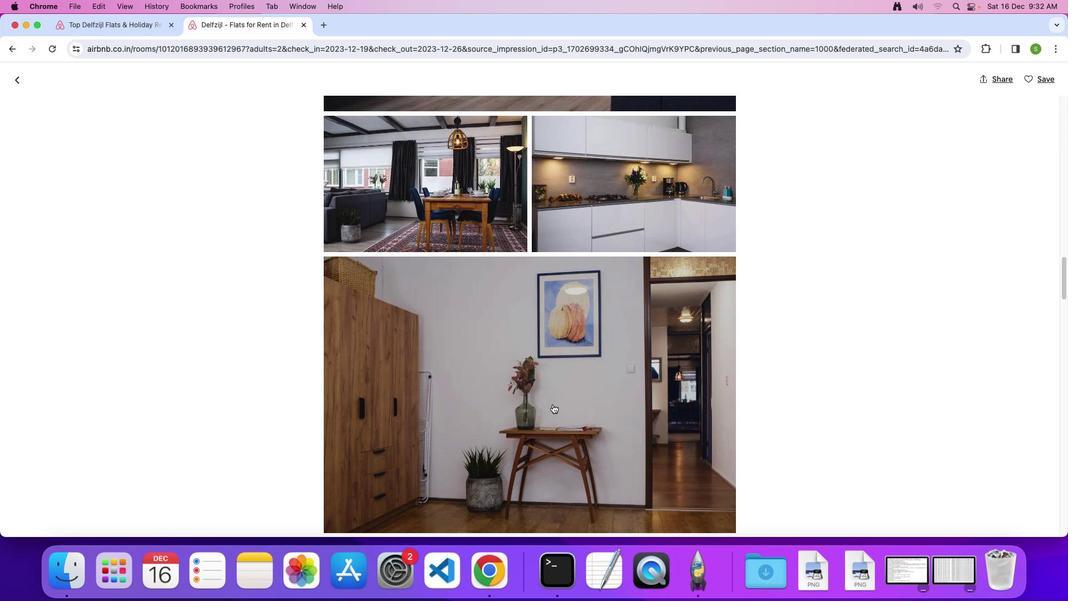 
Action: Mouse scrolled (552, 404) with delta (0, 0)
Screenshot: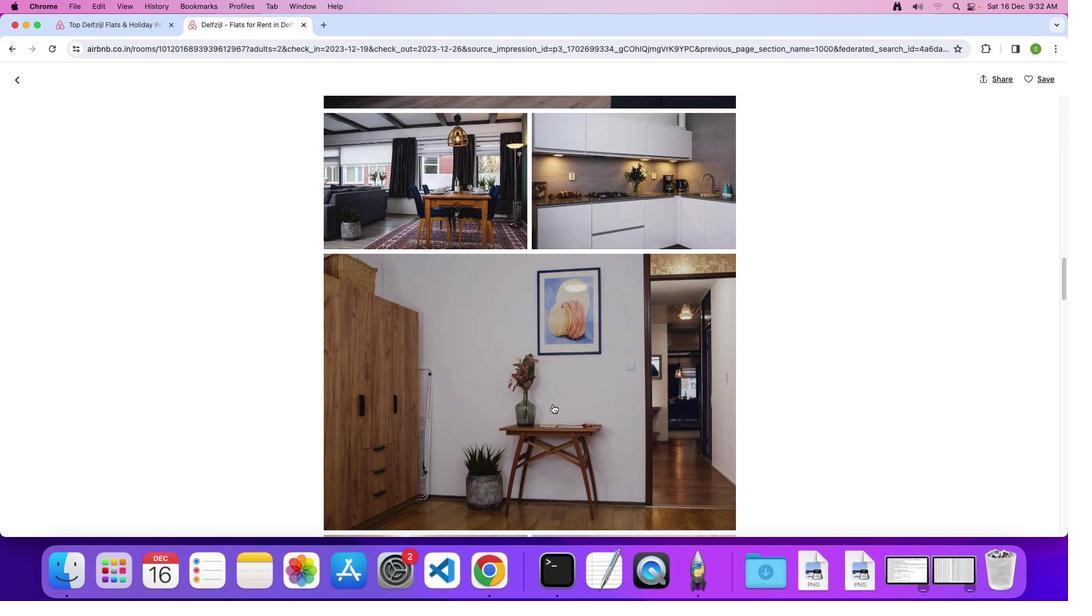 
Action: Mouse scrolled (552, 404) with delta (0, 0)
Screenshot: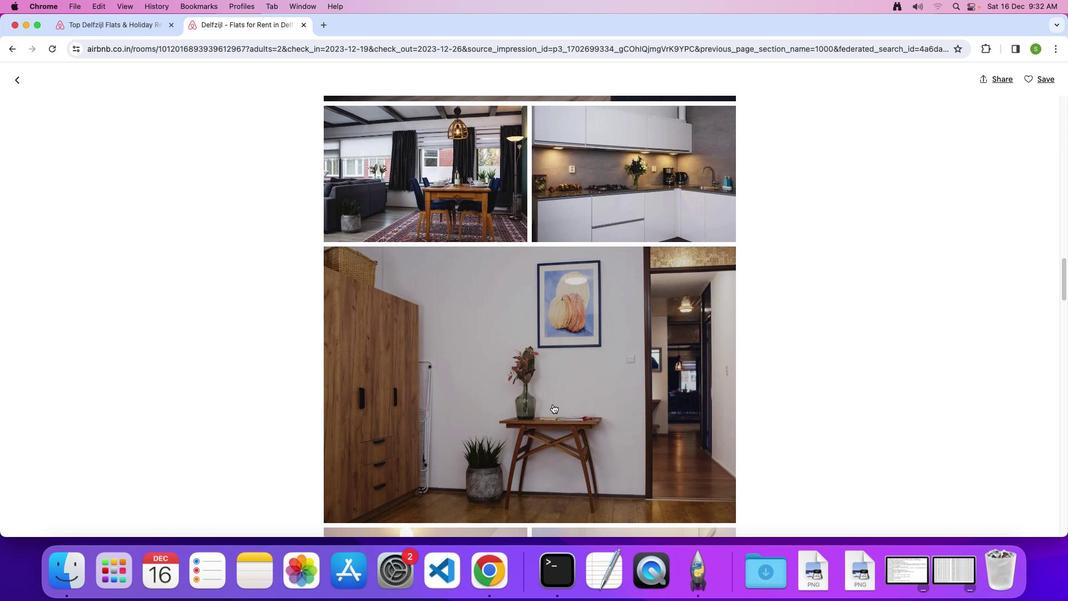 
Action: Mouse scrolled (552, 404) with delta (0, 0)
Screenshot: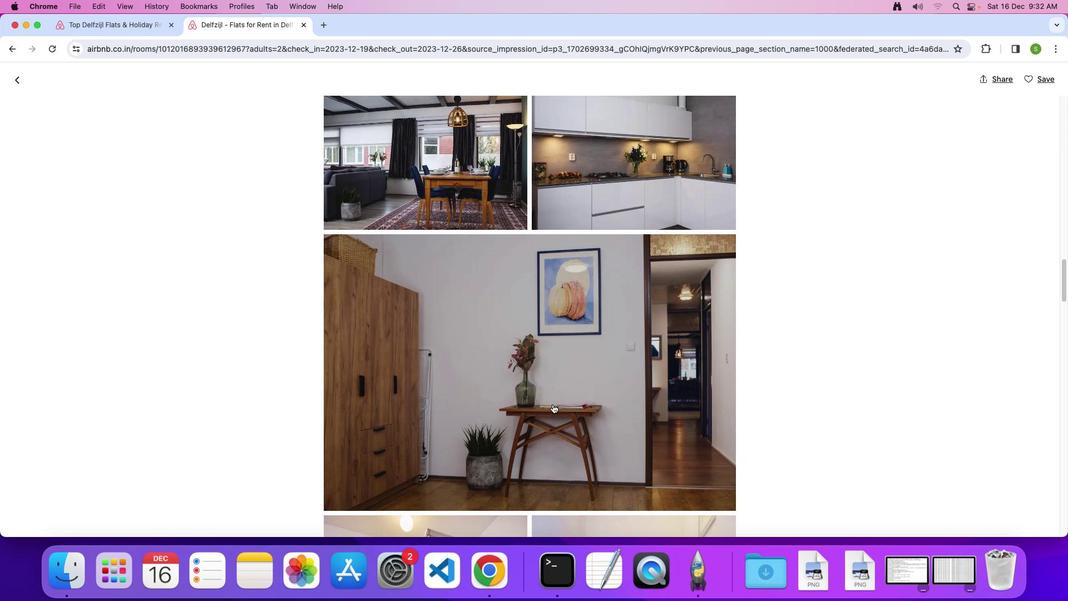 
Action: Mouse scrolled (552, 404) with delta (0, 0)
Screenshot: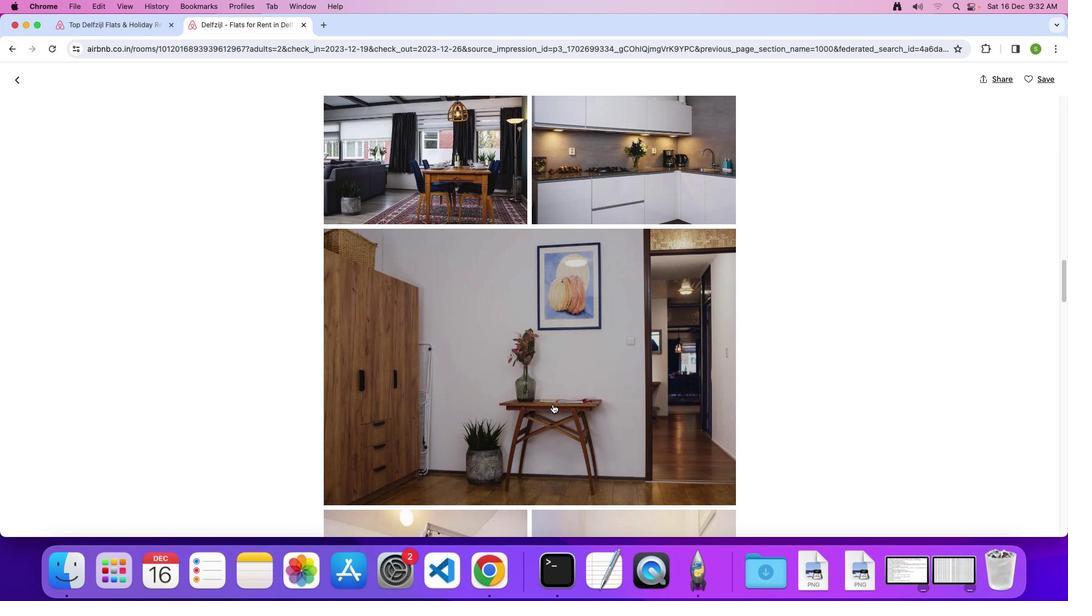 
Action: Mouse scrolled (552, 404) with delta (0, 0)
Screenshot: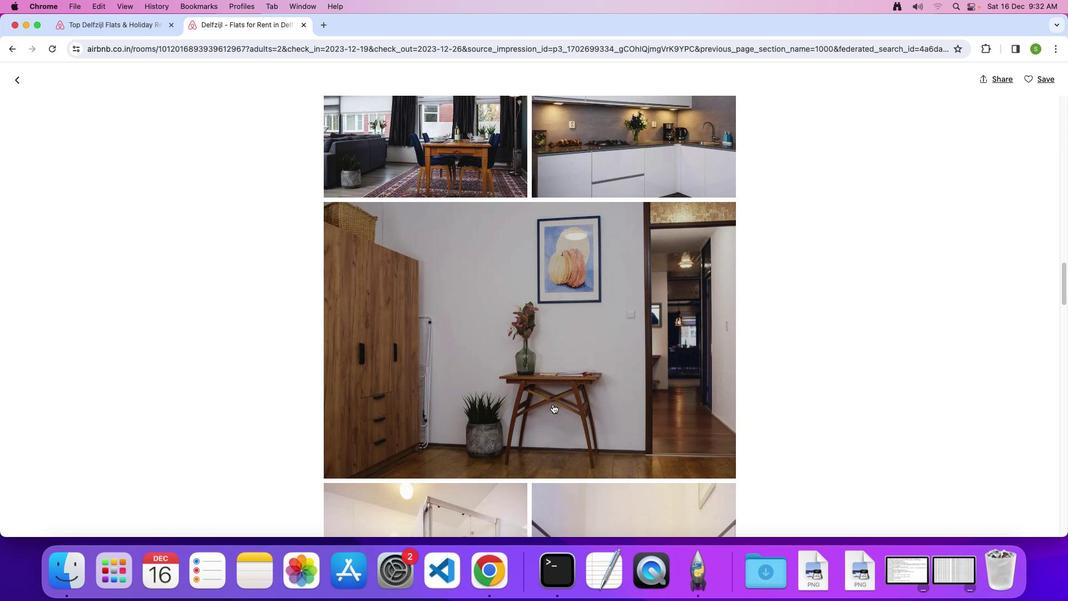 
Action: Mouse scrolled (552, 404) with delta (0, 0)
Screenshot: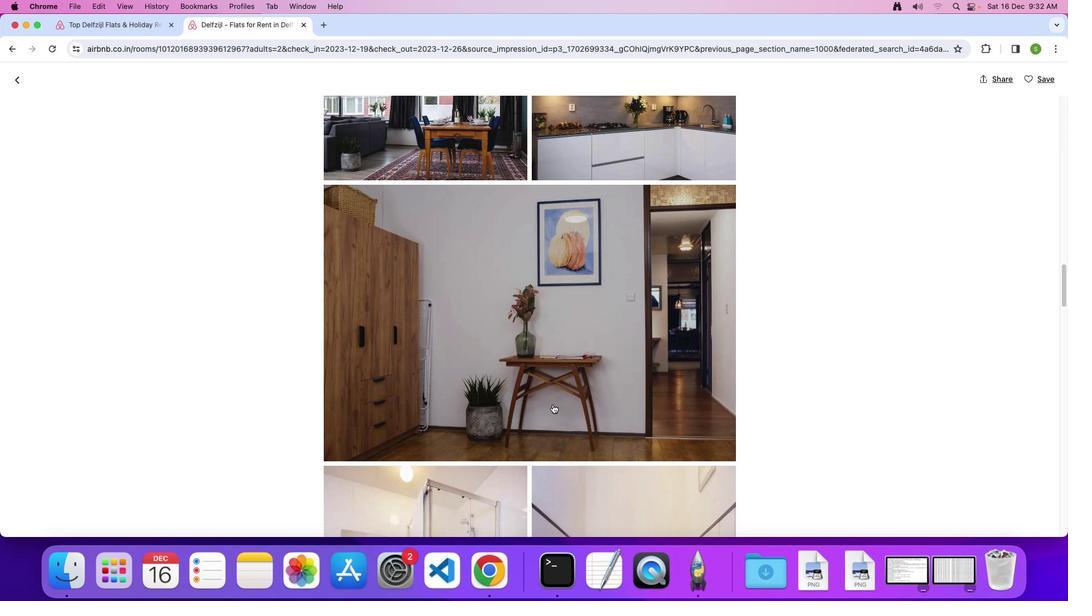 
Action: Mouse scrolled (552, 404) with delta (0, 0)
Screenshot: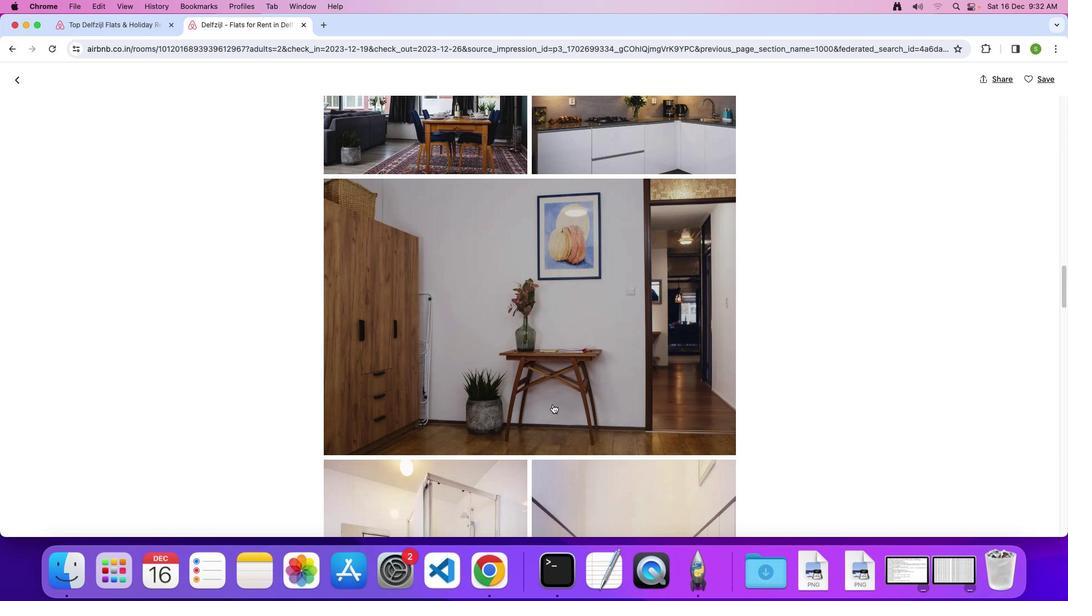 
Action: Mouse scrolled (552, 404) with delta (0, 0)
Screenshot: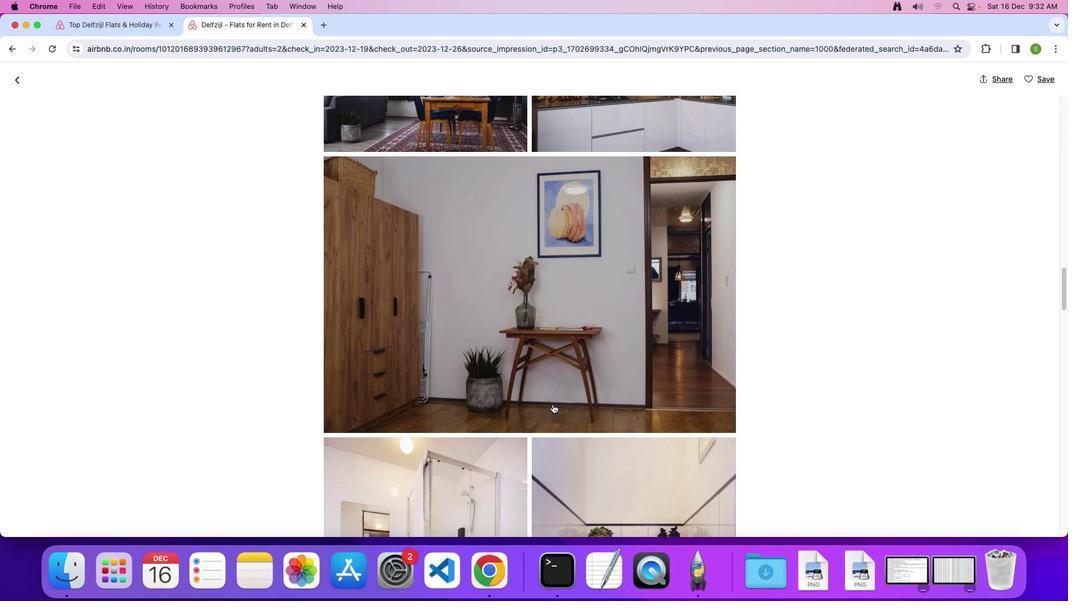 
Action: Mouse scrolled (552, 404) with delta (0, 0)
Screenshot: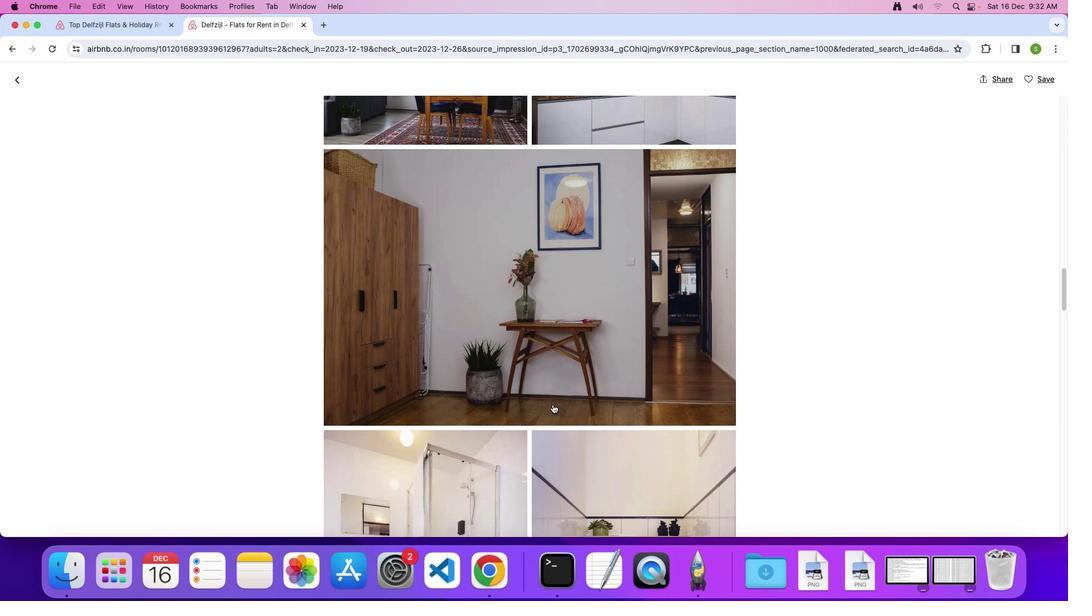 
Action: Mouse scrolled (552, 404) with delta (0, -1)
Screenshot: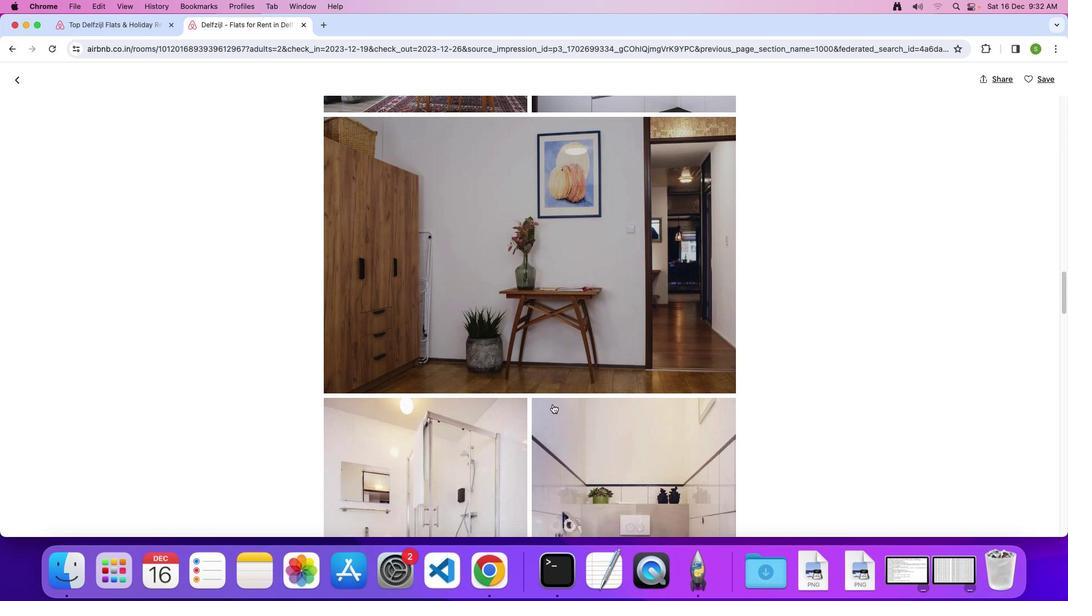 
Action: Mouse scrolled (552, 404) with delta (0, 0)
Screenshot: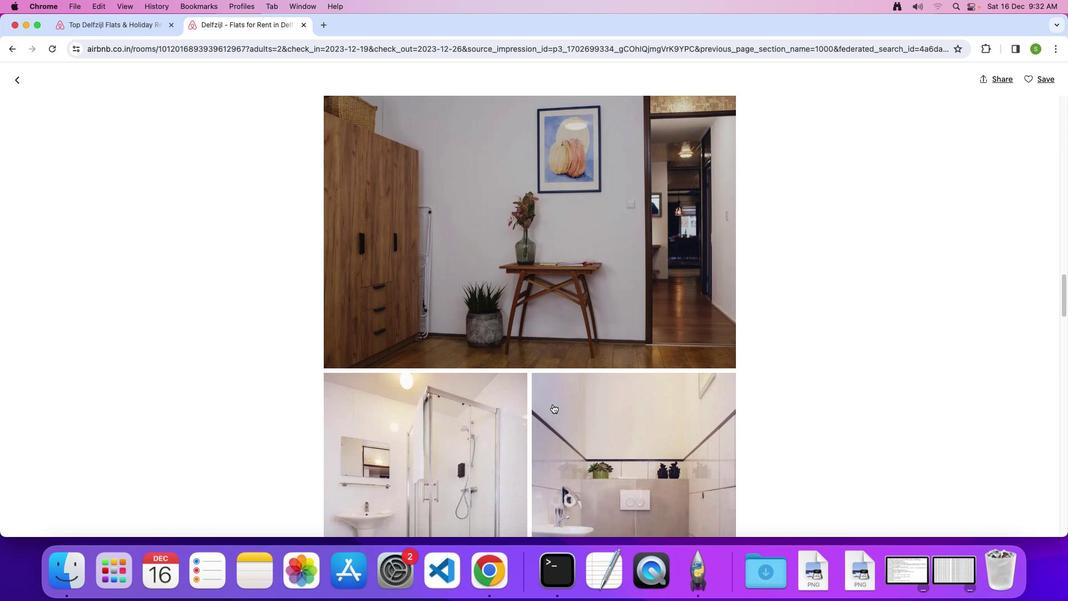 
Action: Mouse scrolled (552, 404) with delta (0, 0)
Screenshot: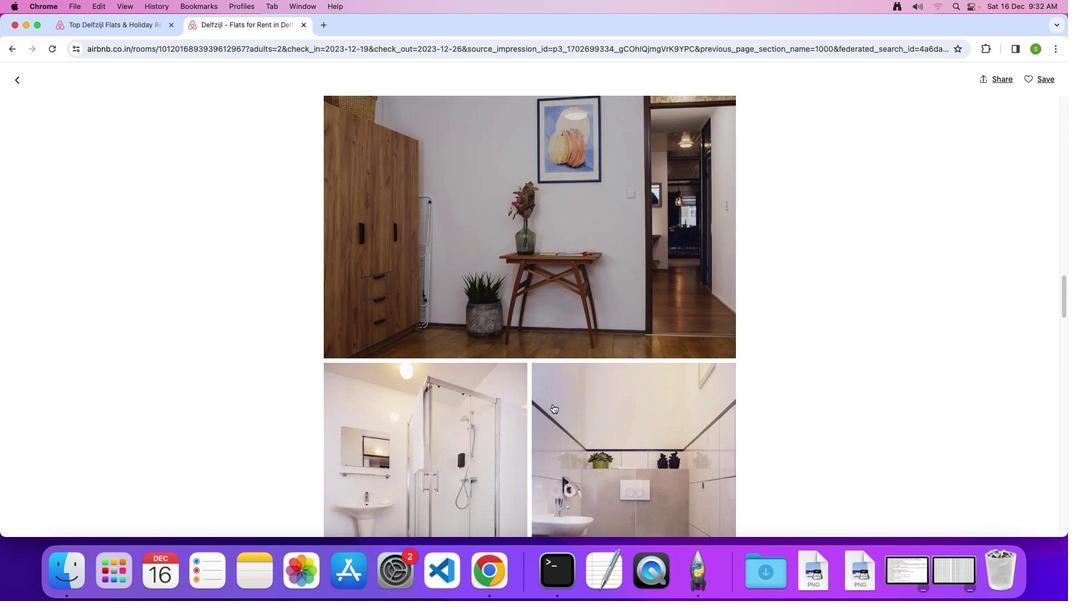 
Action: Mouse scrolled (552, 404) with delta (0, 0)
Screenshot: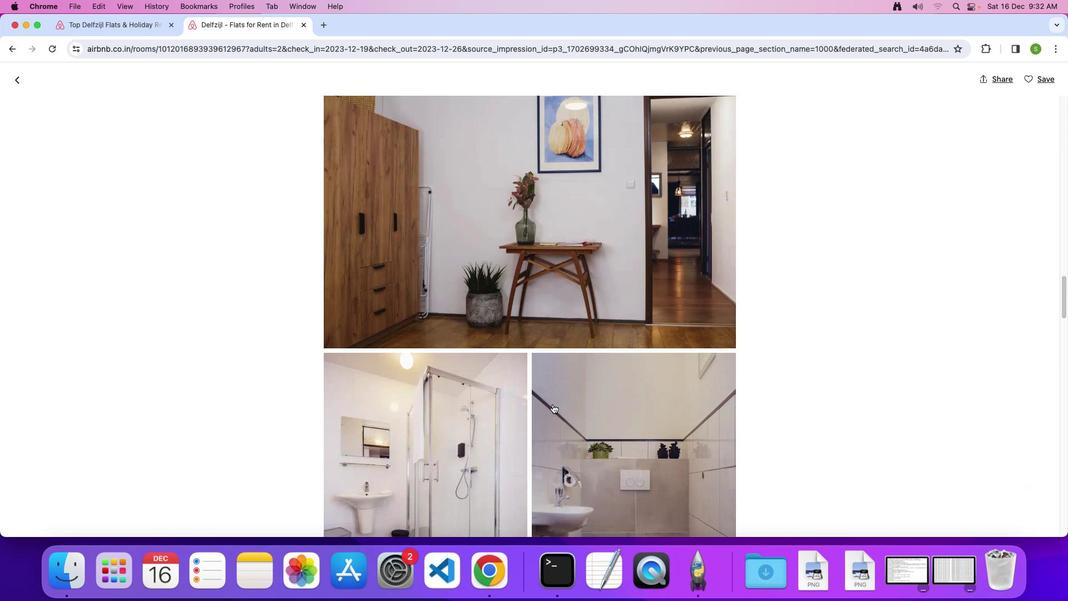
Action: Mouse scrolled (552, 404) with delta (0, 0)
Screenshot: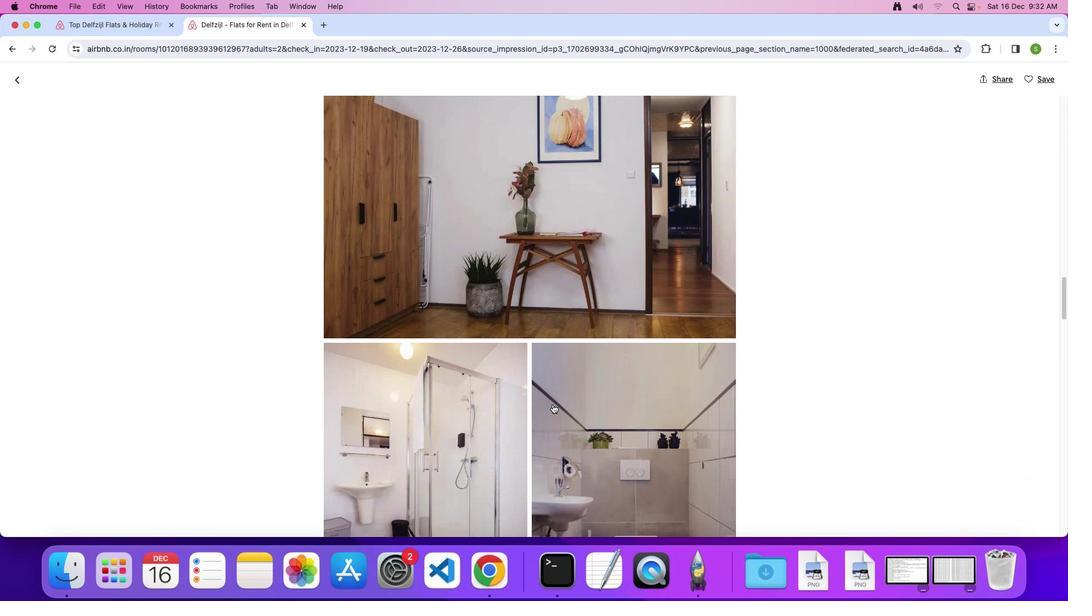 
Action: Mouse scrolled (552, 404) with delta (0, 0)
Screenshot: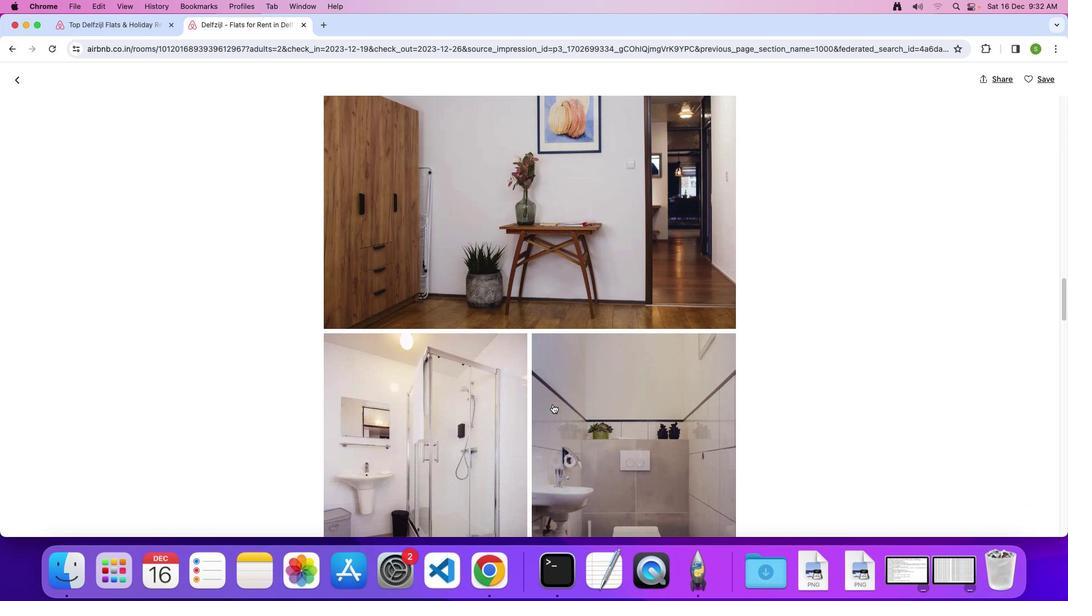 
Action: Mouse scrolled (552, 404) with delta (0, 0)
Screenshot: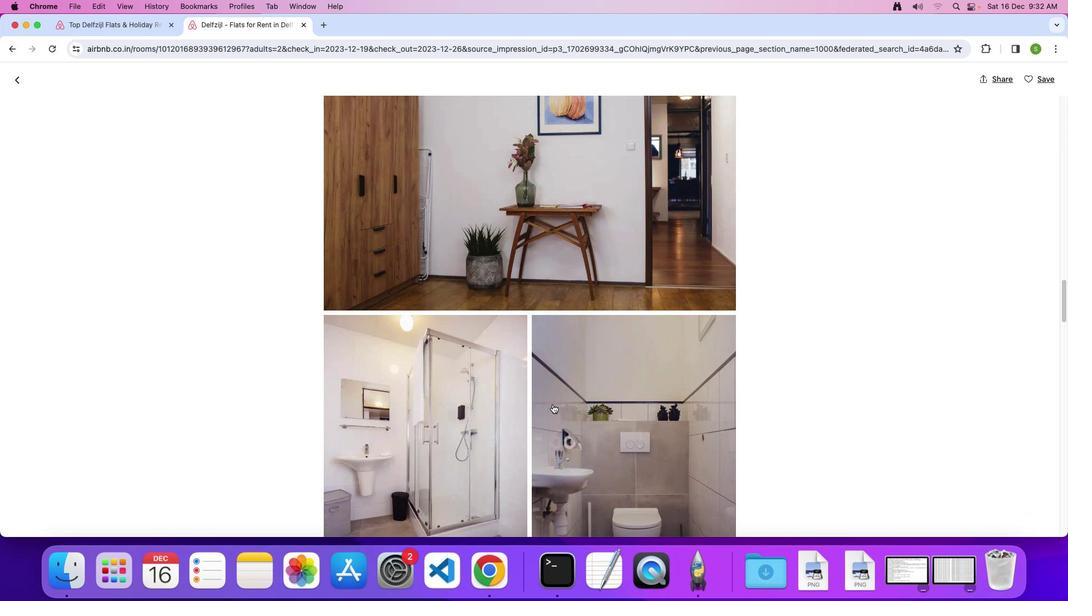 
Action: Mouse scrolled (552, 404) with delta (0, -1)
Screenshot: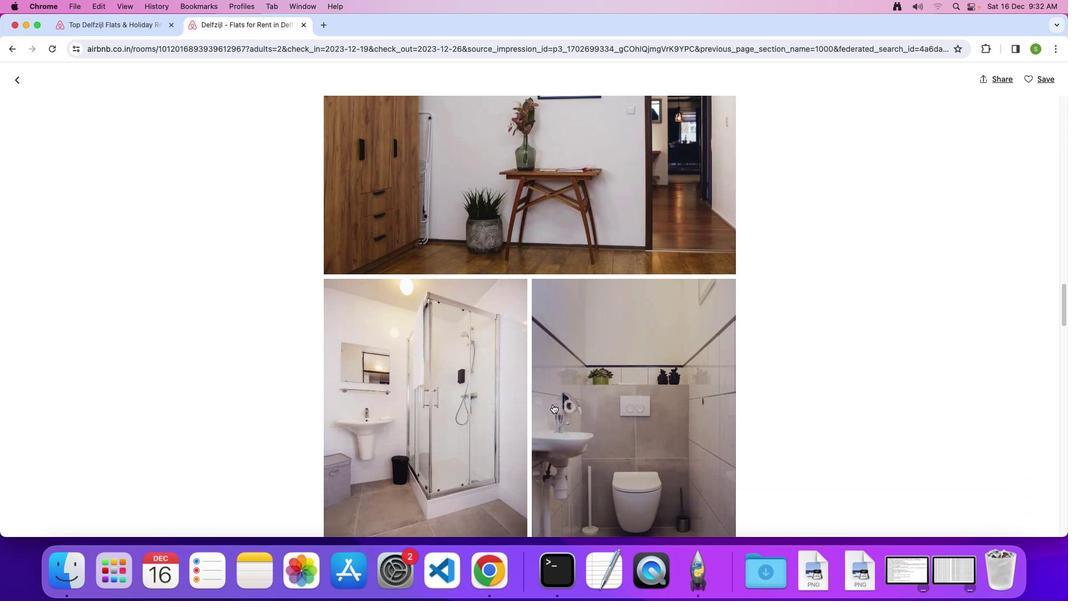 
Action: Mouse scrolled (552, 404) with delta (0, 0)
Screenshot: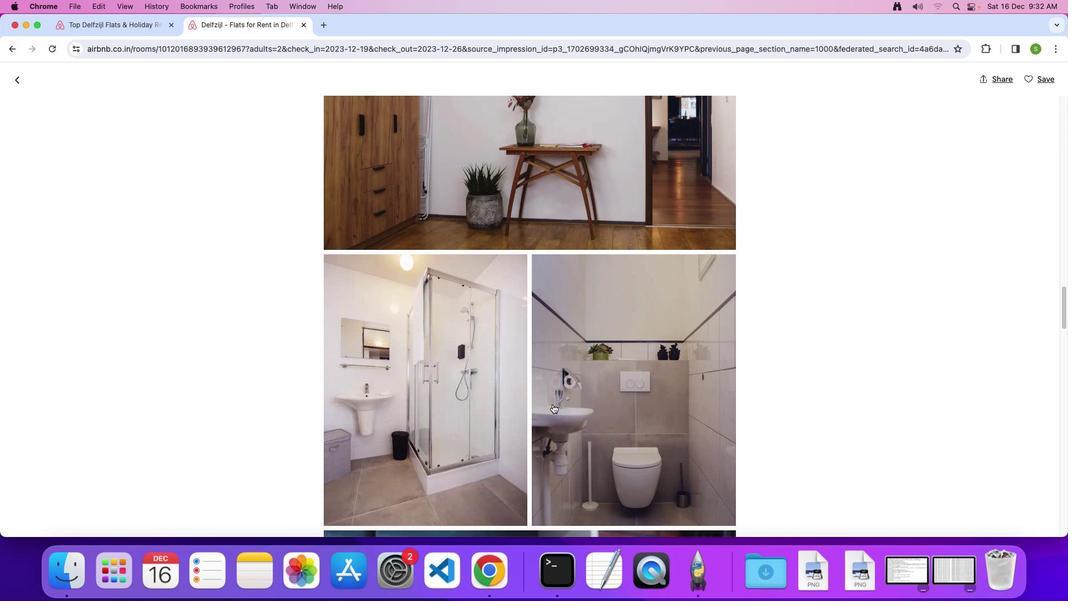 
Action: Mouse scrolled (552, 404) with delta (0, 0)
Screenshot: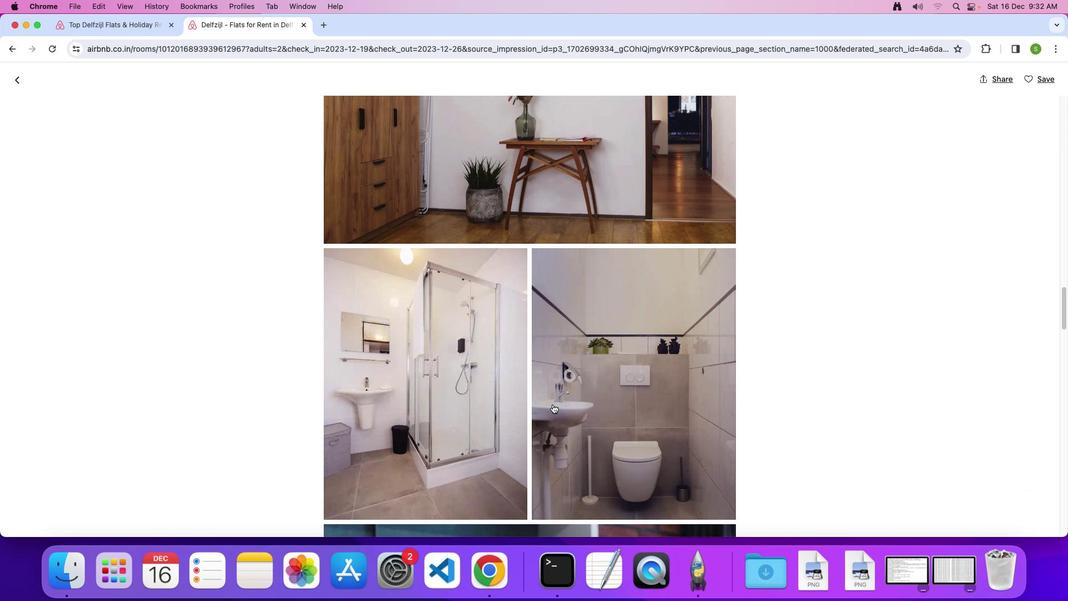 
Action: Mouse scrolled (552, 404) with delta (0, 0)
Screenshot: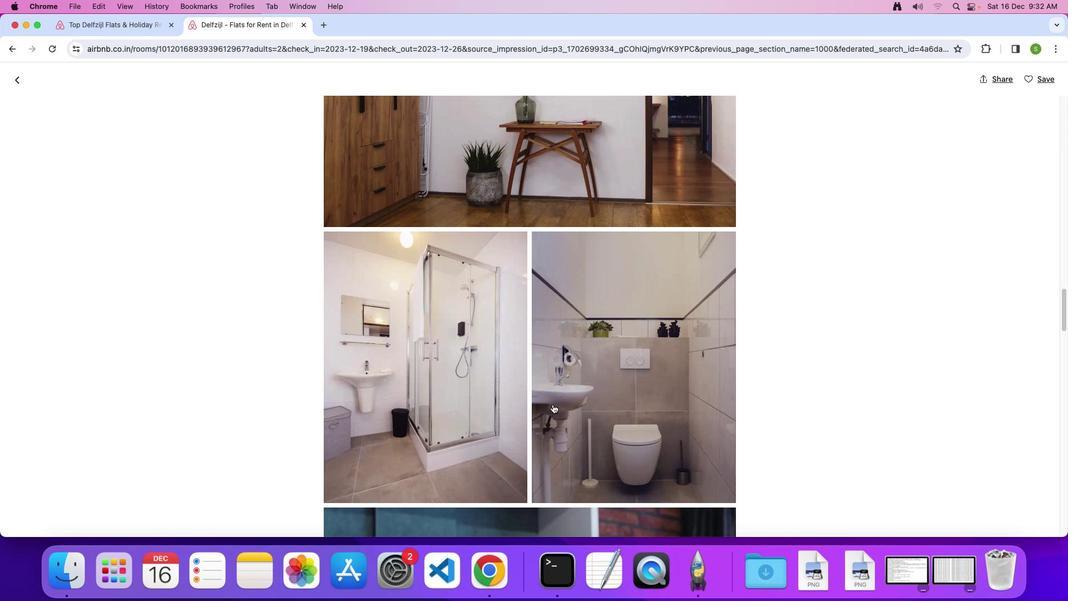 
Action: Mouse scrolled (552, 404) with delta (0, 0)
Screenshot: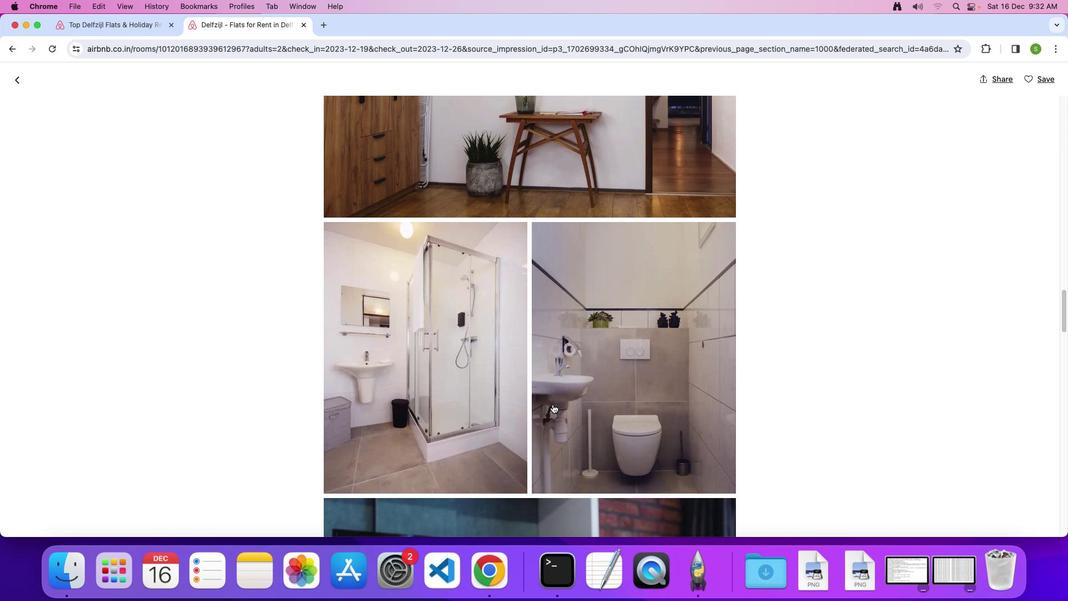 
Action: Mouse scrolled (552, 404) with delta (0, -1)
Screenshot: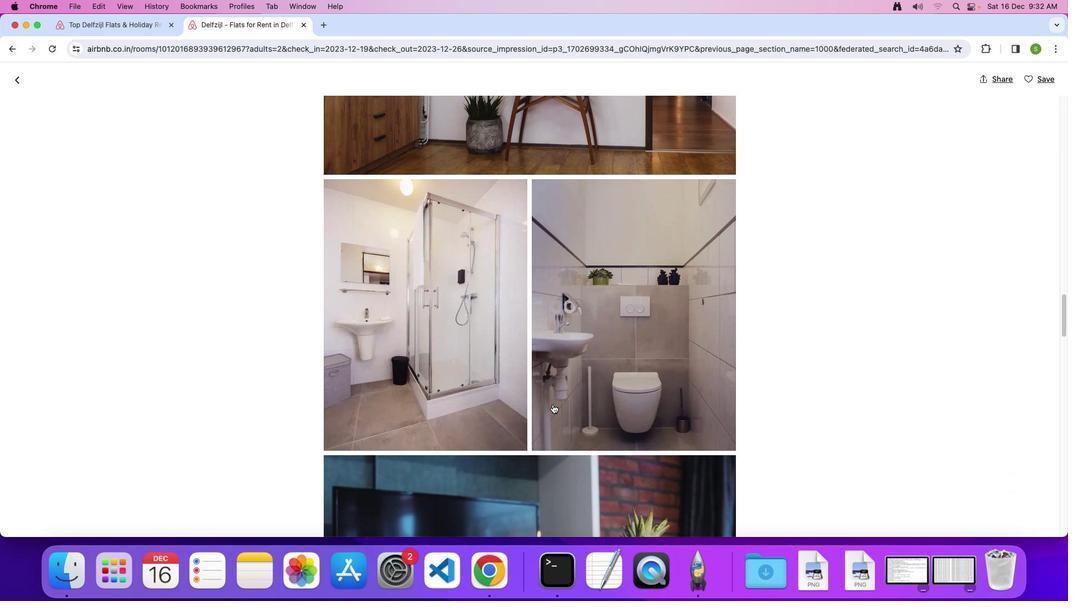 
Action: Mouse scrolled (552, 404) with delta (0, 0)
Screenshot: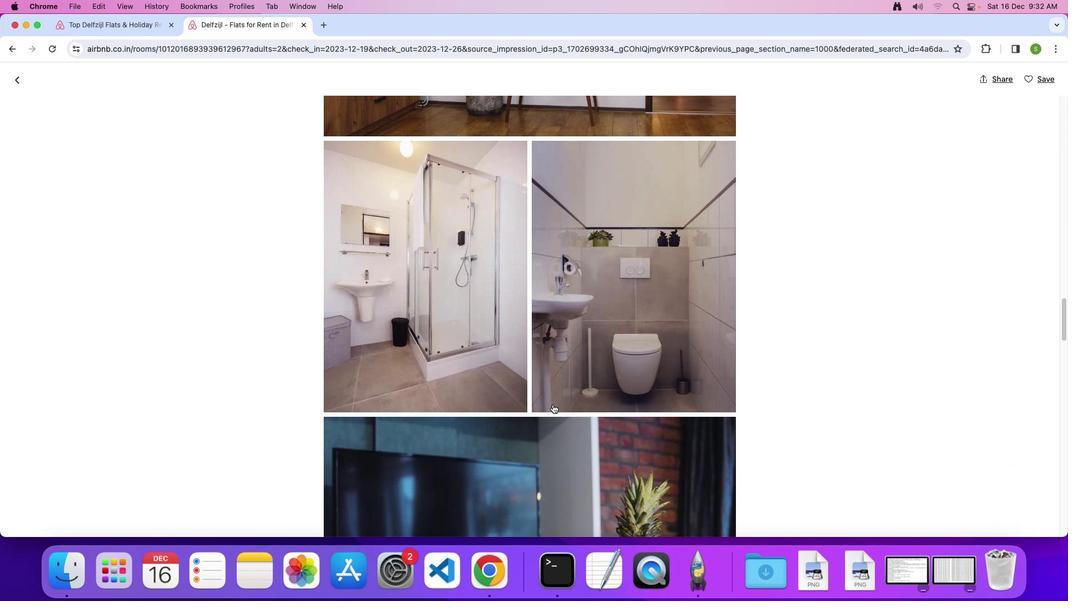 
Action: Mouse scrolled (552, 404) with delta (0, 0)
Screenshot: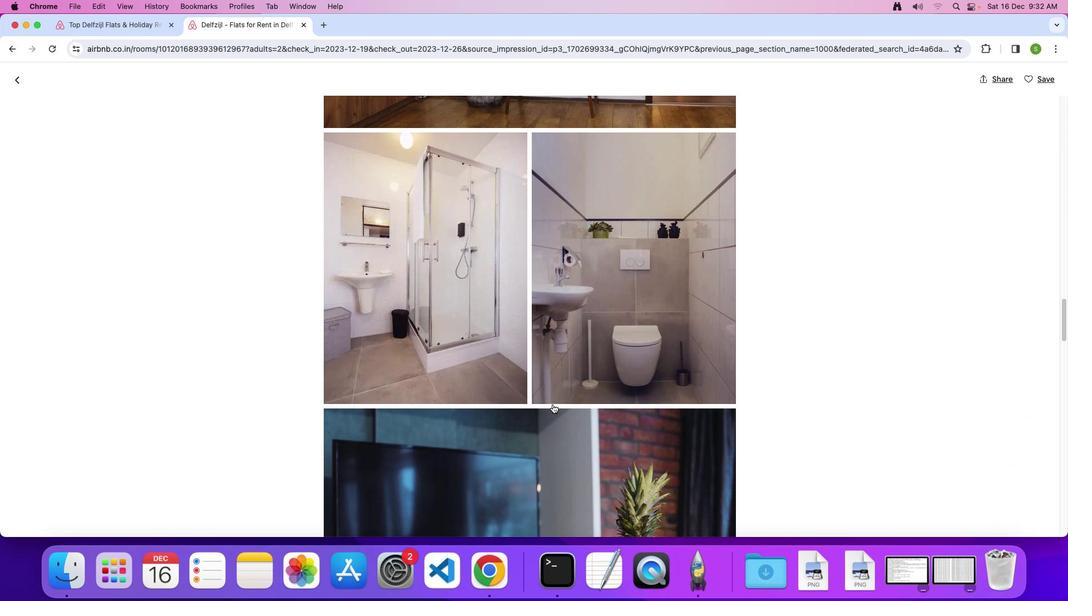 
Action: Mouse scrolled (552, 404) with delta (0, -1)
Screenshot: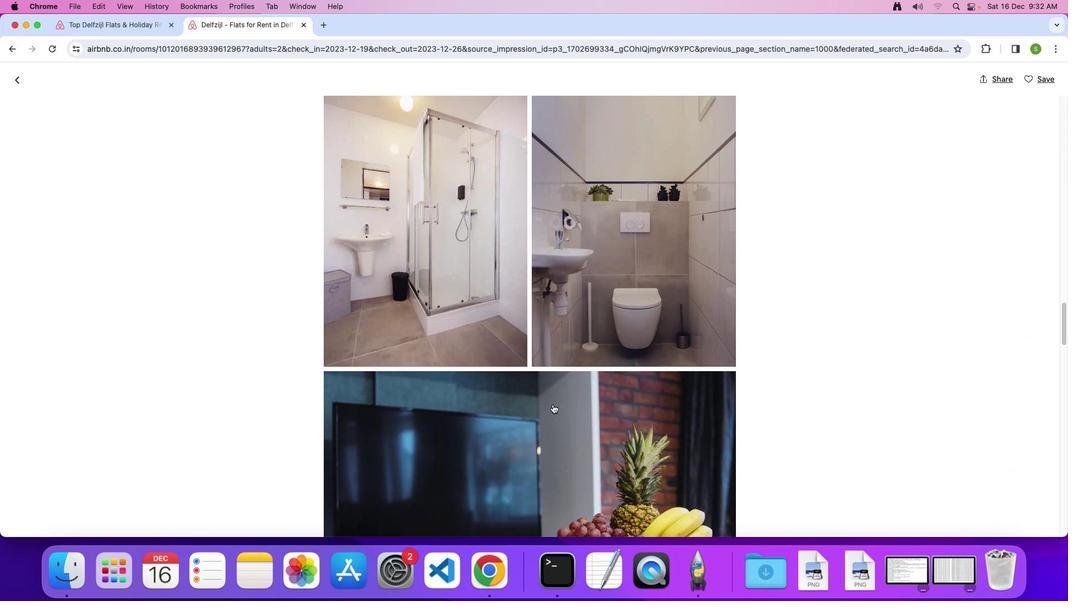 
Action: Mouse scrolled (552, 404) with delta (0, 0)
Screenshot: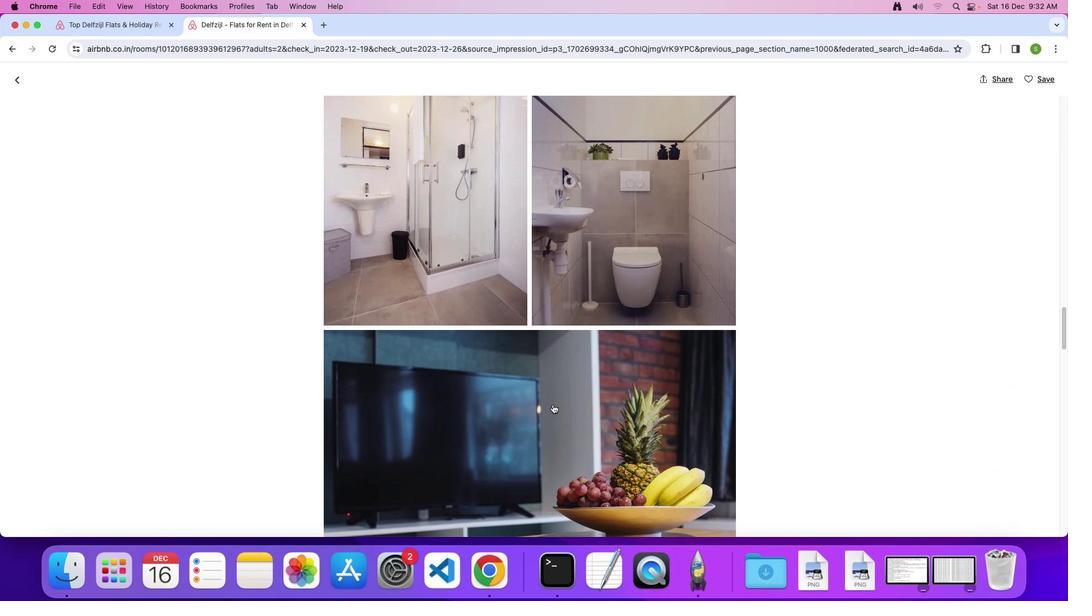 
Action: Mouse scrolled (552, 404) with delta (0, 0)
Screenshot: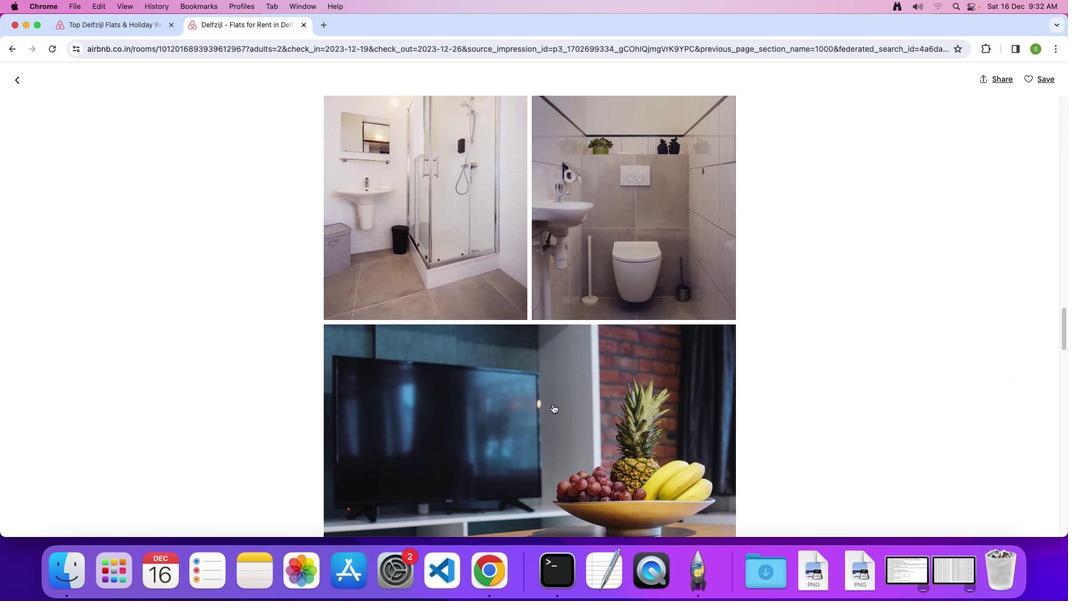 
Action: Mouse scrolled (552, 404) with delta (0, 0)
Screenshot: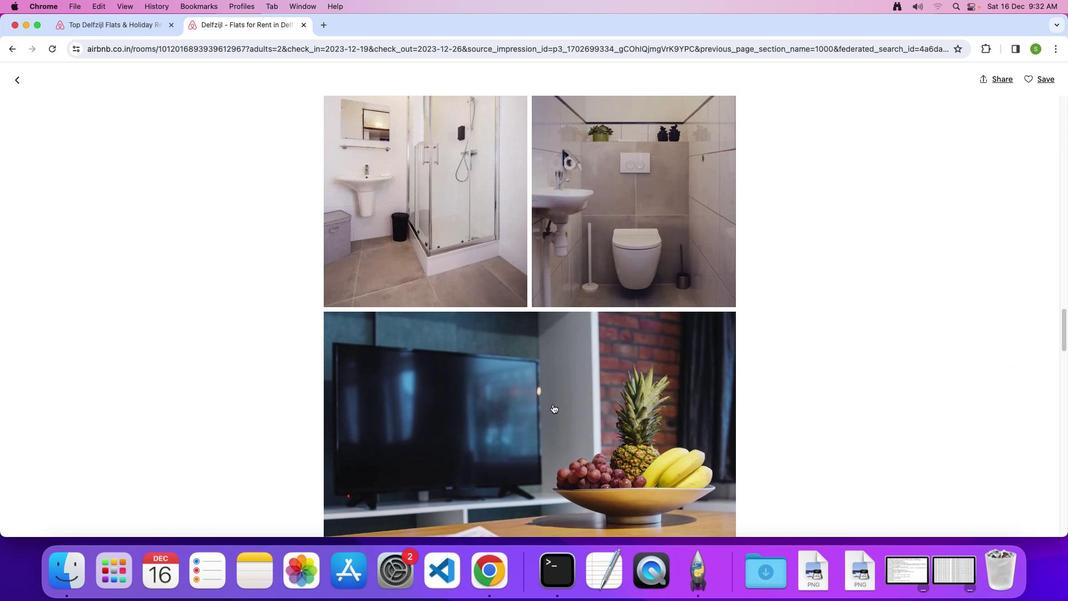 
Action: Mouse scrolled (552, 404) with delta (0, 0)
Screenshot: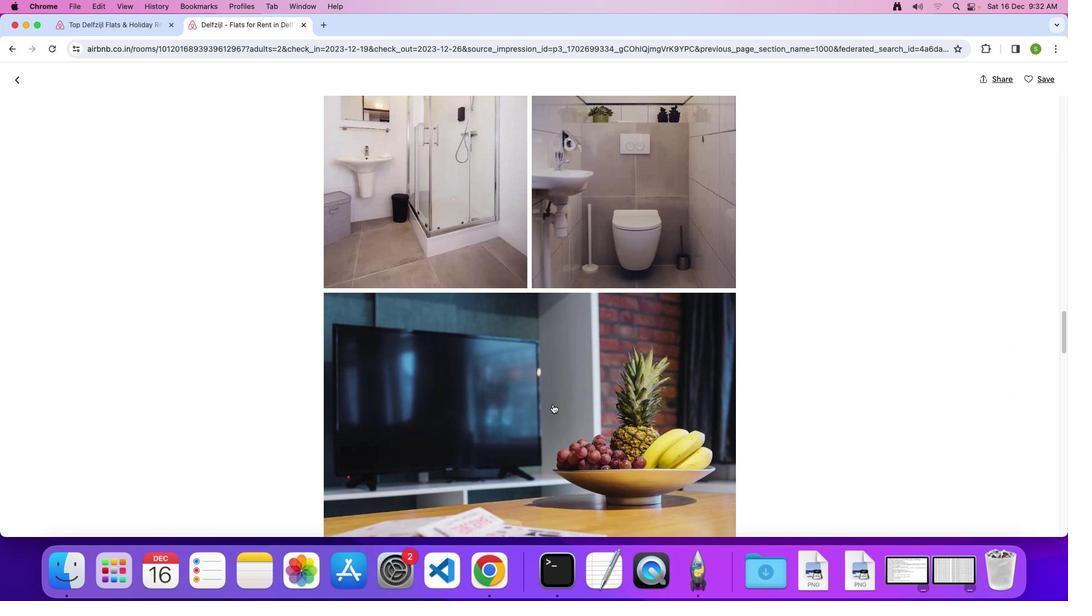
Action: Mouse scrolled (552, 404) with delta (0, -1)
Screenshot: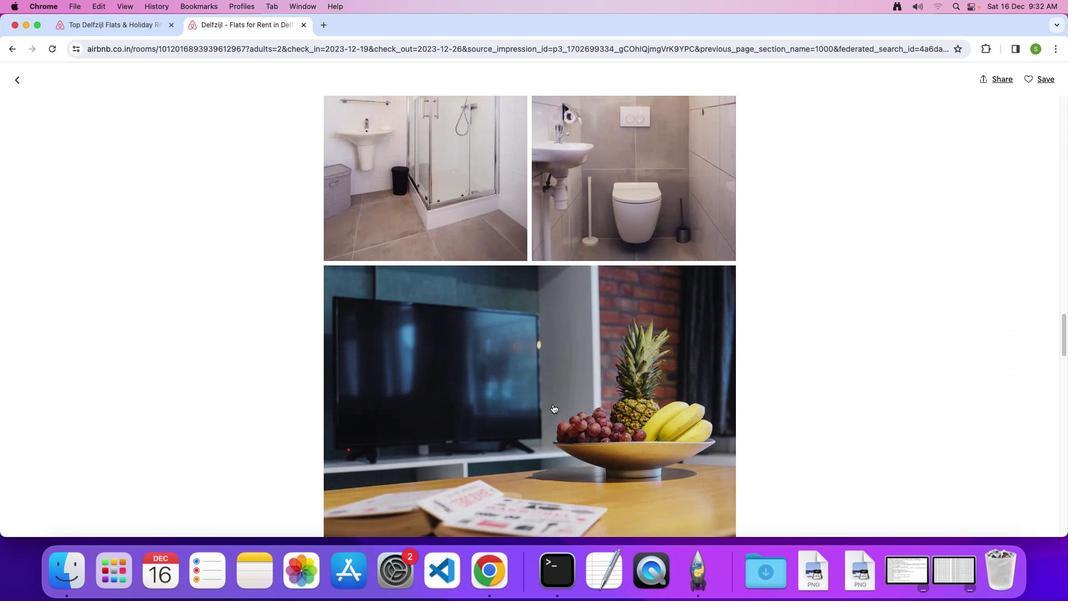 
Action: Mouse scrolled (552, 404) with delta (0, 0)
Screenshot: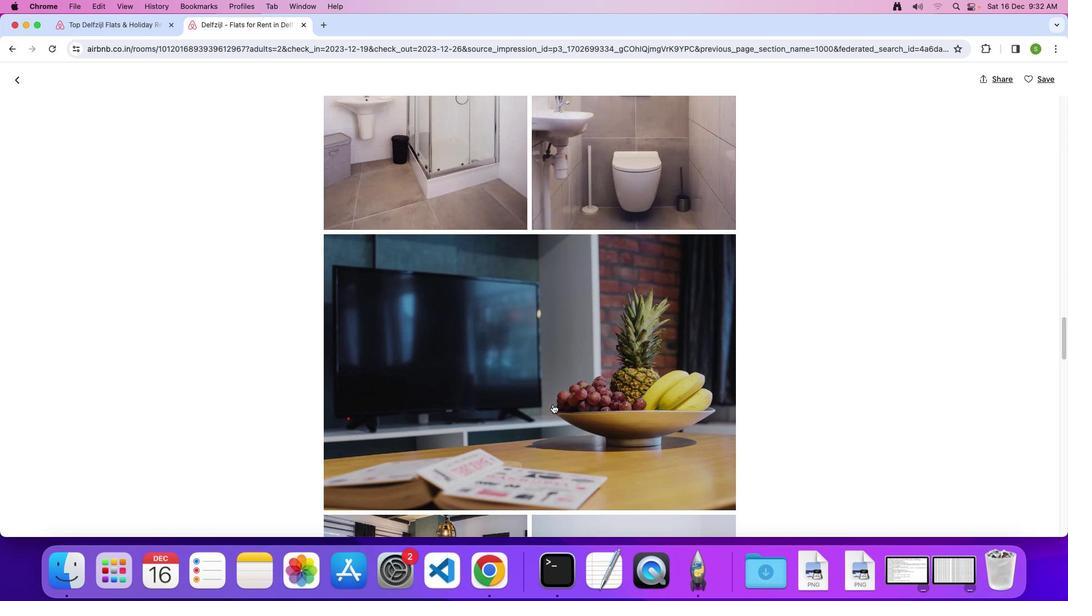 
Action: Mouse scrolled (552, 404) with delta (0, 0)
Screenshot: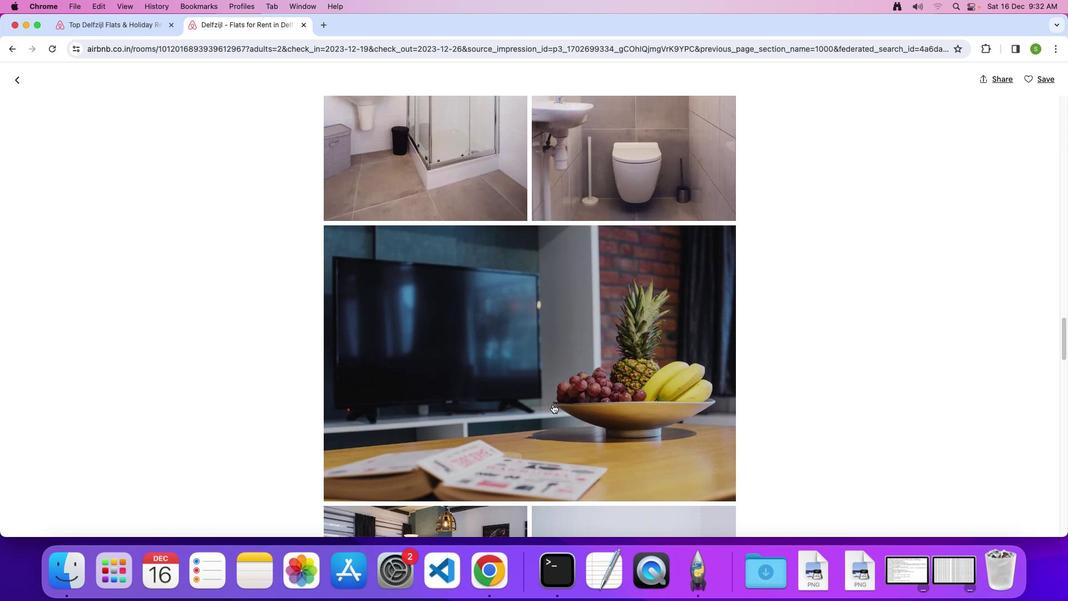 
Action: Mouse scrolled (552, 404) with delta (0, 0)
Screenshot: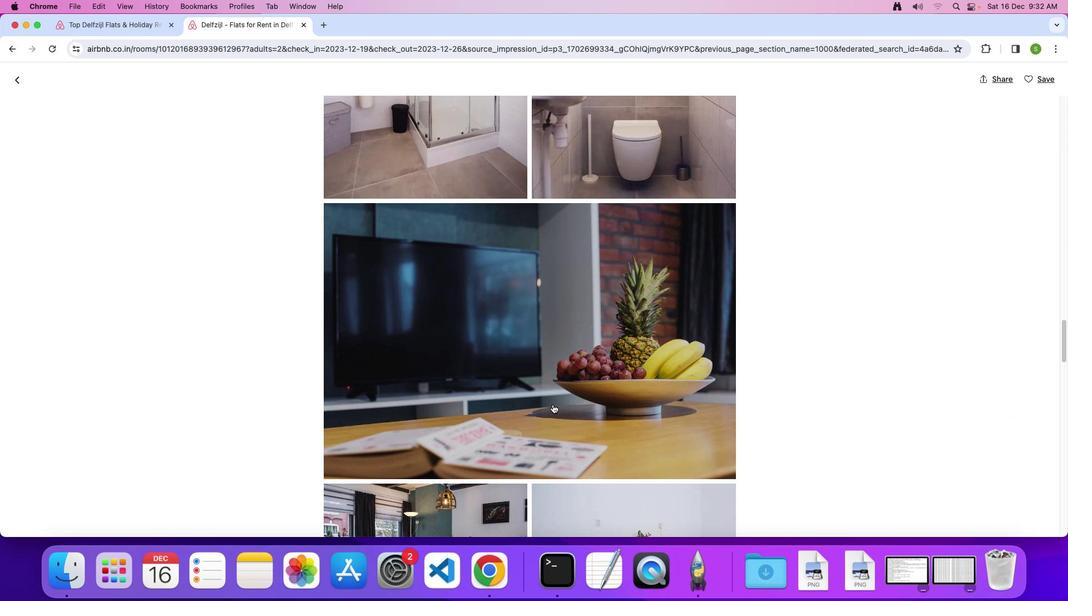 
Action: Mouse scrolled (552, 404) with delta (0, 0)
Screenshot: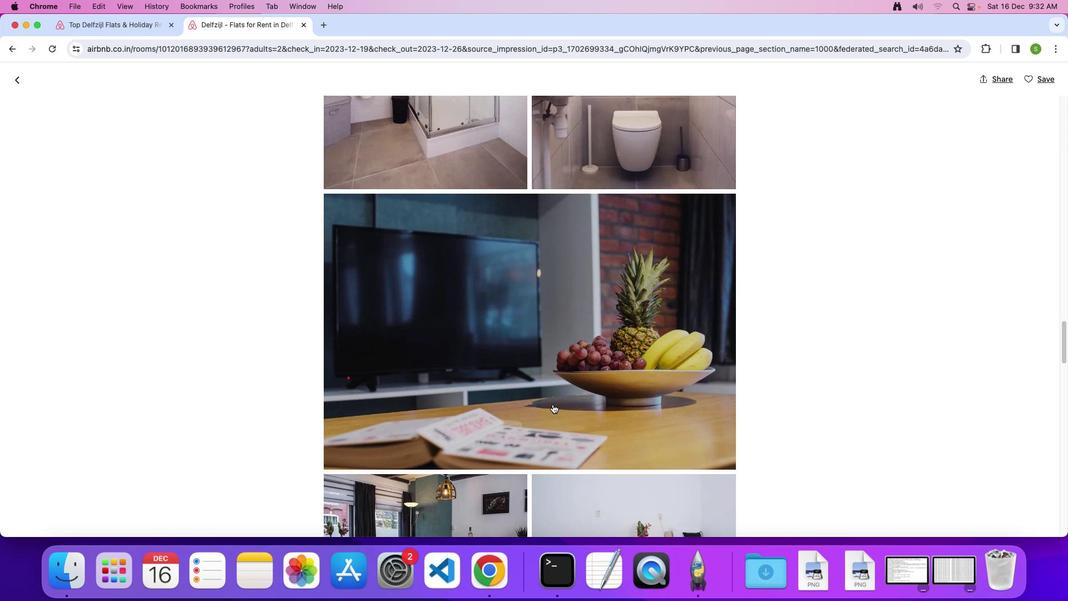 
Action: Mouse scrolled (552, 404) with delta (0, 0)
